 Task: Extract dialogue from a movie clip and use it as a vocal sample in a hip-hop beat.
Action: Mouse moved to (97, 45)
Screenshot: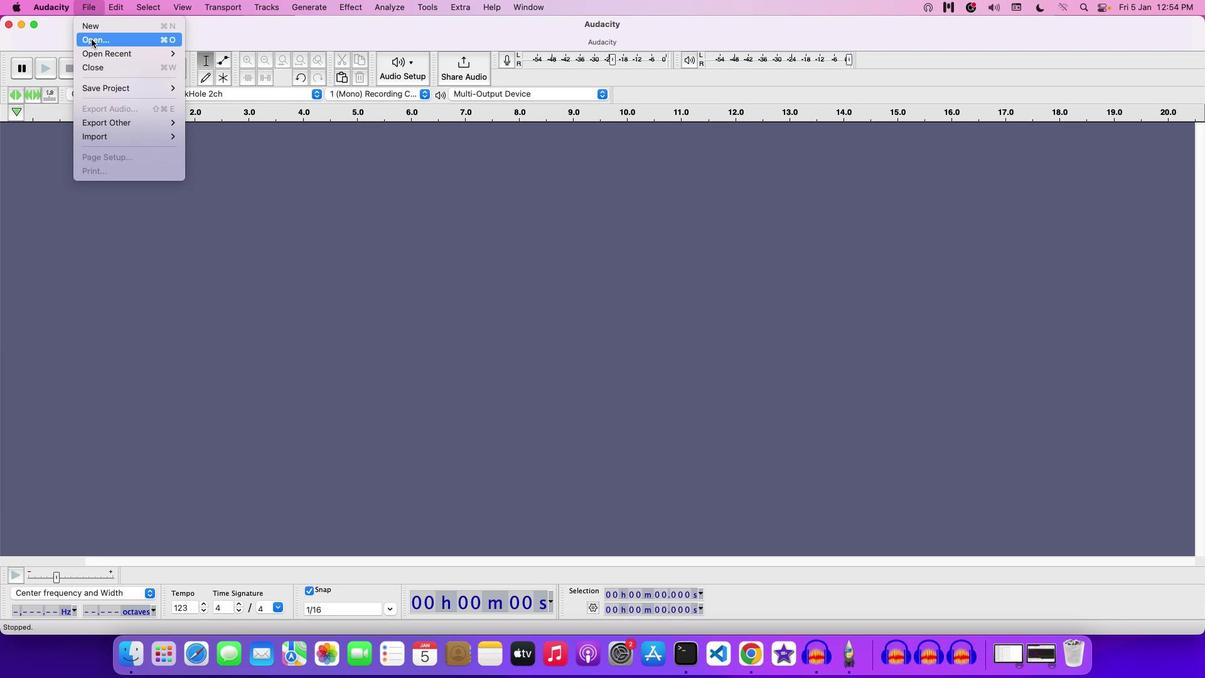 
Action: Mouse pressed left at (97, 45)
Screenshot: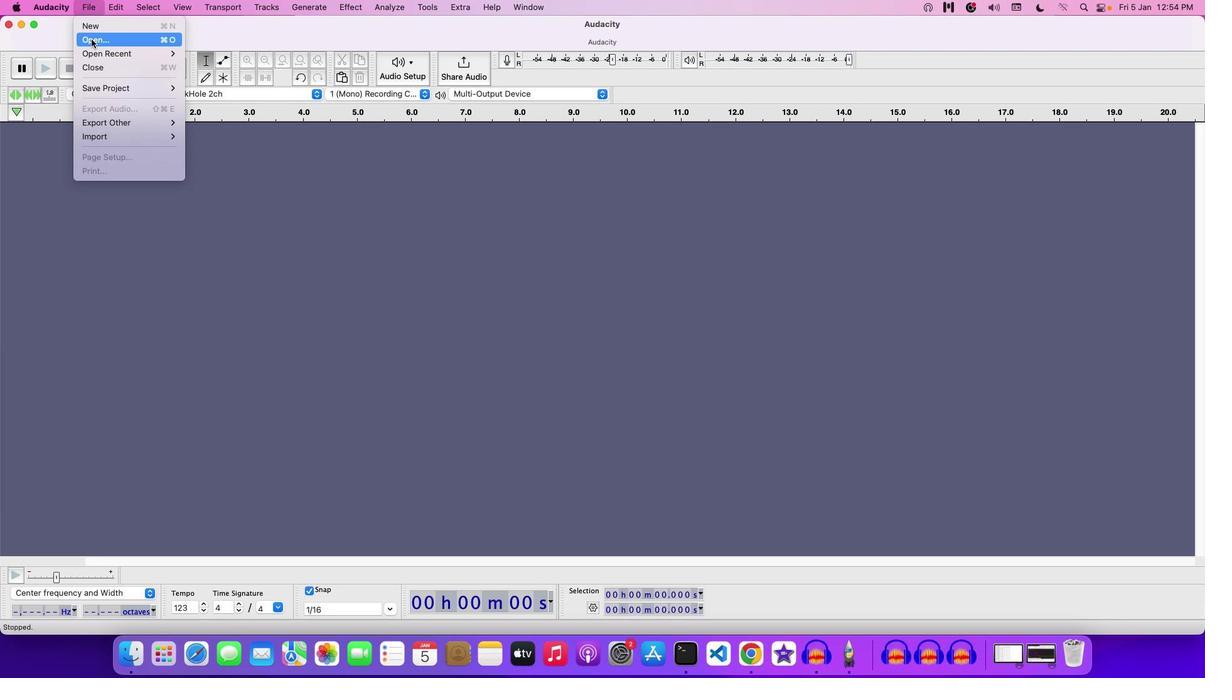 
Action: Mouse moved to (392, 168)
Screenshot: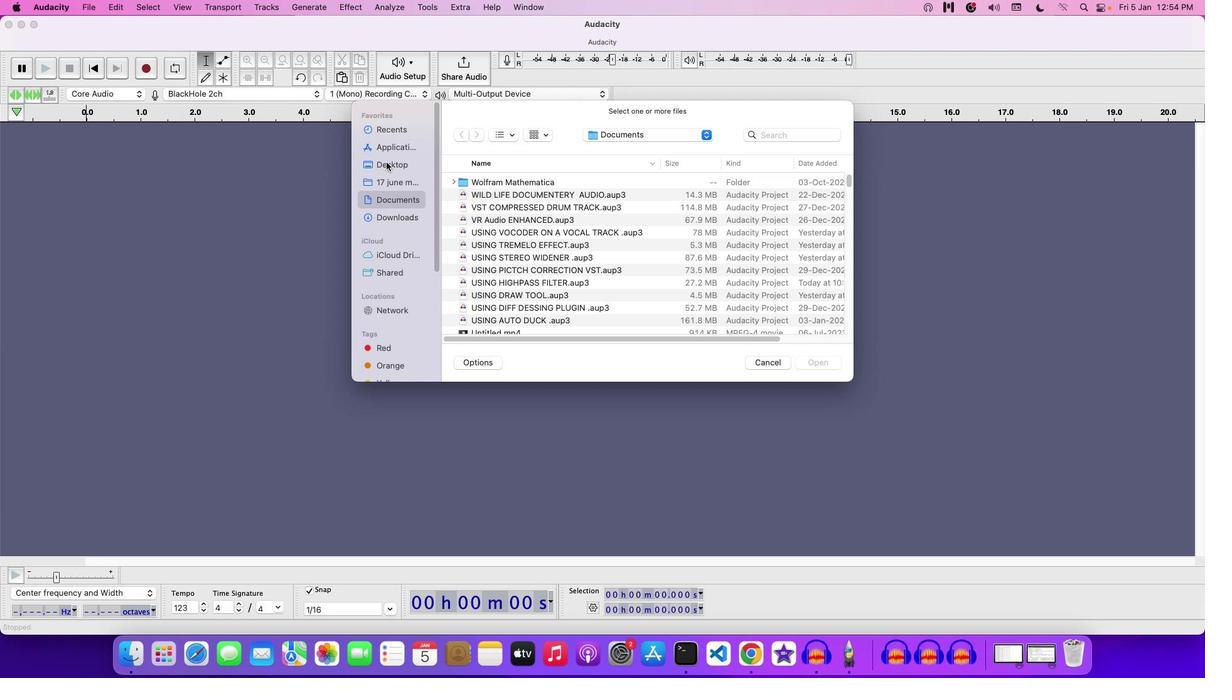 
Action: Mouse pressed left at (392, 168)
Screenshot: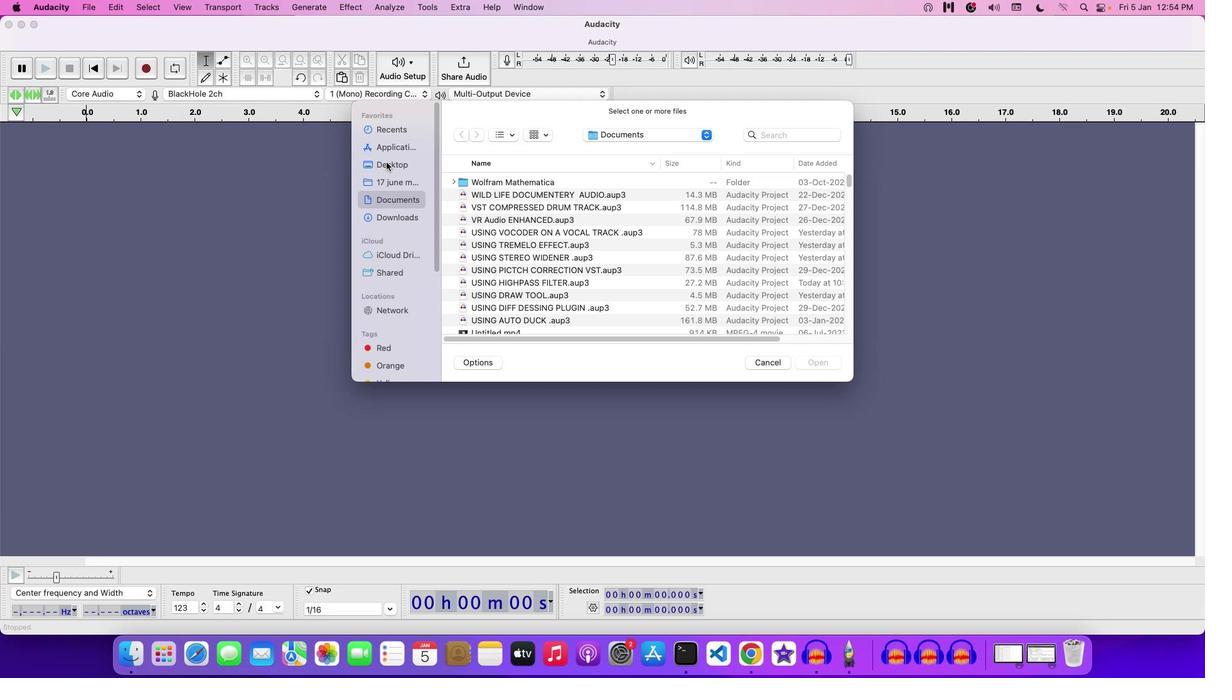 
Action: Mouse moved to (482, 221)
Screenshot: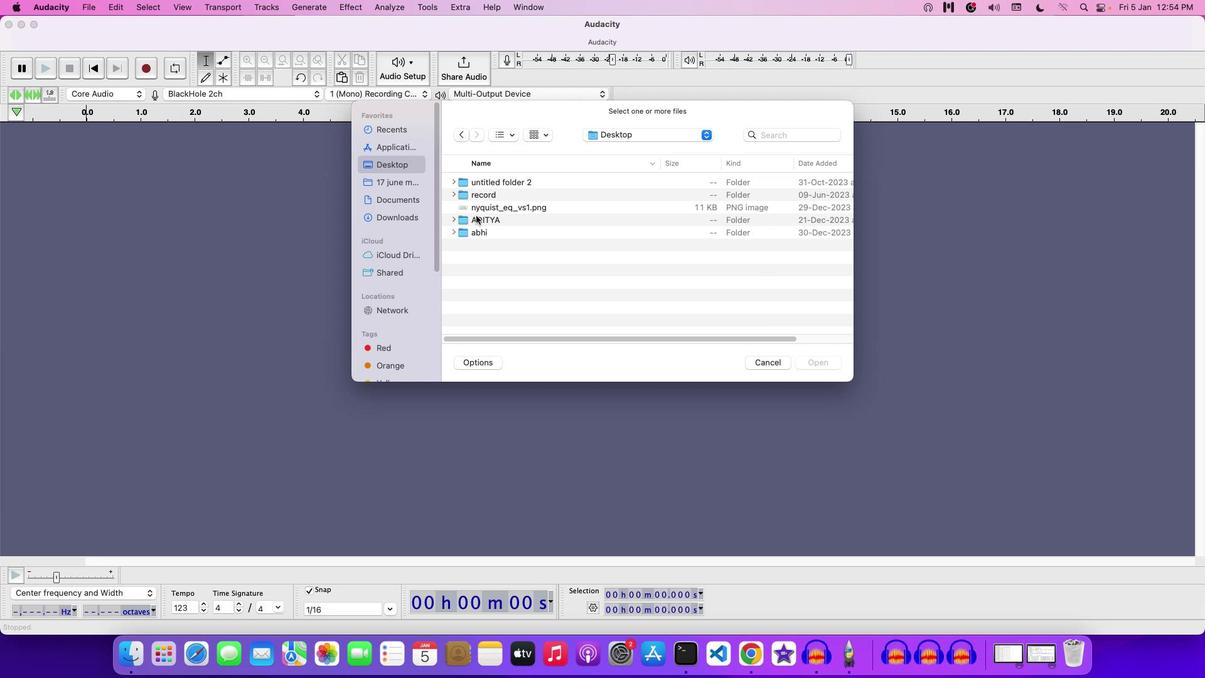 
Action: Mouse pressed left at (482, 221)
Screenshot: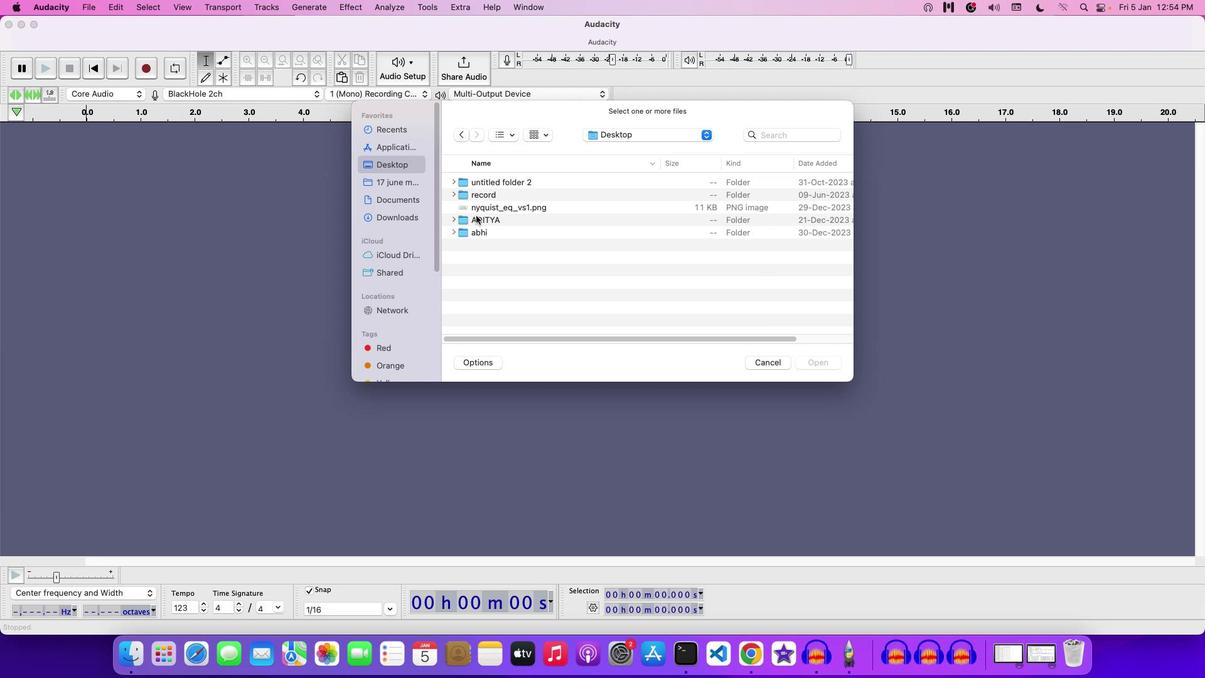 
Action: Mouse pressed left at (482, 221)
Screenshot: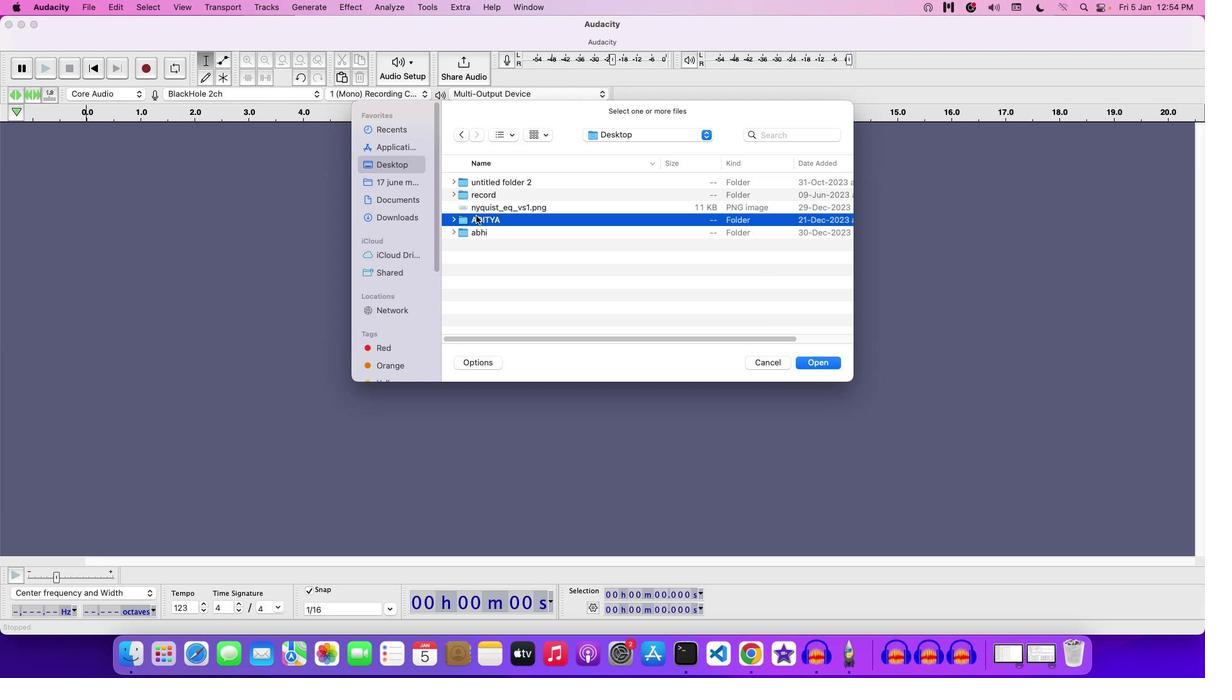 
Action: Mouse moved to (497, 241)
Screenshot: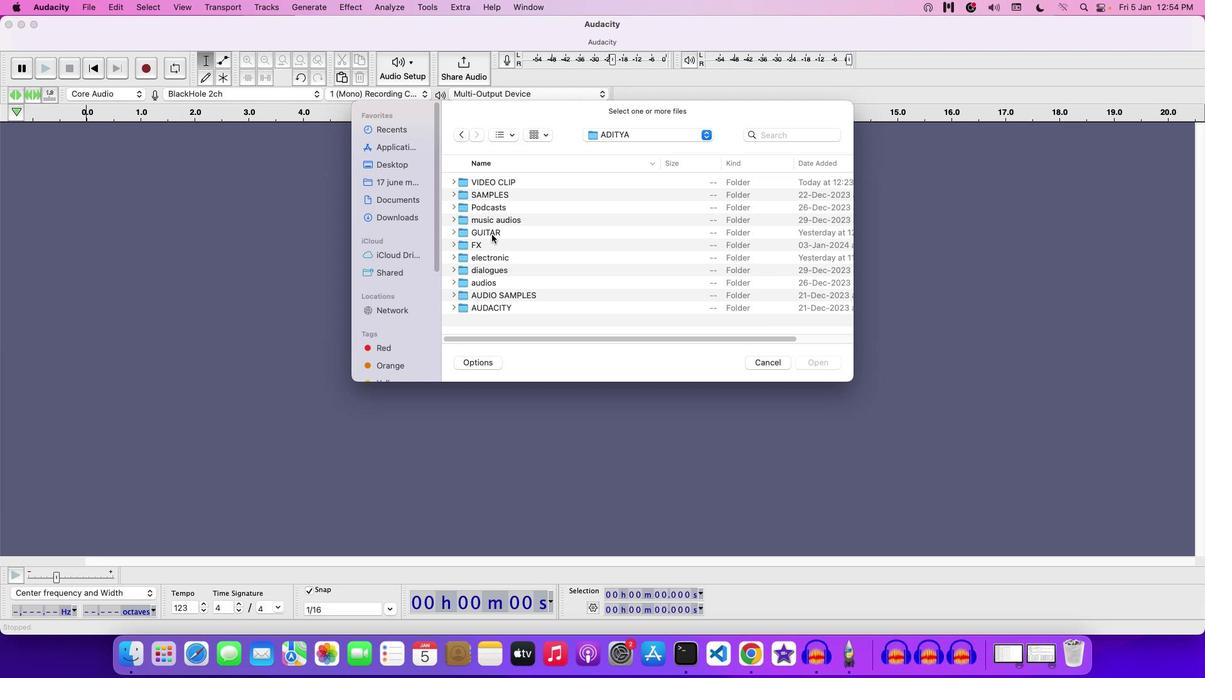 
Action: Mouse scrolled (497, 241) with delta (6, 5)
Screenshot: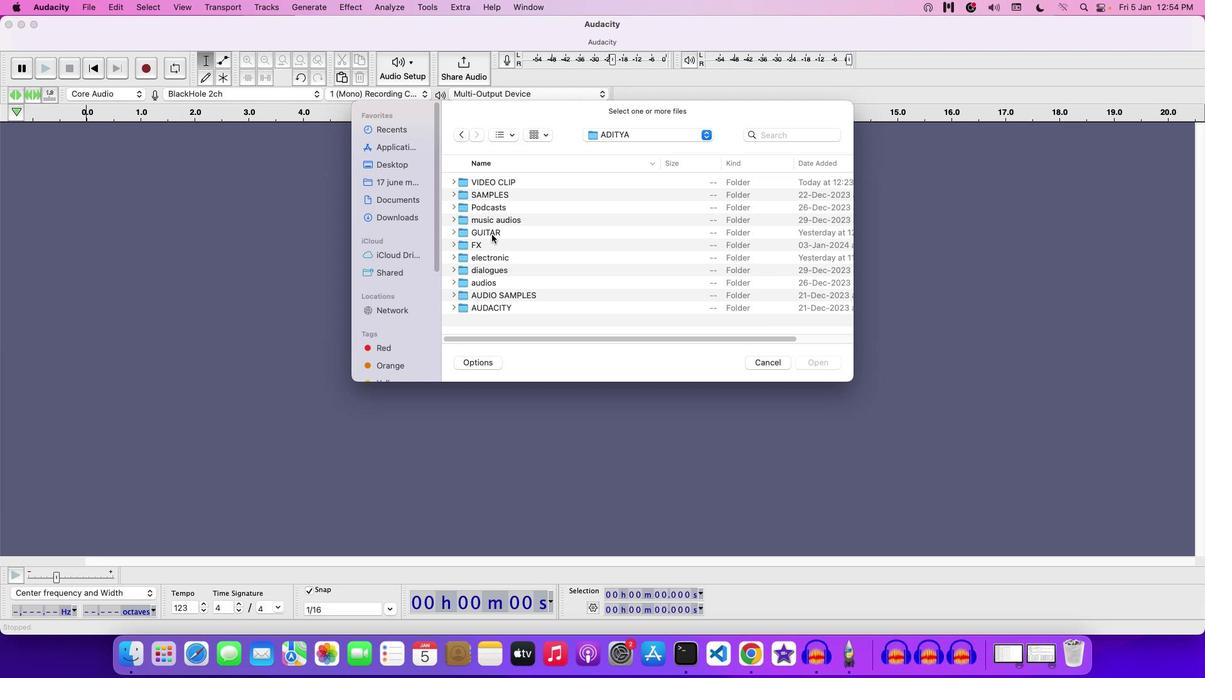 
Action: Mouse scrolled (497, 241) with delta (6, 5)
Screenshot: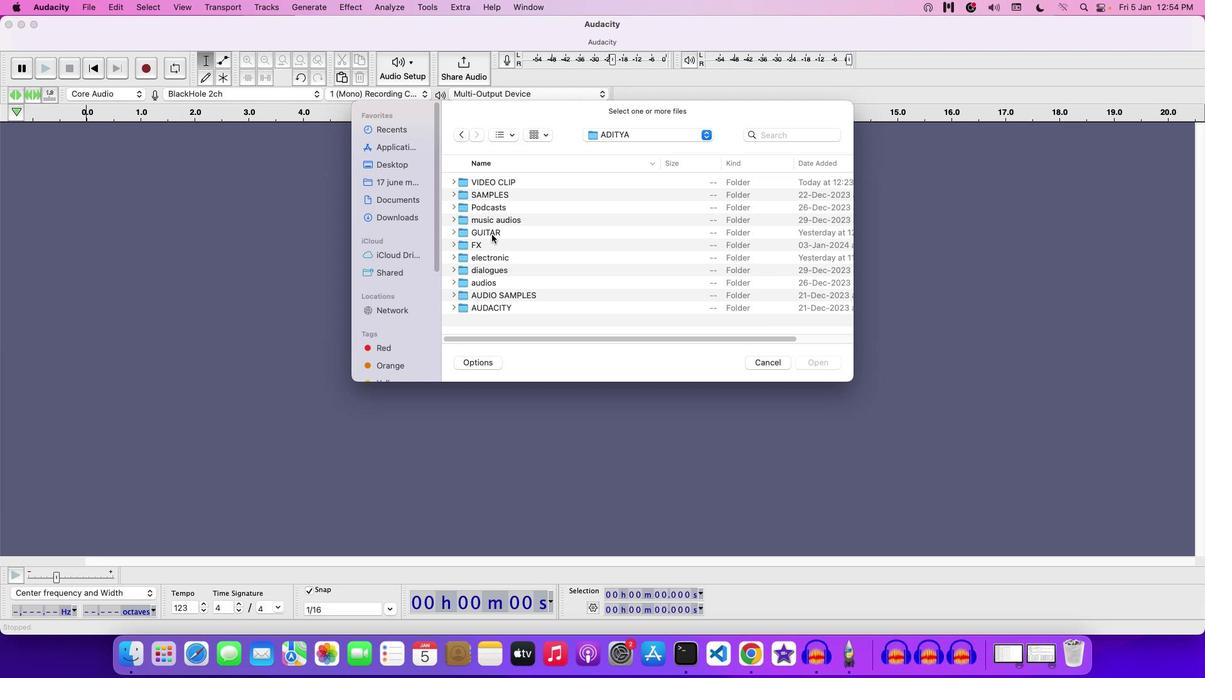 
Action: Mouse scrolled (497, 241) with delta (6, 5)
Screenshot: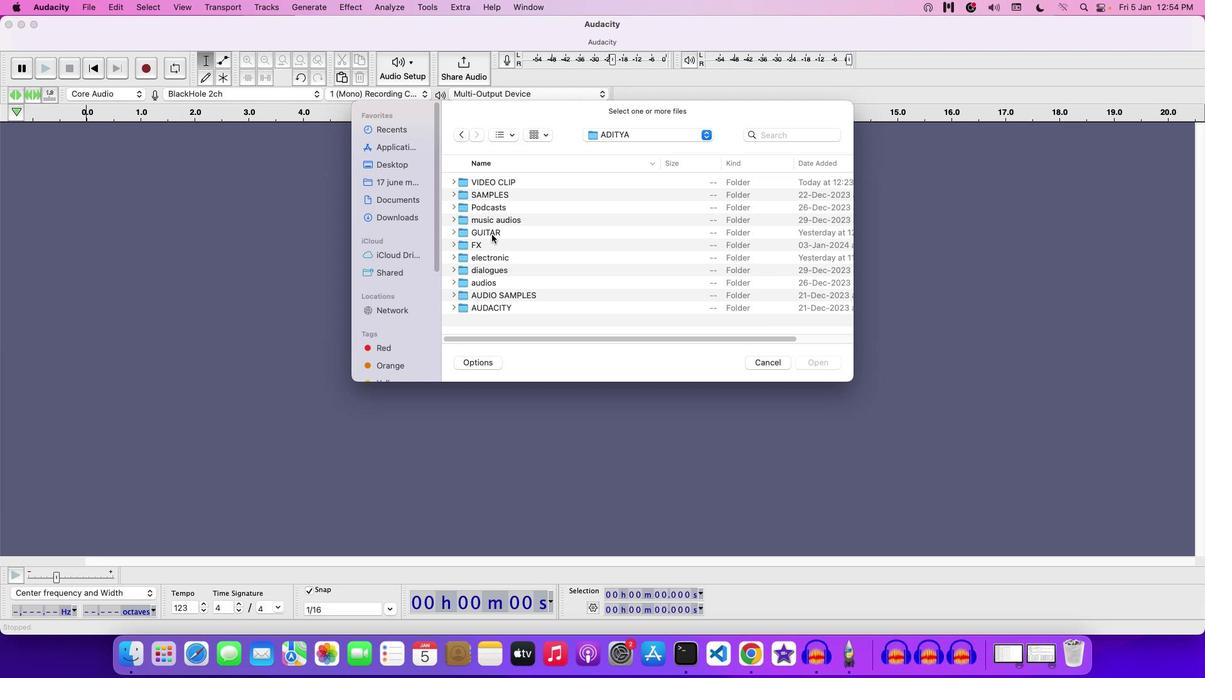 
Action: Mouse scrolled (497, 241) with delta (6, 3)
Screenshot: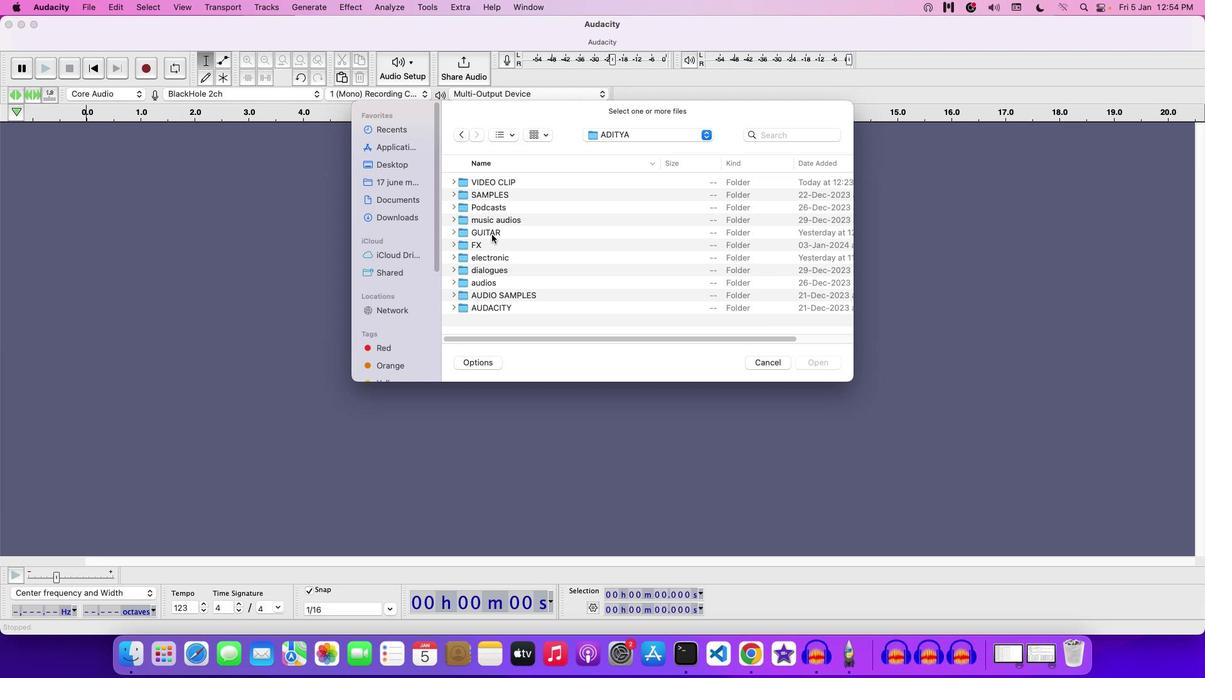 
Action: Mouse moved to (459, 275)
Screenshot: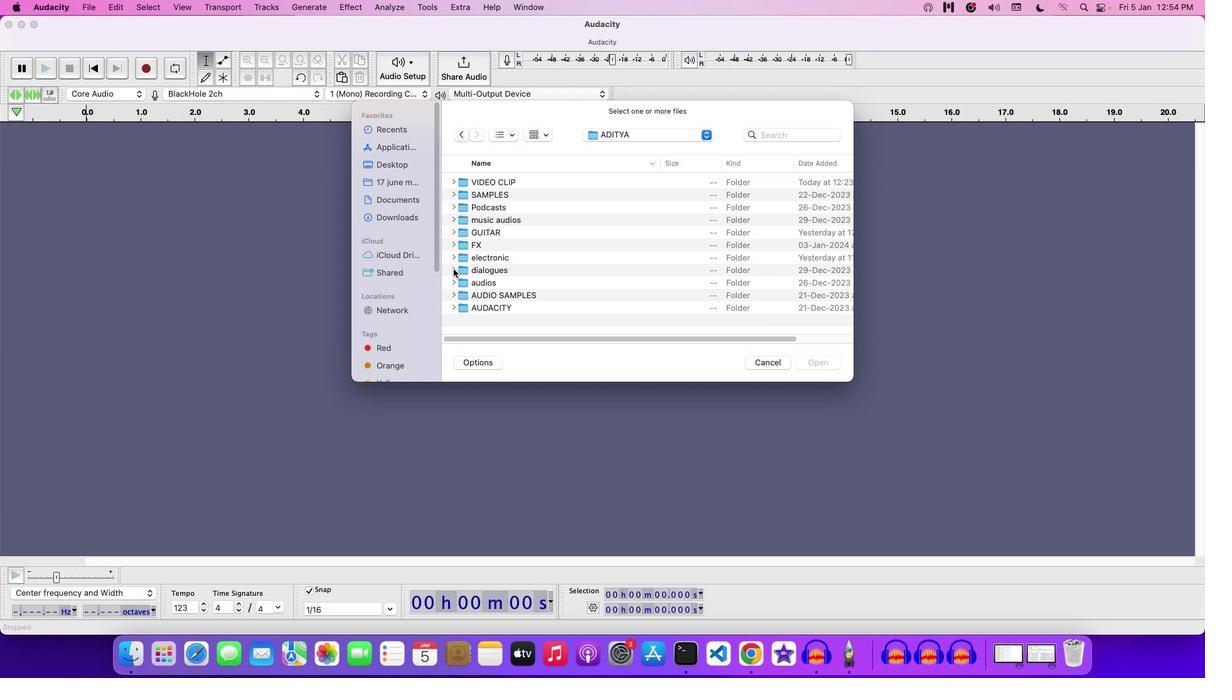 
Action: Mouse pressed left at (459, 275)
Screenshot: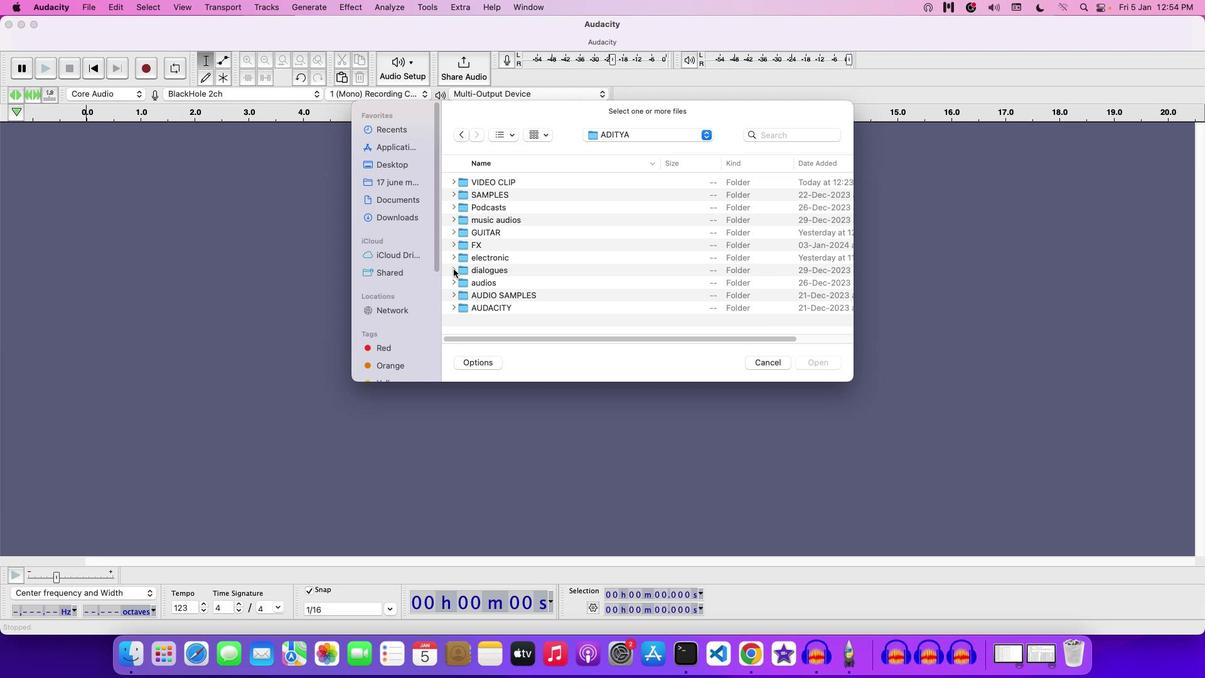
Action: Mouse moved to (493, 273)
Screenshot: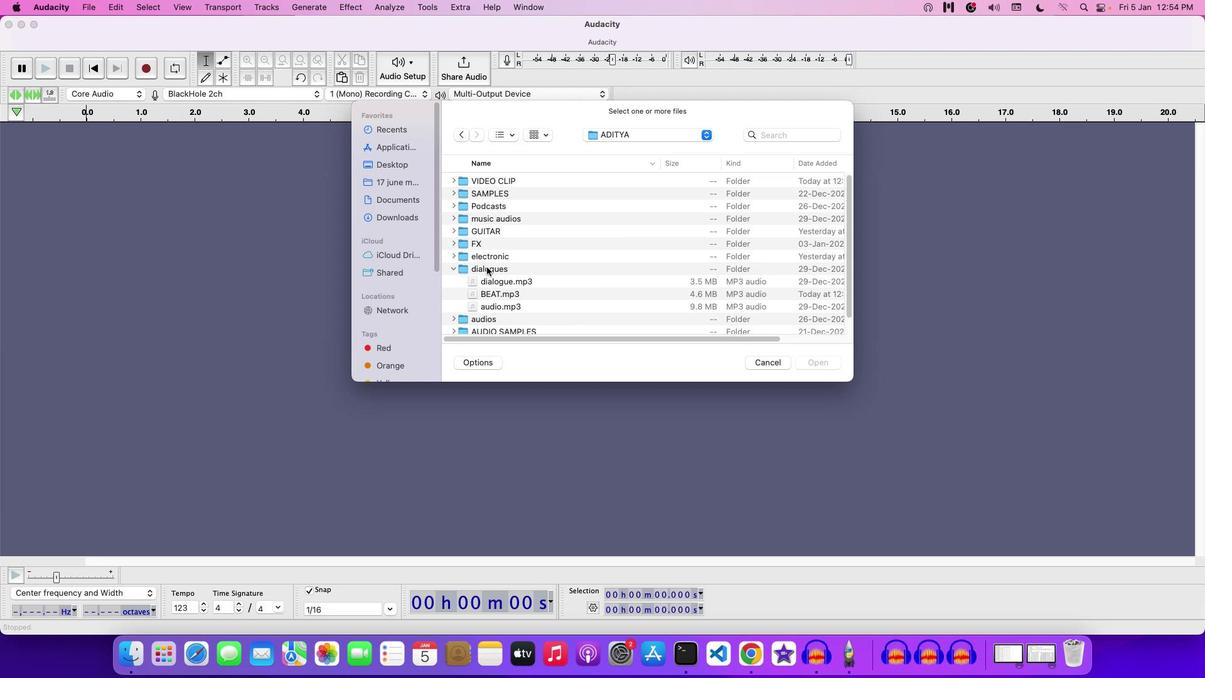 
Action: Mouse scrolled (493, 273) with delta (6, 5)
Screenshot: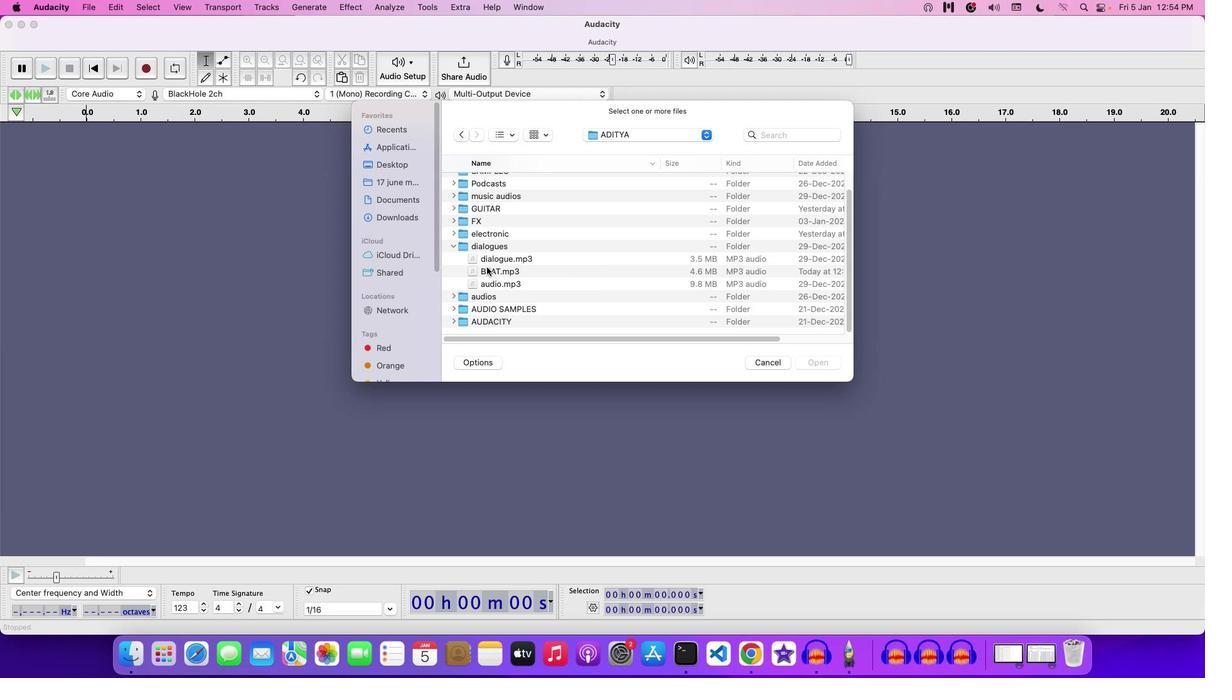 
Action: Mouse scrolled (493, 273) with delta (6, 5)
Screenshot: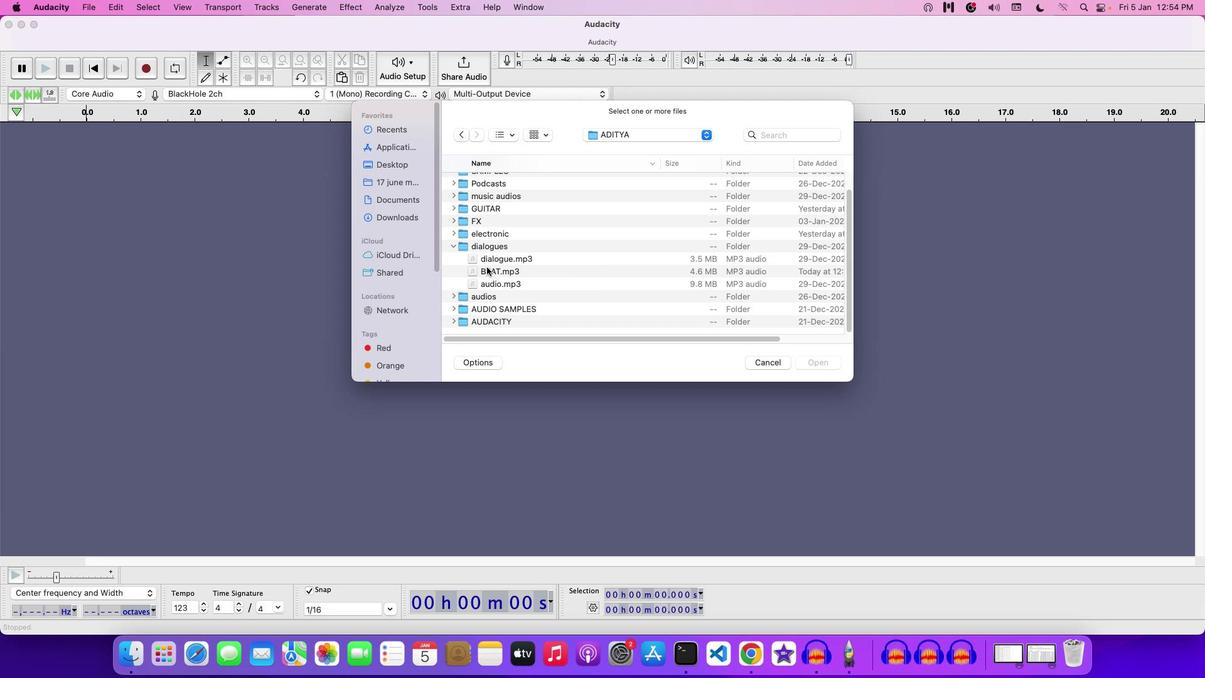 
Action: Mouse scrolled (493, 273) with delta (6, 5)
Screenshot: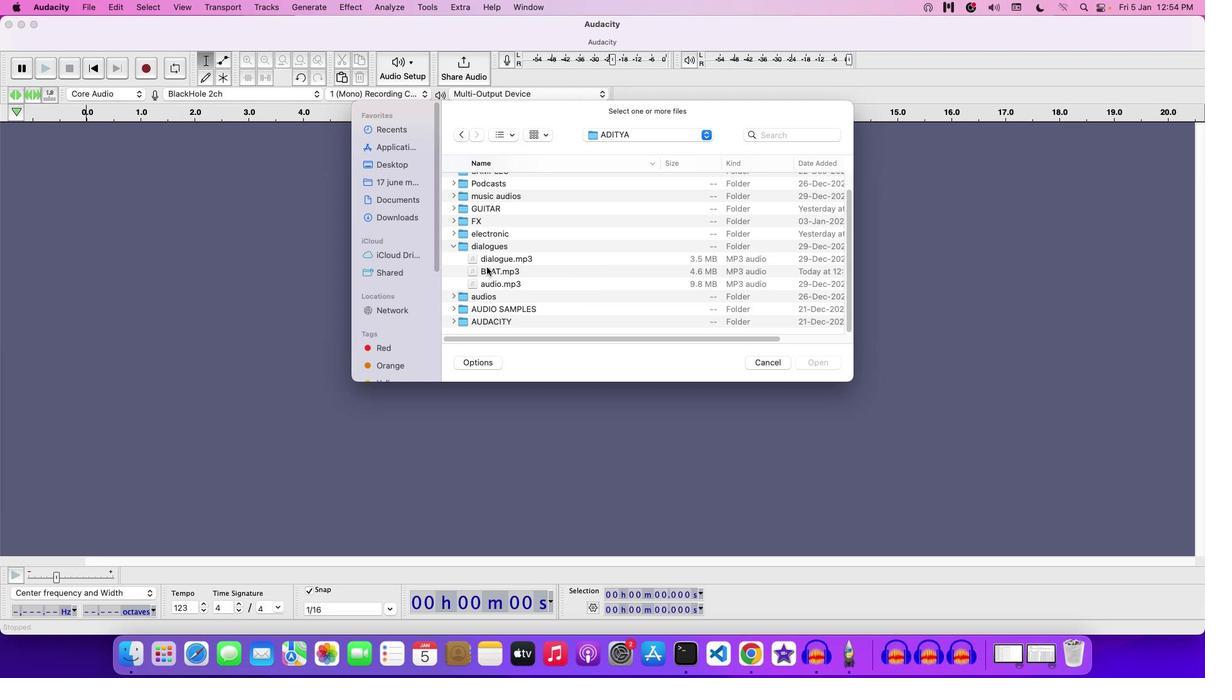 
Action: Mouse scrolled (493, 273) with delta (6, 5)
Screenshot: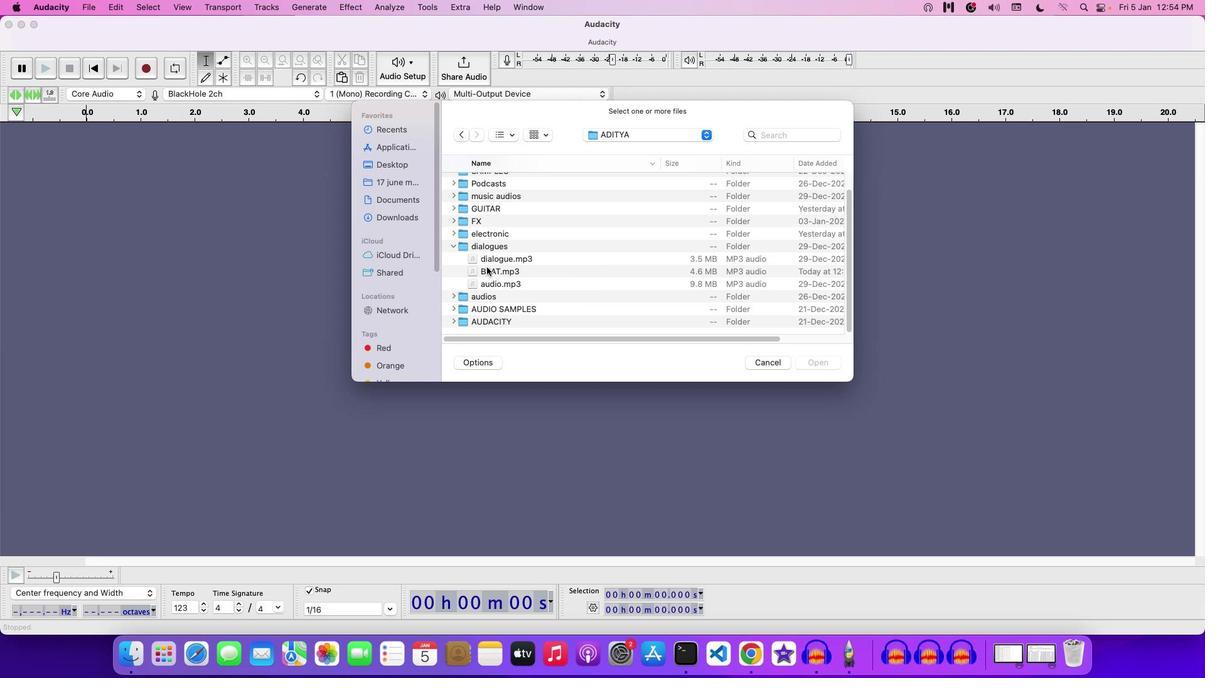 
Action: Mouse moved to (511, 276)
Screenshot: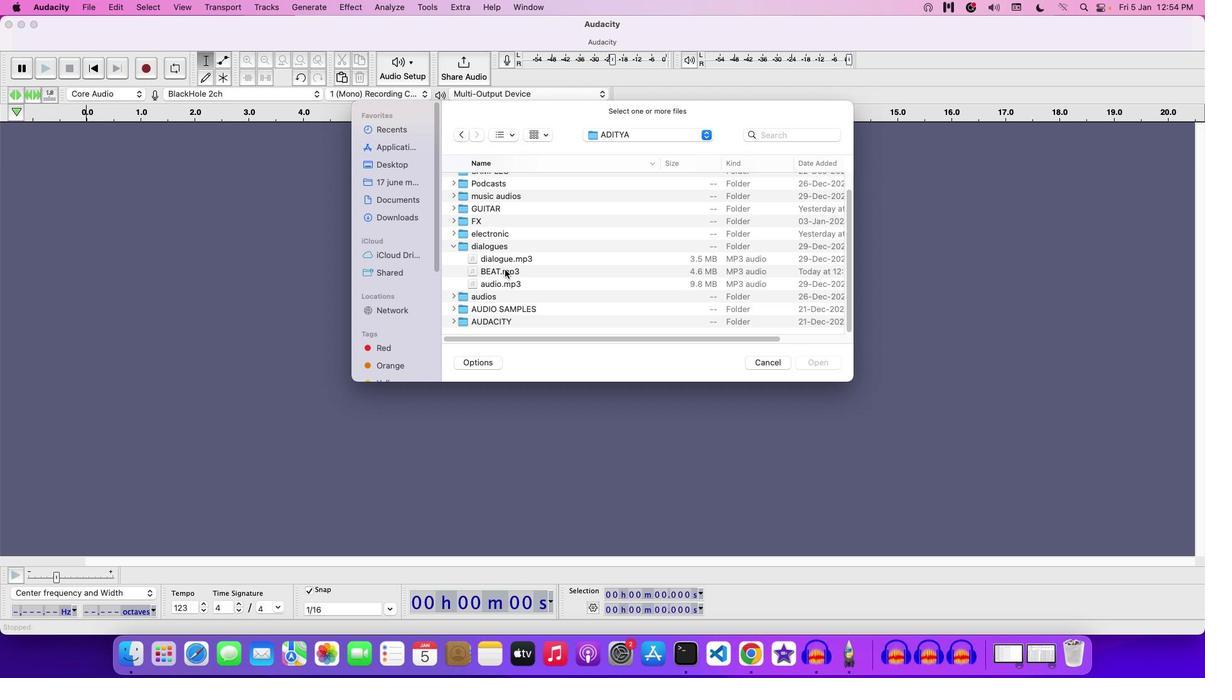 
Action: Mouse pressed left at (511, 276)
Screenshot: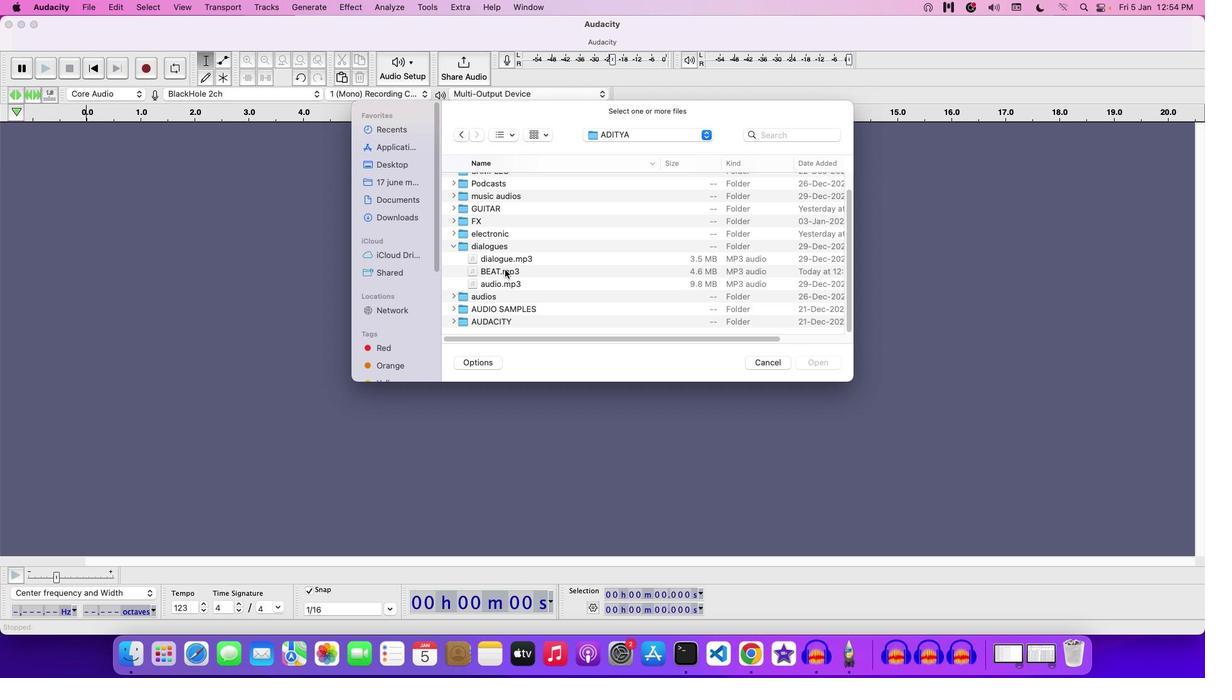 
Action: Mouse moved to (514, 276)
Screenshot: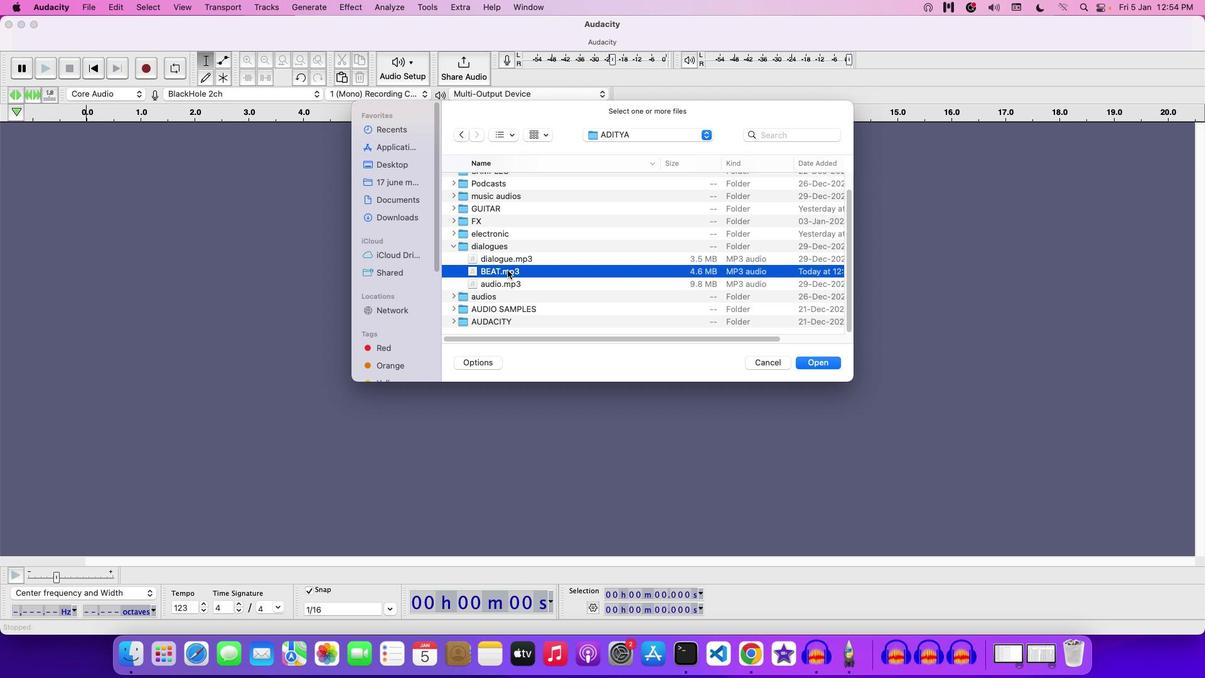 
Action: Mouse pressed left at (514, 276)
Screenshot: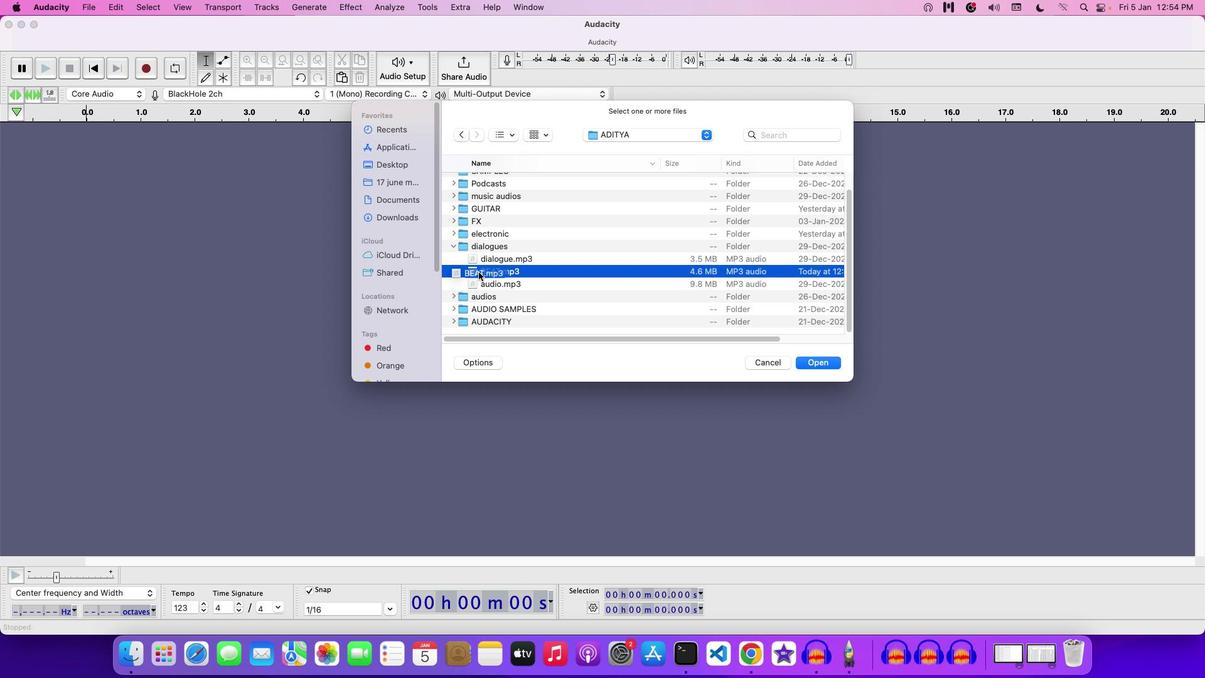 
Action: Mouse moved to (509, 290)
Screenshot: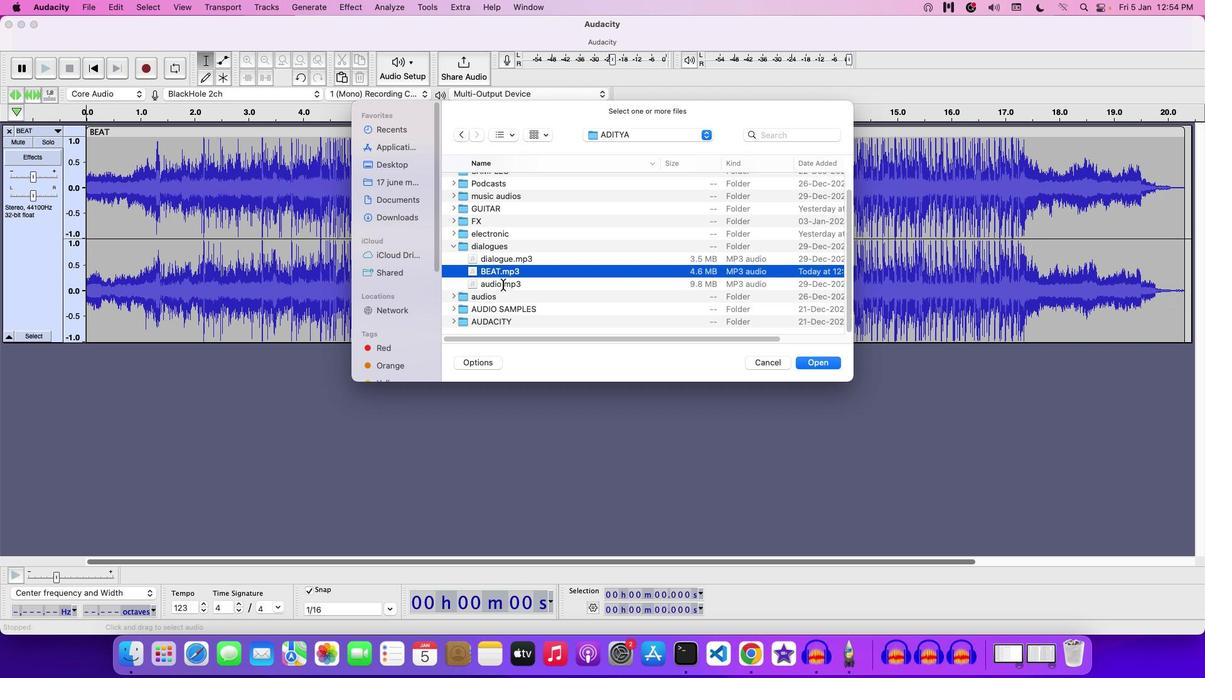 
Action: Mouse pressed left at (509, 290)
Screenshot: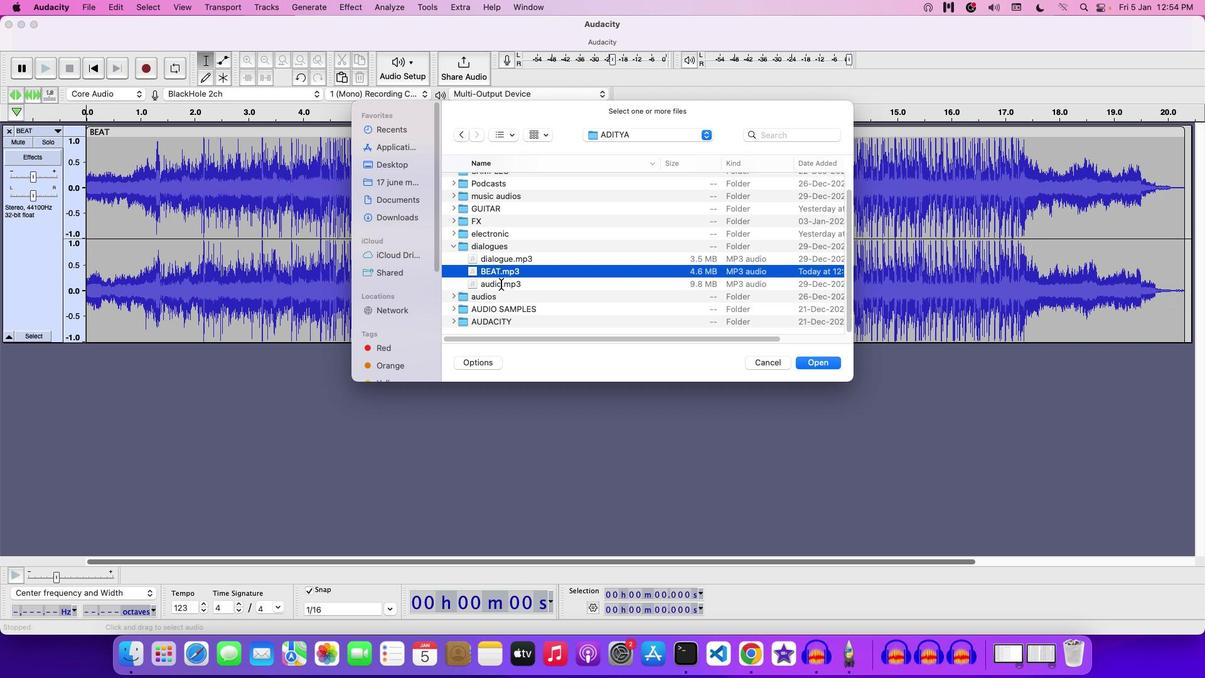 
Action: Mouse moved to (764, 364)
Screenshot: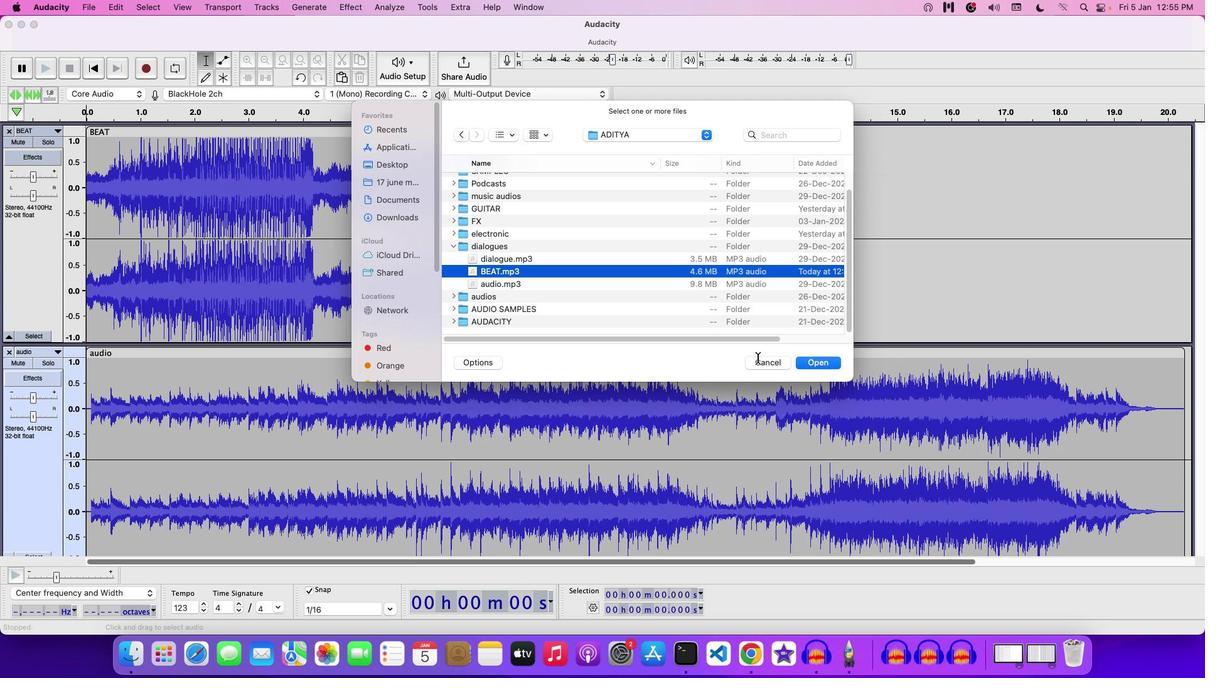 
Action: Mouse pressed left at (764, 364)
Screenshot: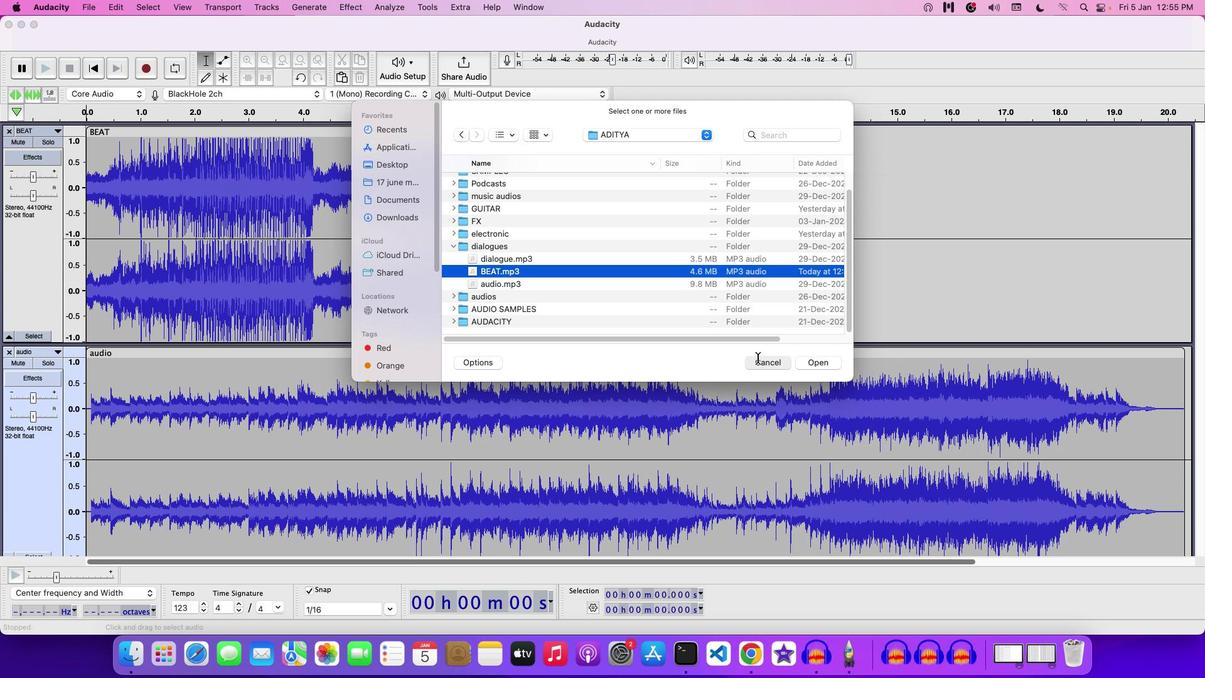 
Action: Mouse moved to (33, 205)
Screenshot: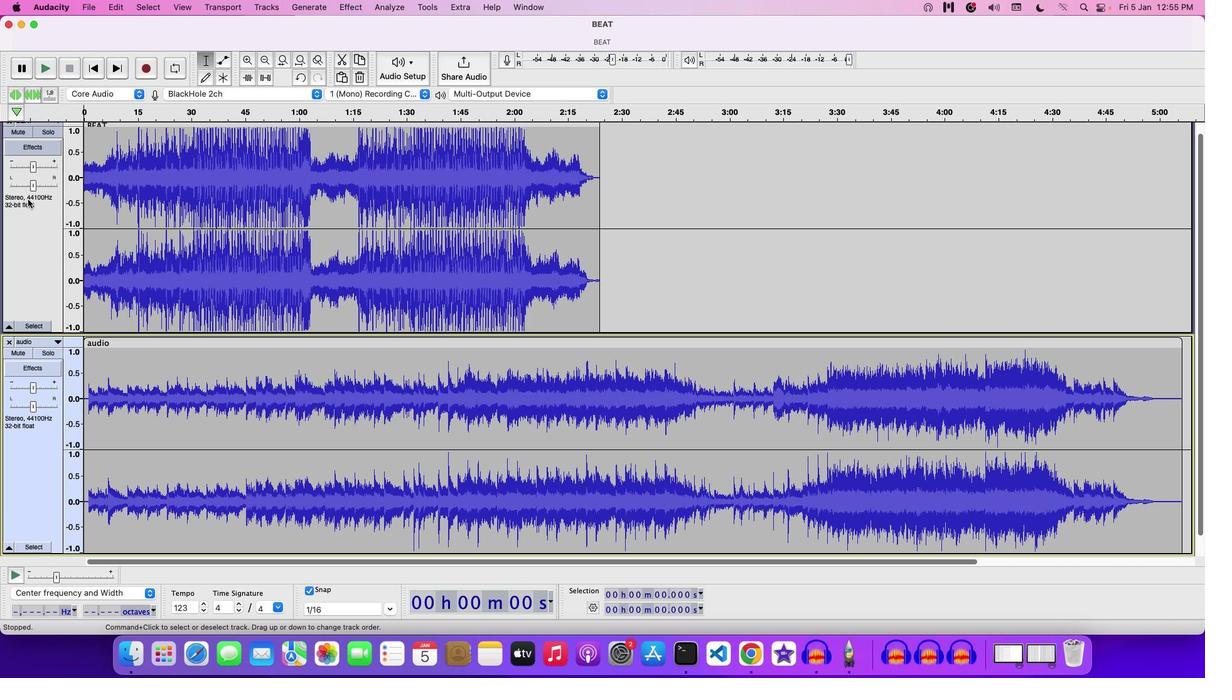 
Action: Mouse scrolled (33, 205) with delta (6, 6)
Screenshot: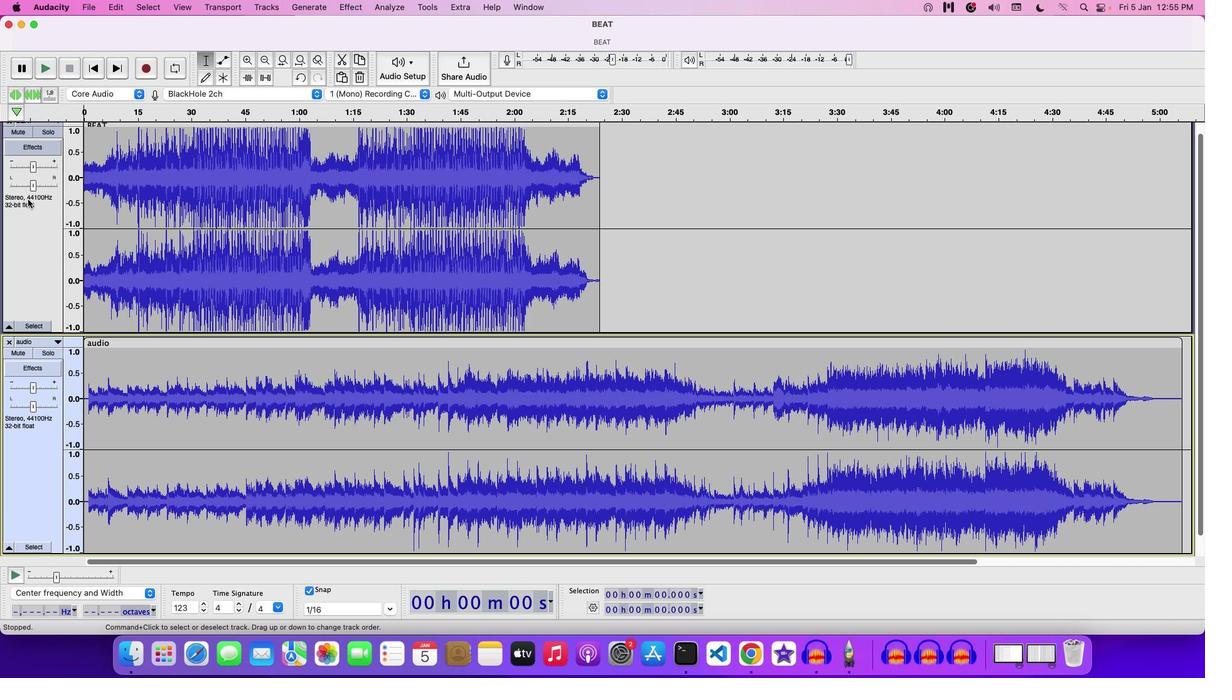 
Action: Mouse moved to (33, 205)
Screenshot: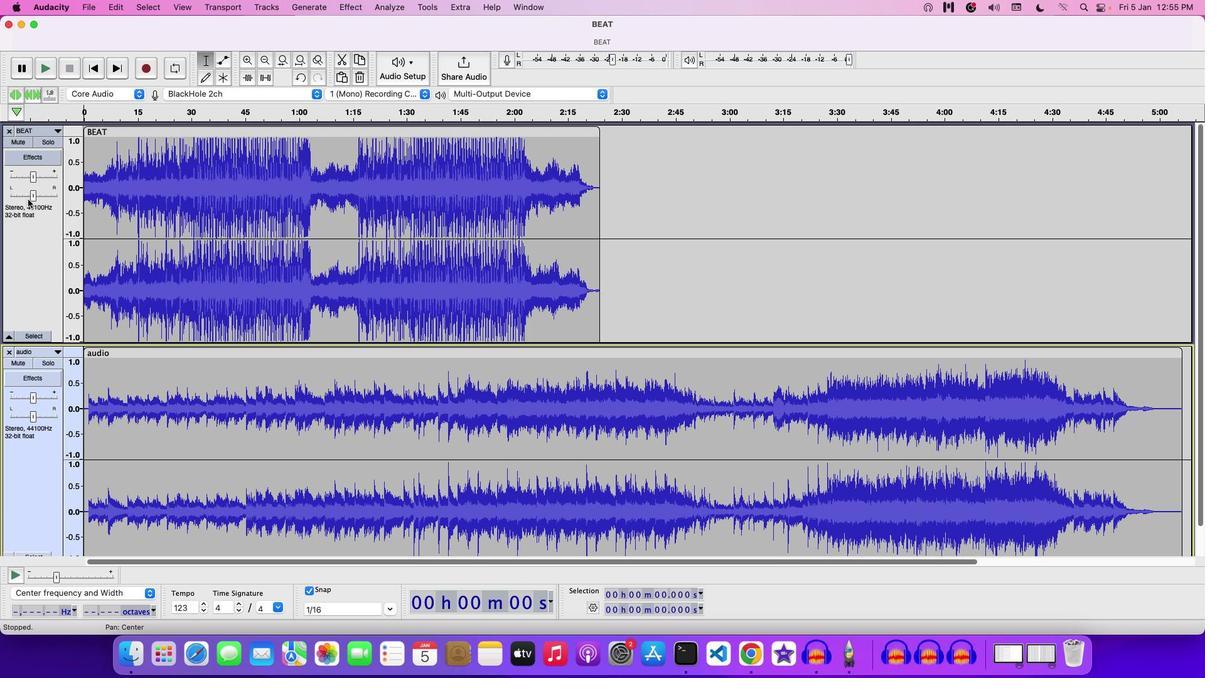 
Action: Mouse scrolled (33, 205) with delta (6, 6)
Screenshot: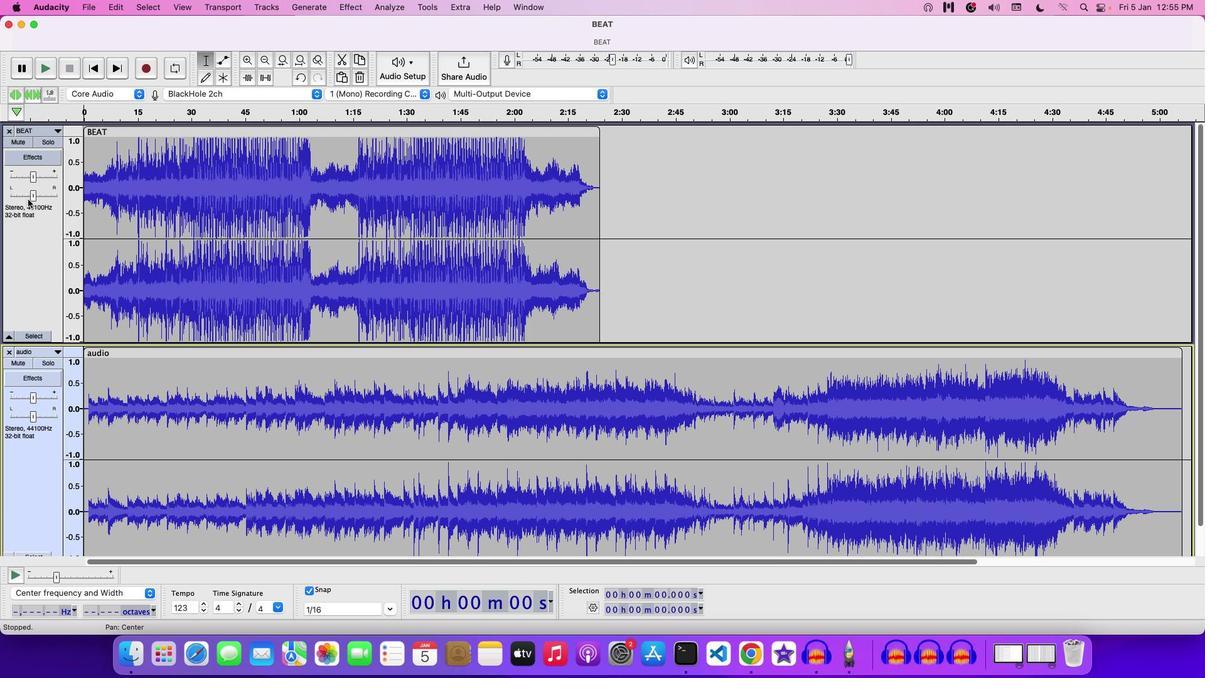 
Action: Mouse scrolled (33, 205) with delta (6, 8)
Screenshot: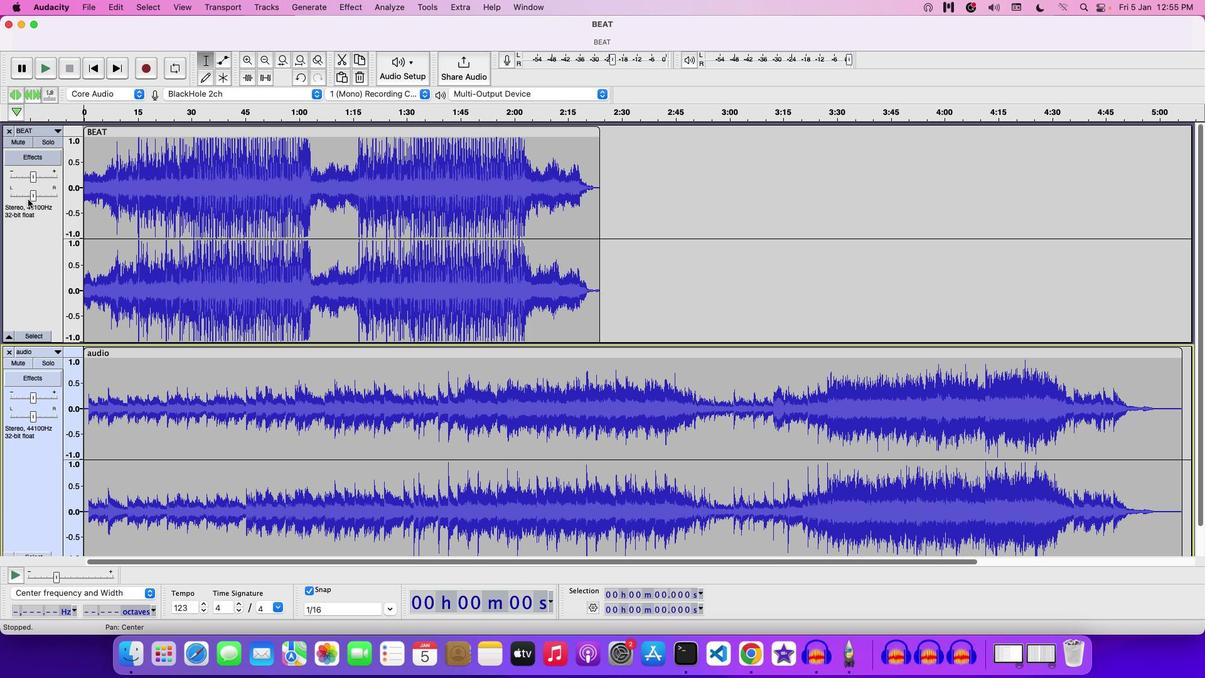 
Action: Mouse scrolled (33, 205) with delta (6, 8)
Screenshot: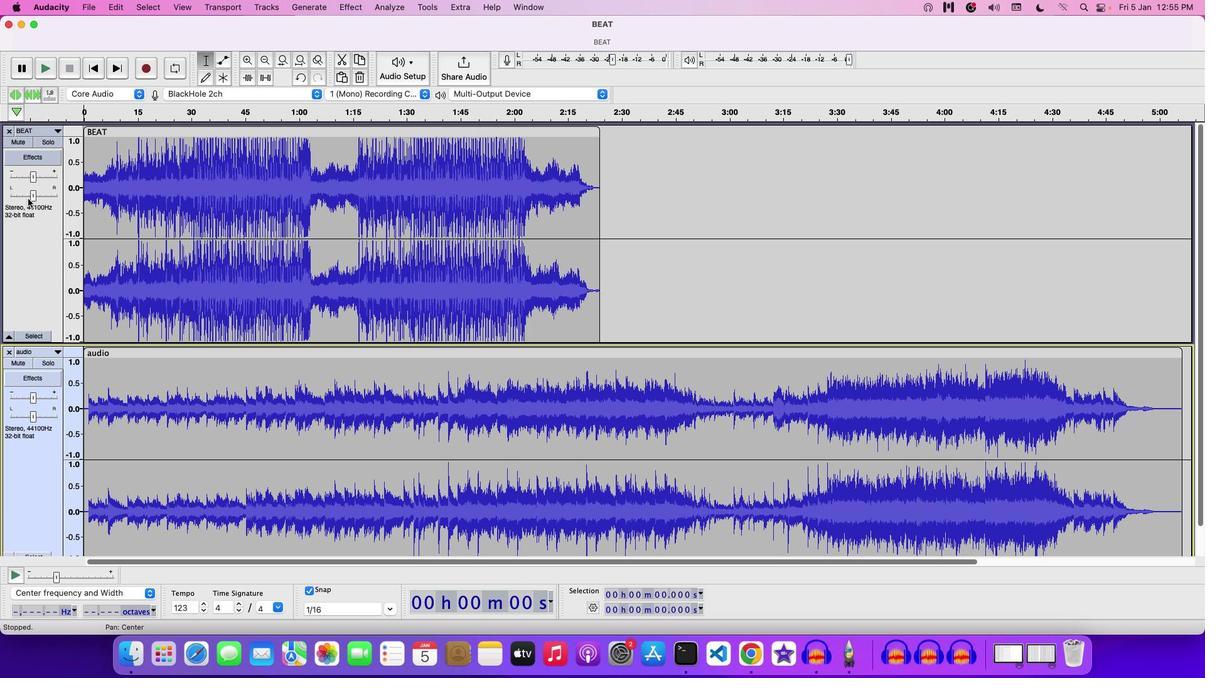 
Action: Mouse moved to (29, 153)
Screenshot: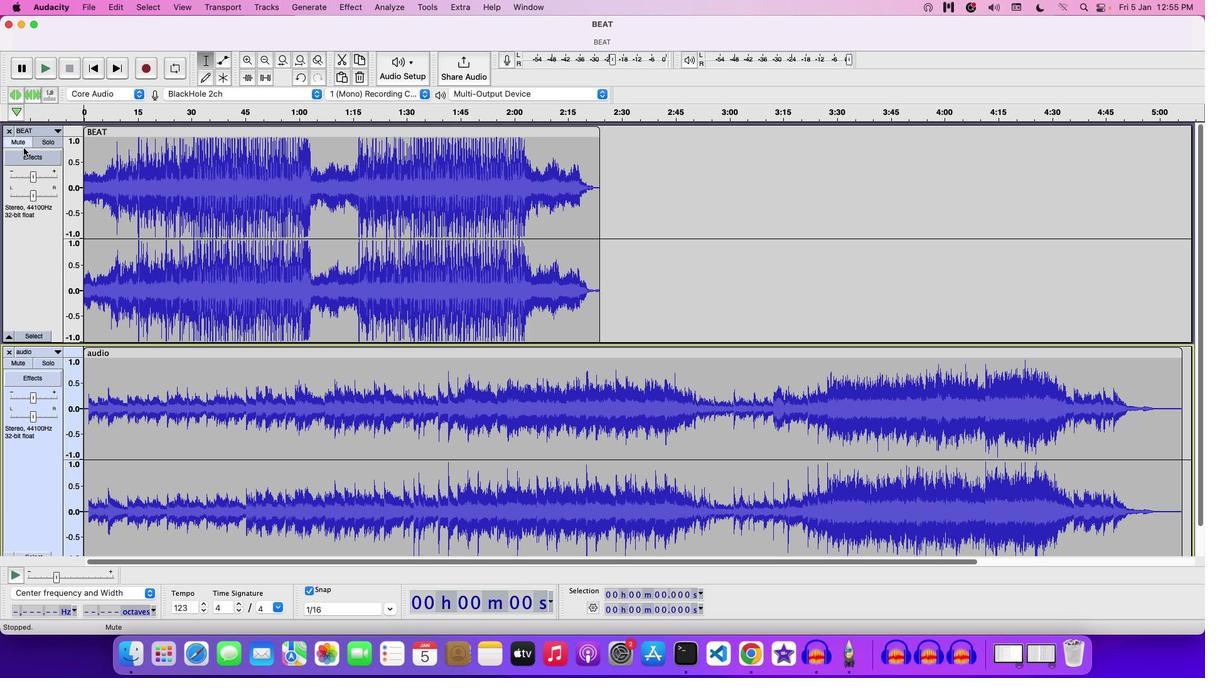 
Action: Mouse pressed left at (29, 153)
Screenshot: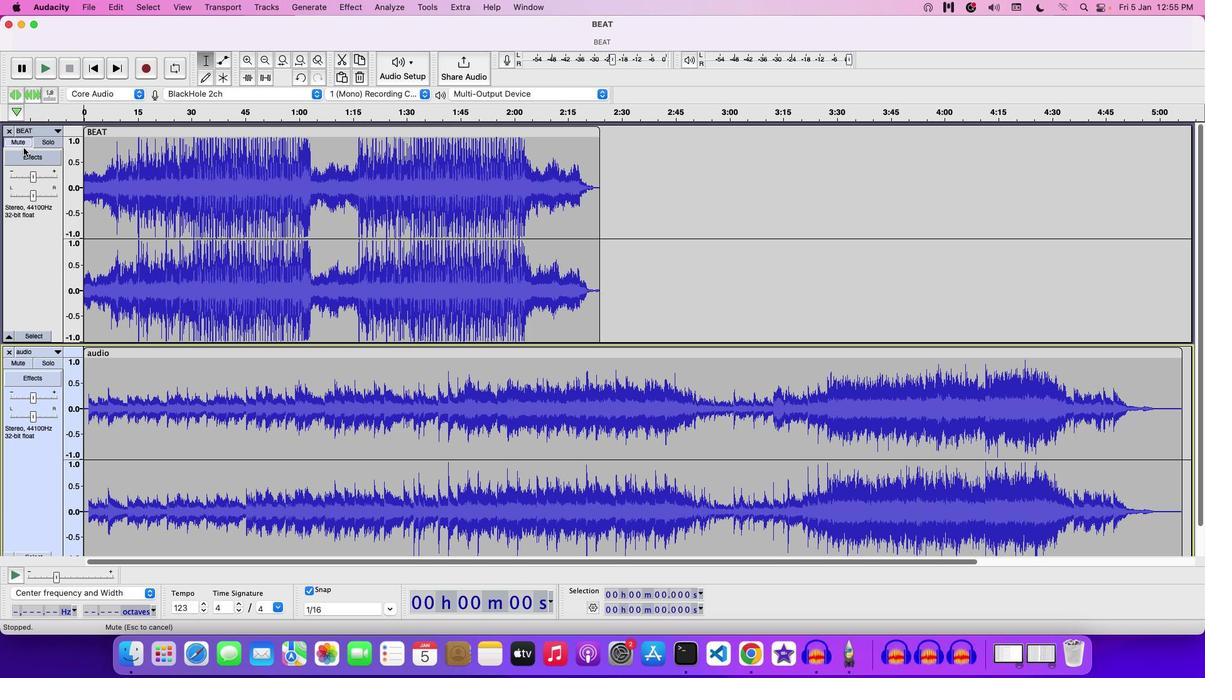 
Action: Mouse moved to (101, 409)
Screenshot: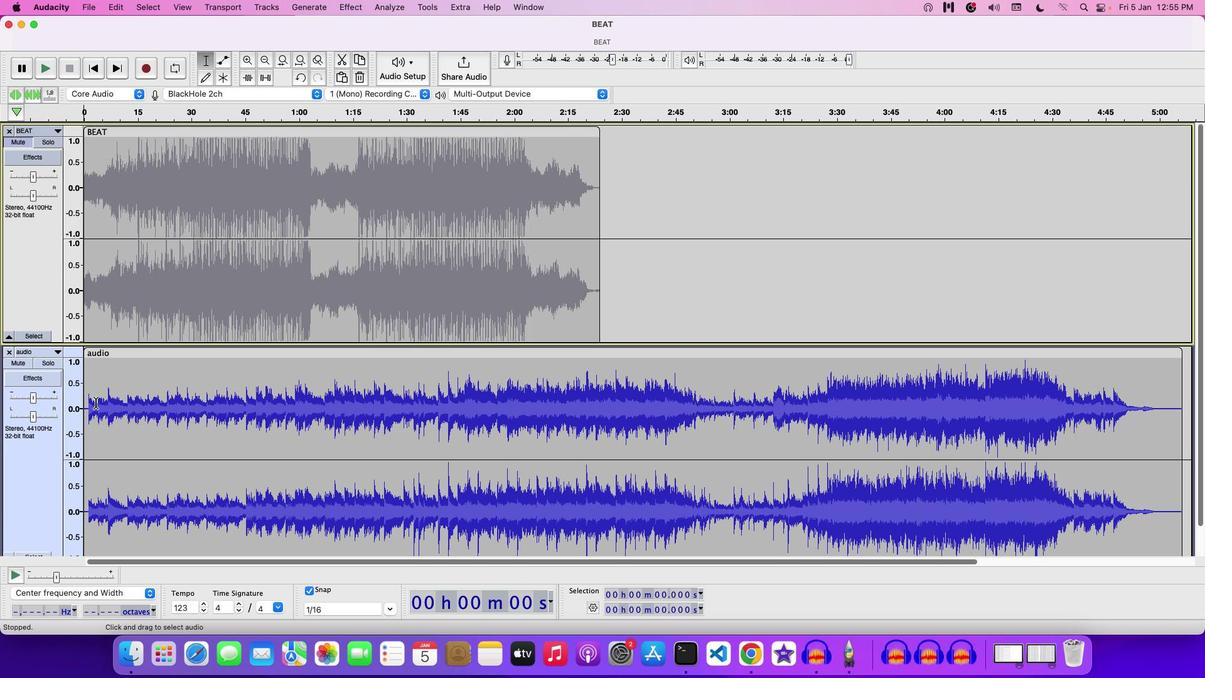 
Action: Mouse pressed left at (101, 409)
Screenshot: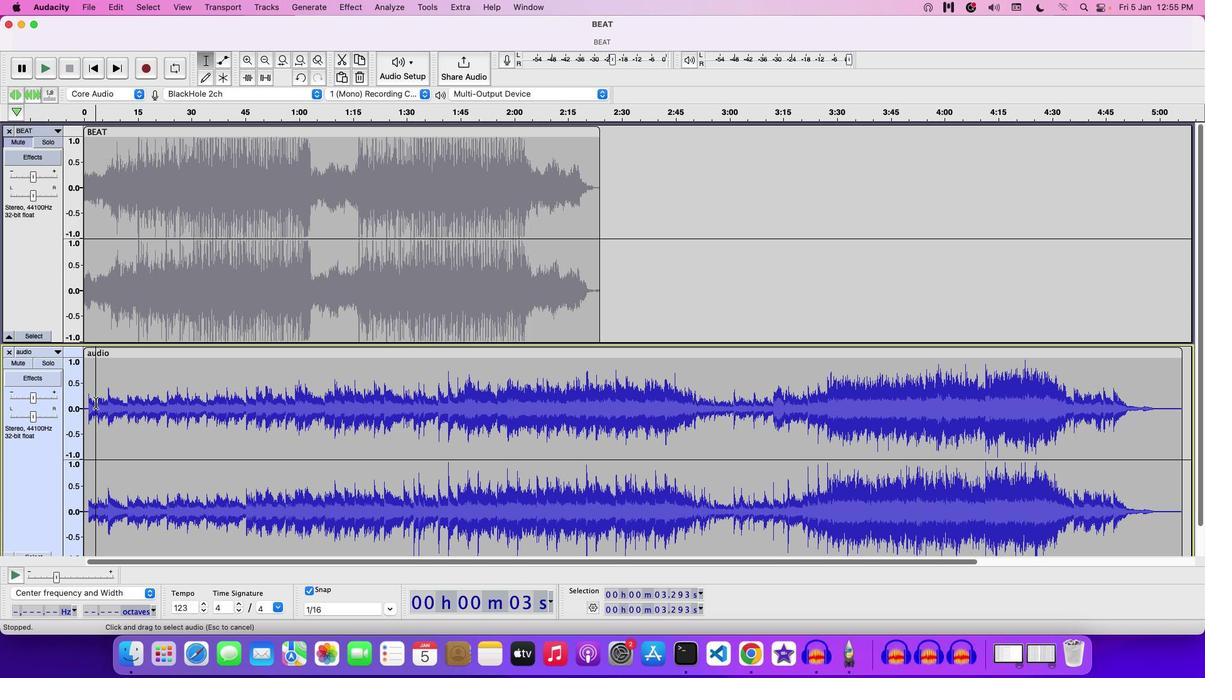
Action: Key pressed Key.space
Screenshot: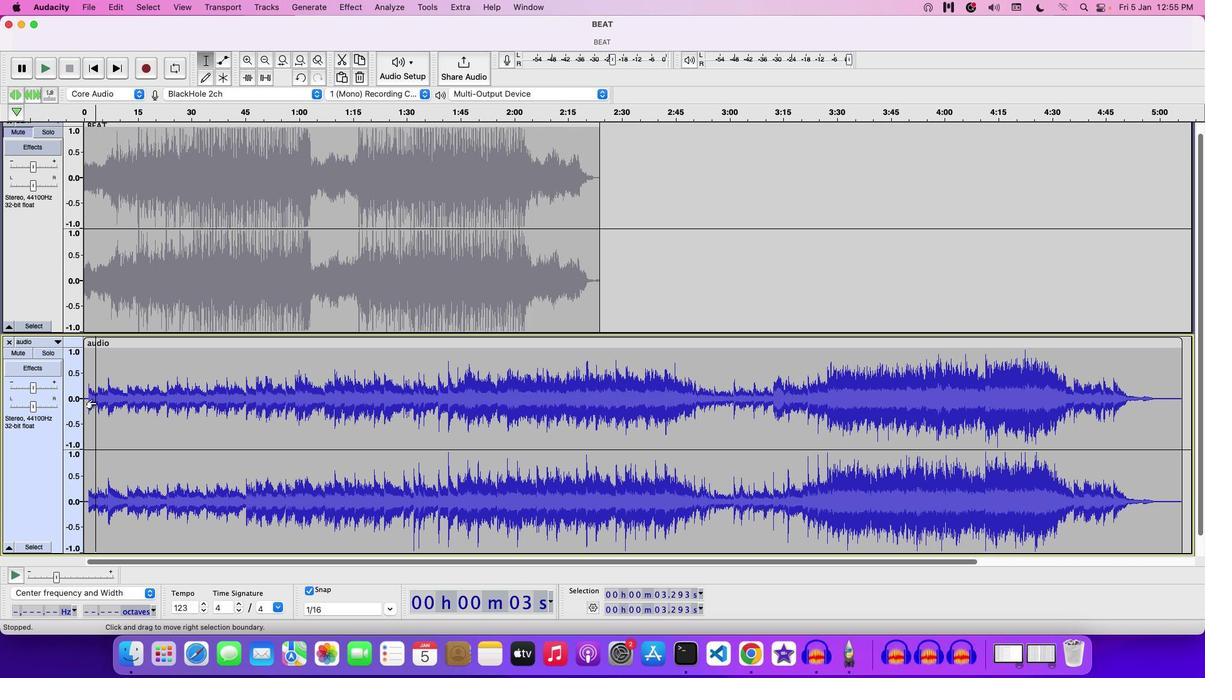 
Action: Mouse moved to (81, 395)
Screenshot: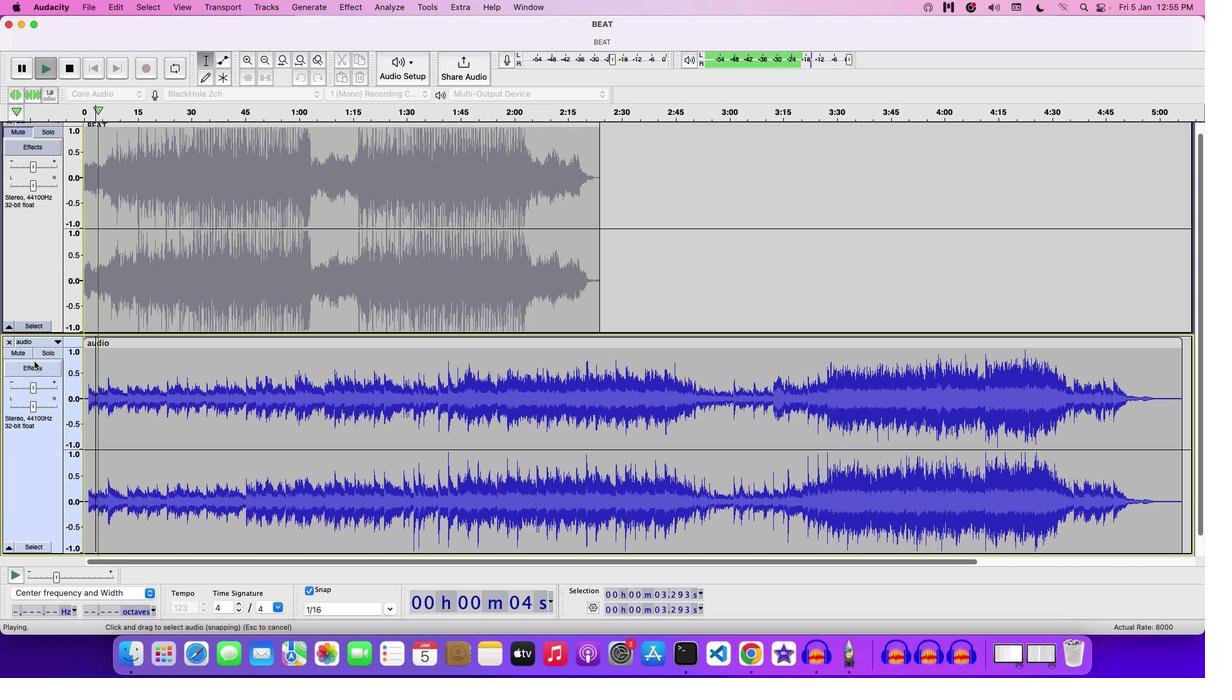 
Action: Key pressed Key.space
Screenshot: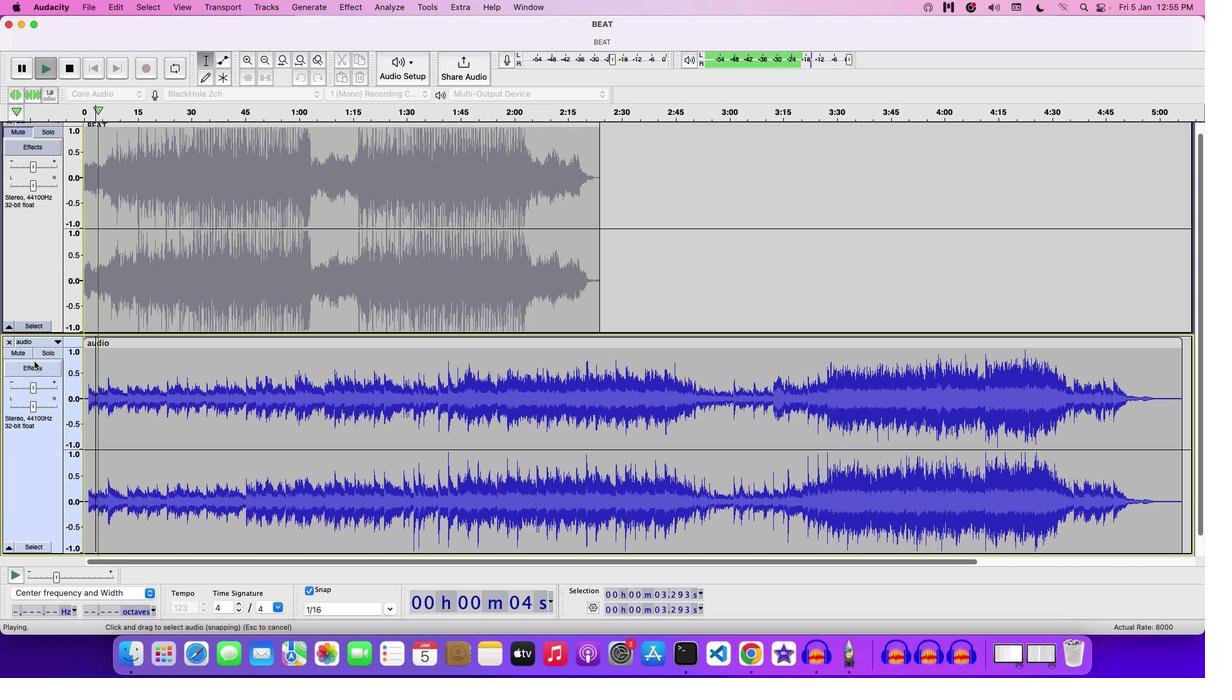 
Action: Mouse moved to (16, 348)
Screenshot: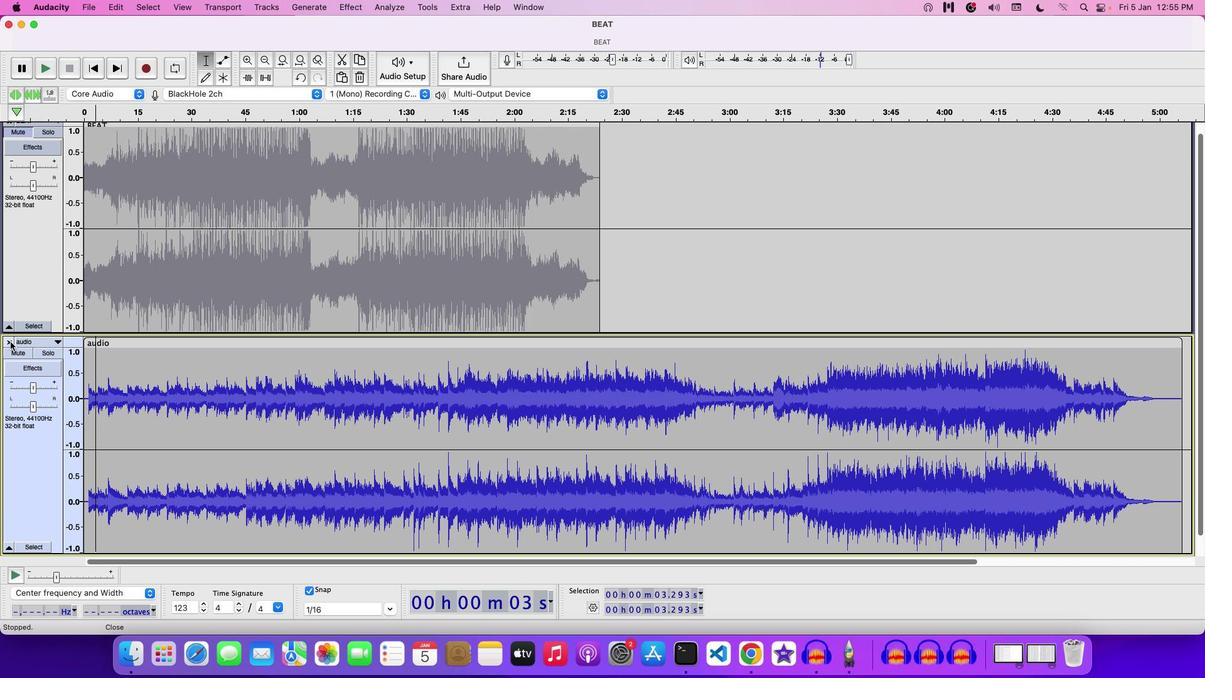 
Action: Mouse pressed left at (16, 348)
Screenshot: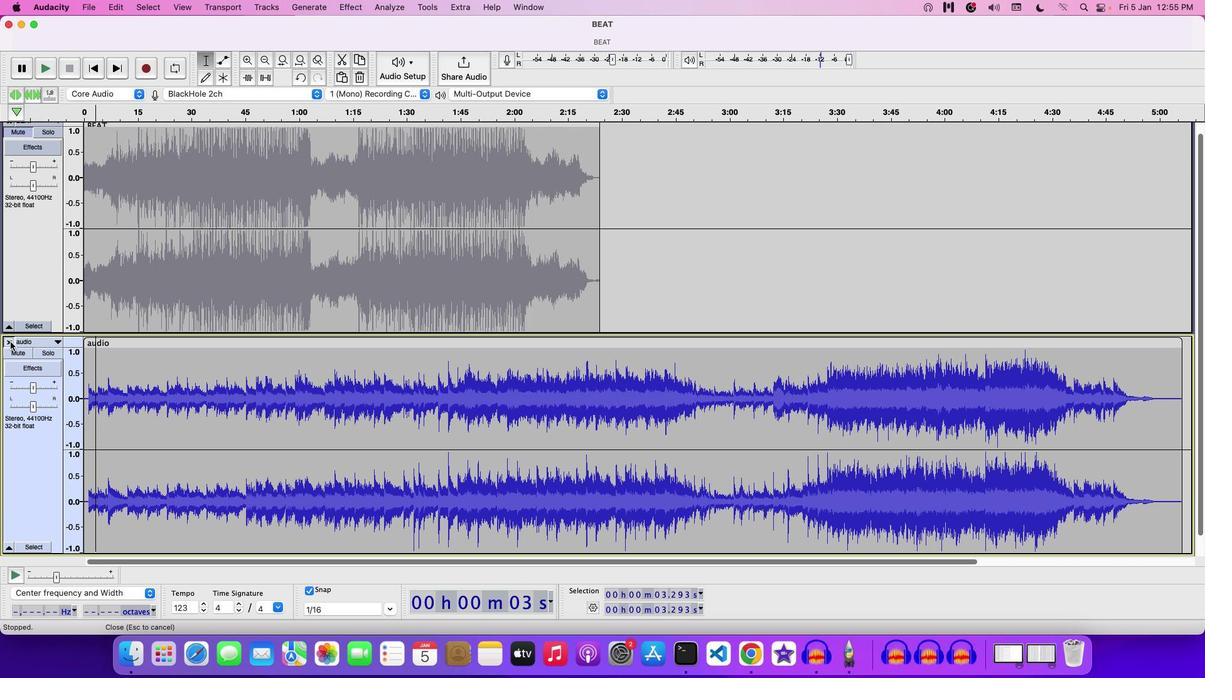 
Action: Mouse moved to (123, 264)
Screenshot: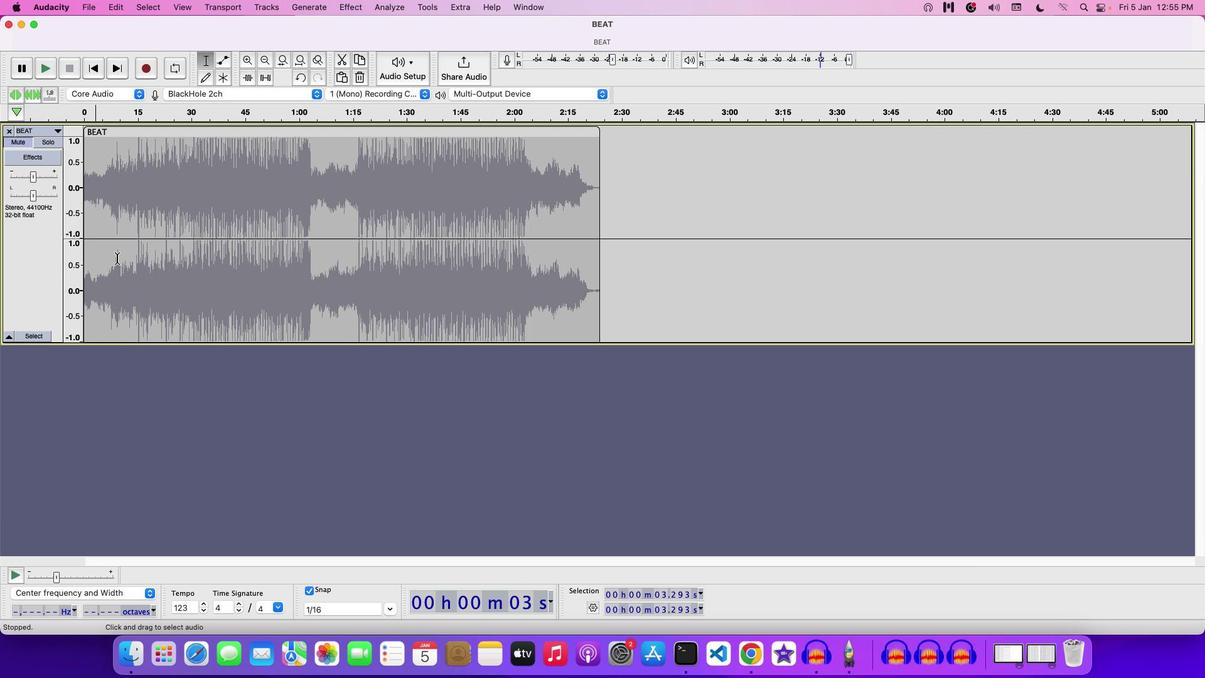 
Action: Mouse scrolled (123, 264) with delta (6, 6)
Screenshot: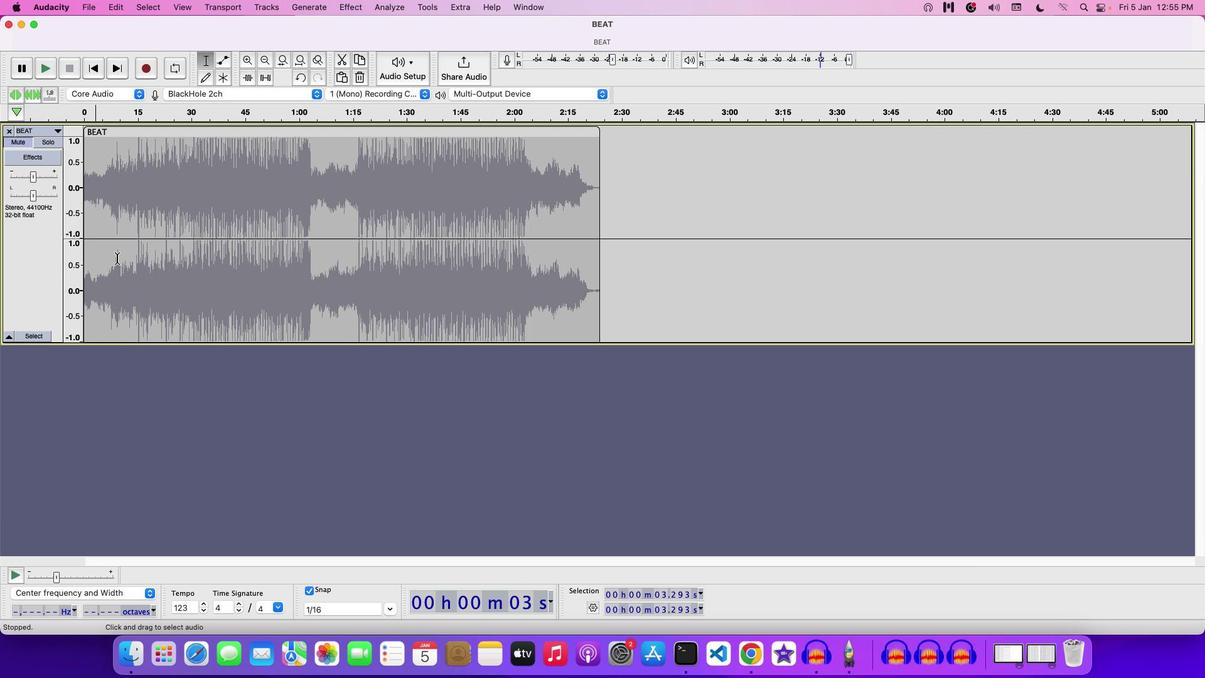 
Action: Mouse scrolled (123, 264) with delta (6, 6)
Screenshot: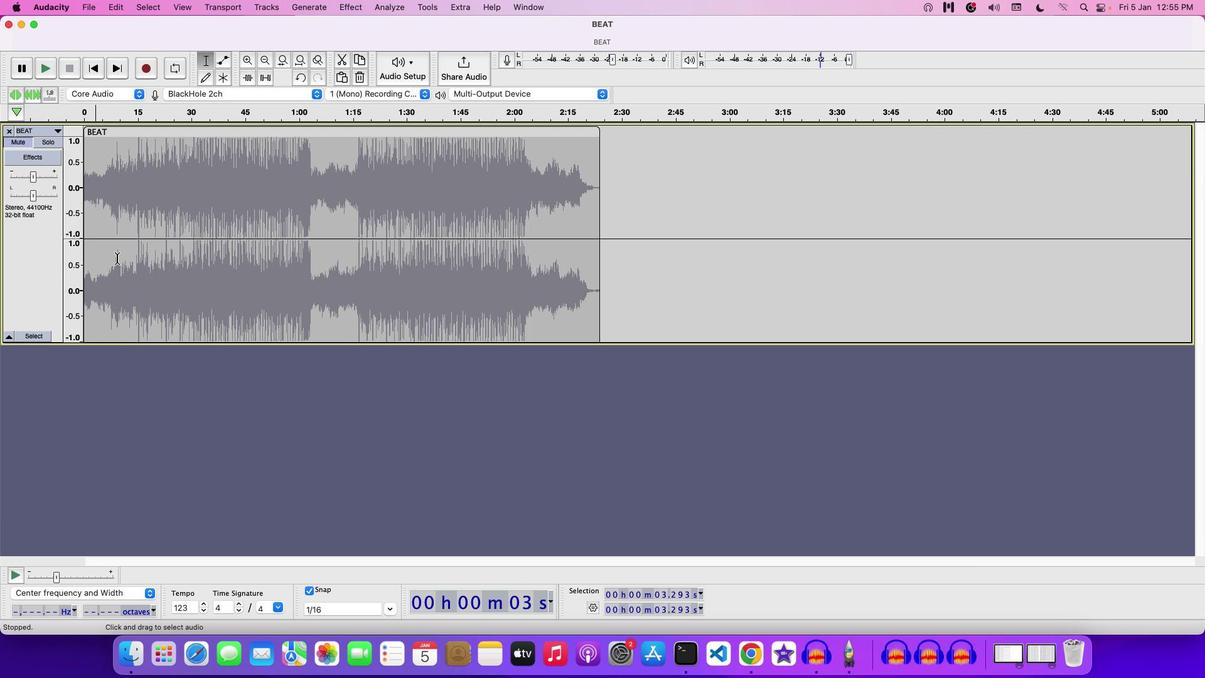 
Action: Mouse scrolled (123, 264) with delta (6, 3)
Screenshot: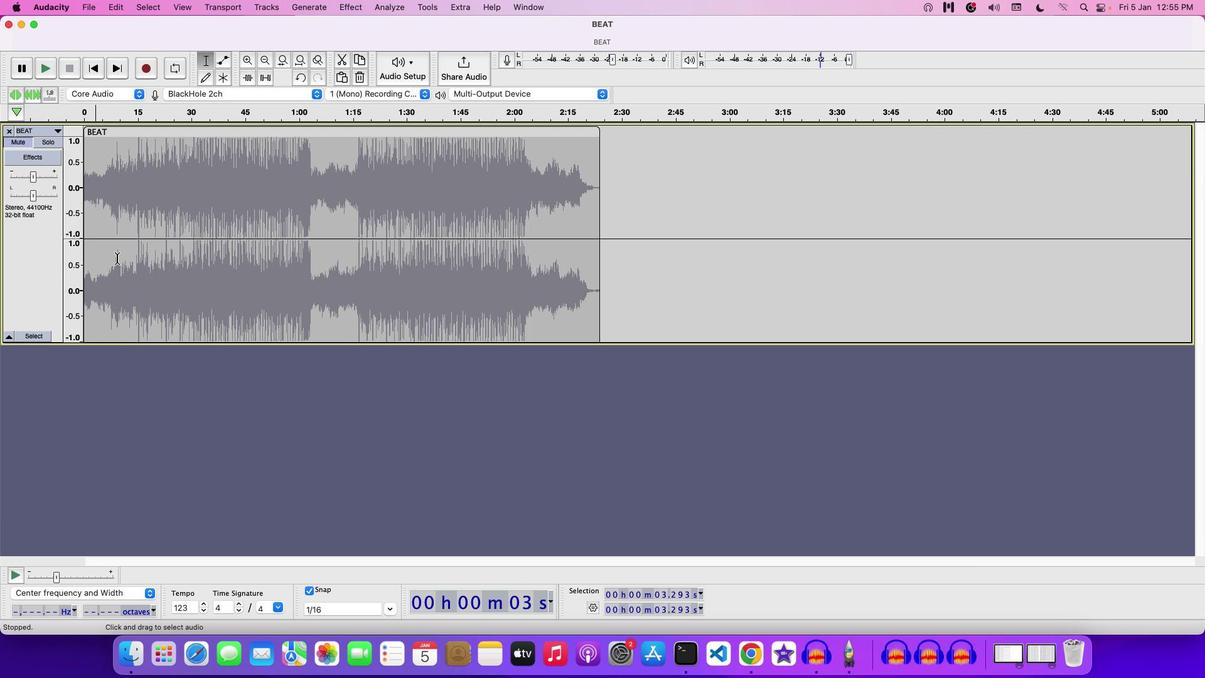 
Action: Mouse scrolled (123, 264) with delta (6, 8)
Screenshot: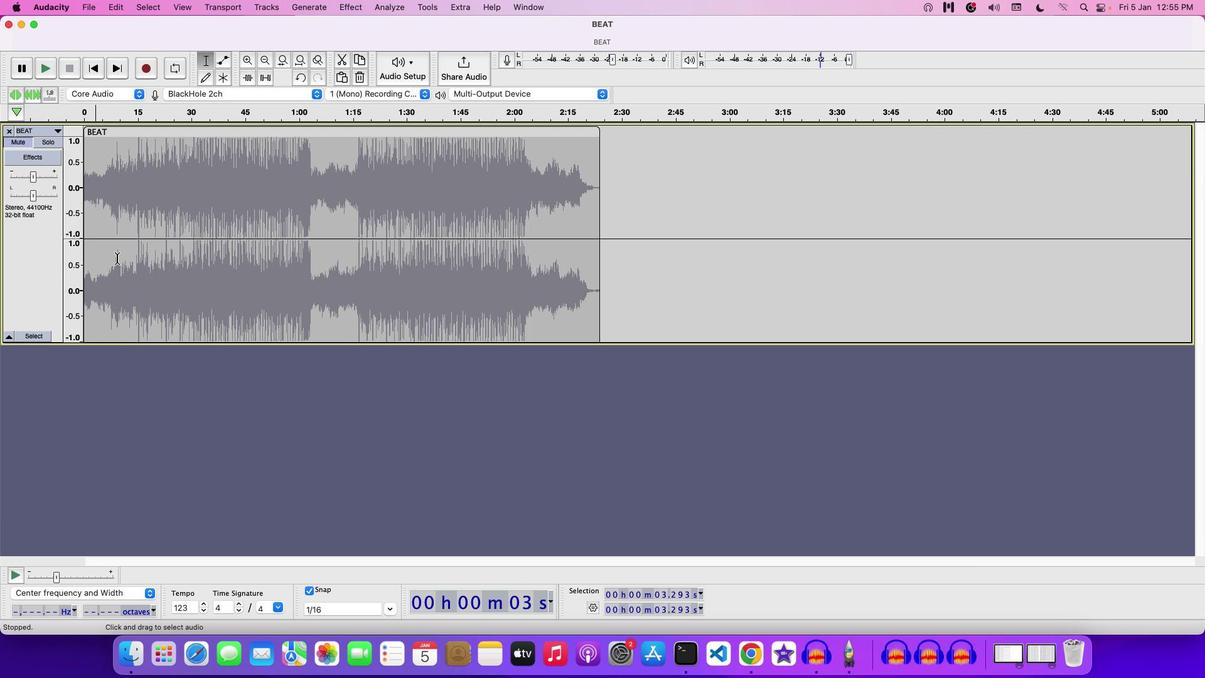 
Action: Mouse scrolled (123, 264) with delta (6, 8)
Screenshot: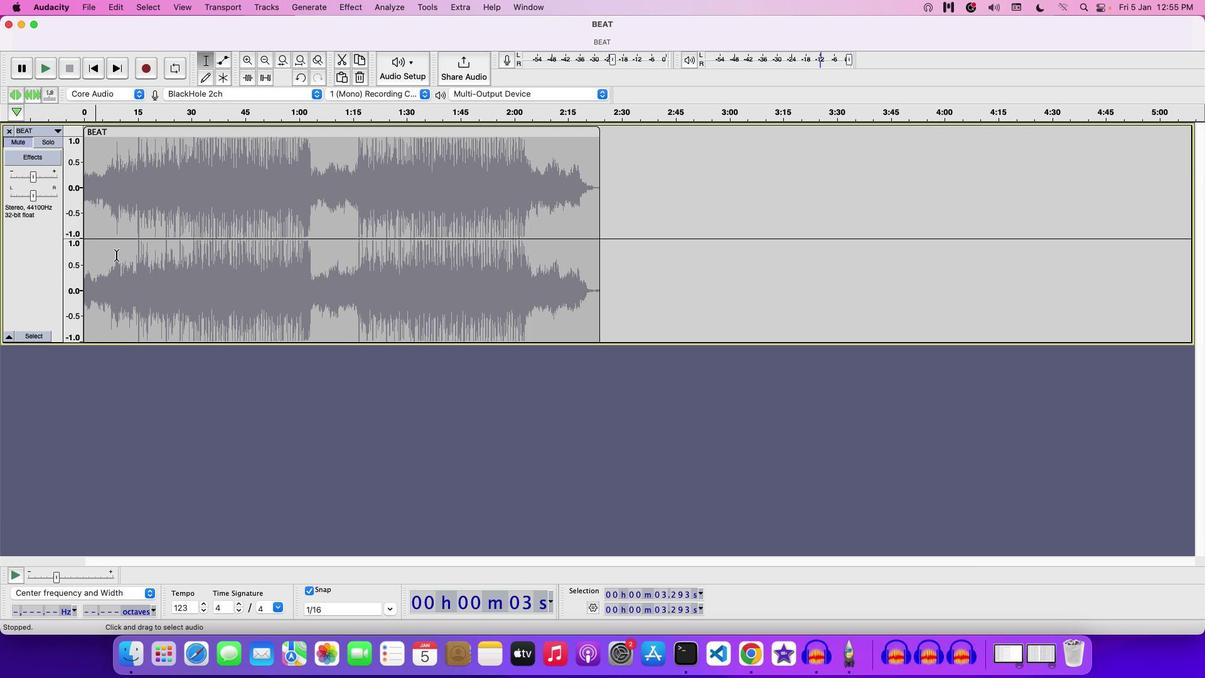
Action: Mouse moved to (96, 11)
Screenshot: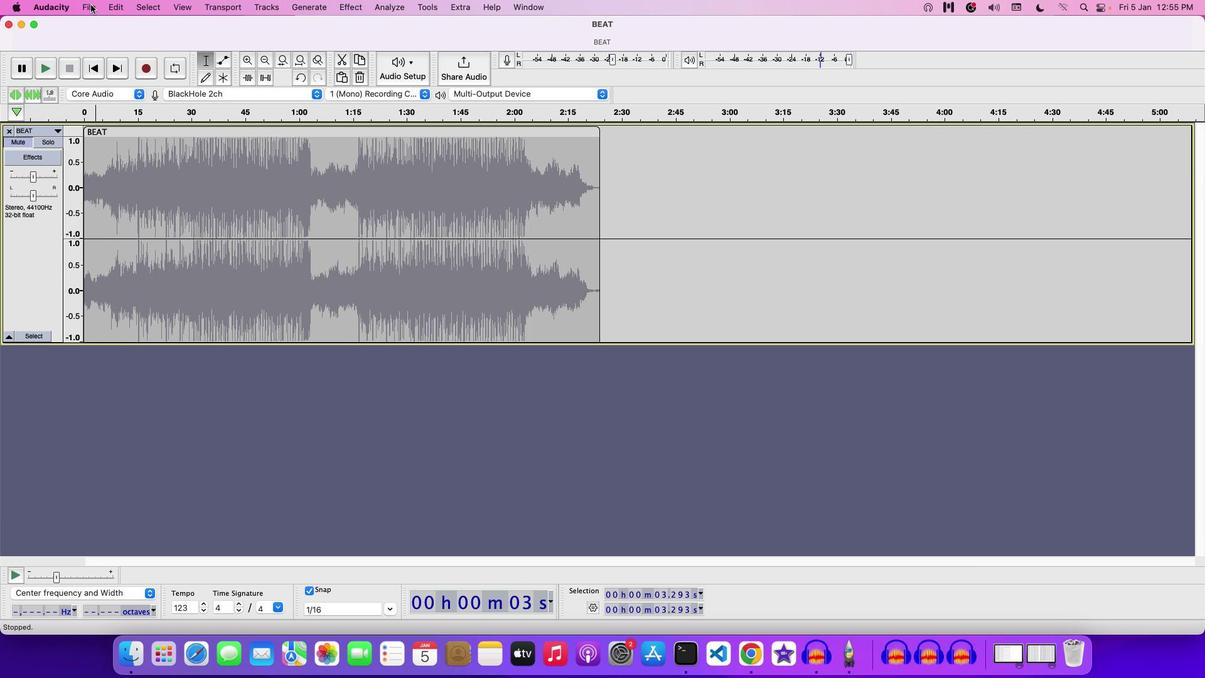 
Action: Mouse pressed left at (96, 11)
Screenshot: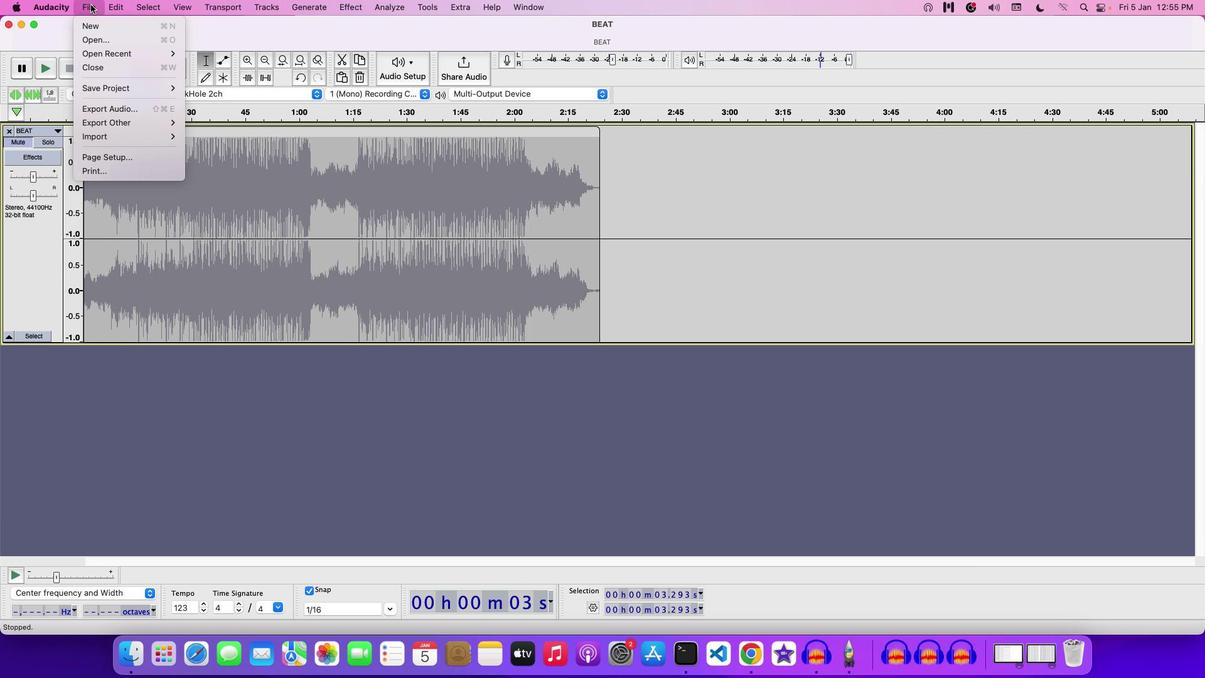 
Action: Mouse moved to (123, 52)
Screenshot: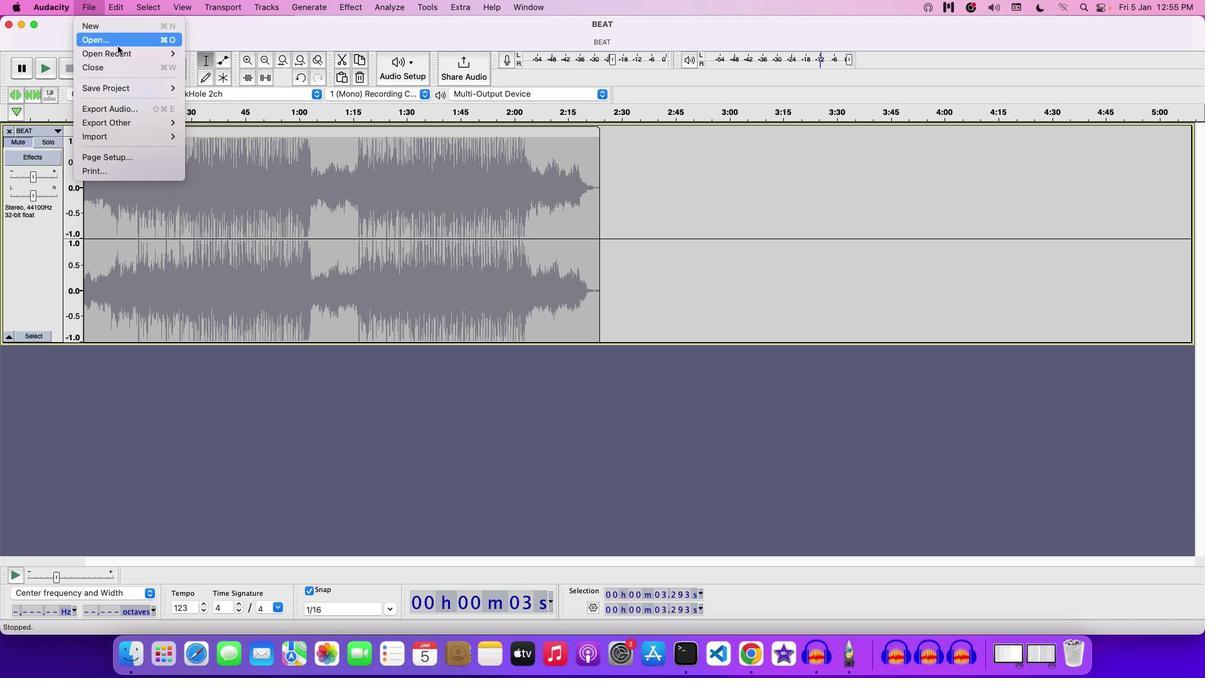 
Action: Mouse pressed left at (123, 52)
Screenshot: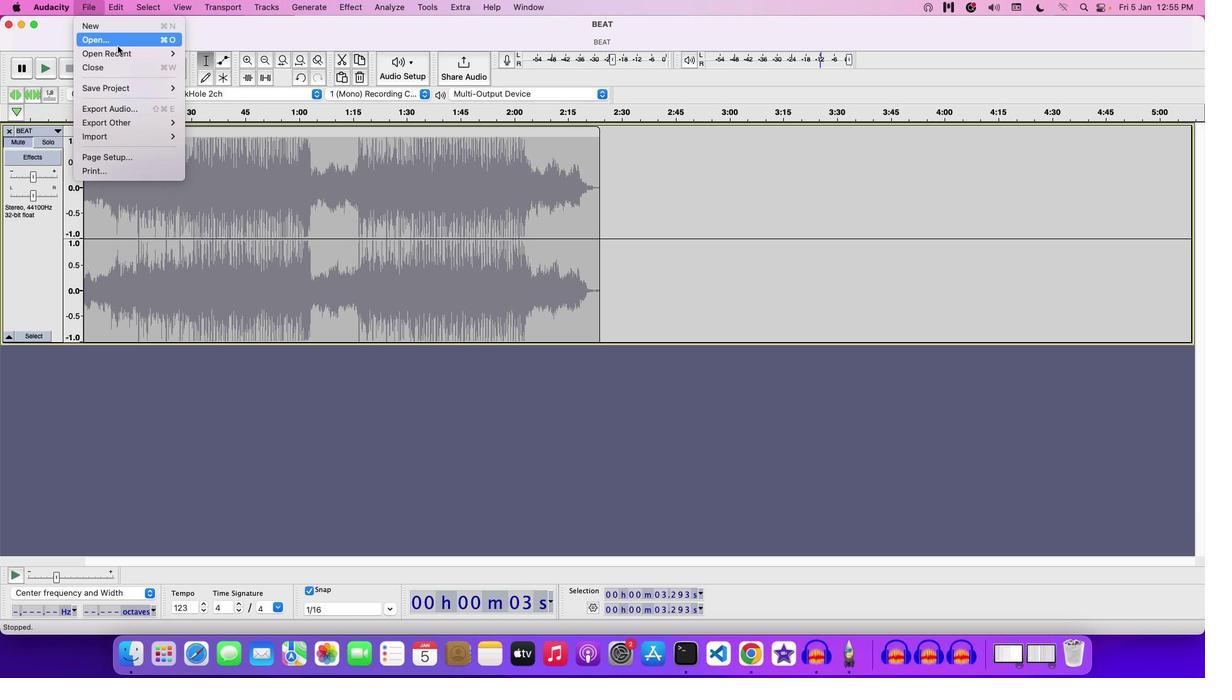 
Action: Mouse moved to (407, 170)
Screenshot: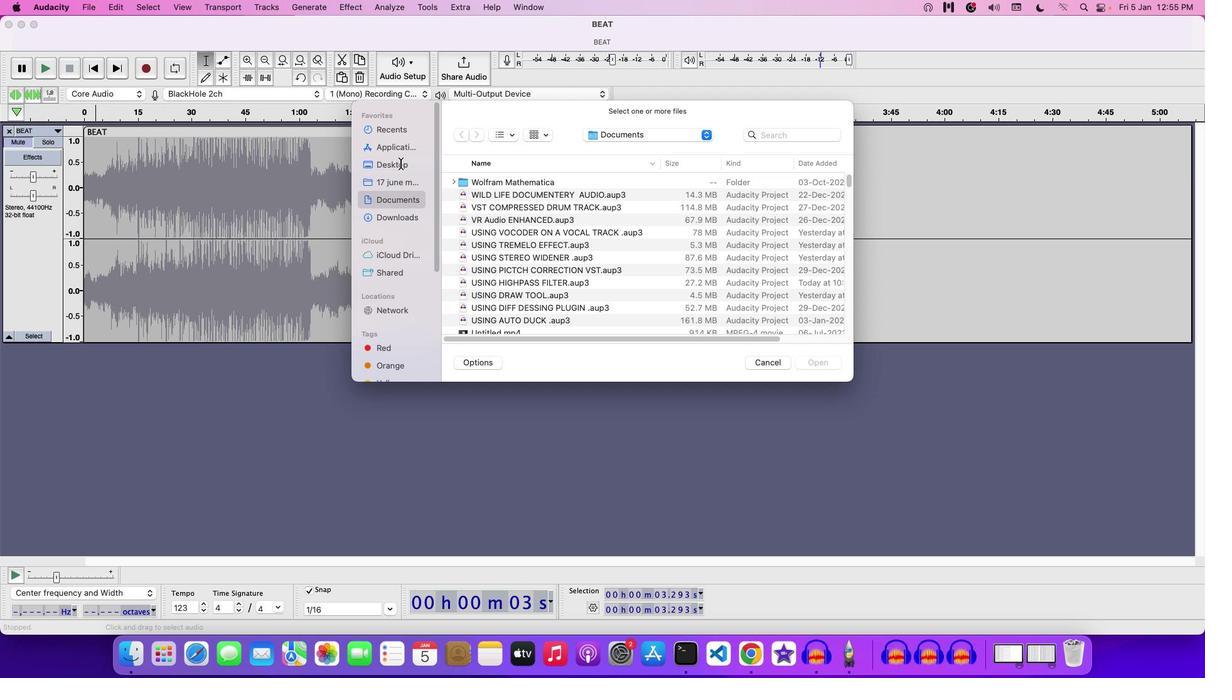 
Action: Mouse pressed left at (407, 170)
Screenshot: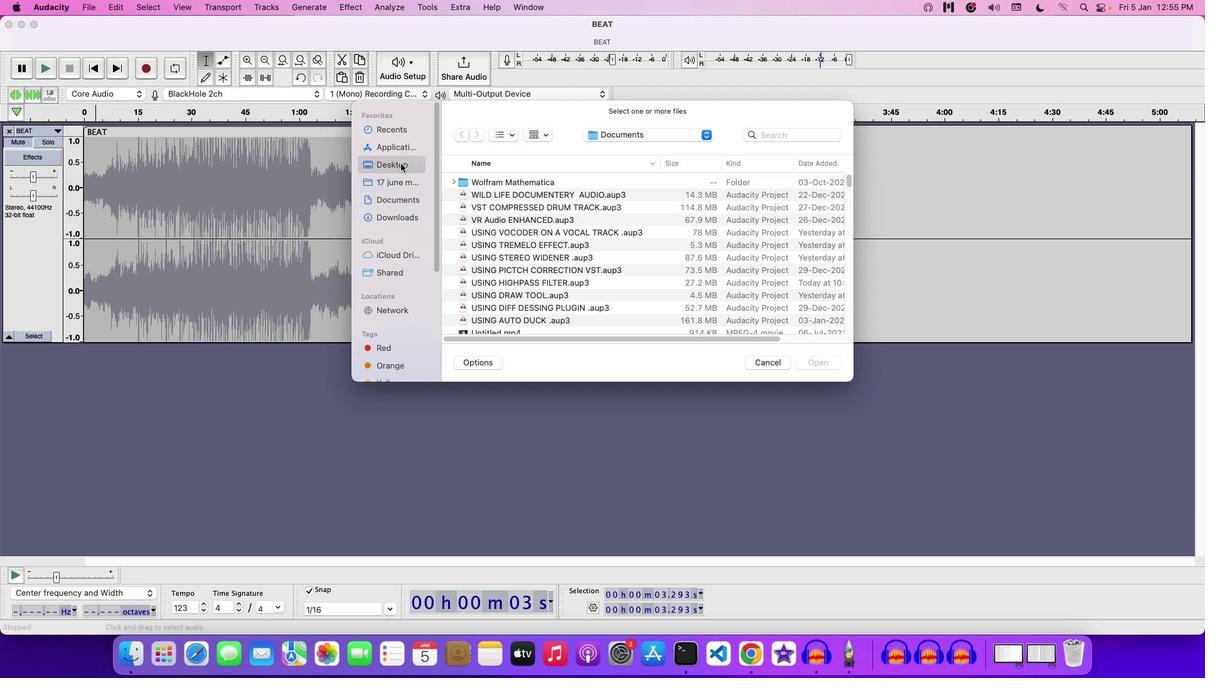 
Action: Mouse moved to (534, 221)
Screenshot: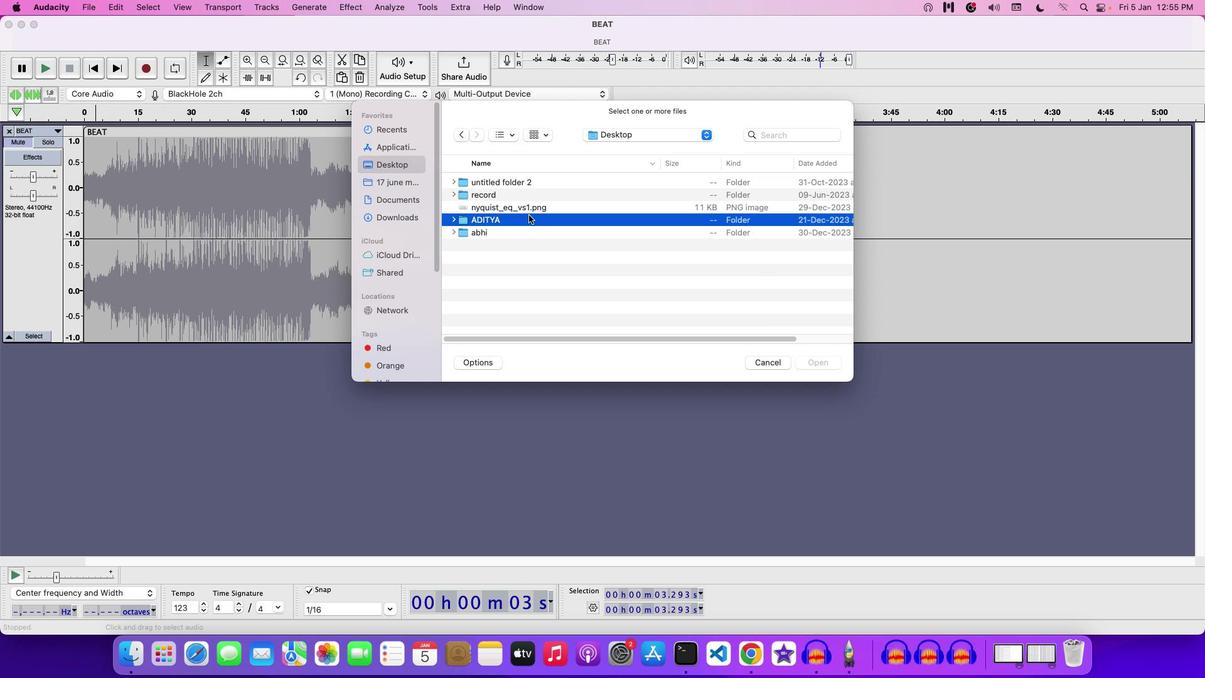 
Action: Mouse pressed left at (534, 221)
Screenshot: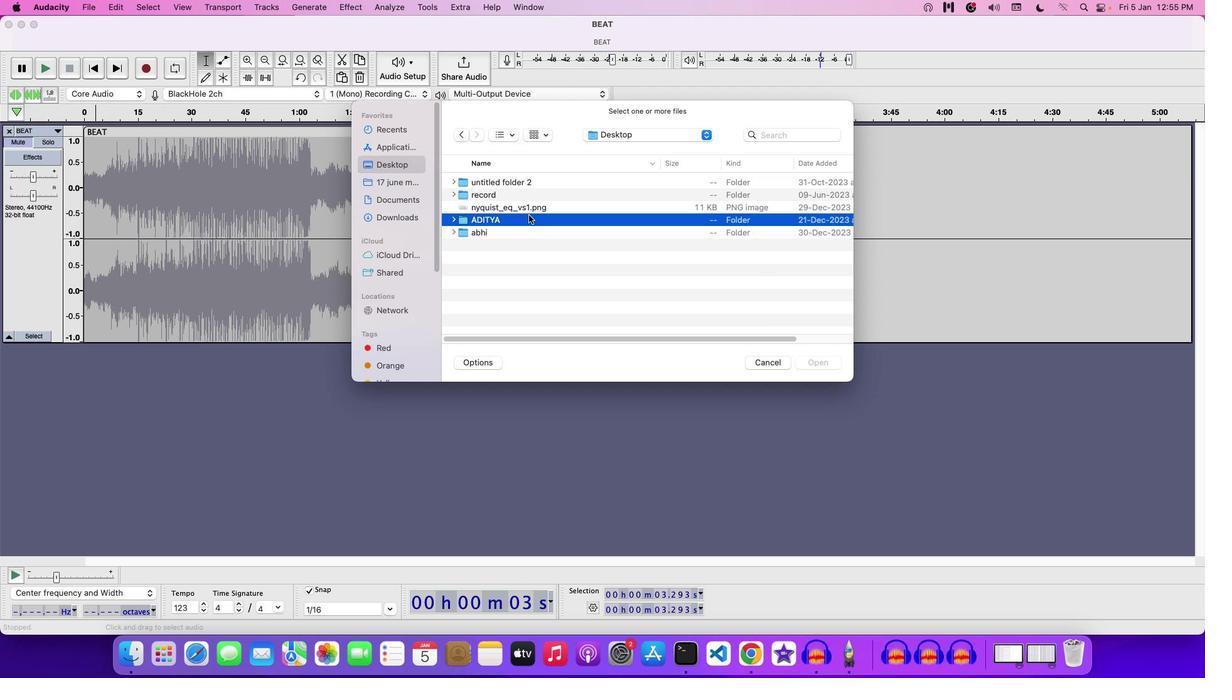 
Action: Mouse pressed left at (534, 221)
Screenshot: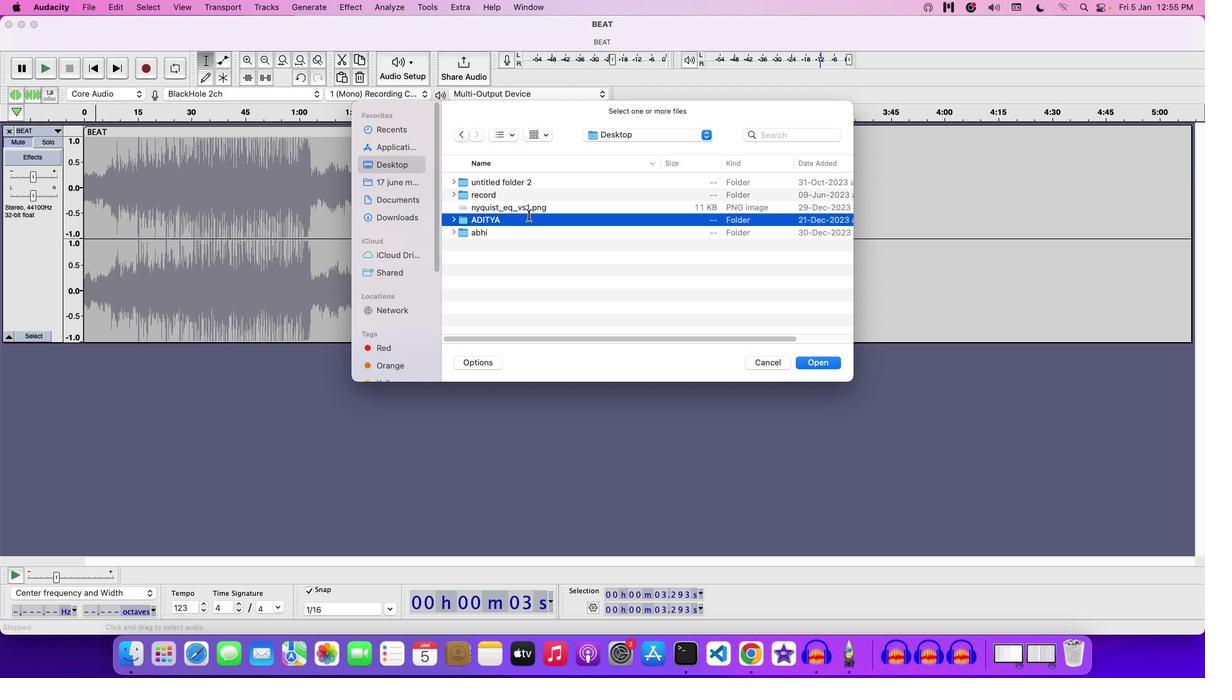 
Action: Mouse moved to (535, 223)
Screenshot: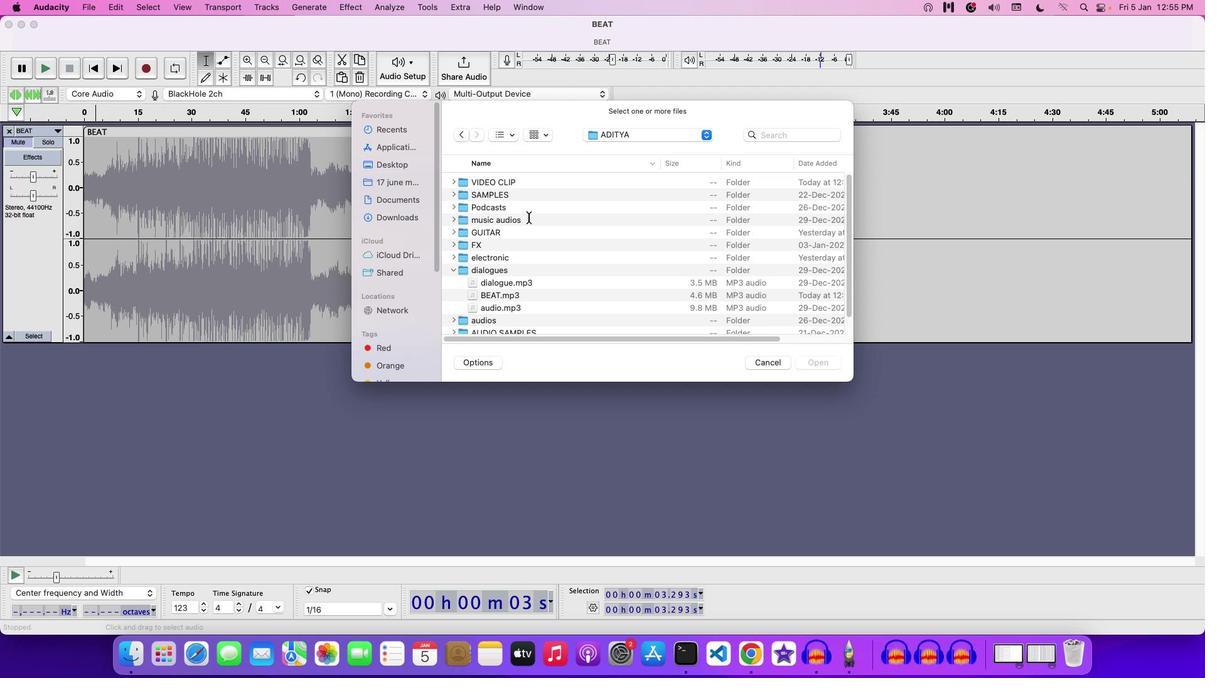 
Action: Mouse scrolled (535, 223) with delta (6, 5)
Screenshot: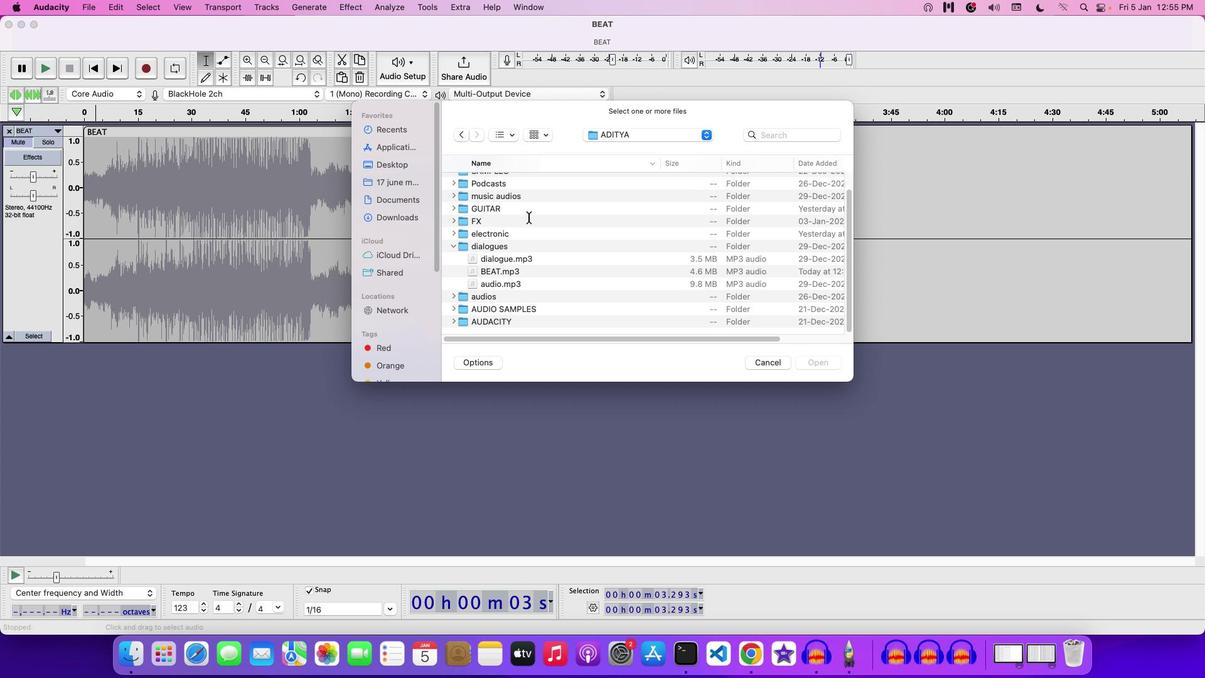 
Action: Mouse scrolled (535, 223) with delta (6, 5)
Screenshot: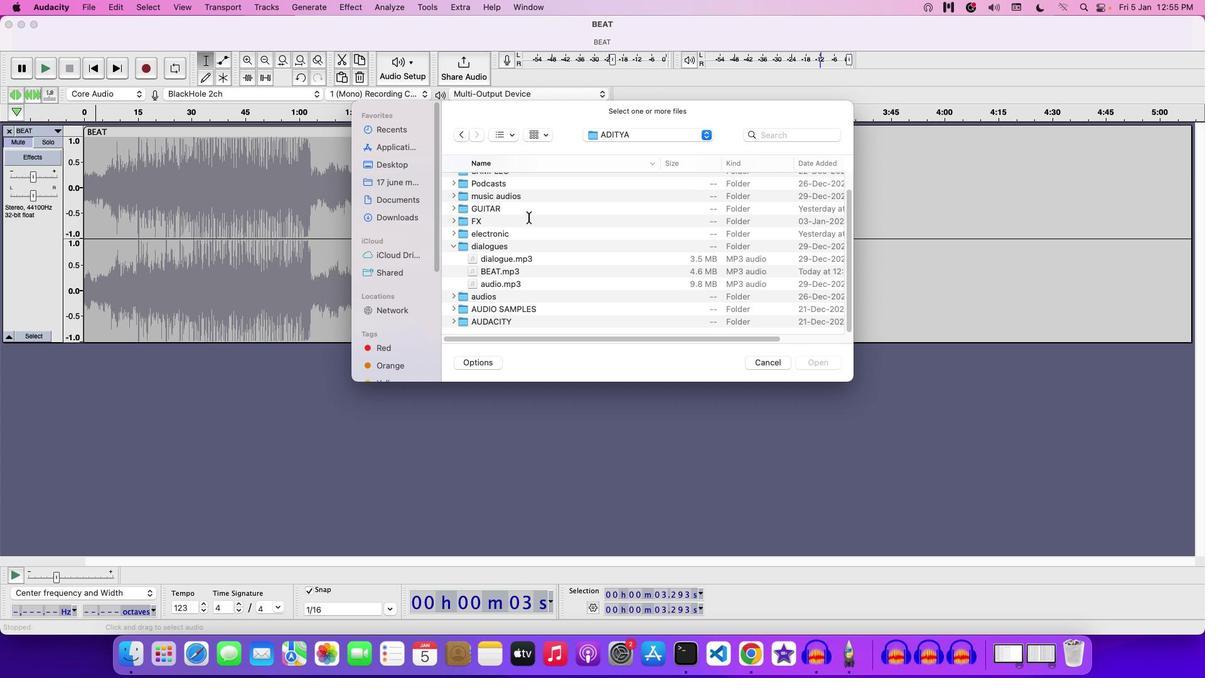
Action: Mouse scrolled (535, 223) with delta (6, 5)
Screenshot: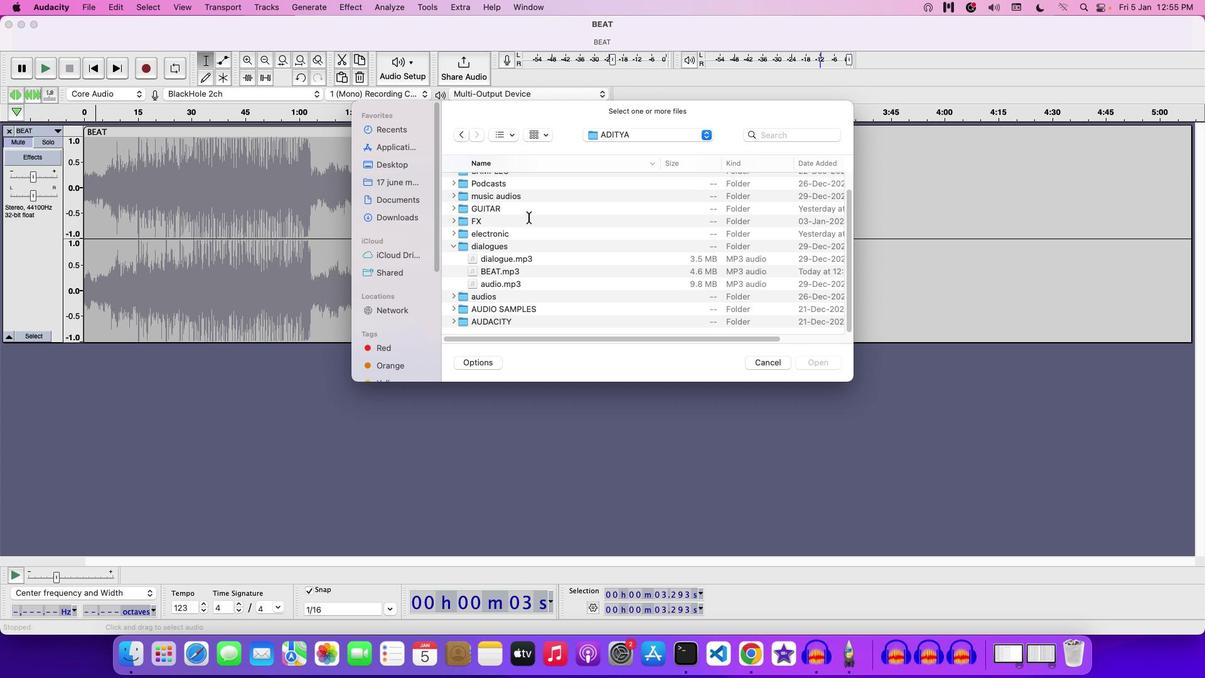 
Action: Mouse scrolled (535, 223) with delta (6, 3)
Screenshot: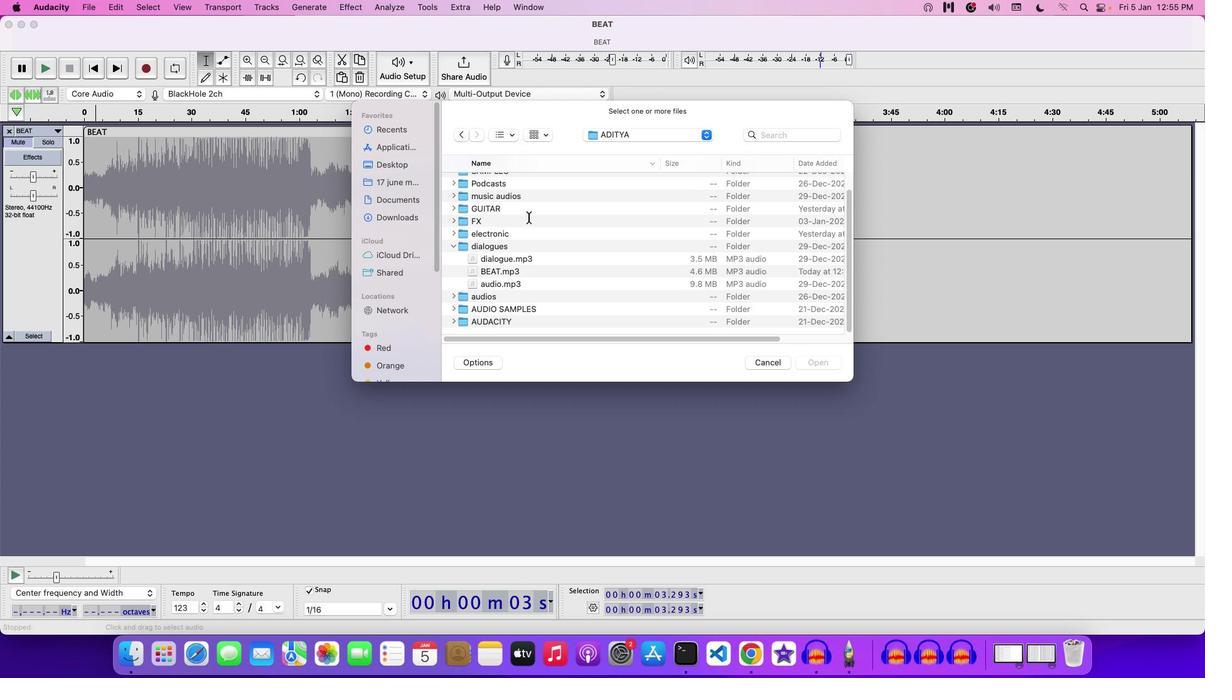 
Action: Mouse moved to (537, 265)
Screenshot: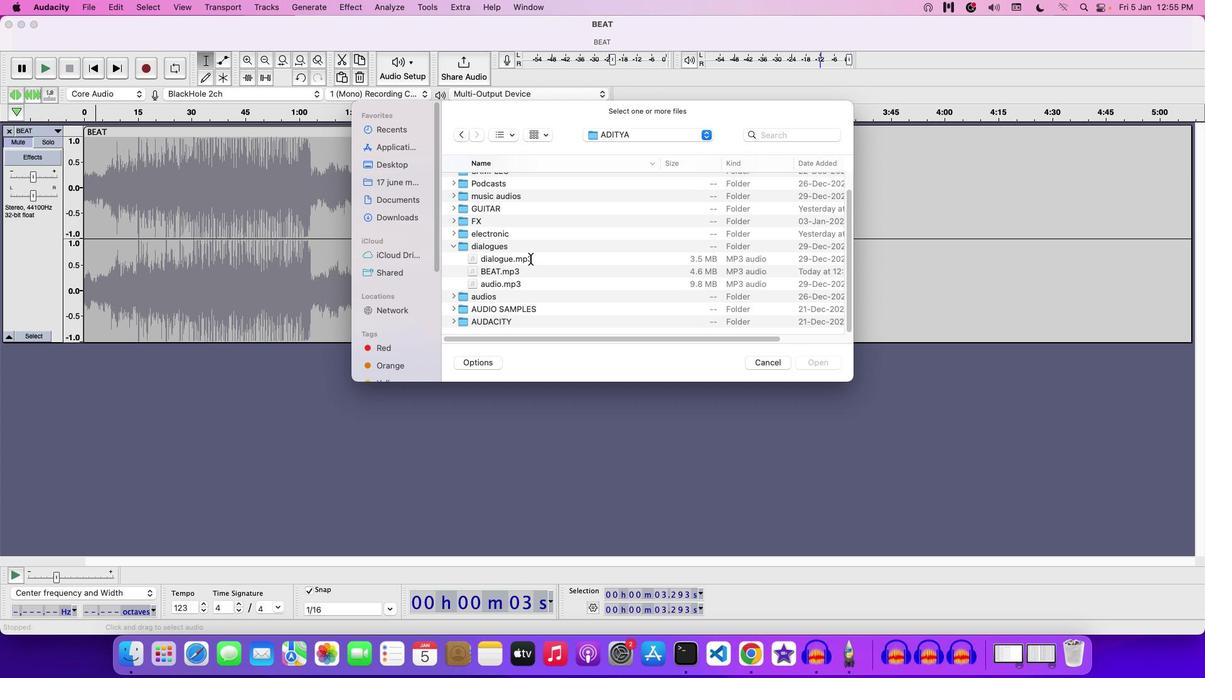 
Action: Mouse pressed left at (537, 265)
Screenshot: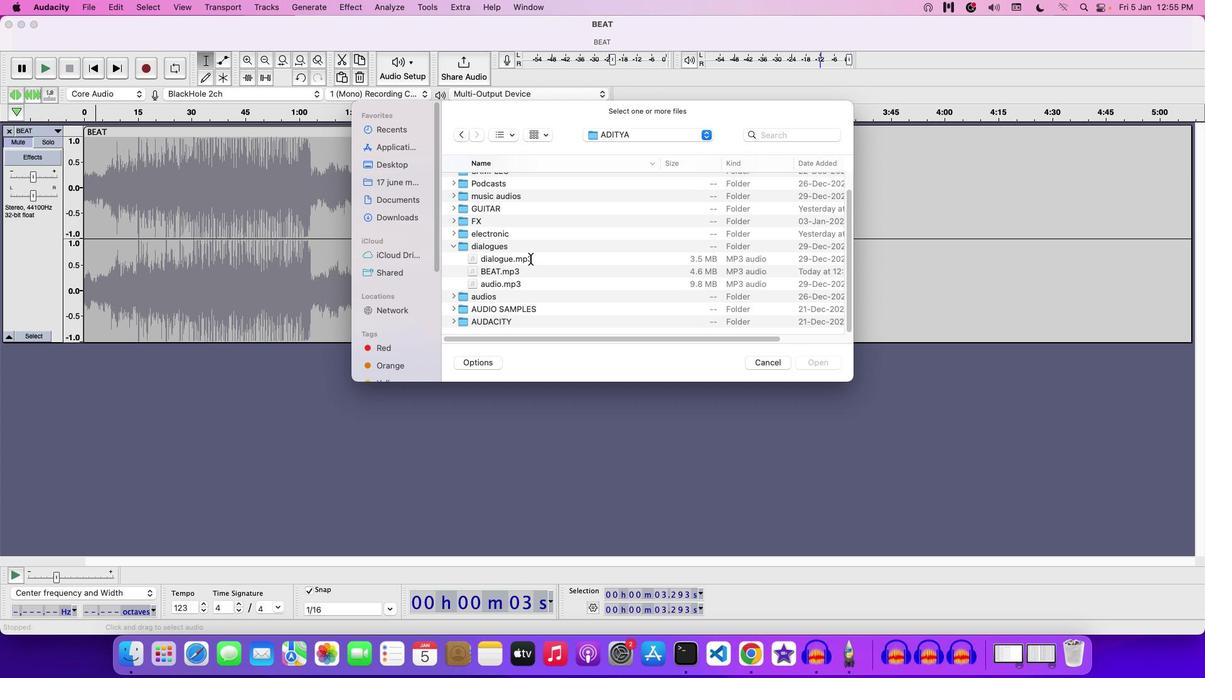 
Action: Mouse moved to (554, 259)
Screenshot: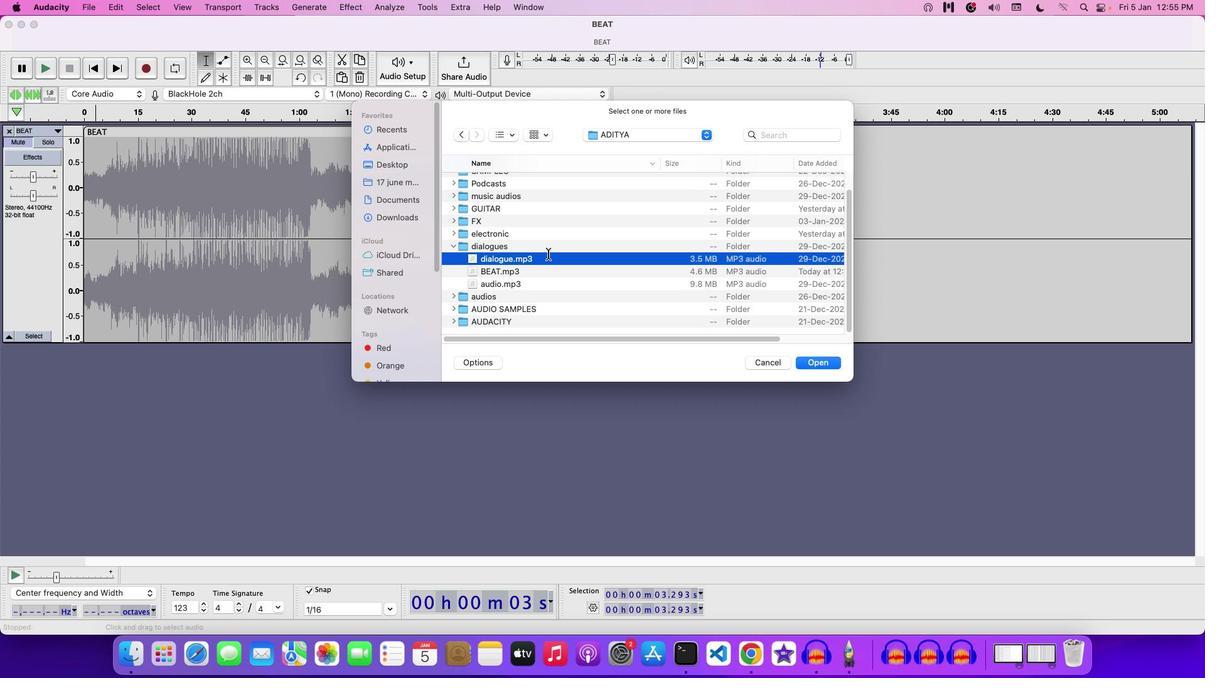 
Action: Mouse pressed left at (554, 259)
Screenshot: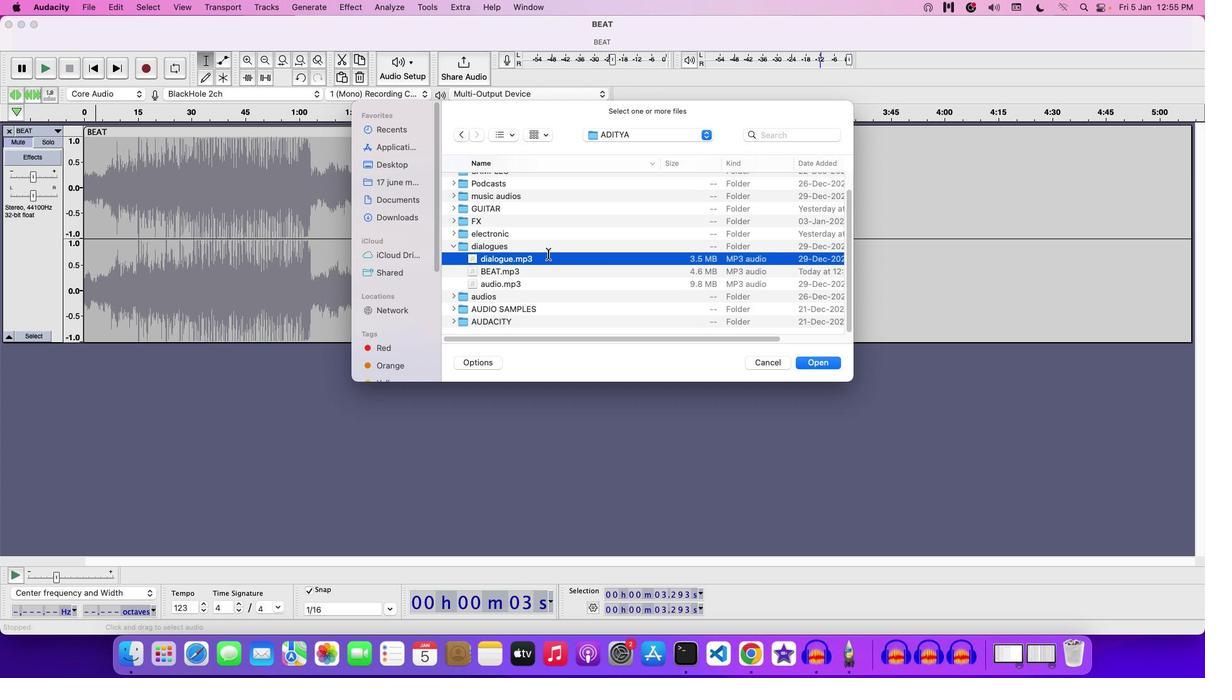 
Action: Mouse moved to (771, 376)
Screenshot: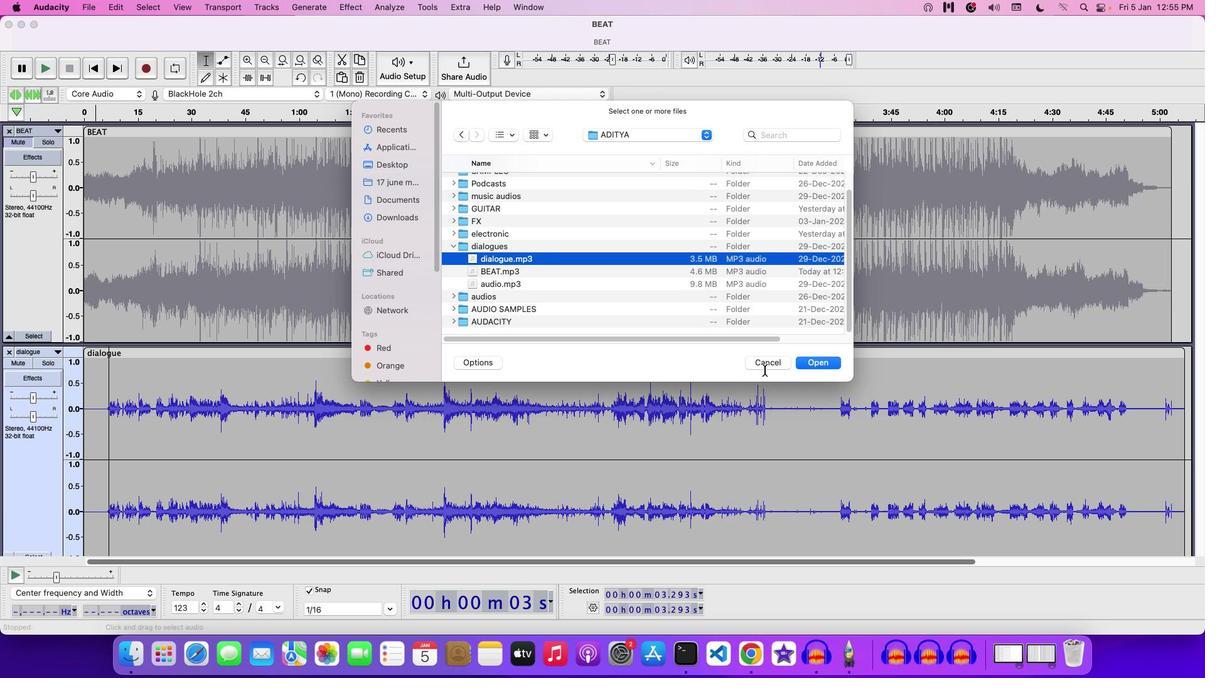 
Action: Mouse pressed left at (771, 376)
Screenshot: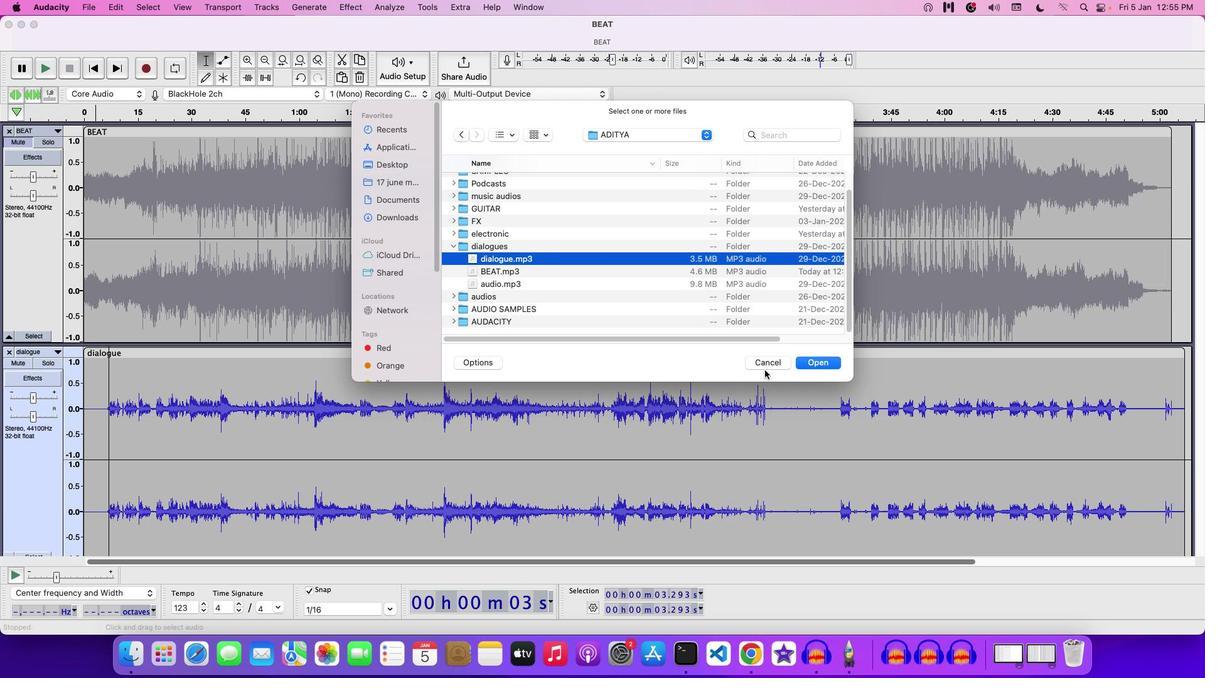 
Action: Mouse moved to (774, 362)
Screenshot: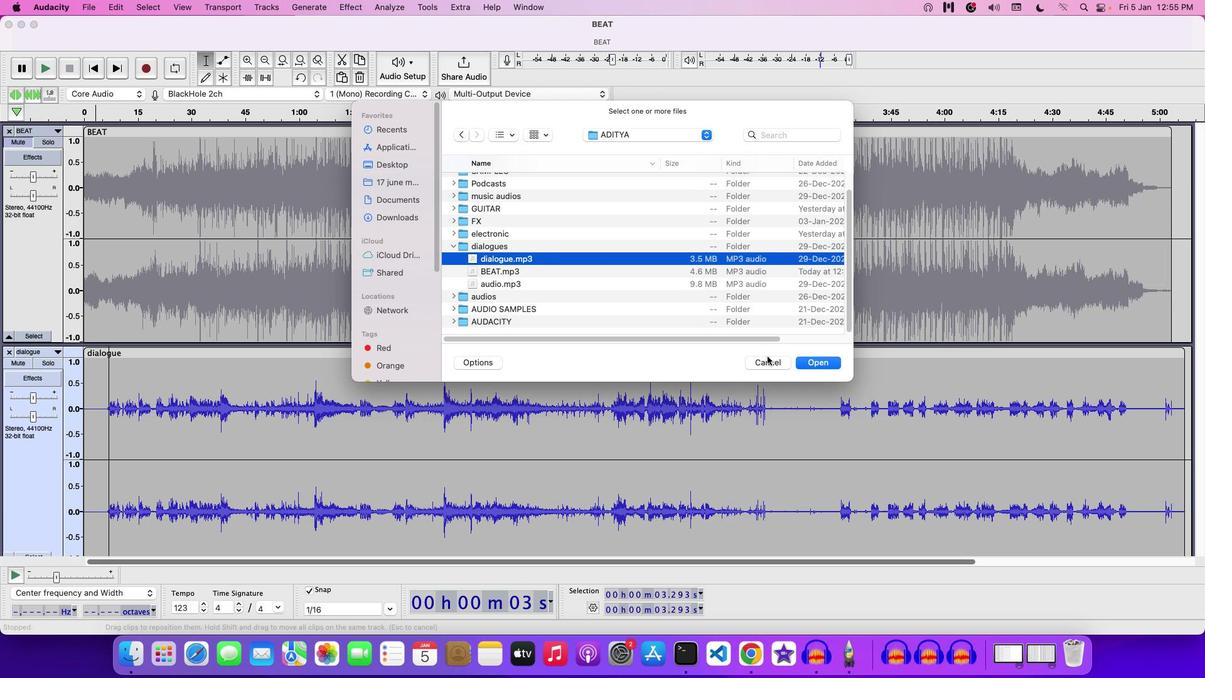 
Action: Mouse pressed left at (774, 362)
Screenshot: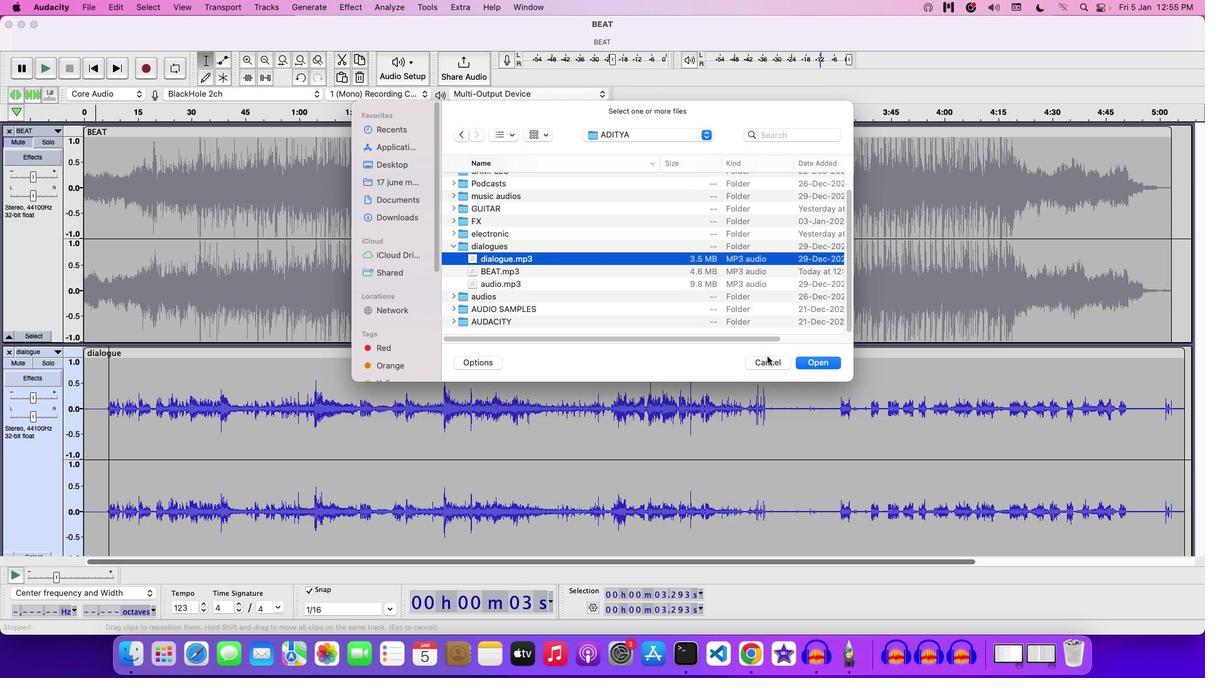 
Action: Mouse moved to (773, 365)
Screenshot: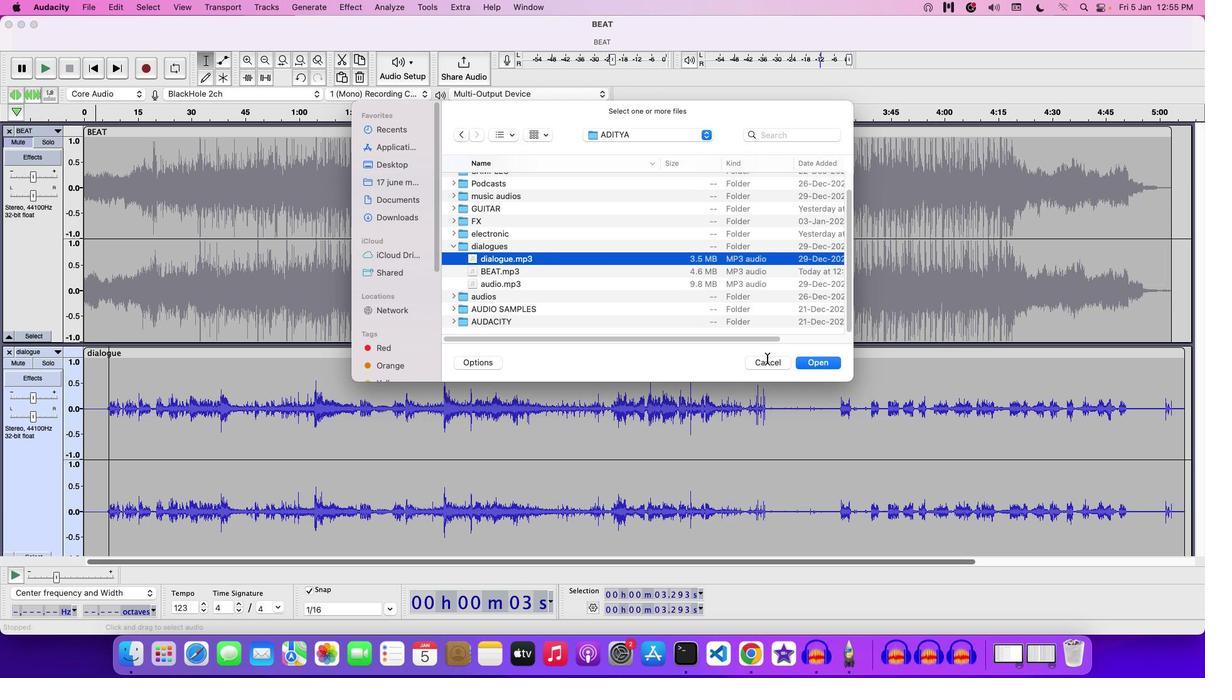 
Action: Mouse pressed left at (773, 365)
Screenshot: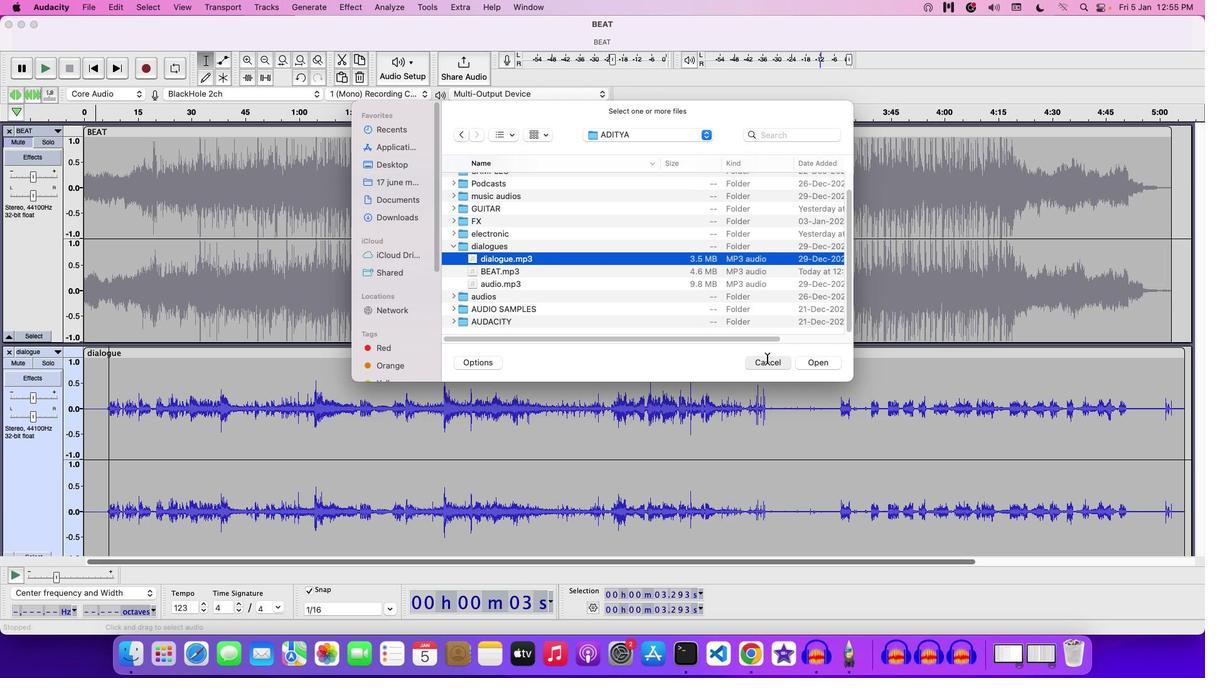 
Action: Mouse moved to (687, 352)
Screenshot: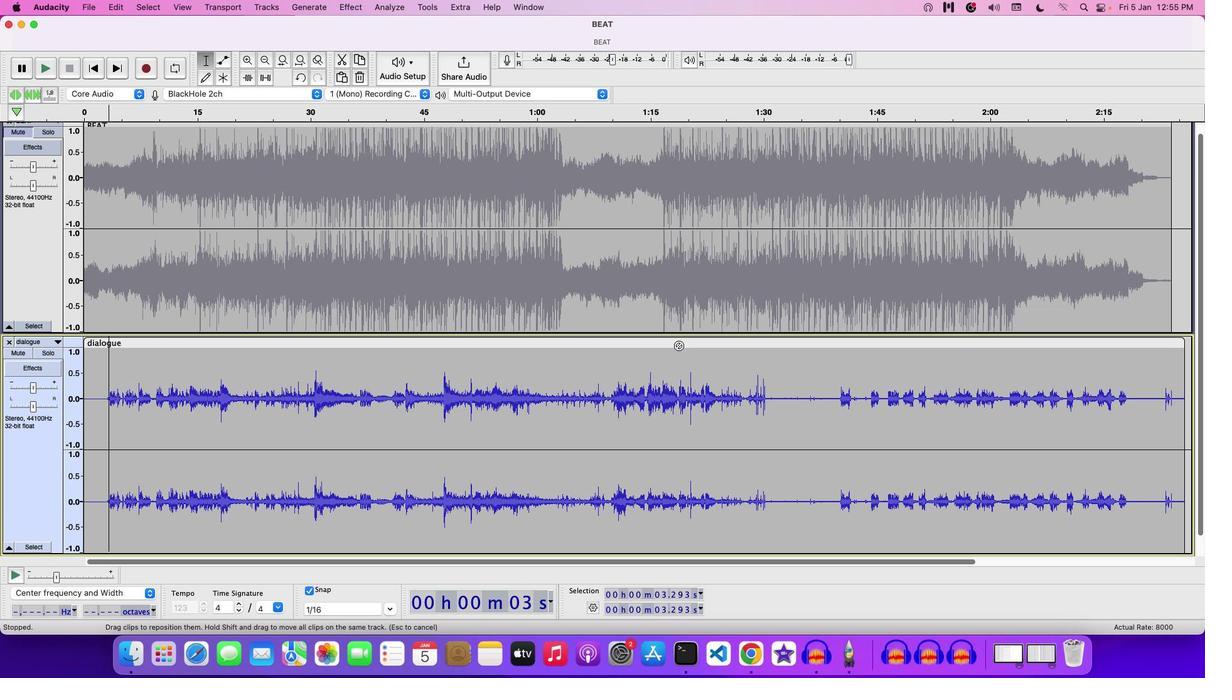 
Action: Key pressed 'B'Key.space
Screenshot: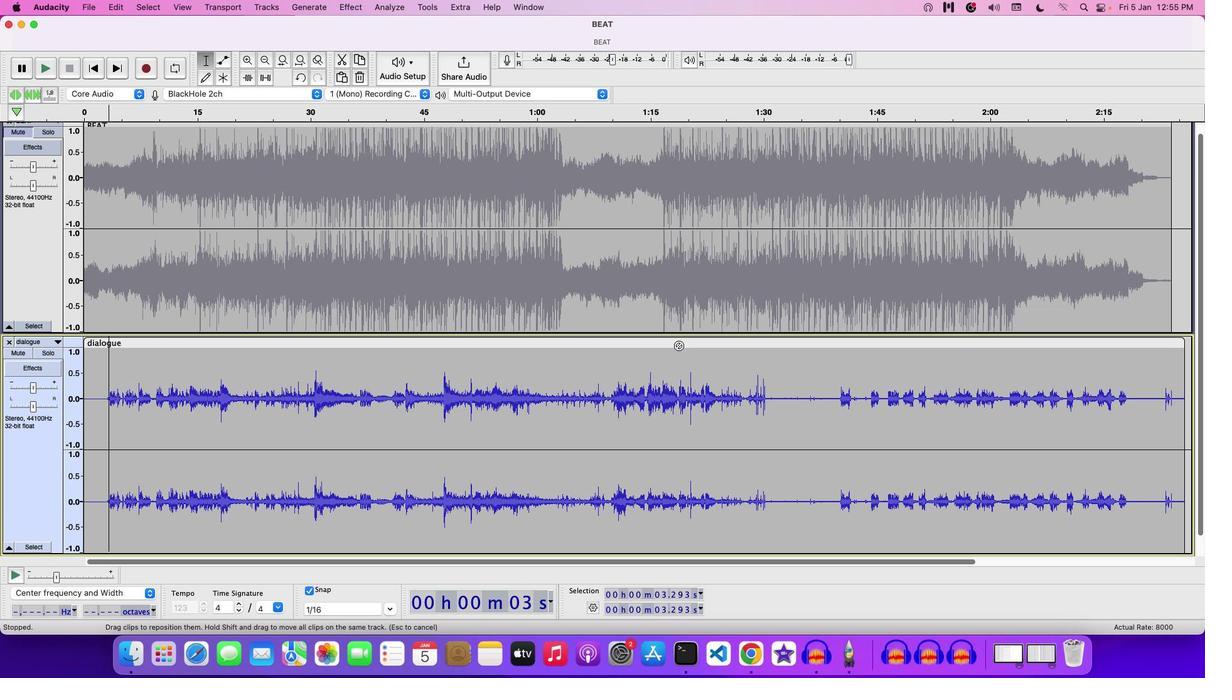 
Action: Mouse moved to (555, 349)
Screenshot: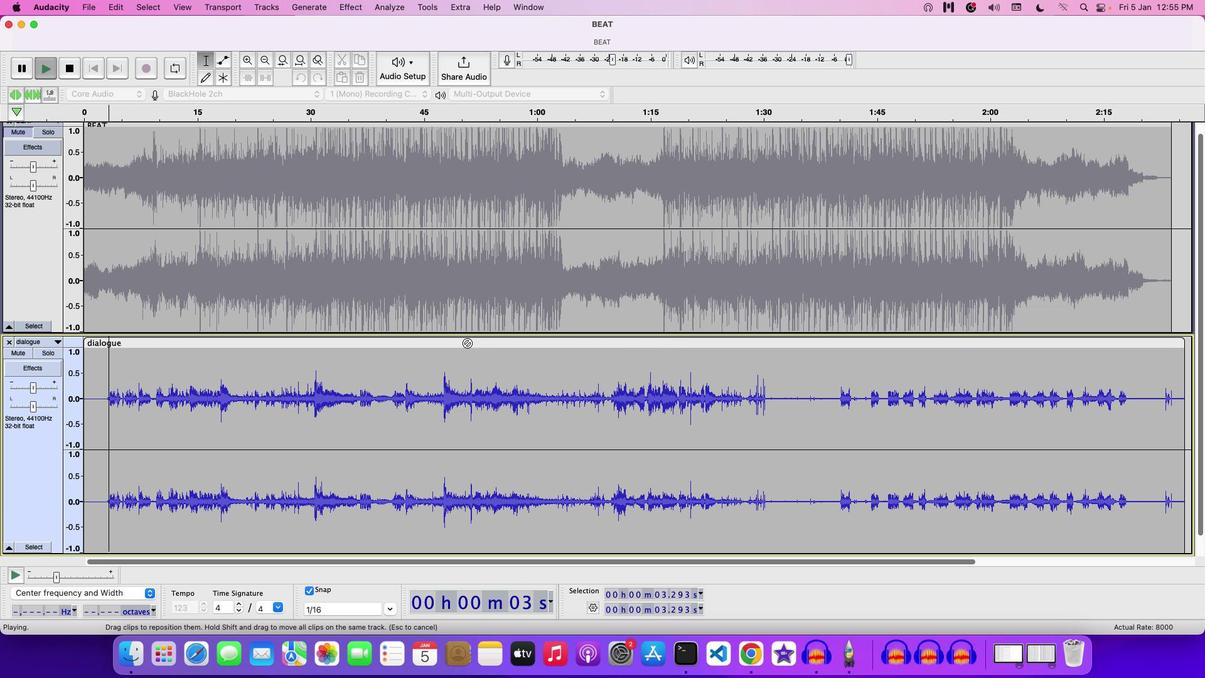 
Action: Key pressed Key.space
Screenshot: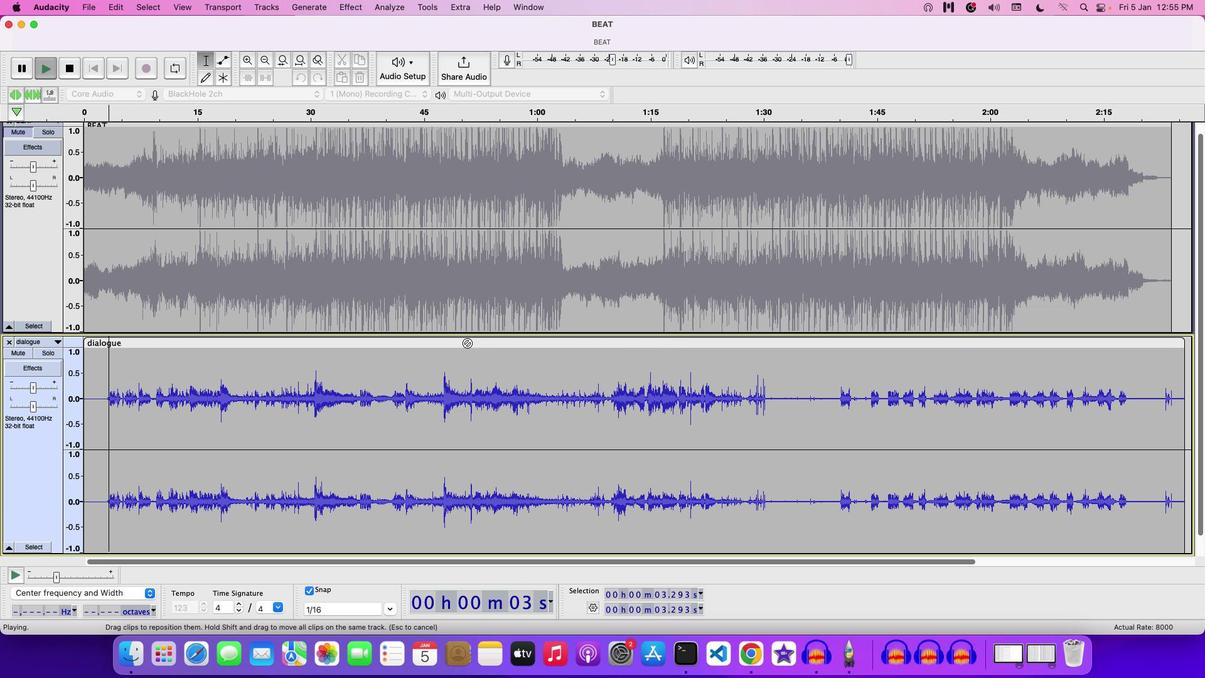 
Action: Mouse moved to (42, 395)
Screenshot: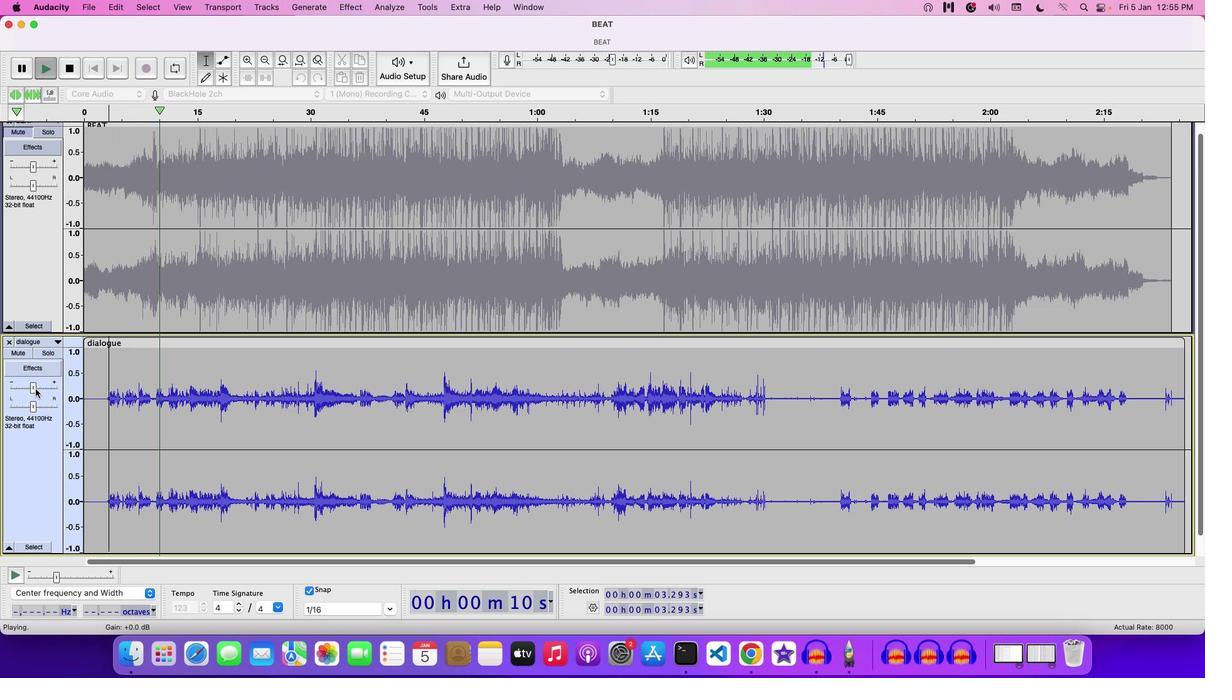 
Action: Mouse pressed left at (42, 395)
Screenshot: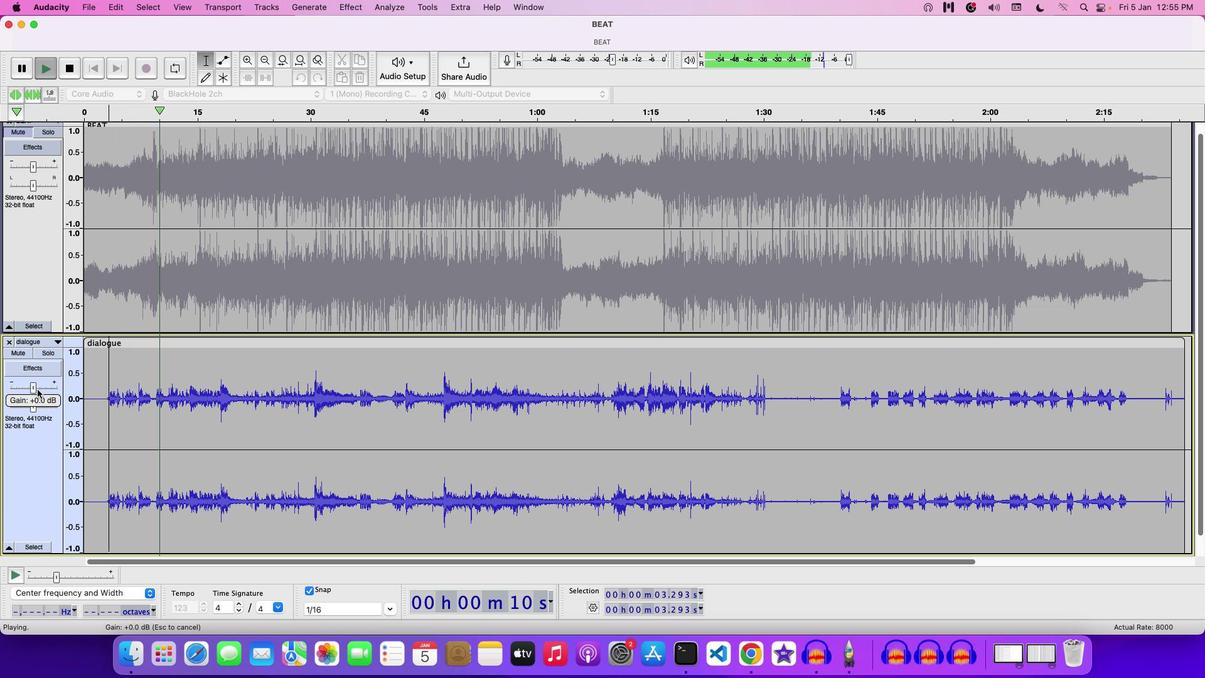 
Action: Mouse moved to (161, 397)
Screenshot: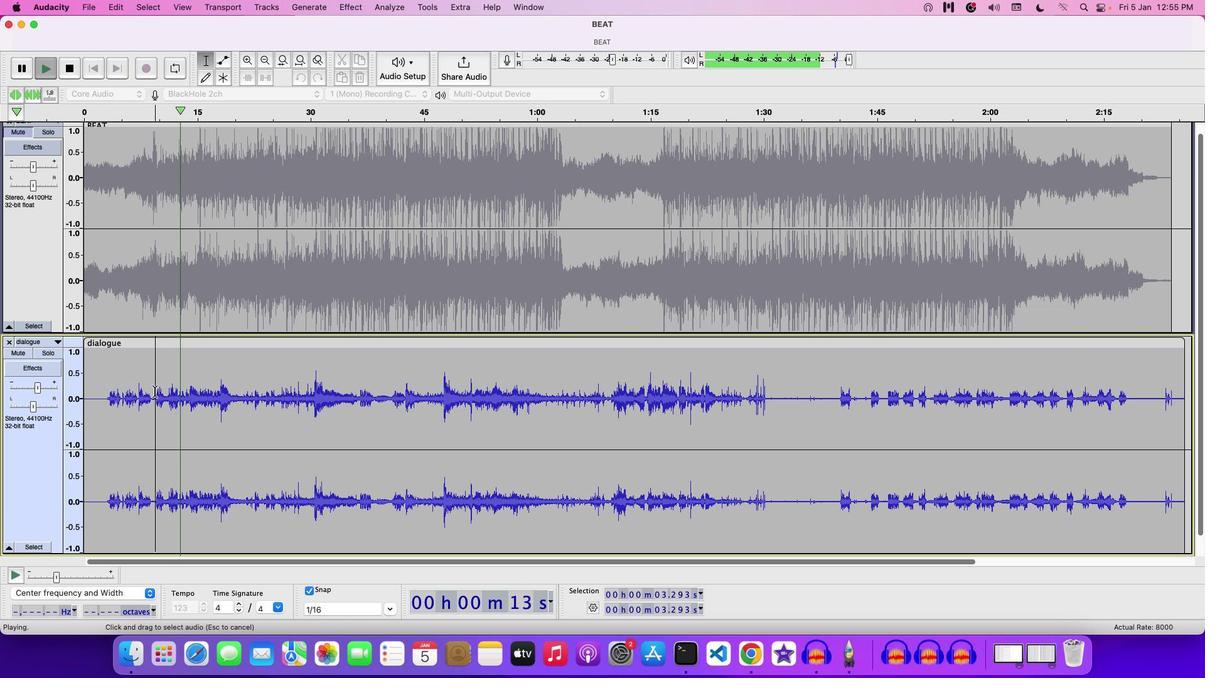 
Action: Mouse pressed left at (161, 397)
Screenshot: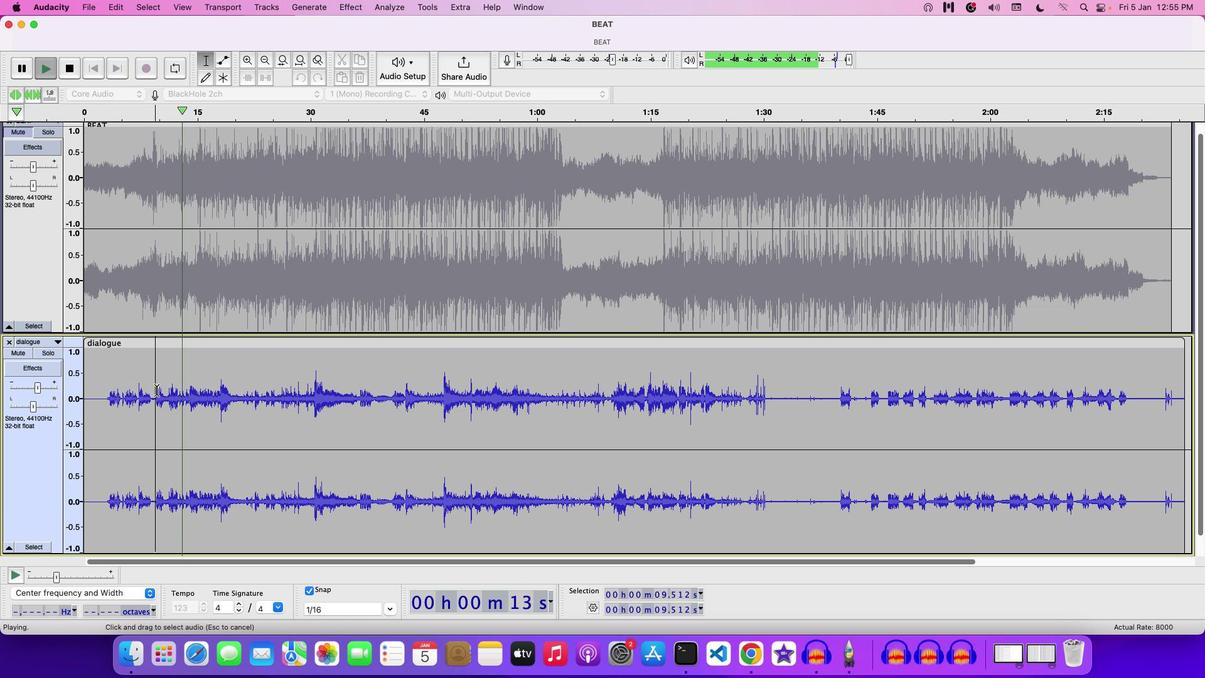 
Action: Mouse moved to (171, 397)
Screenshot: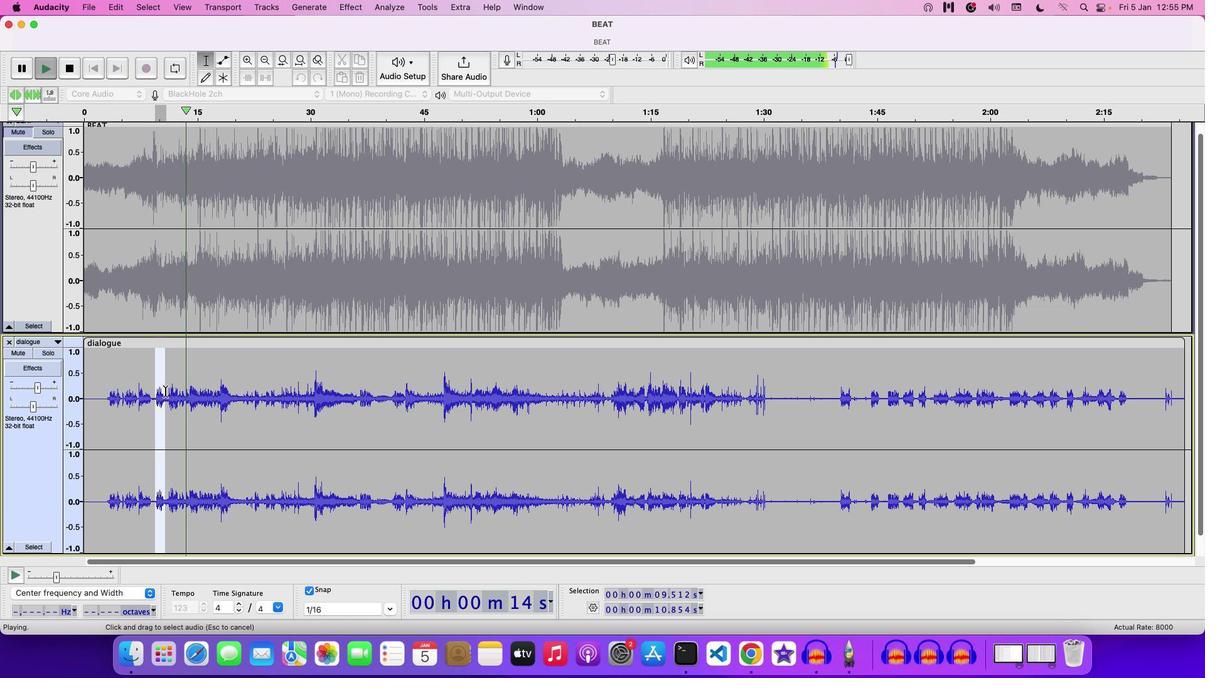 
Action: Key pressed Key.space
Screenshot: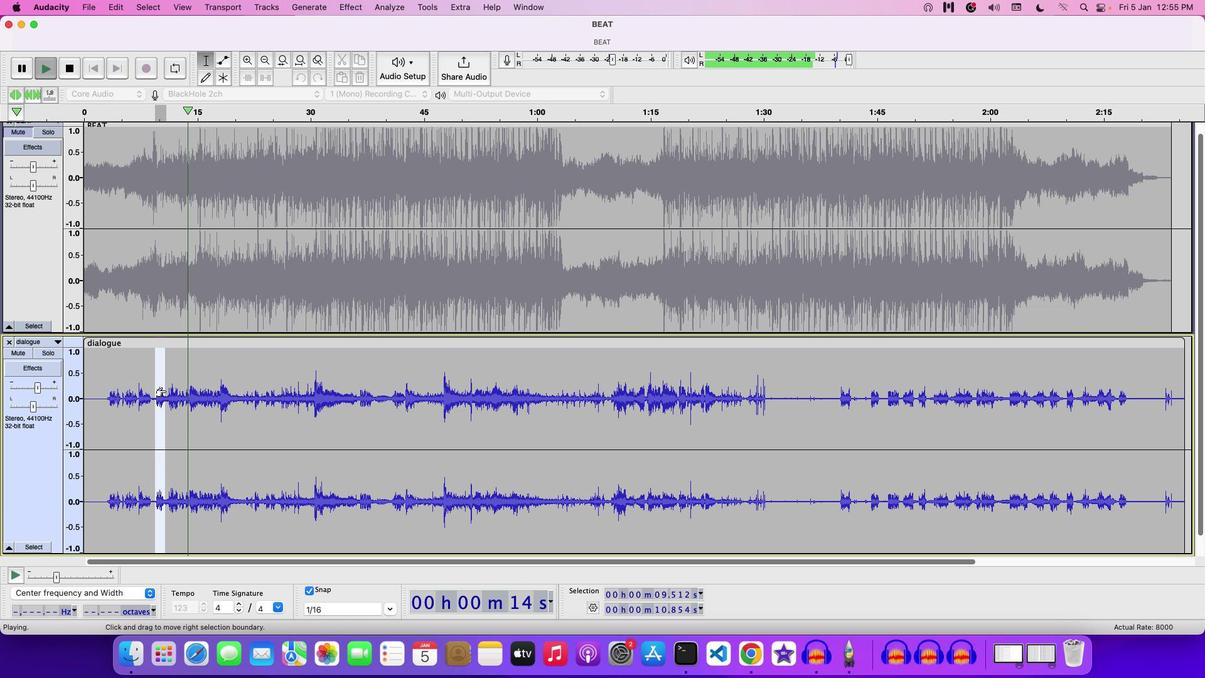 
Action: Mouse moved to (171, 396)
Screenshot: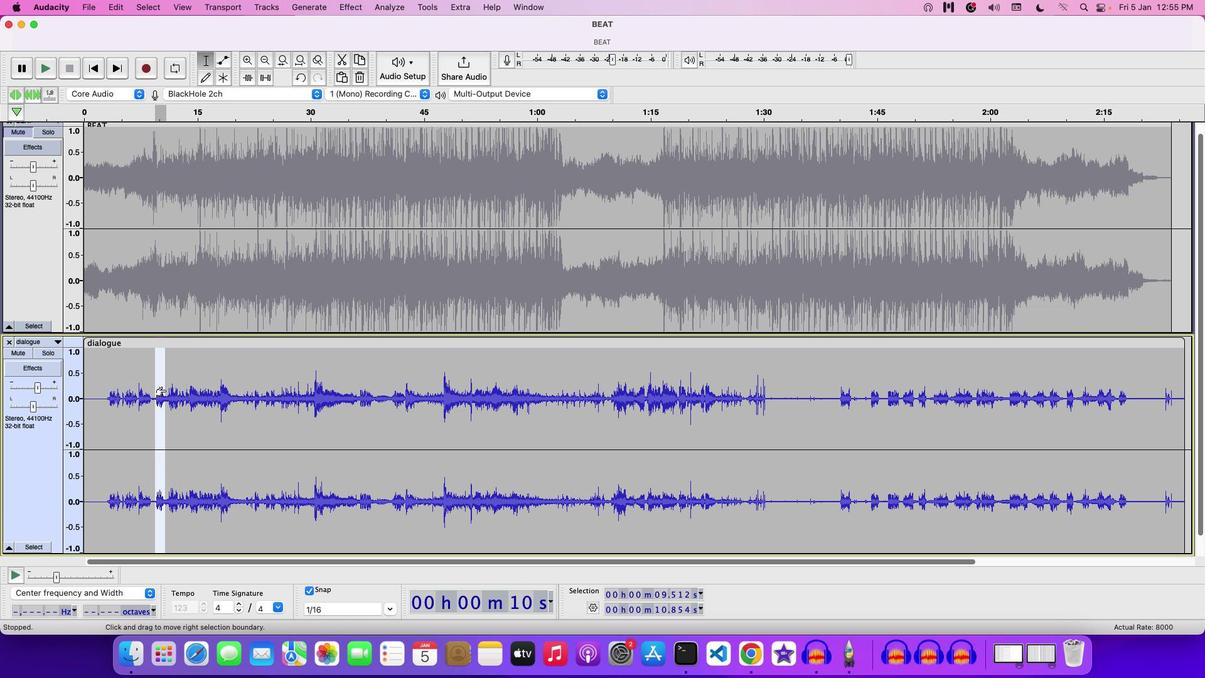 
Action: Key pressed Key.space
Screenshot: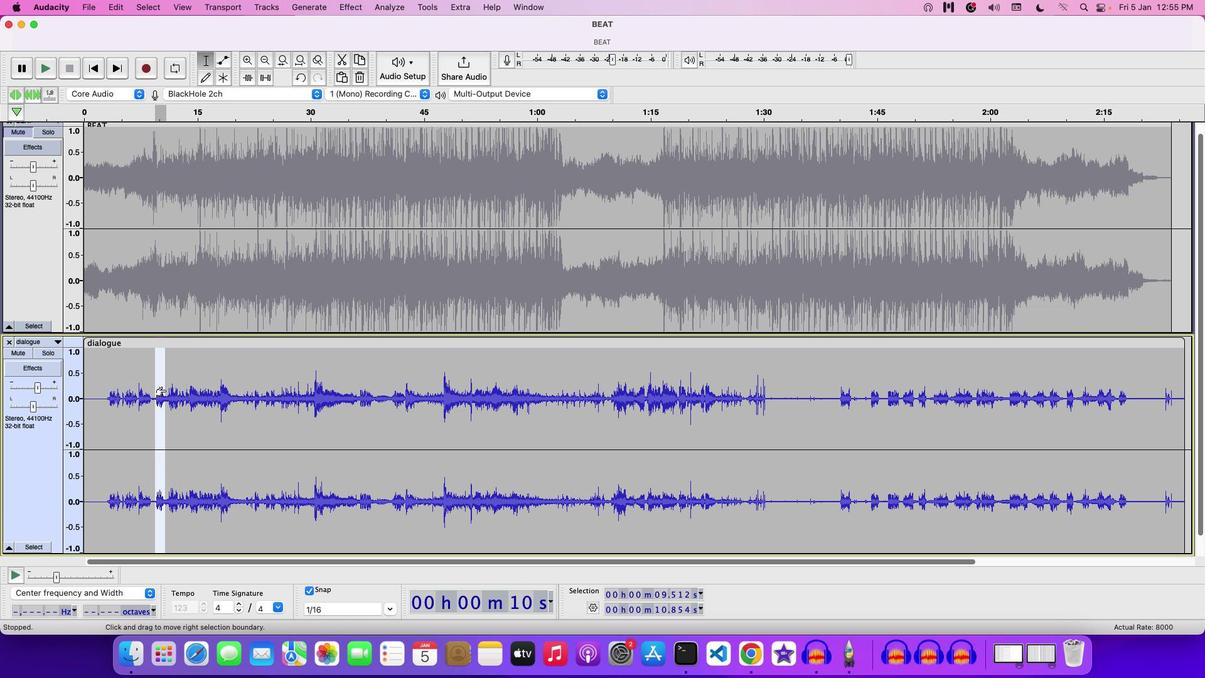 
Action: Mouse moved to (194, 375)
Screenshot: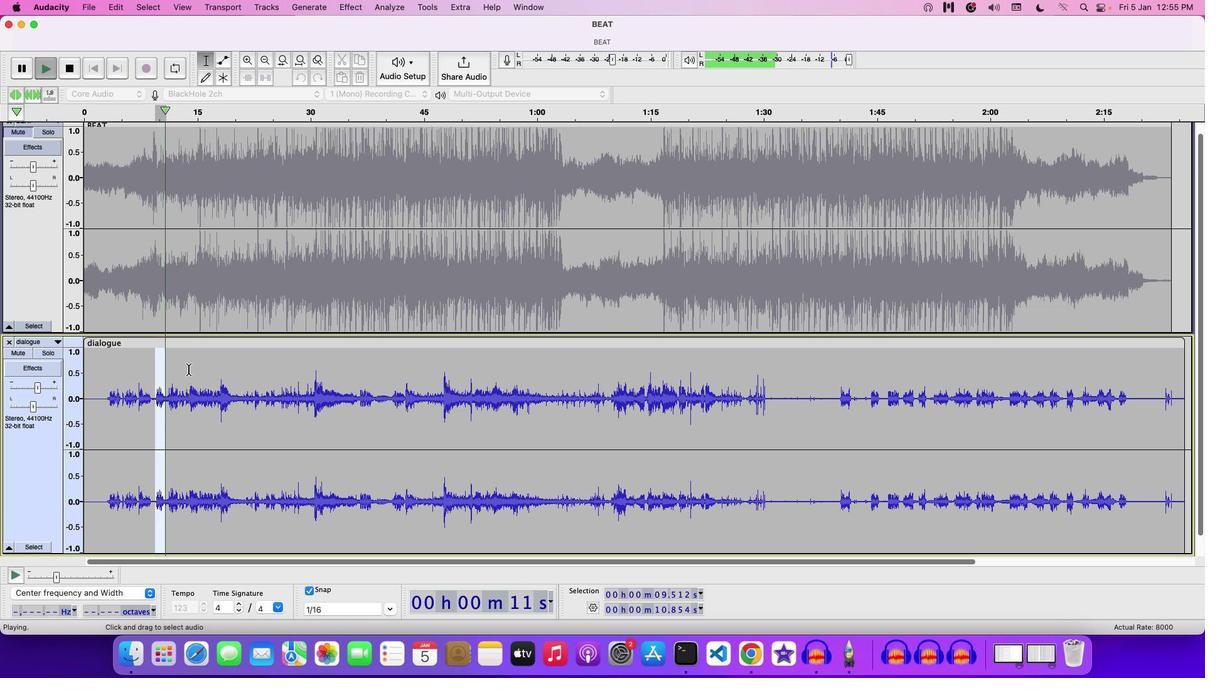 
Action: Key pressed Key.space
Screenshot: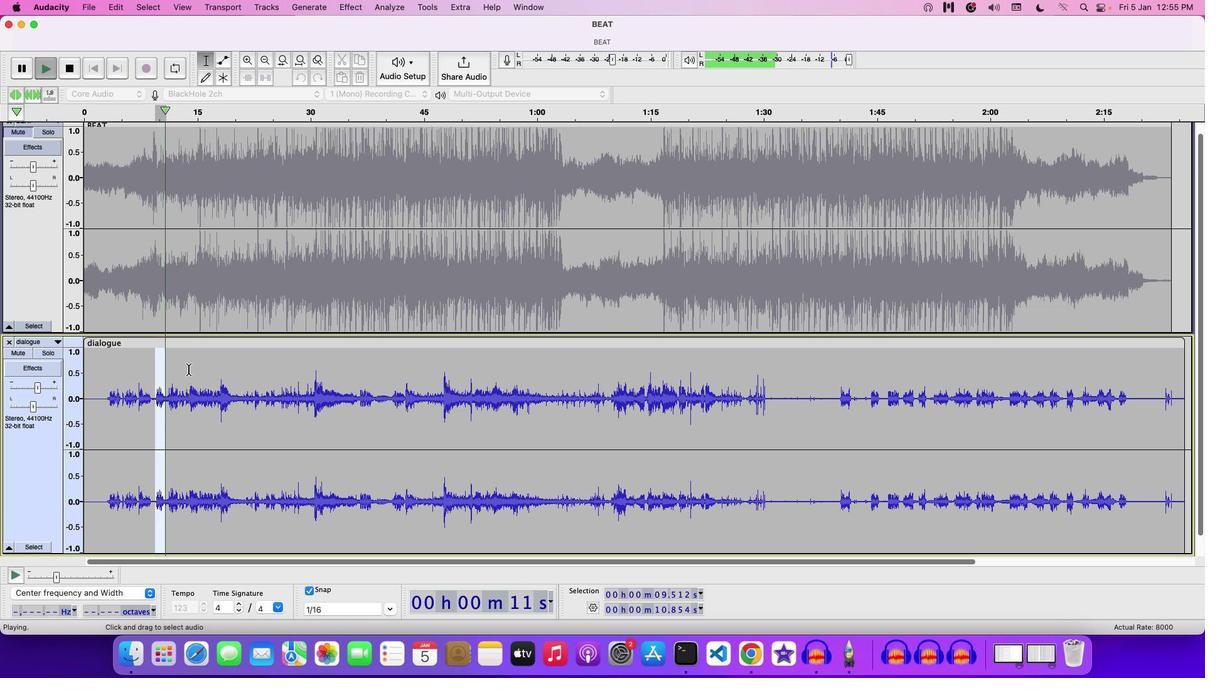 
Action: Mouse moved to (43, 393)
Screenshot: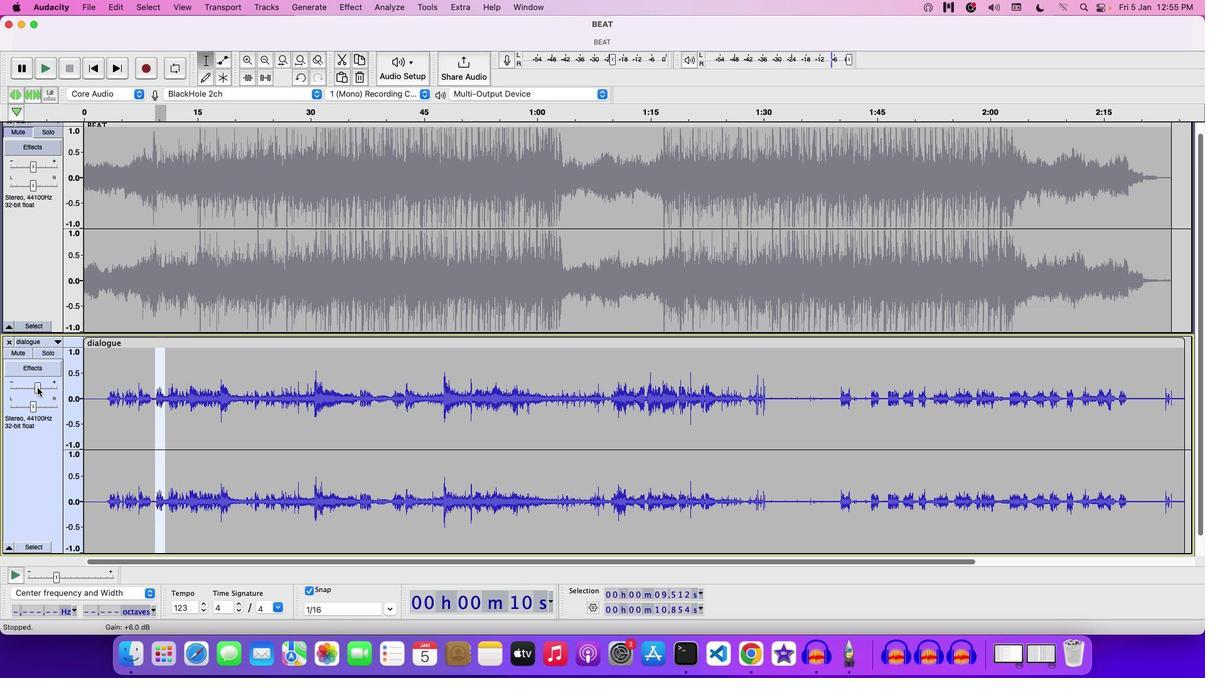 
Action: Mouse pressed left at (43, 393)
Screenshot: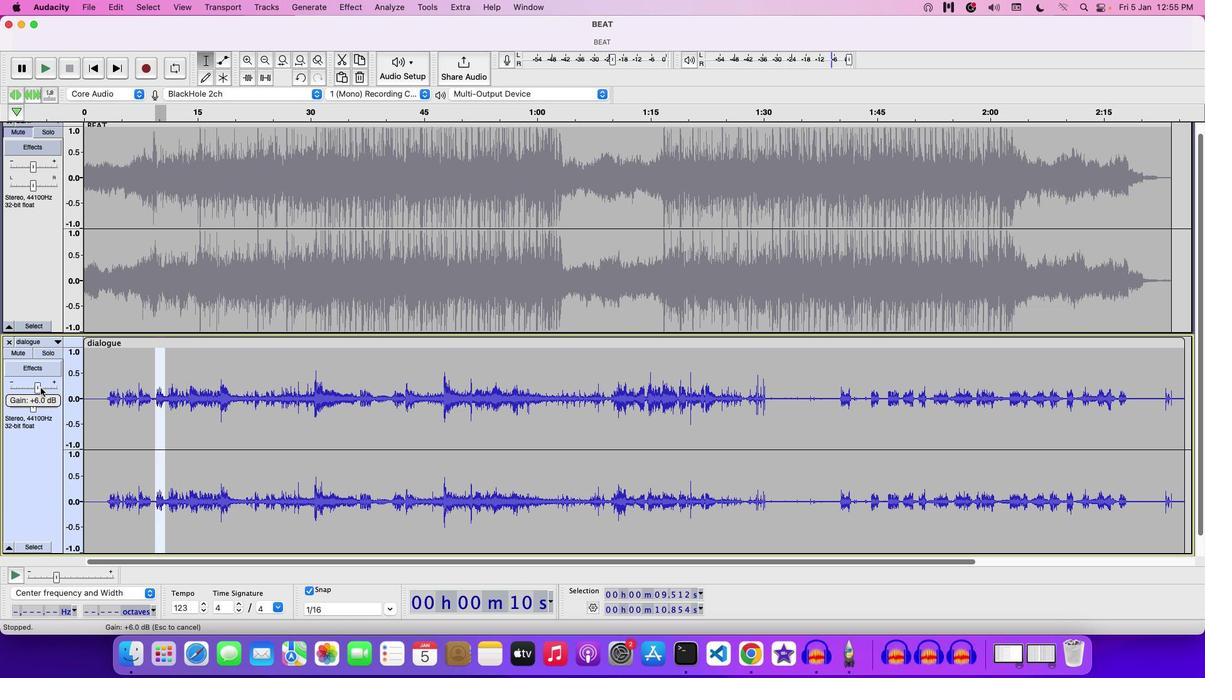 
Action: Mouse moved to (55, 397)
Screenshot: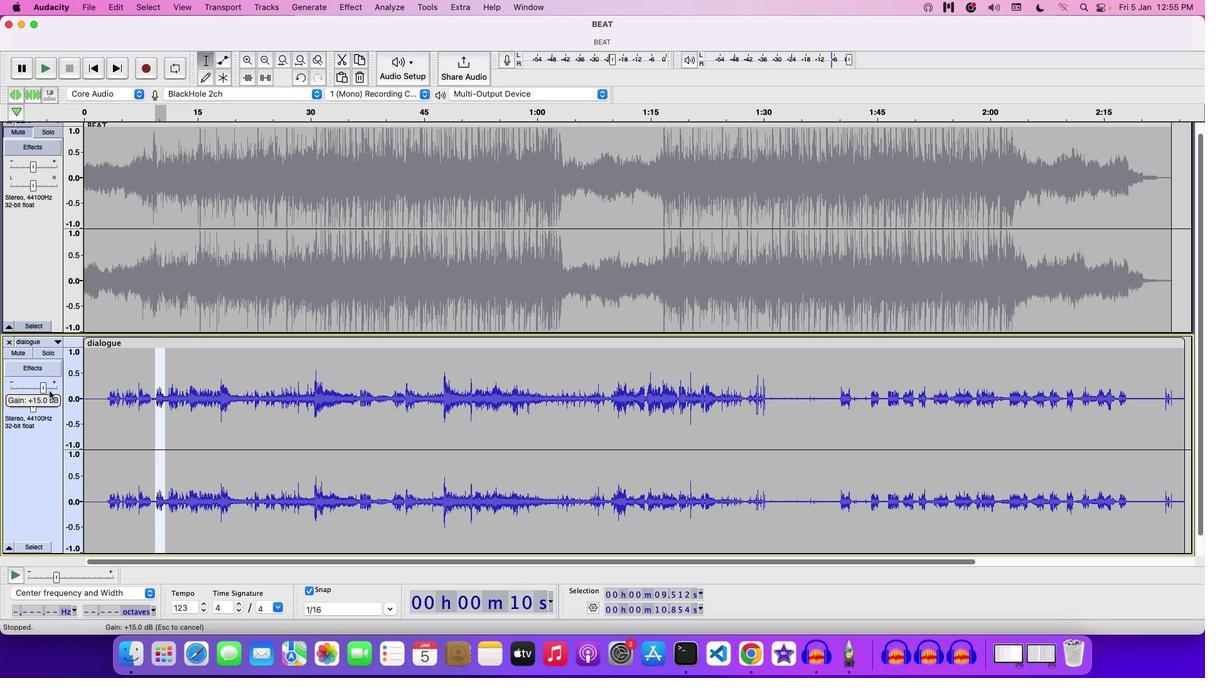 
Action: Key pressed Key.space
Screenshot: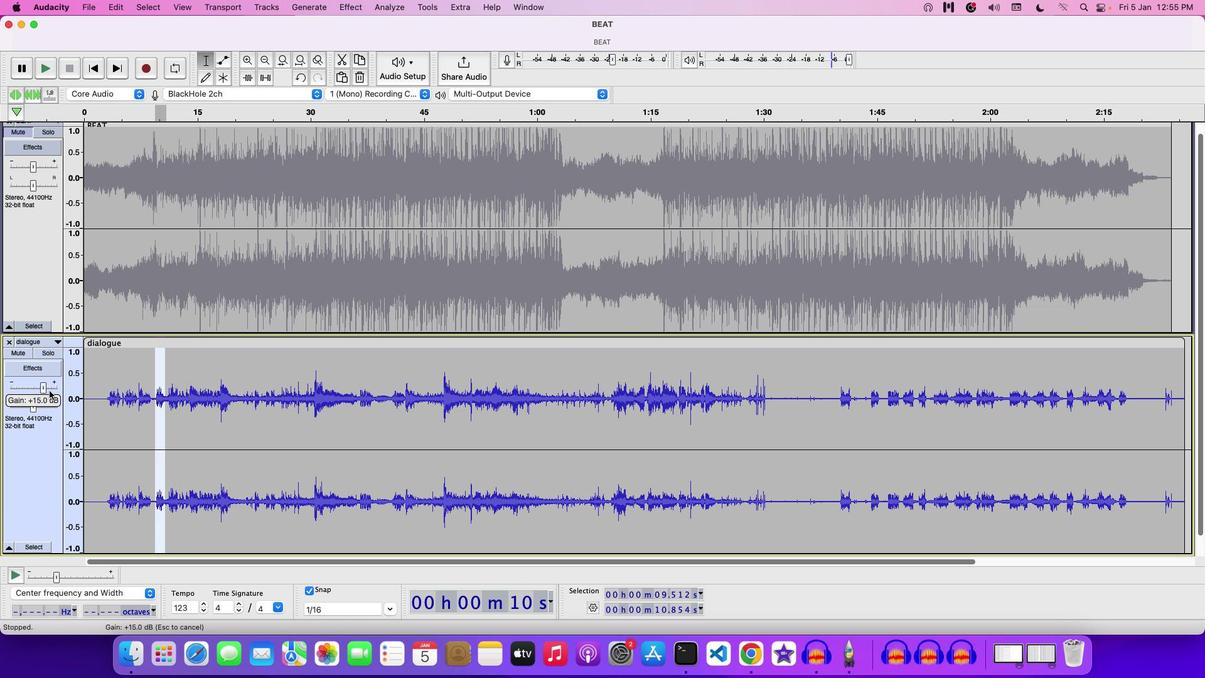 
Action: Mouse moved to (102, 403)
Screenshot: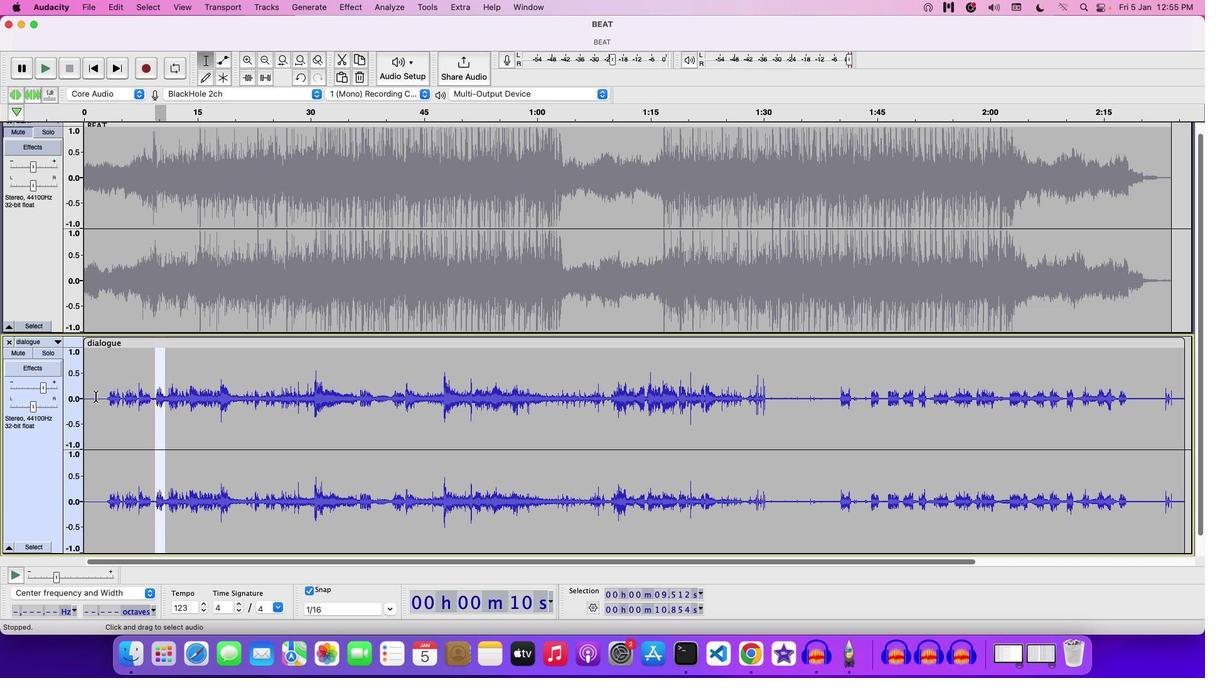 
Action: Key pressed Key.space
Screenshot: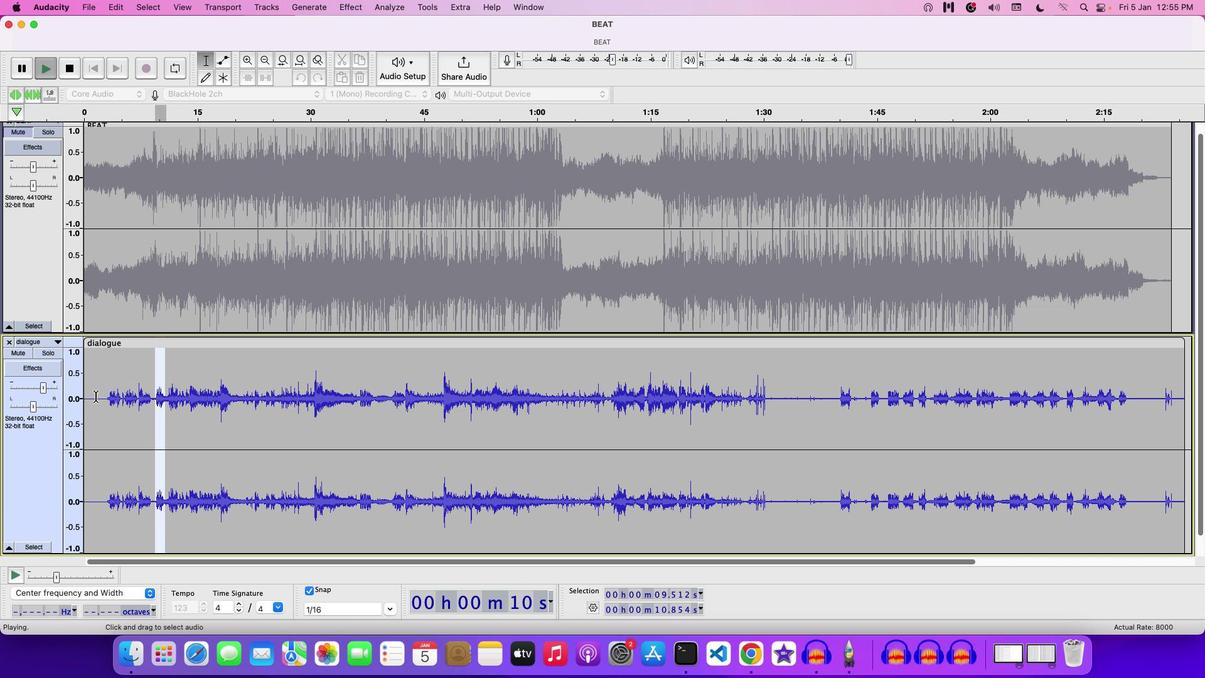 
Action: Mouse moved to (54, 393)
Screenshot: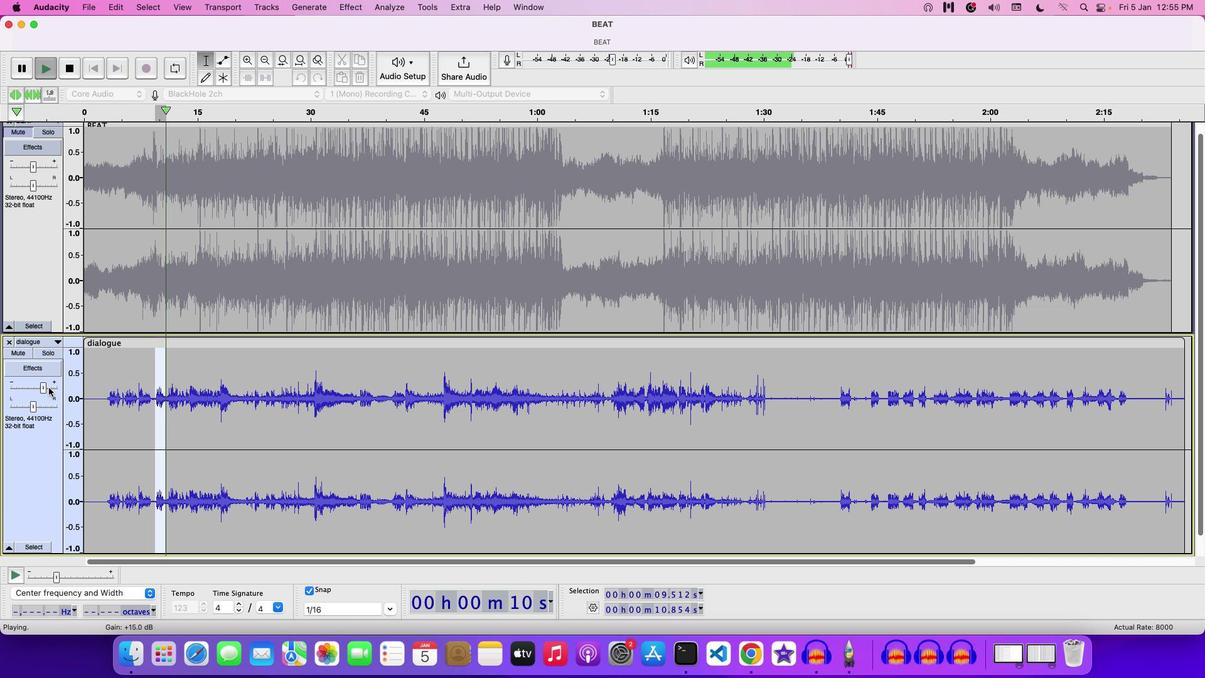 
Action: Key pressed Key.space
Screenshot: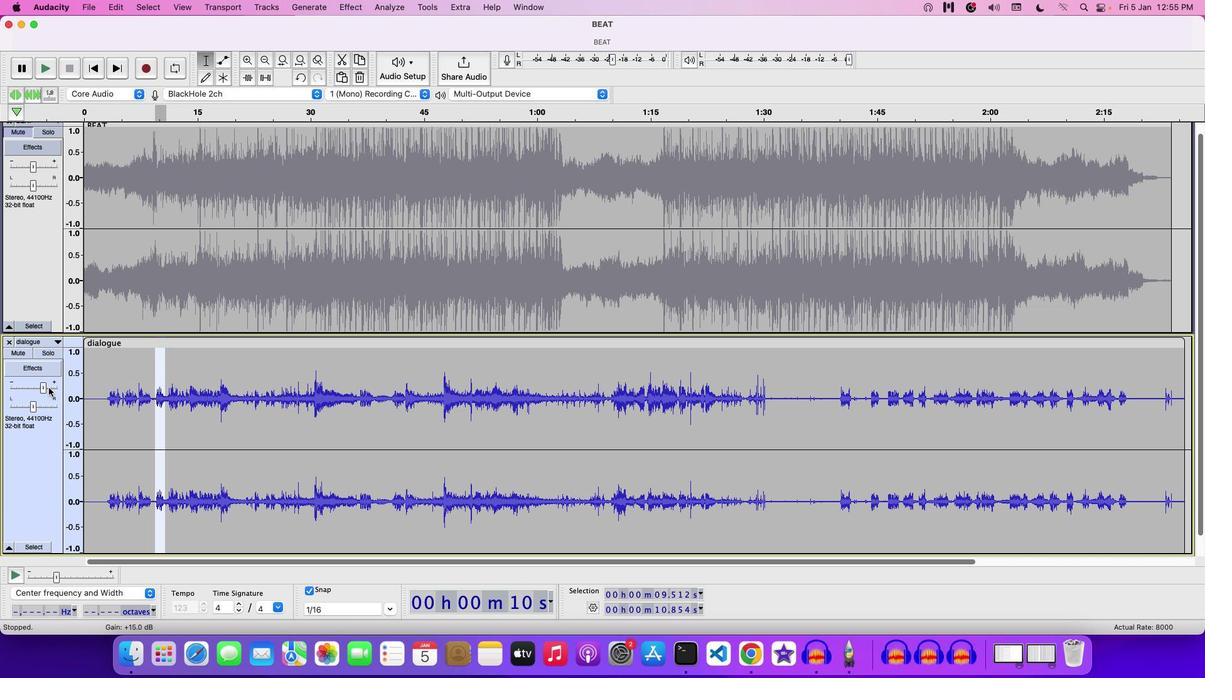 
Action: Mouse moved to (1191, 355)
Screenshot: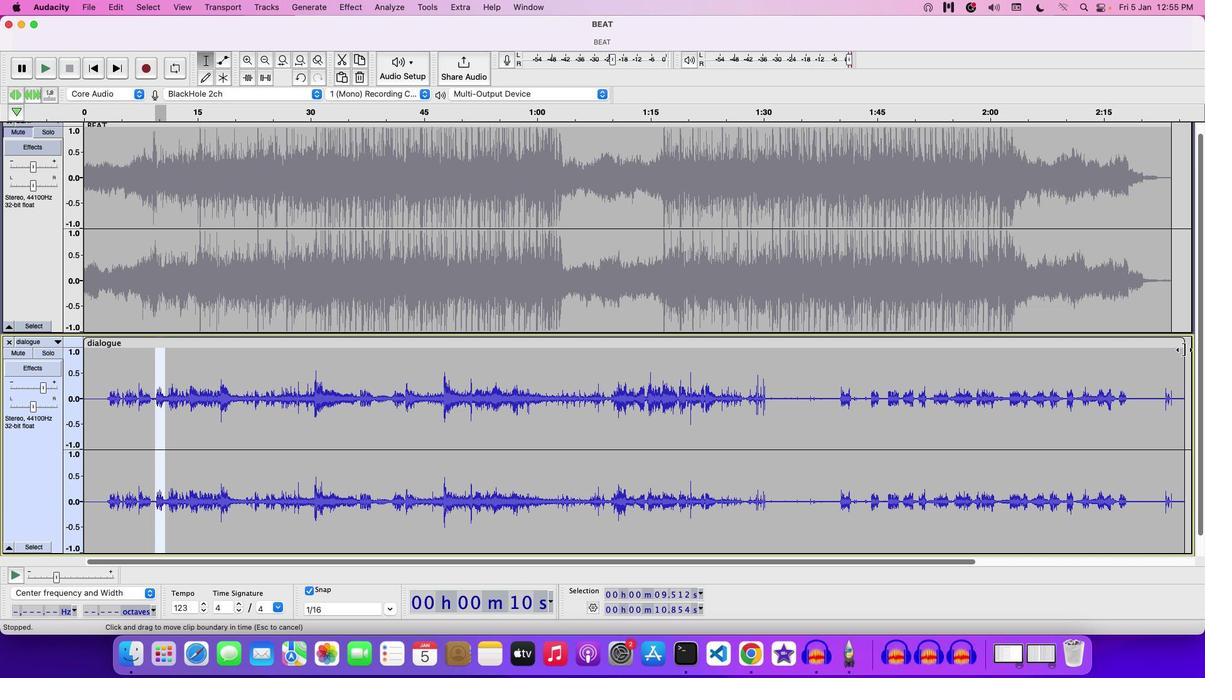 
Action: Mouse pressed left at (1191, 355)
Screenshot: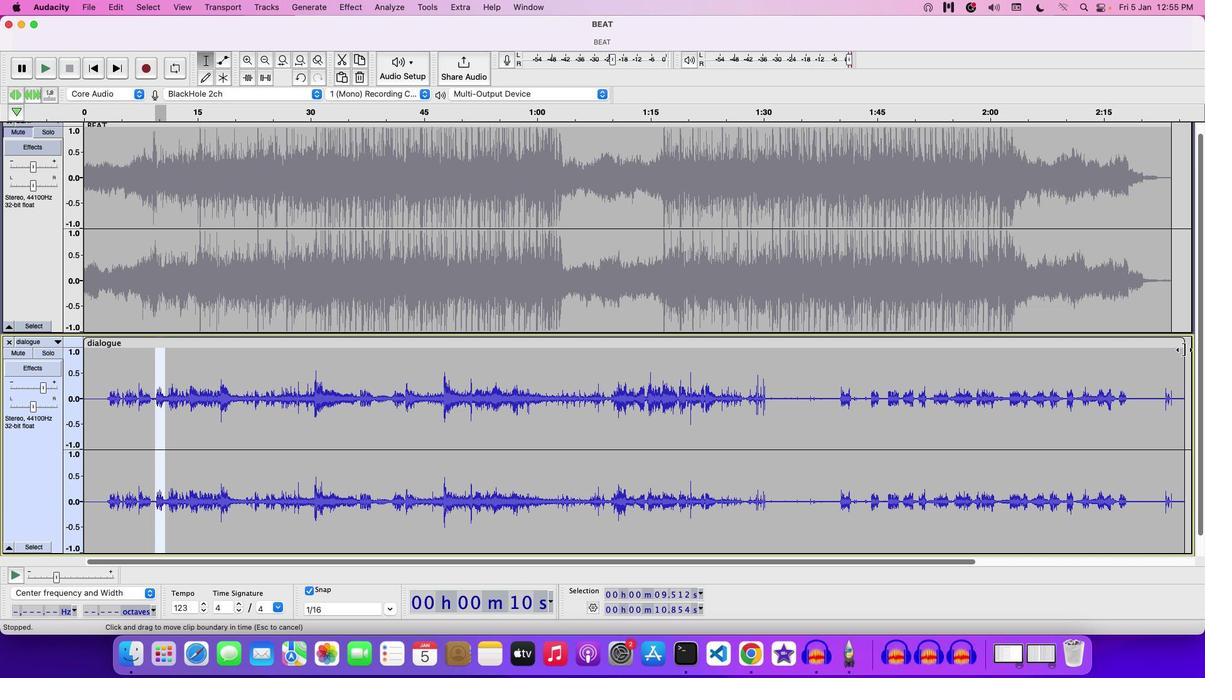 
Action: Mouse moved to (112, 394)
Screenshot: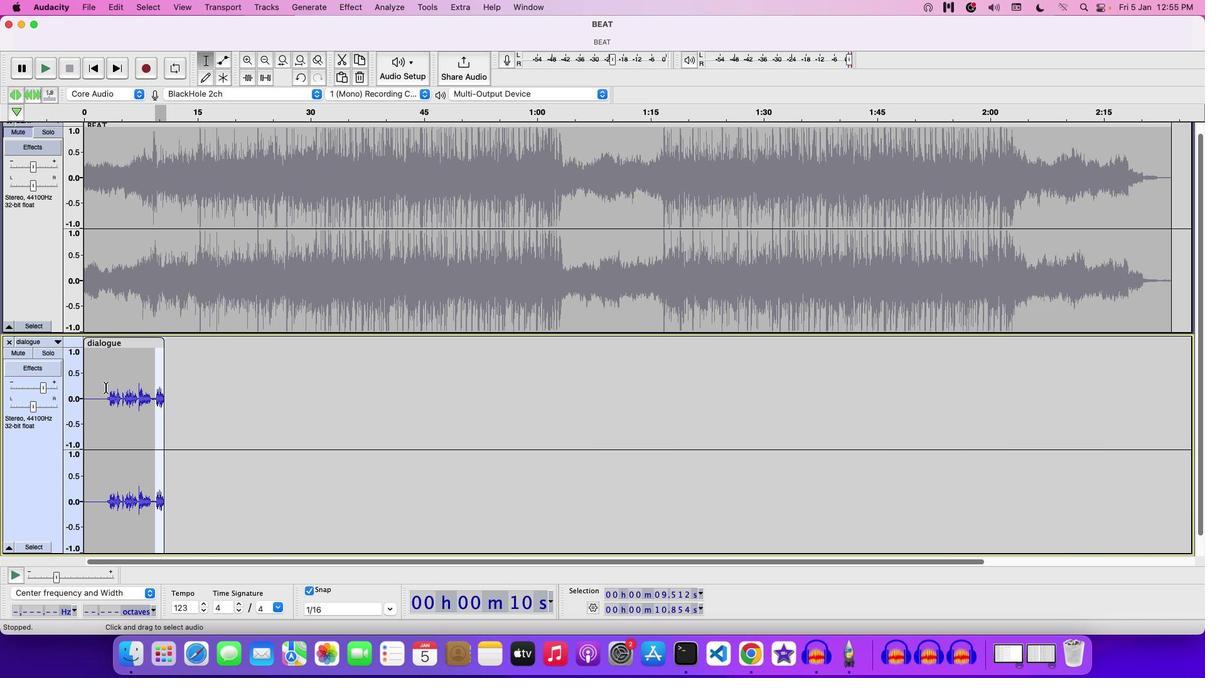 
Action: Mouse pressed left at (112, 394)
Screenshot: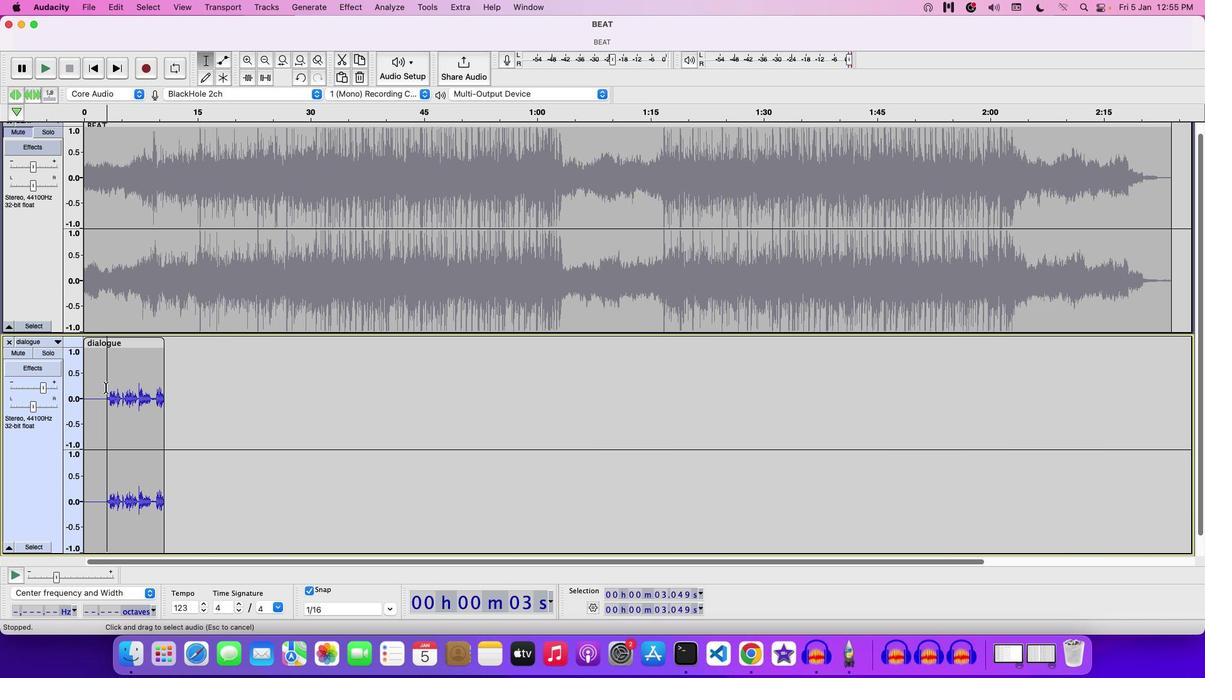 
Action: Mouse moved to (124, 396)
Screenshot: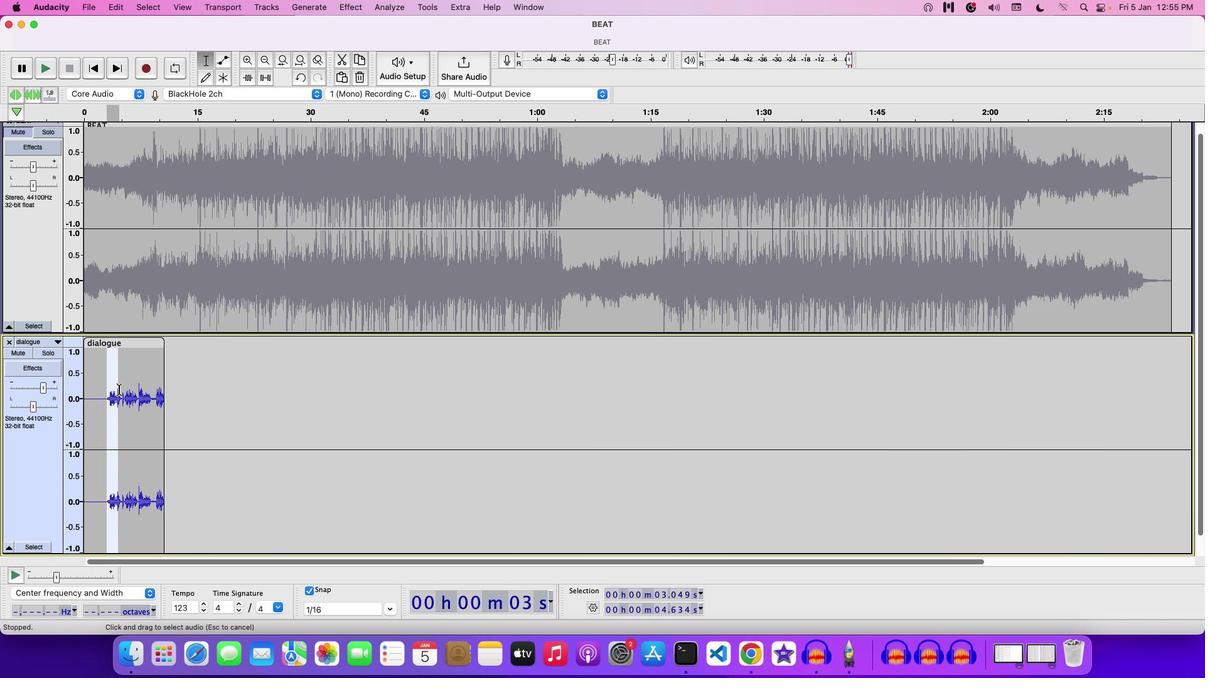 
Action: Key pressed Key.space
Screenshot: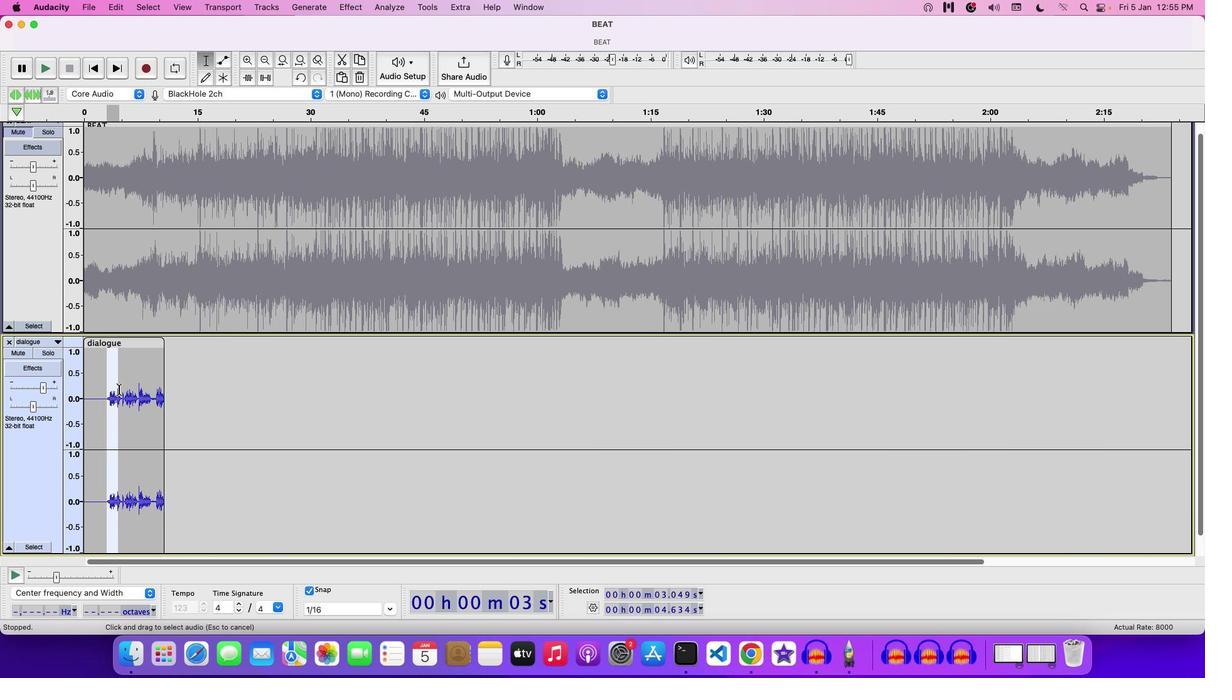 
Action: Mouse moved to (137, 382)
Screenshot: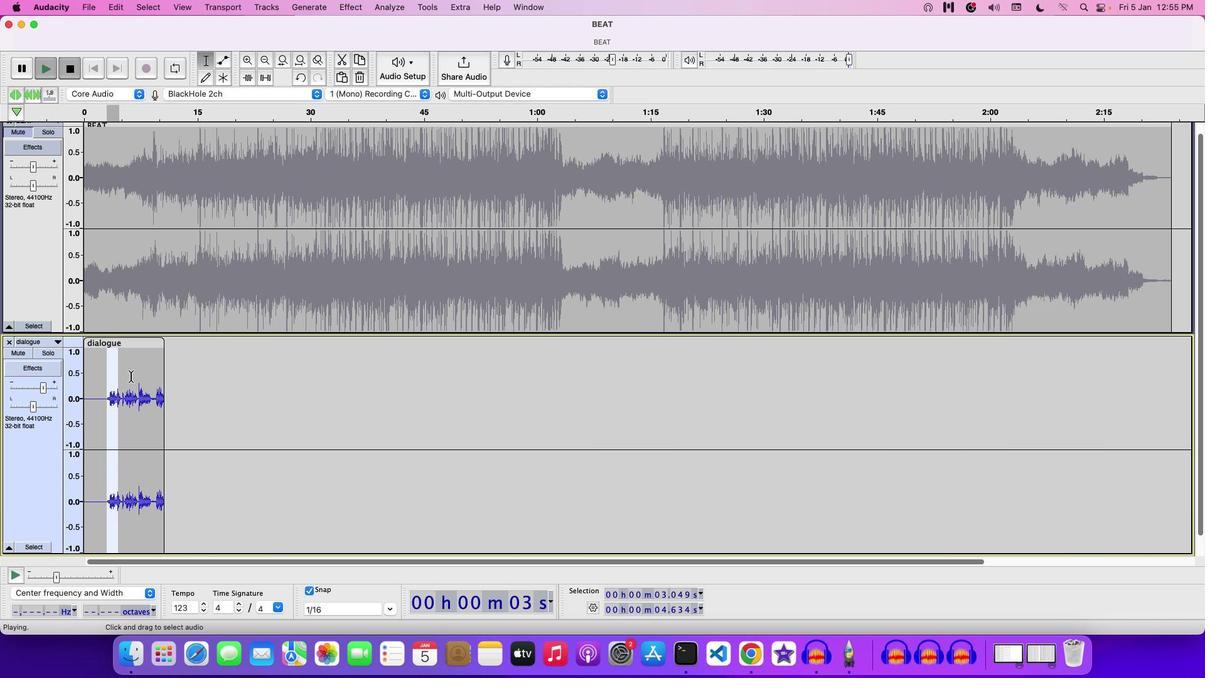 
Action: Key pressed Key.space
Screenshot: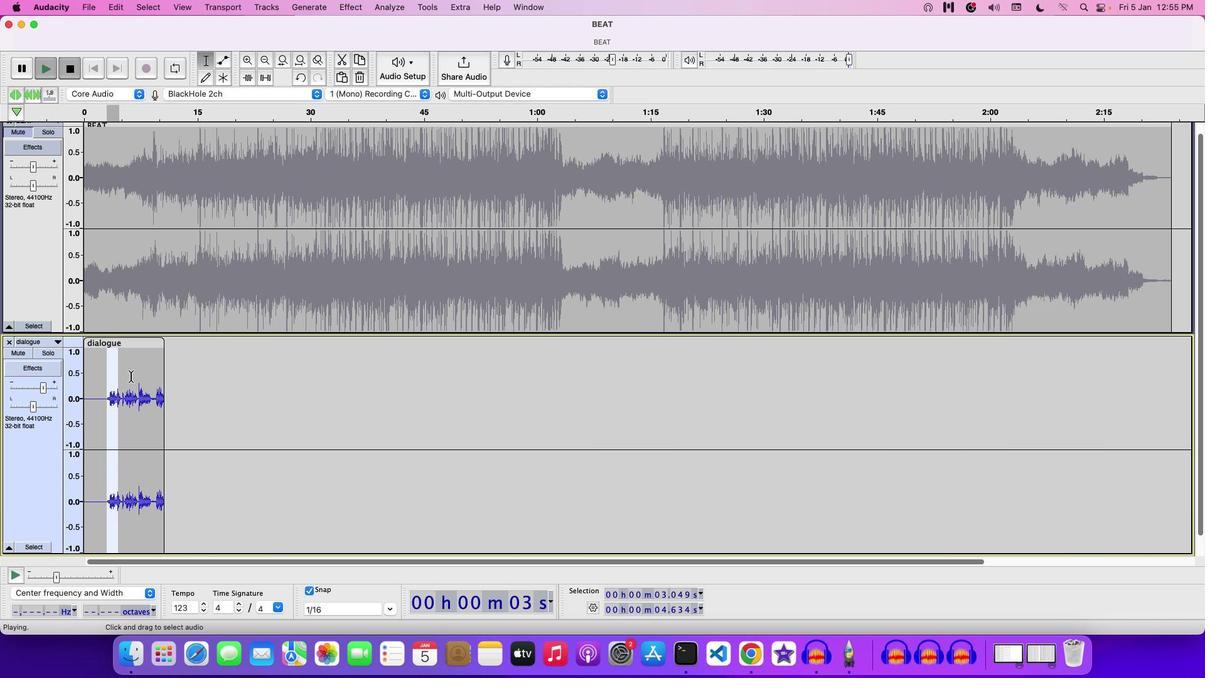 
Action: Mouse moved to (168, 360)
Screenshot: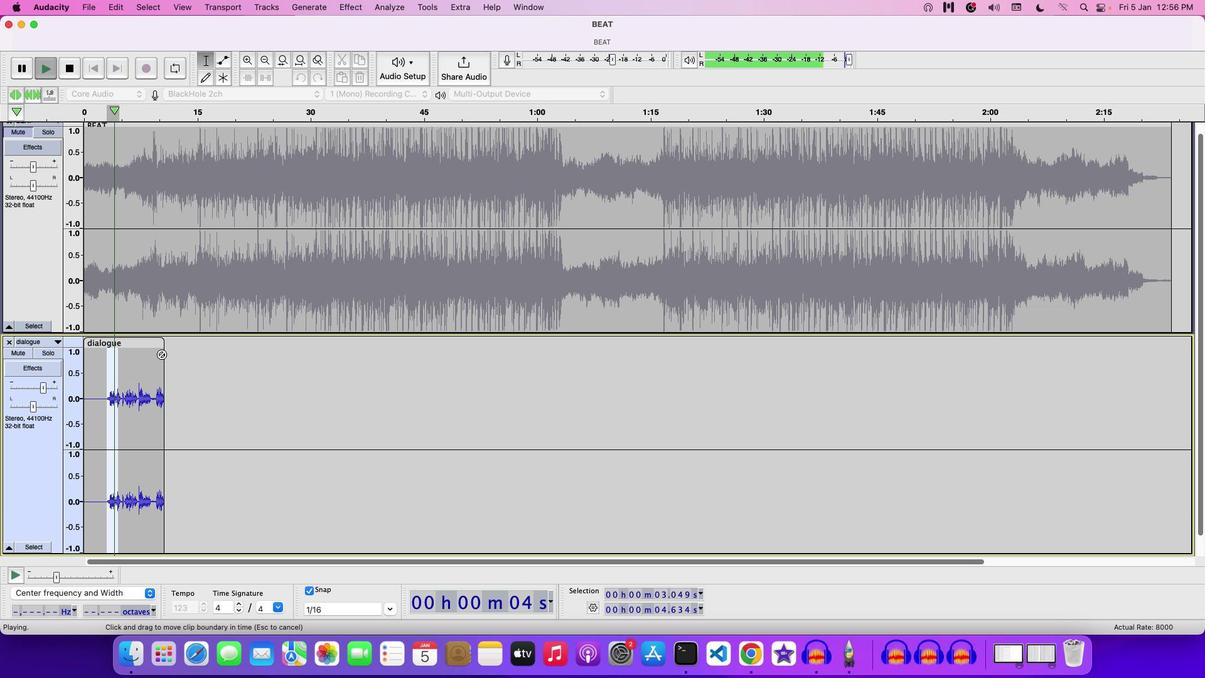 
Action: Key pressed Key.space
Screenshot: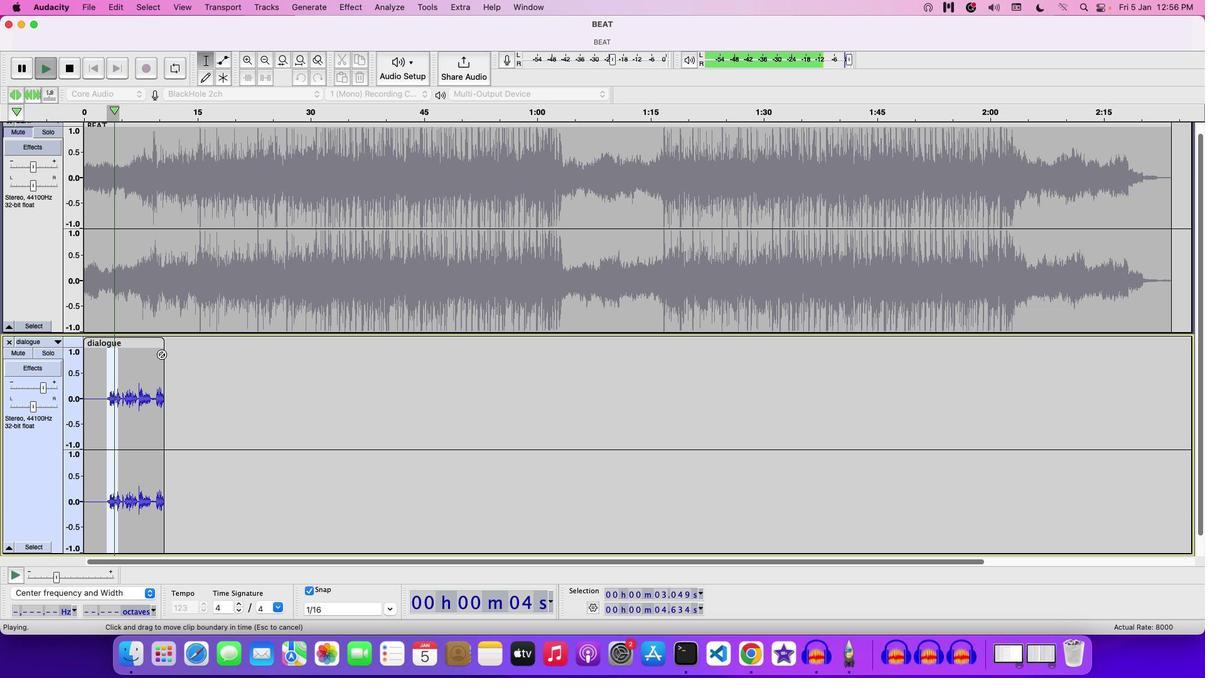 
Action: Mouse moved to (170, 357)
Screenshot: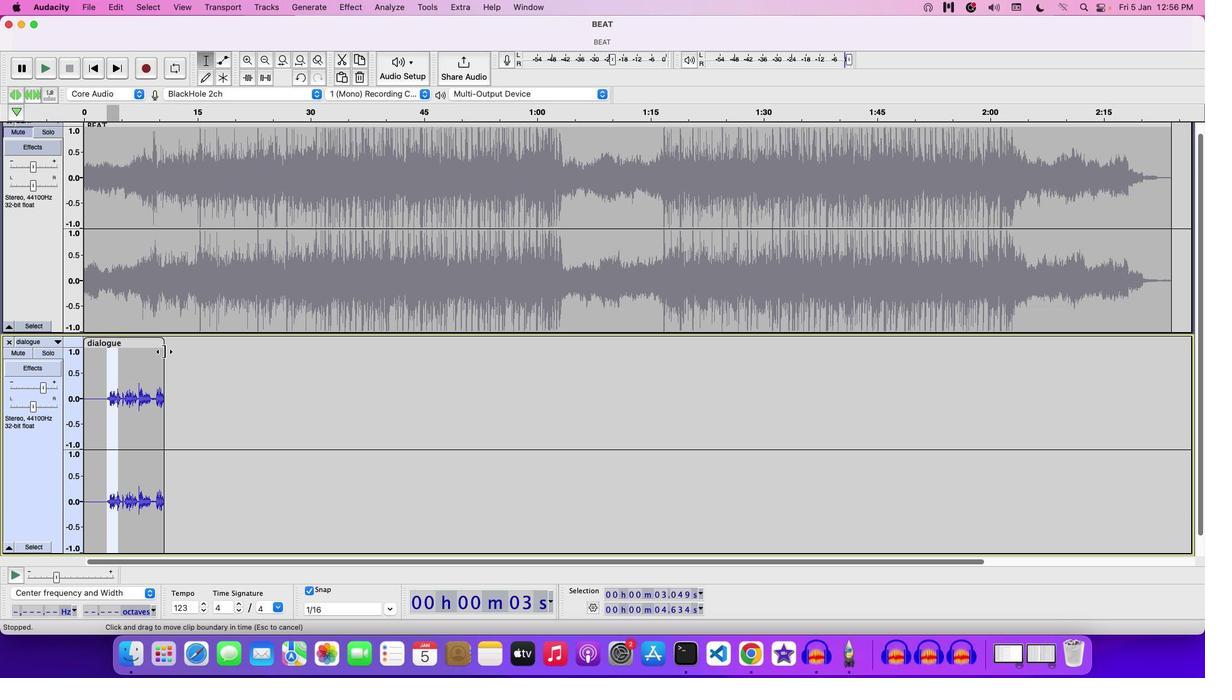 
Action: Mouse pressed left at (170, 357)
Screenshot: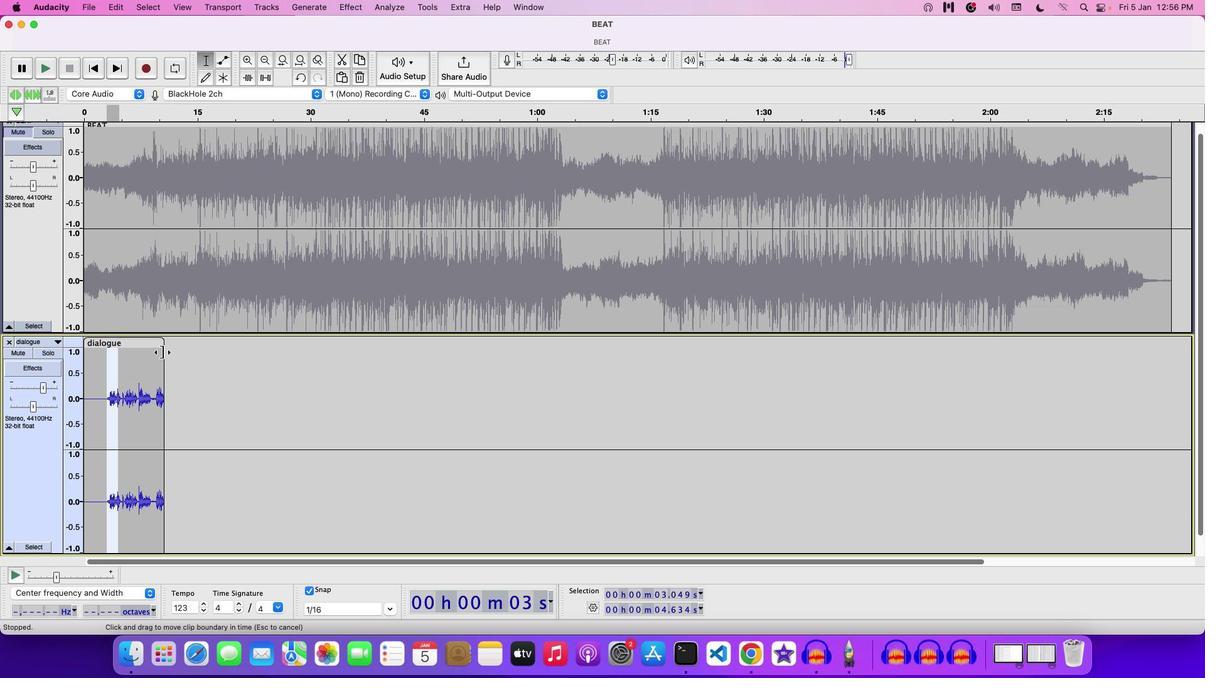 
Action: Mouse moved to (122, 379)
Screenshot: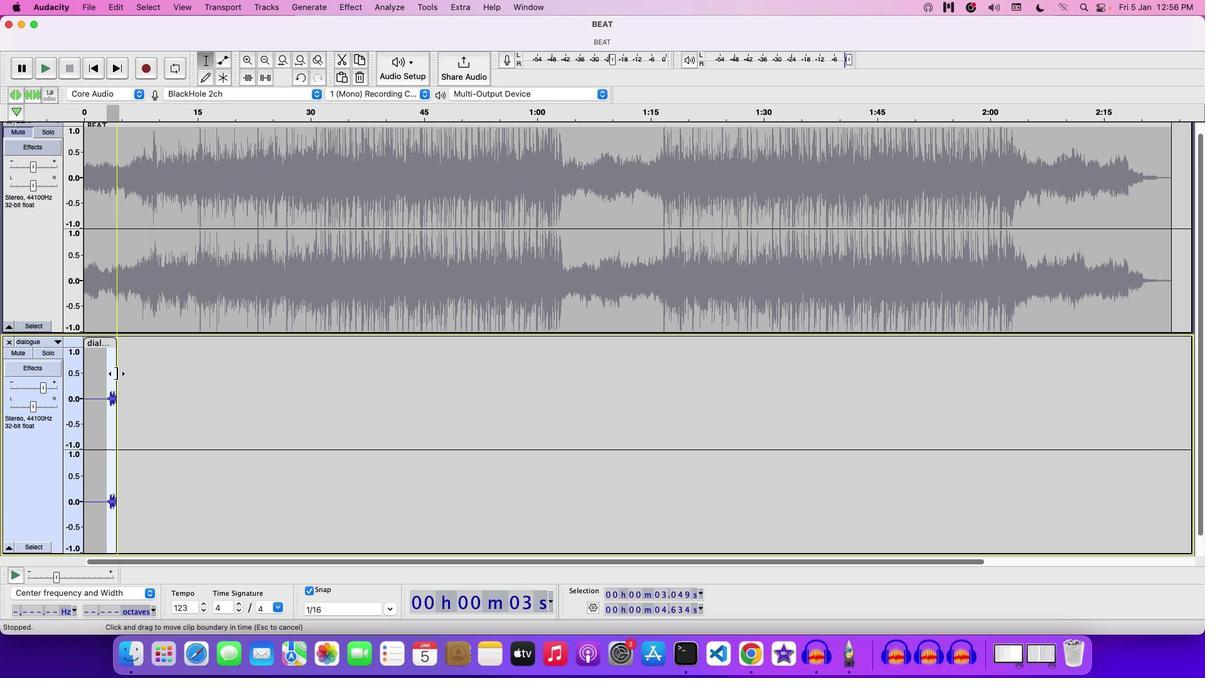 
Action: Key pressed Key.space
Screenshot: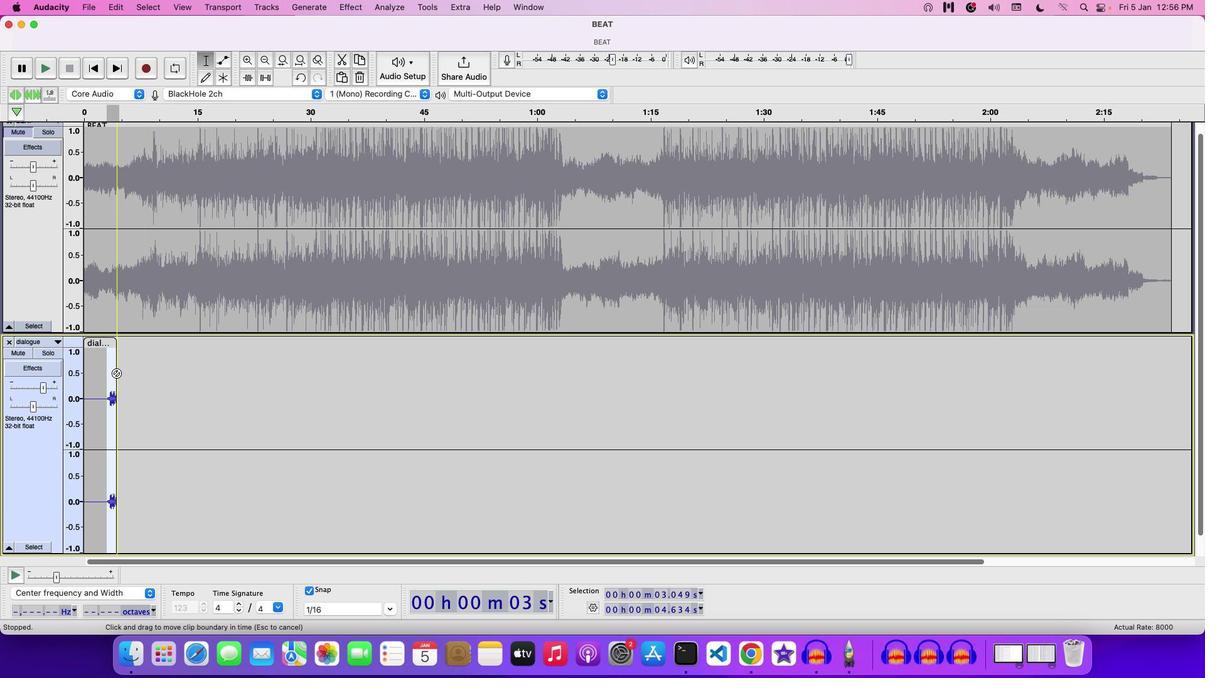 
Action: Mouse moved to (89, 351)
Screenshot: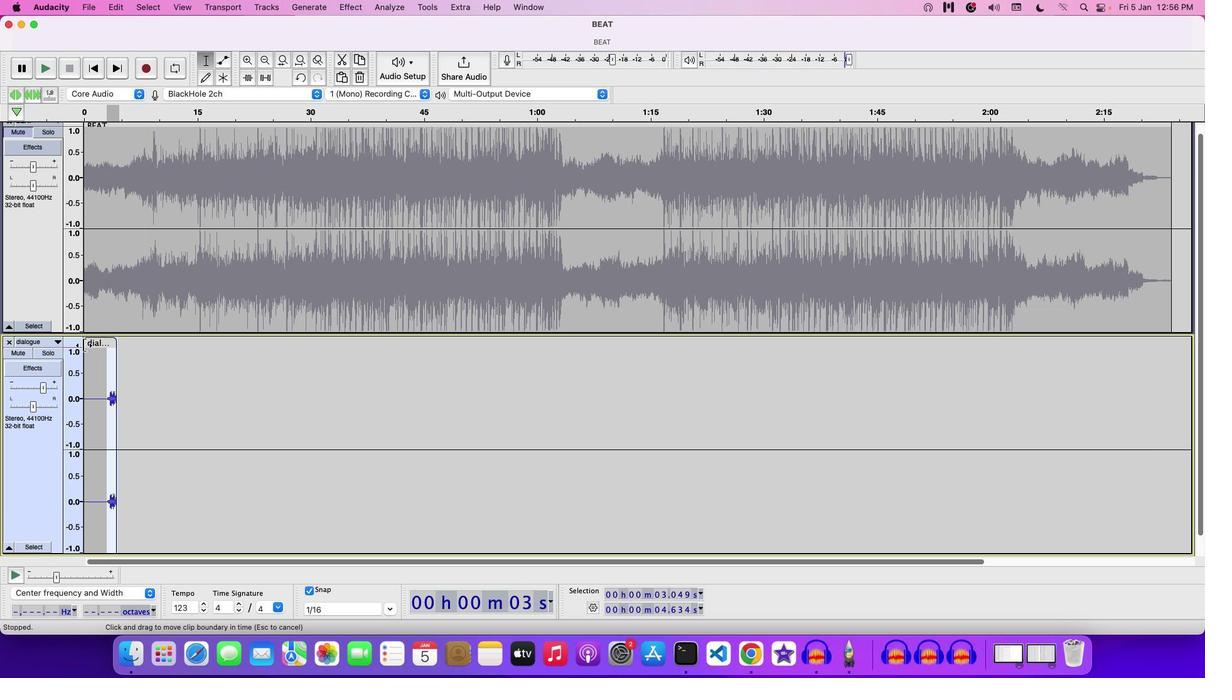 
Action: Mouse pressed left at (89, 351)
Screenshot: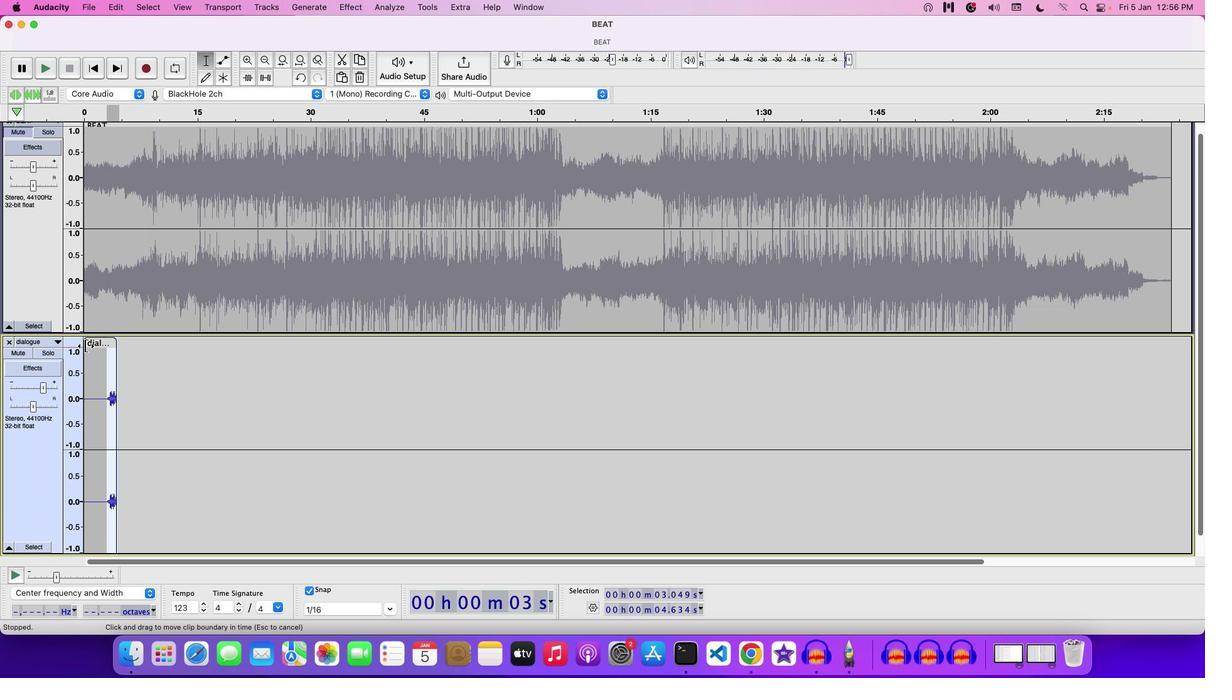 
Action: Mouse moved to (118, 350)
Screenshot: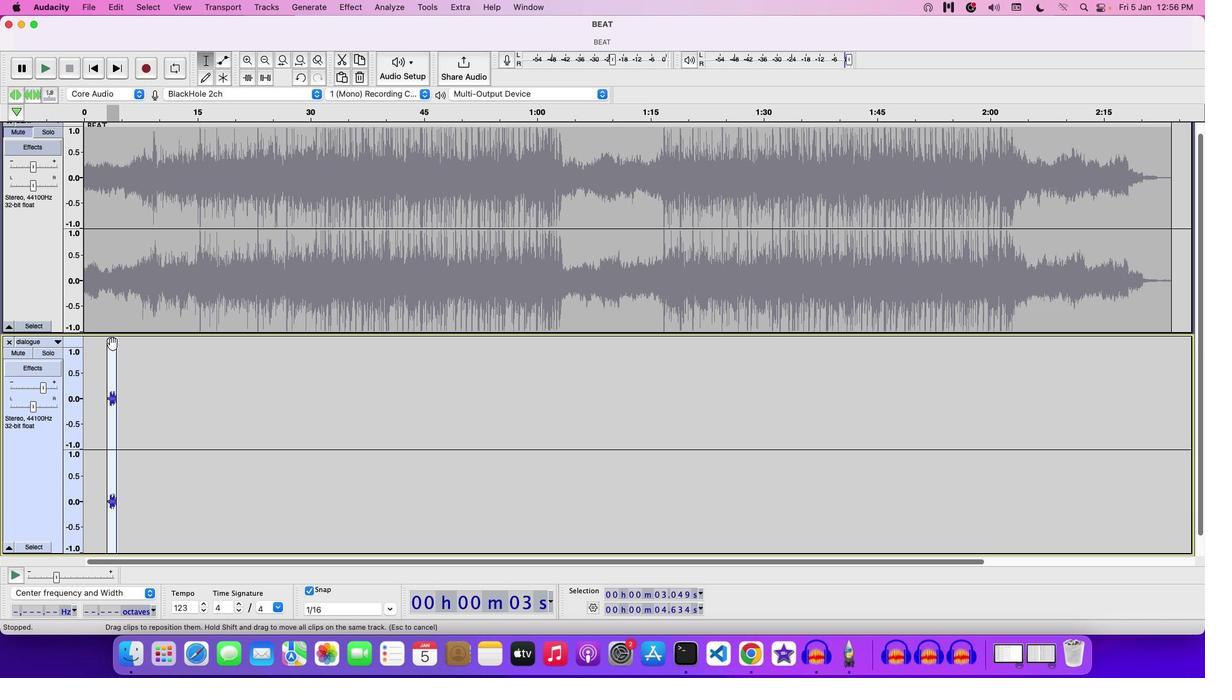 
Action: Mouse pressed left at (118, 350)
Screenshot: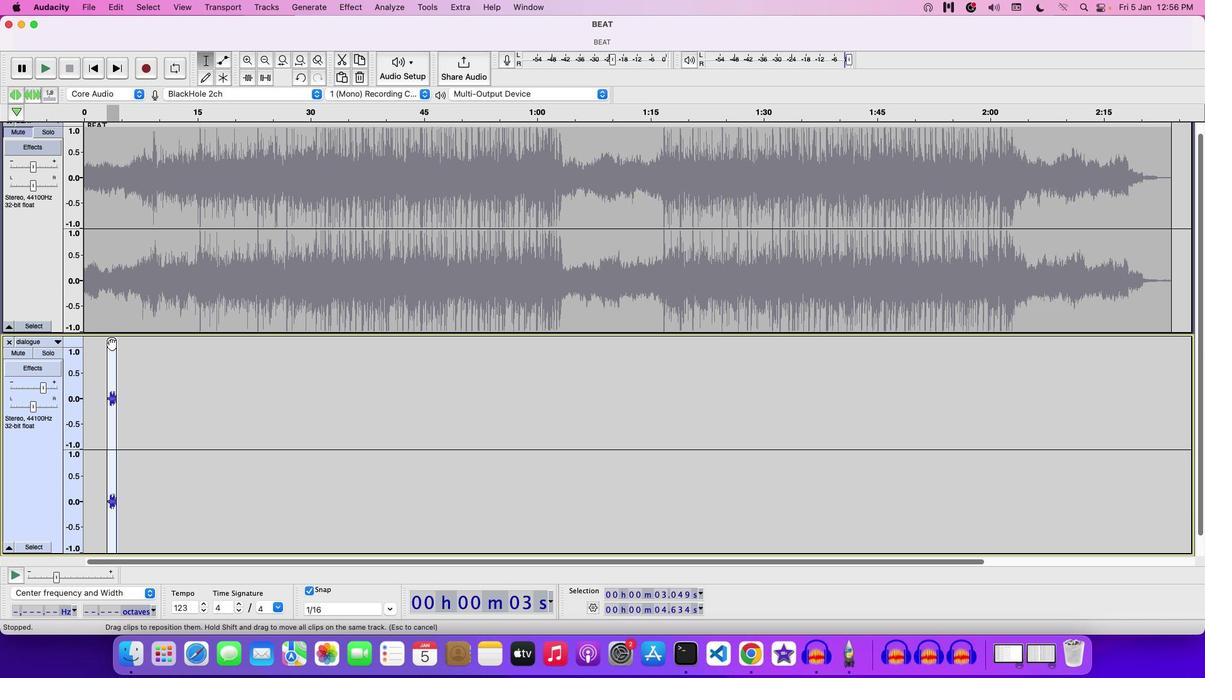 
Action: Mouse moved to (20, 139)
Screenshot: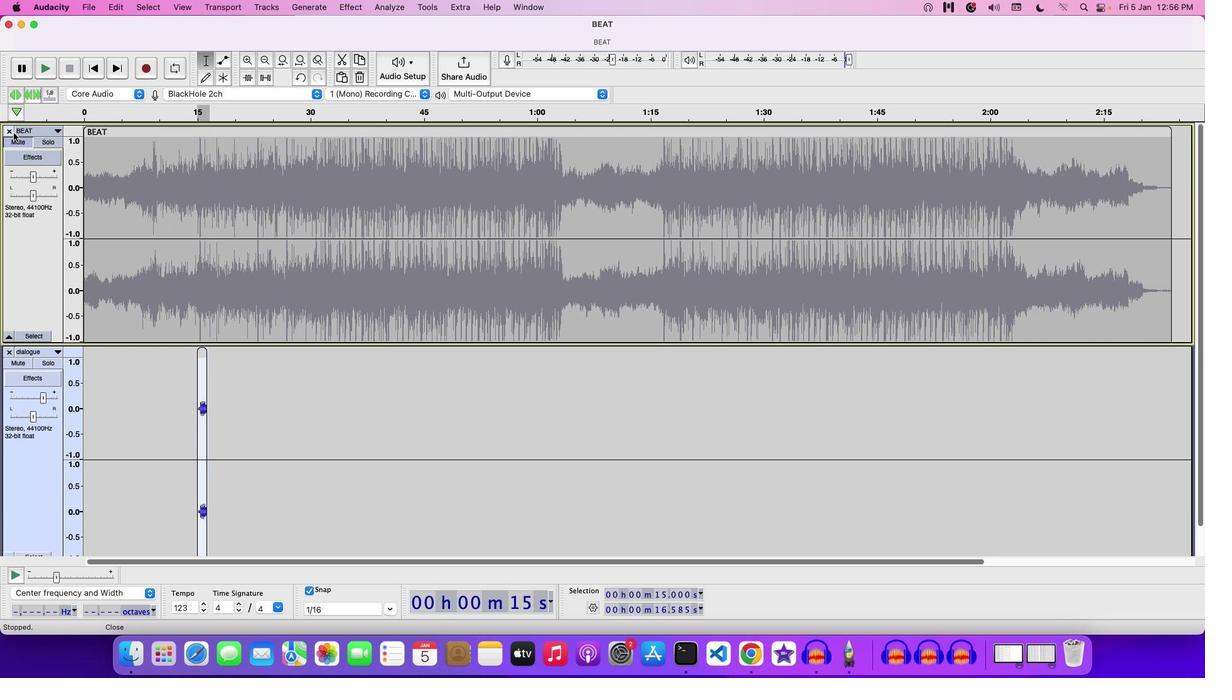 
Action: Mouse pressed left at (20, 139)
Screenshot: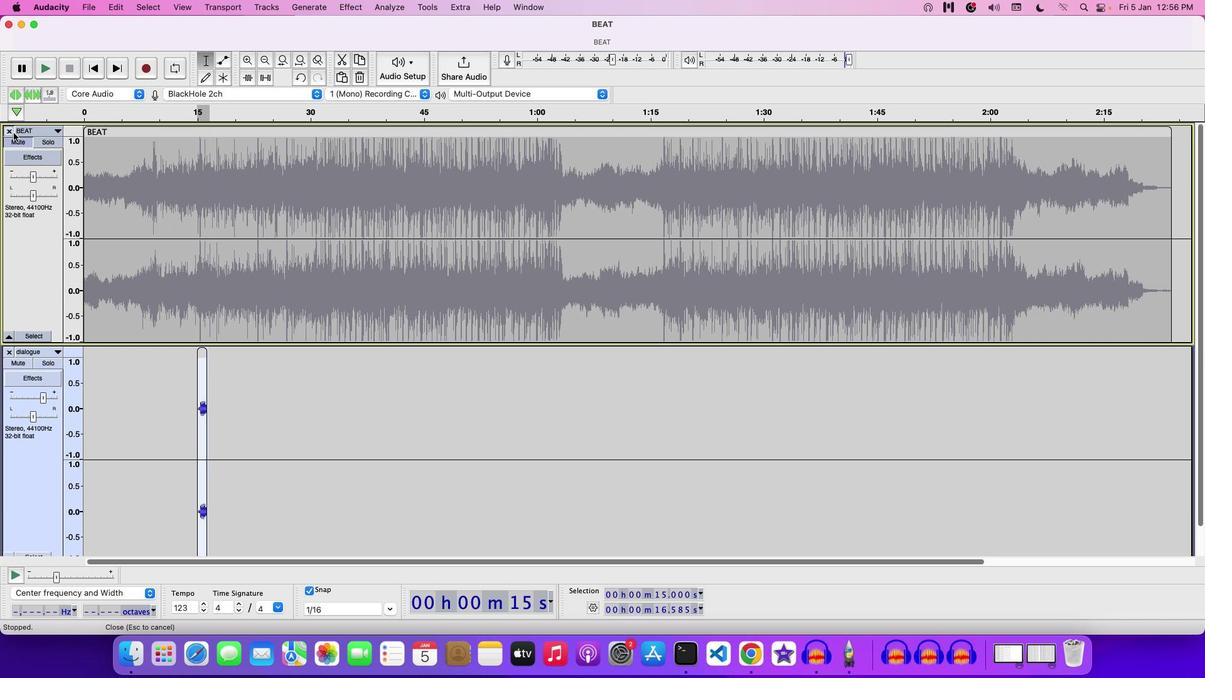 
Action: Mouse moved to (18, 140)
Screenshot: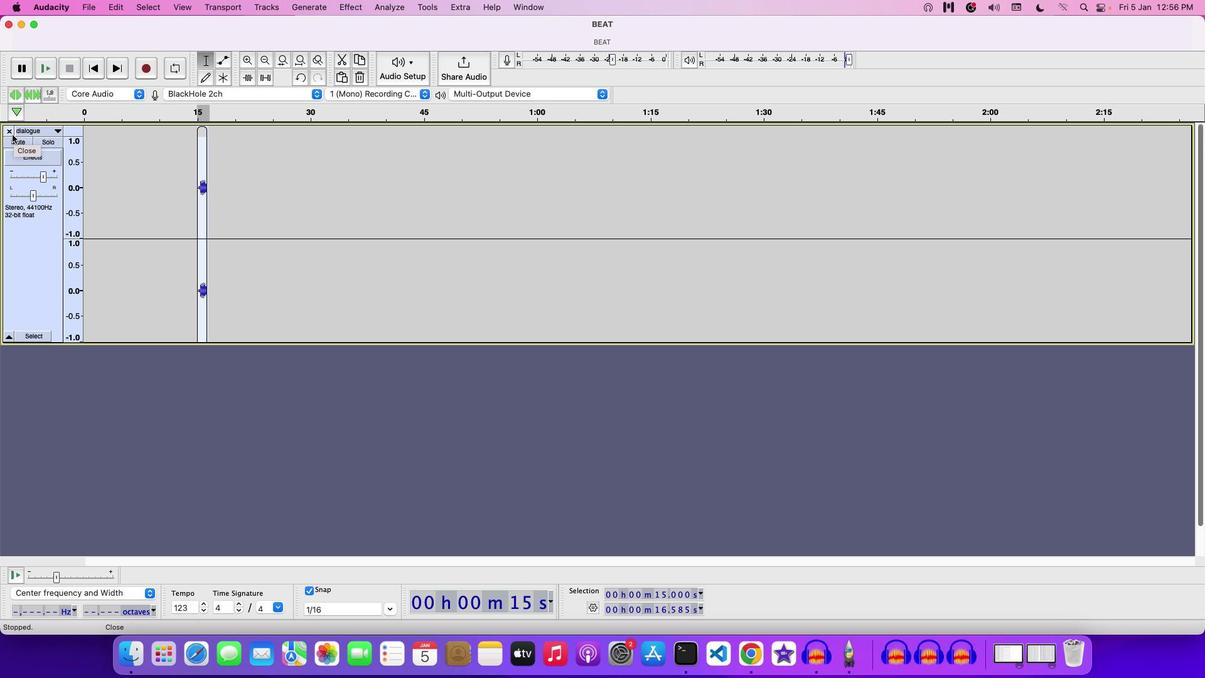 
Action: Key pressed Key.cmd'z'
Screenshot: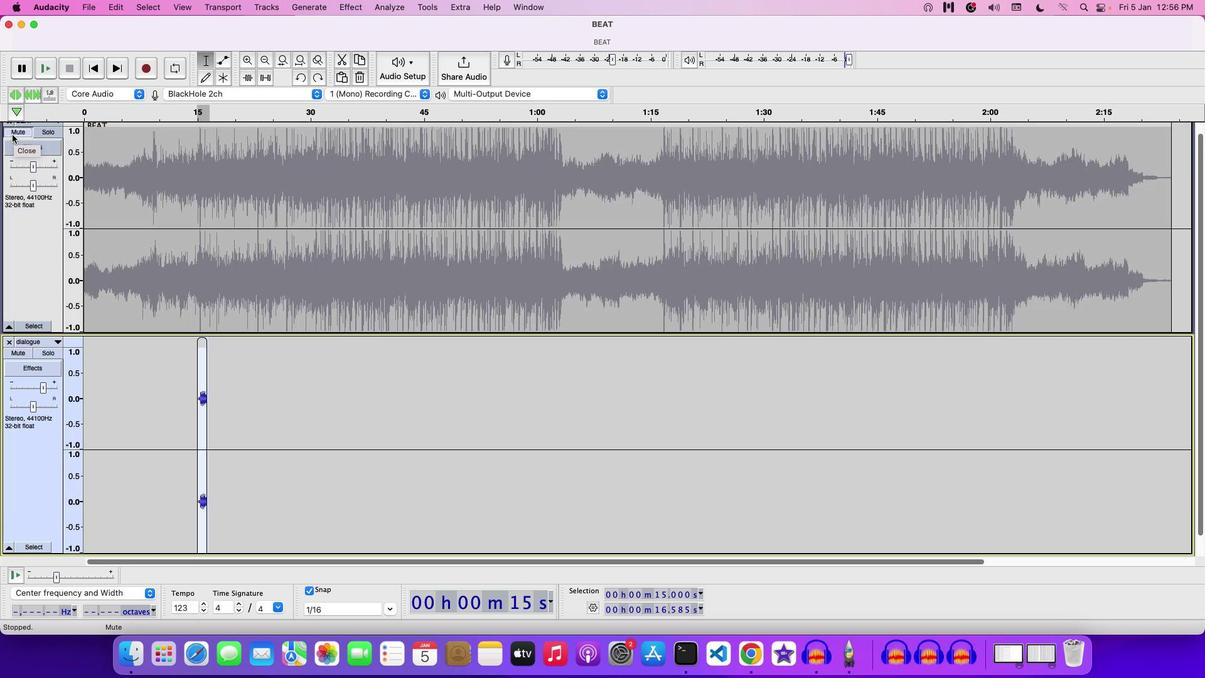 
Action: Mouse moved to (26, 141)
Screenshot: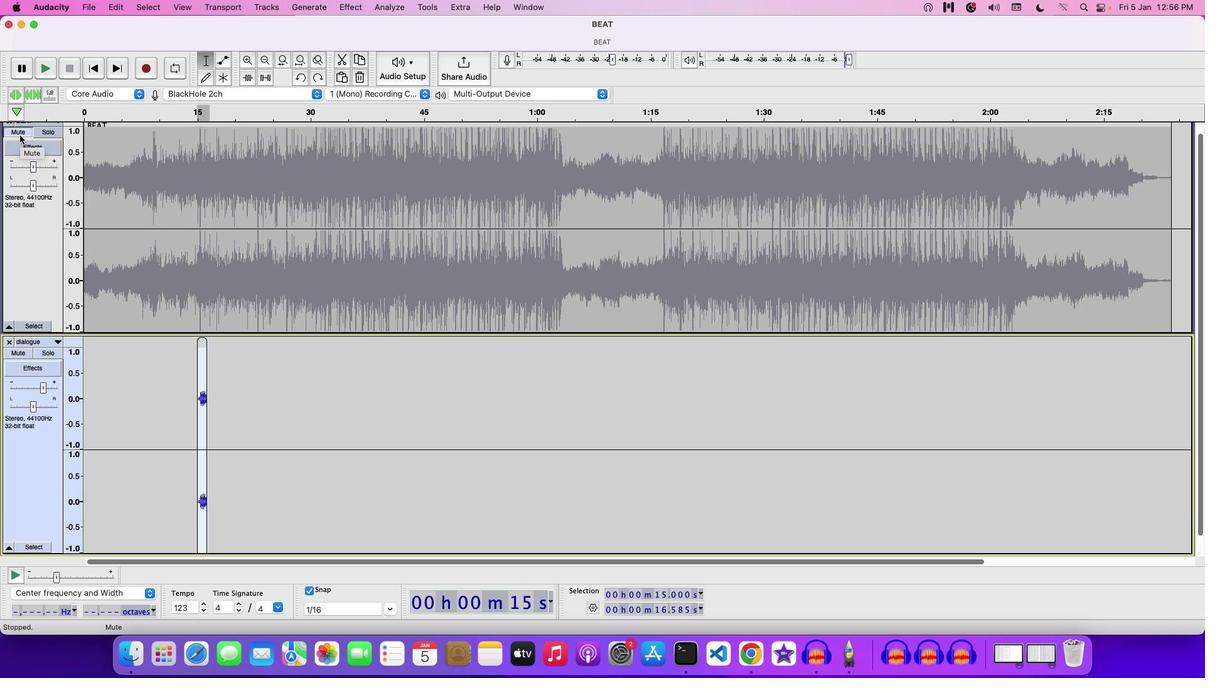 
Action: Mouse pressed left at (26, 141)
Screenshot: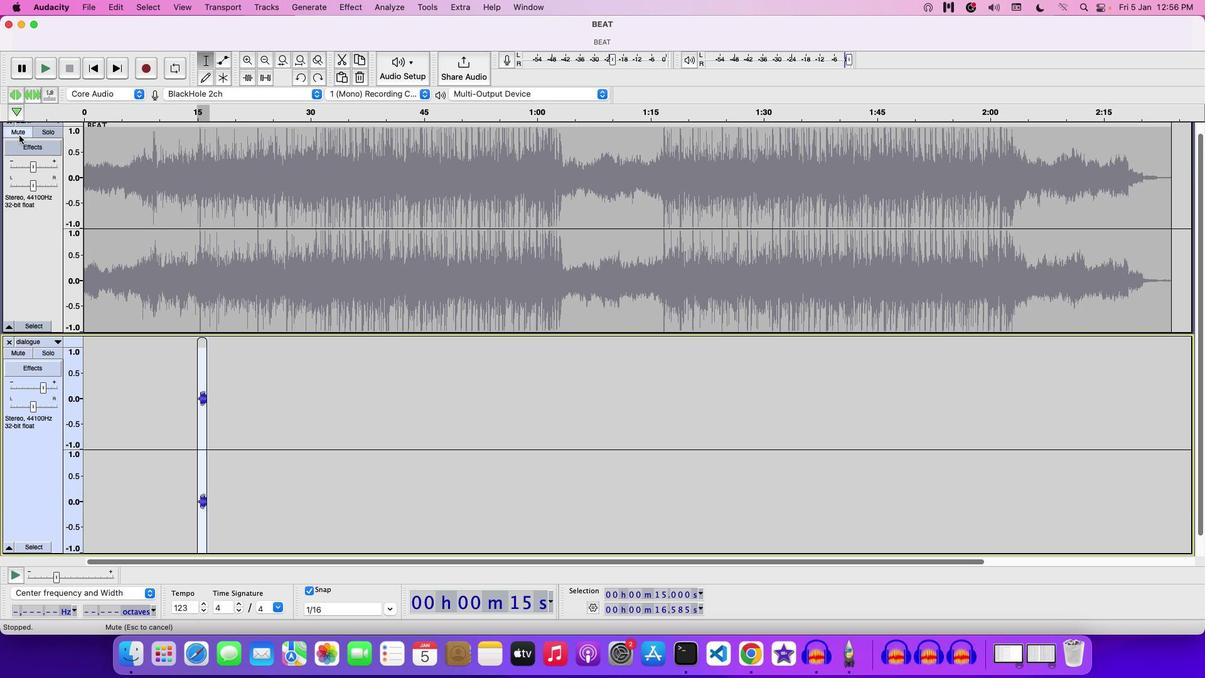 
Action: Mouse moved to (182, 178)
Screenshot: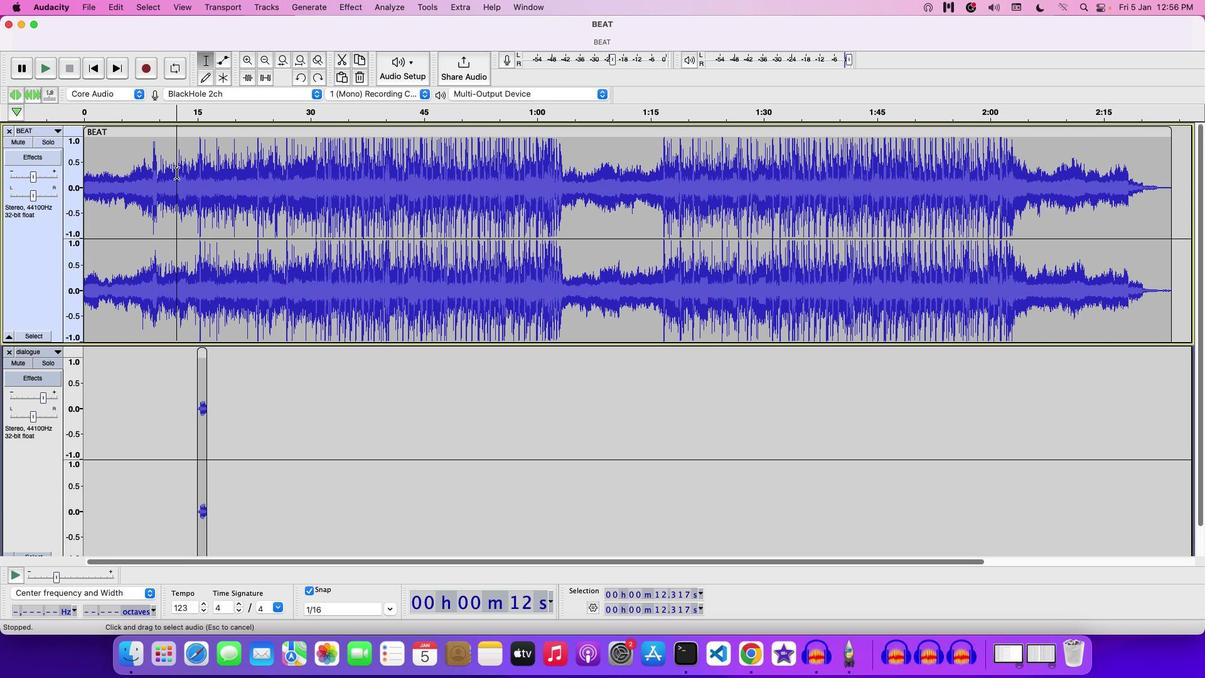 
Action: Mouse pressed left at (182, 178)
Screenshot: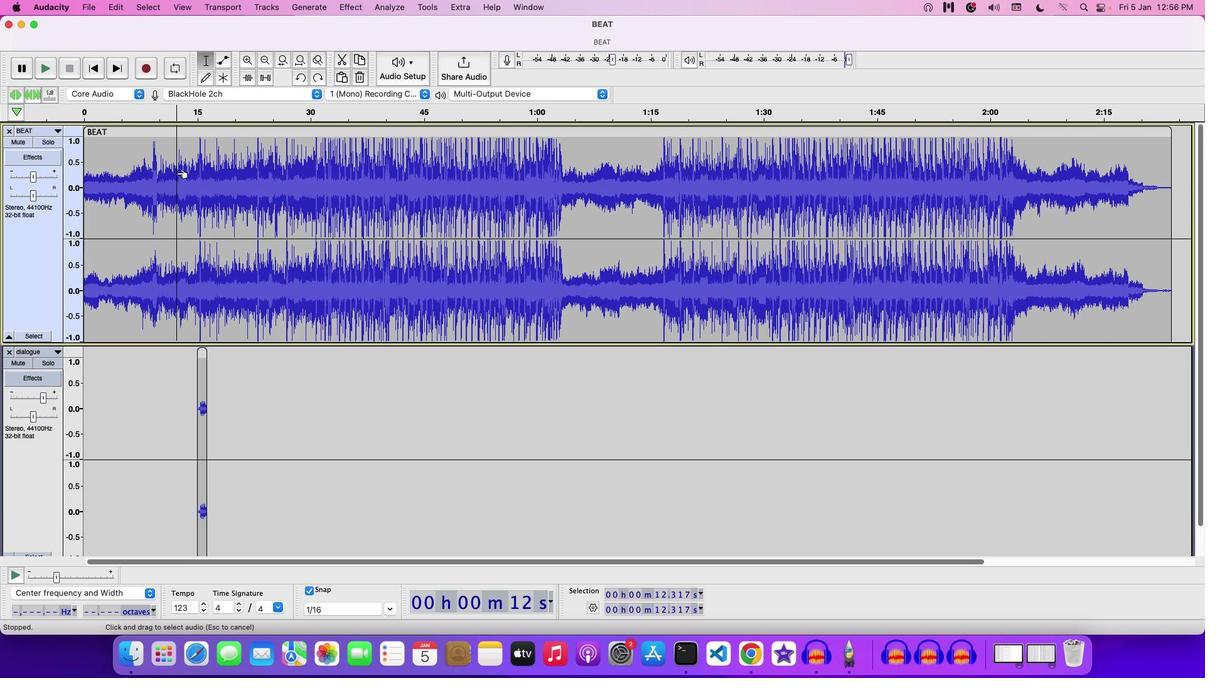 
Action: Mouse moved to (134, 178)
Screenshot: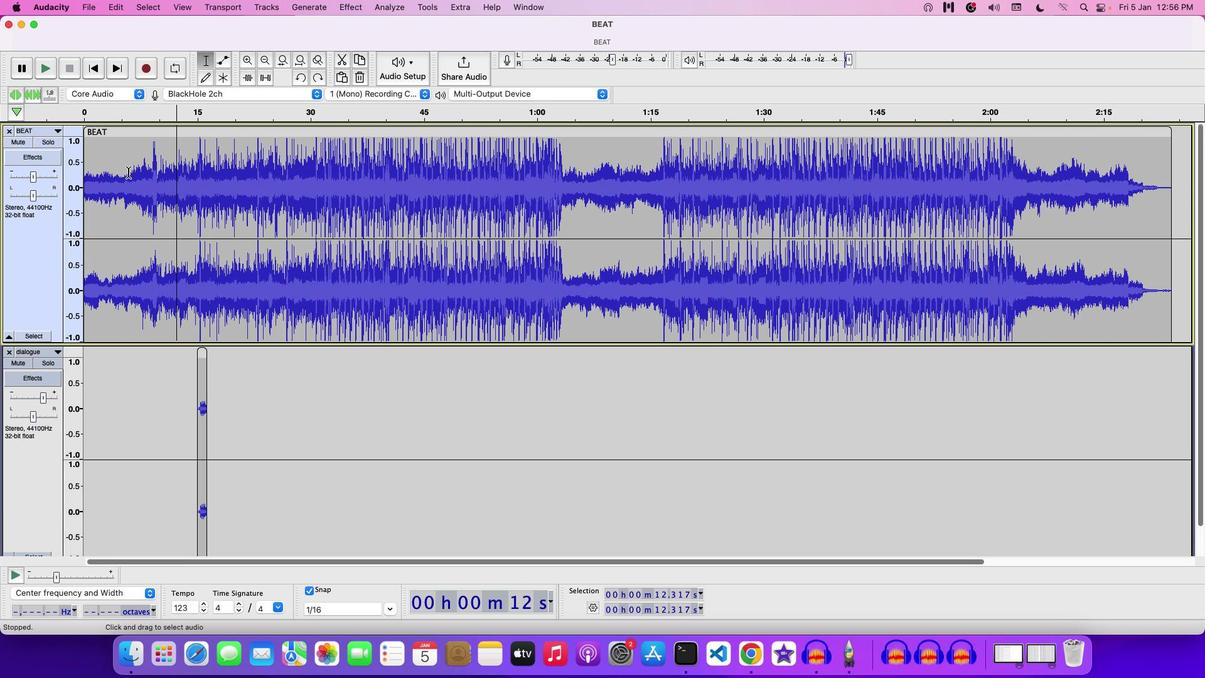 
Action: Mouse pressed left at (134, 178)
Screenshot: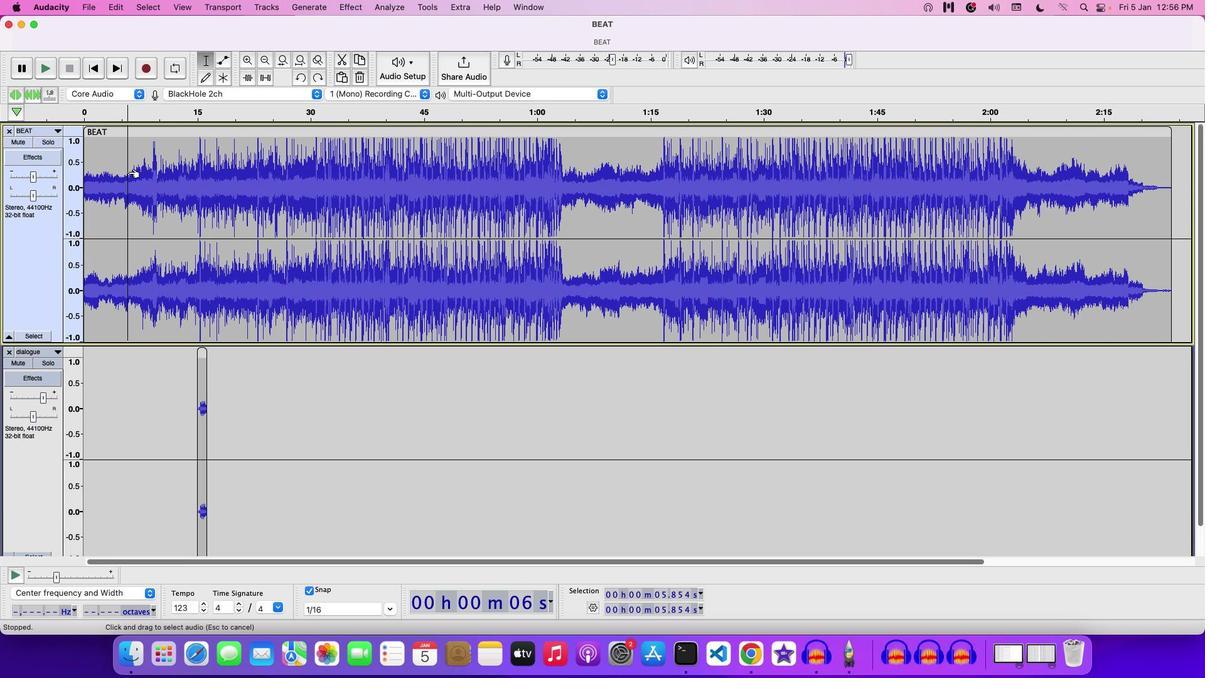 
Action: Key pressed Key.space
Screenshot: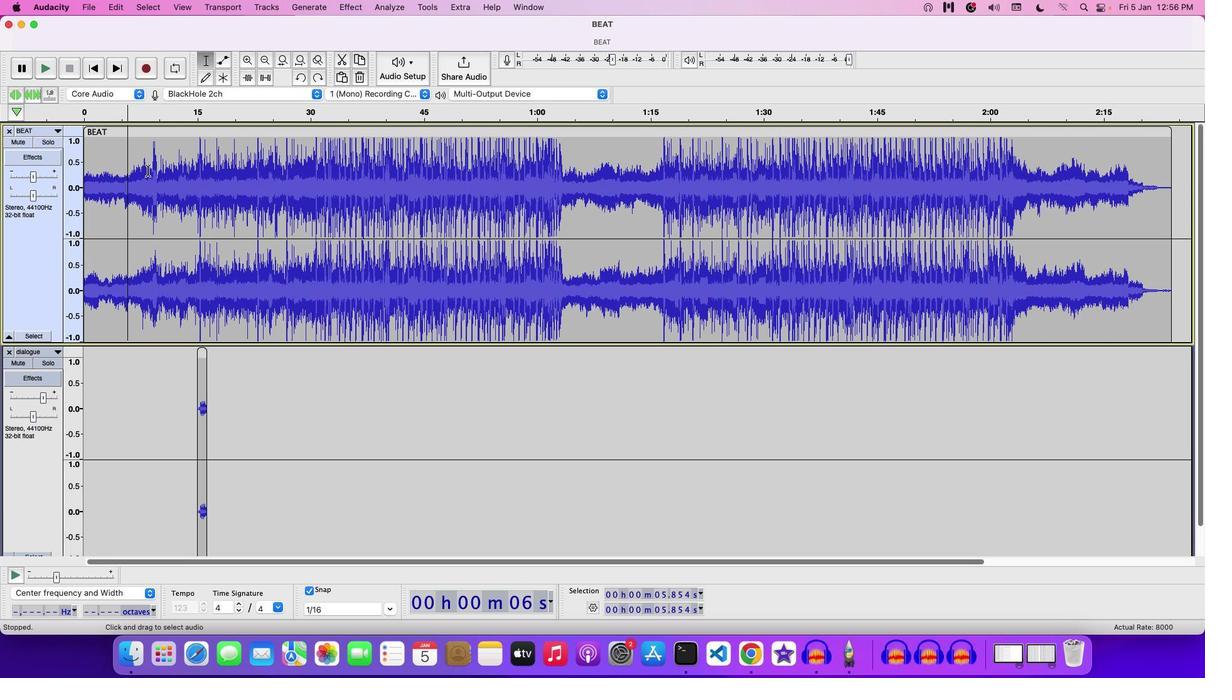 
Action: Mouse moved to (210, 358)
Screenshot: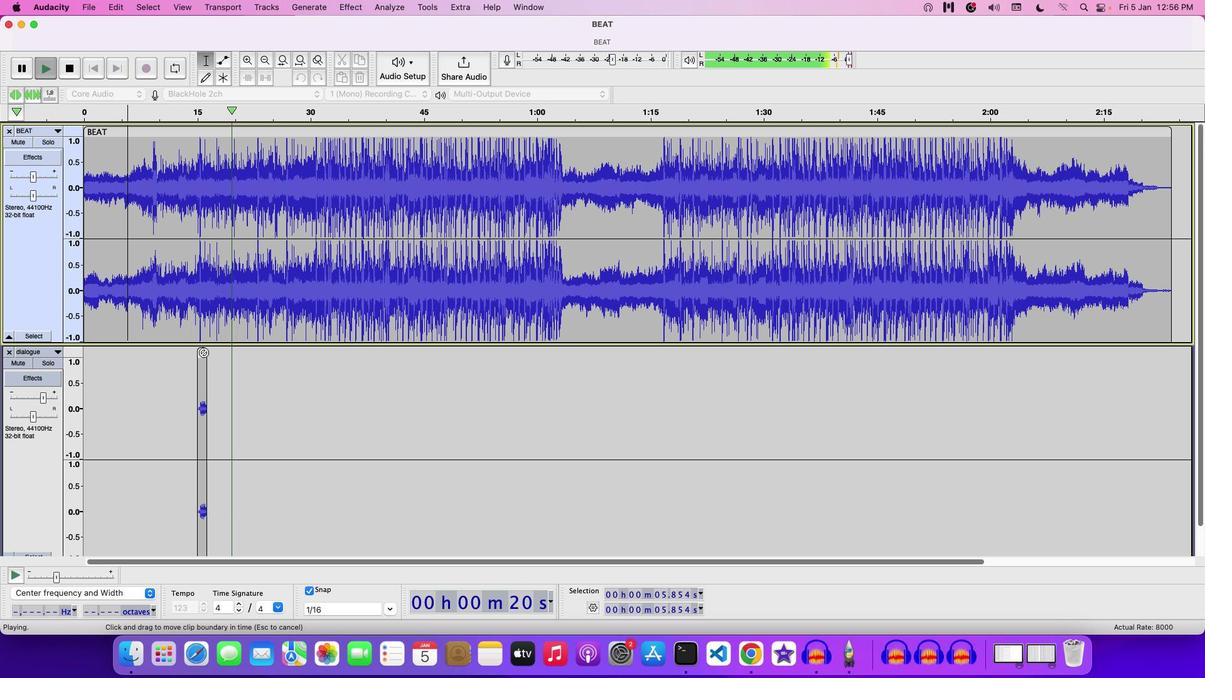 
Action: Mouse pressed left at (210, 358)
Screenshot: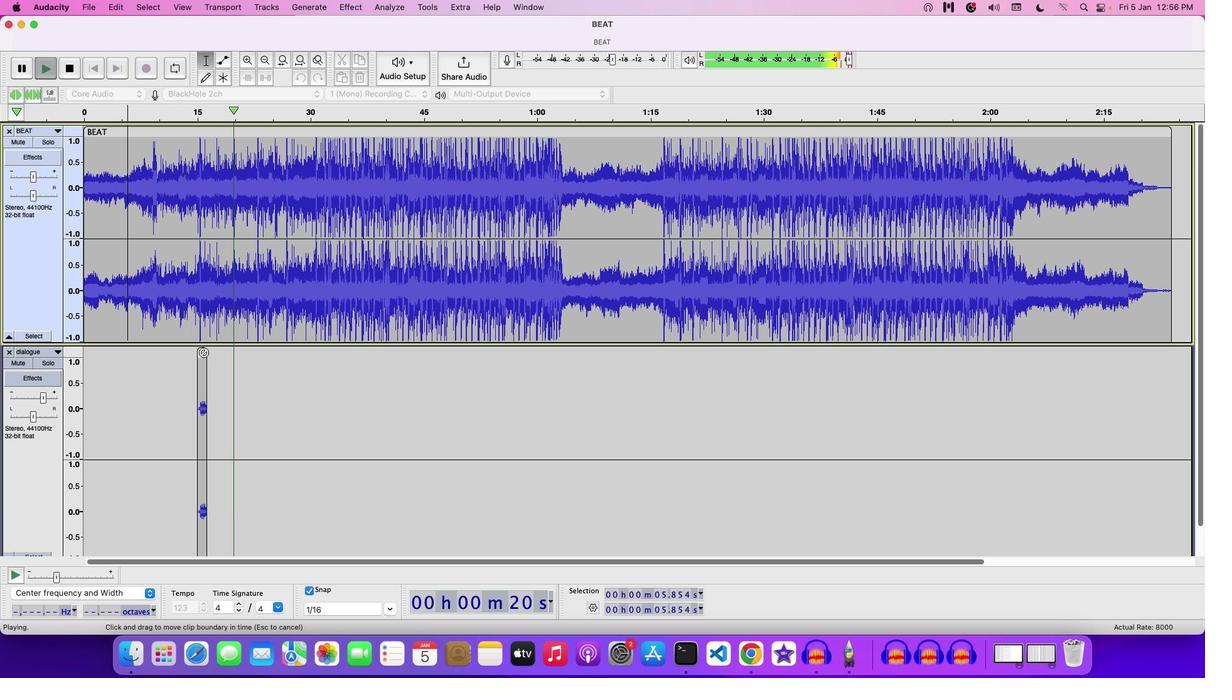 
Action: Mouse moved to (219, 357)
Screenshot: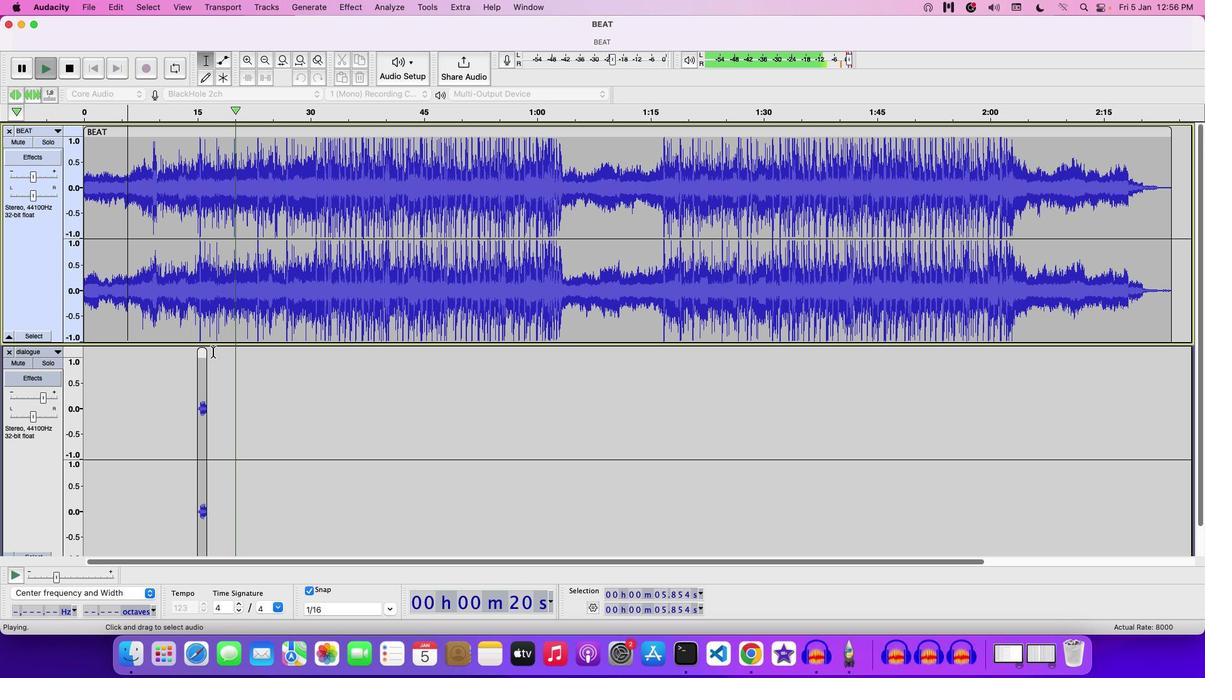 
Action: Key pressed Key.space
Screenshot: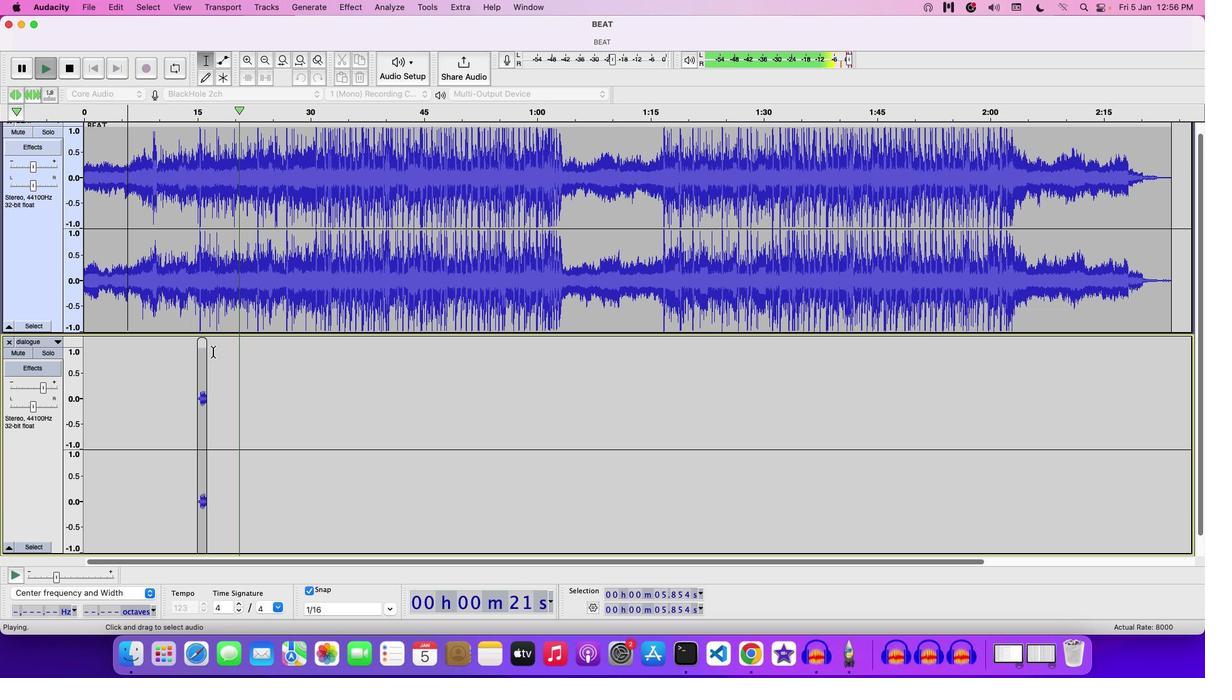 
Action: Mouse moved to (208, 348)
Screenshot: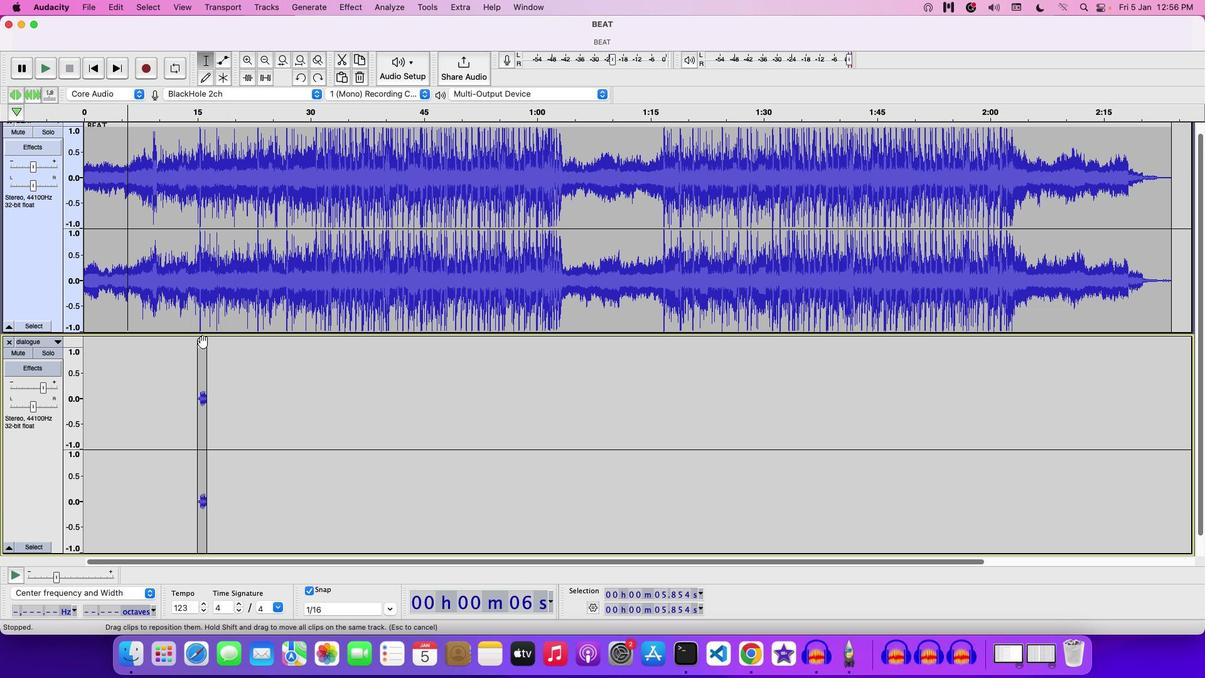 
Action: Mouse pressed left at (208, 348)
Screenshot: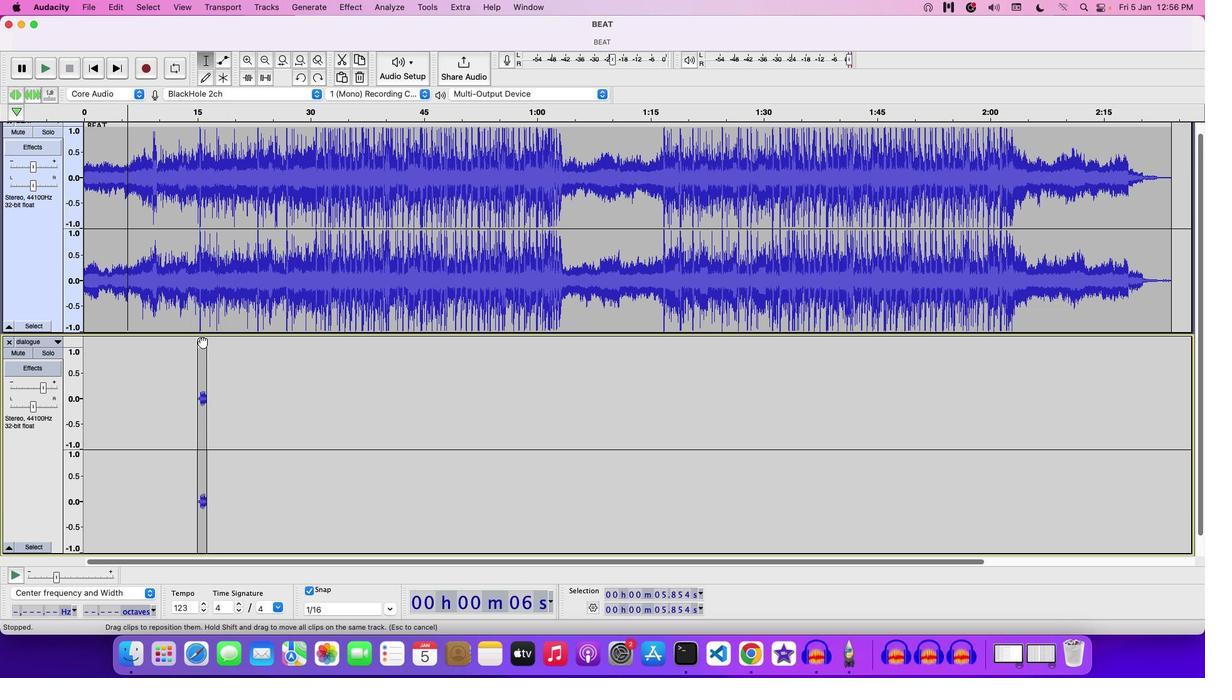 
Action: Mouse moved to (142, 374)
Screenshot: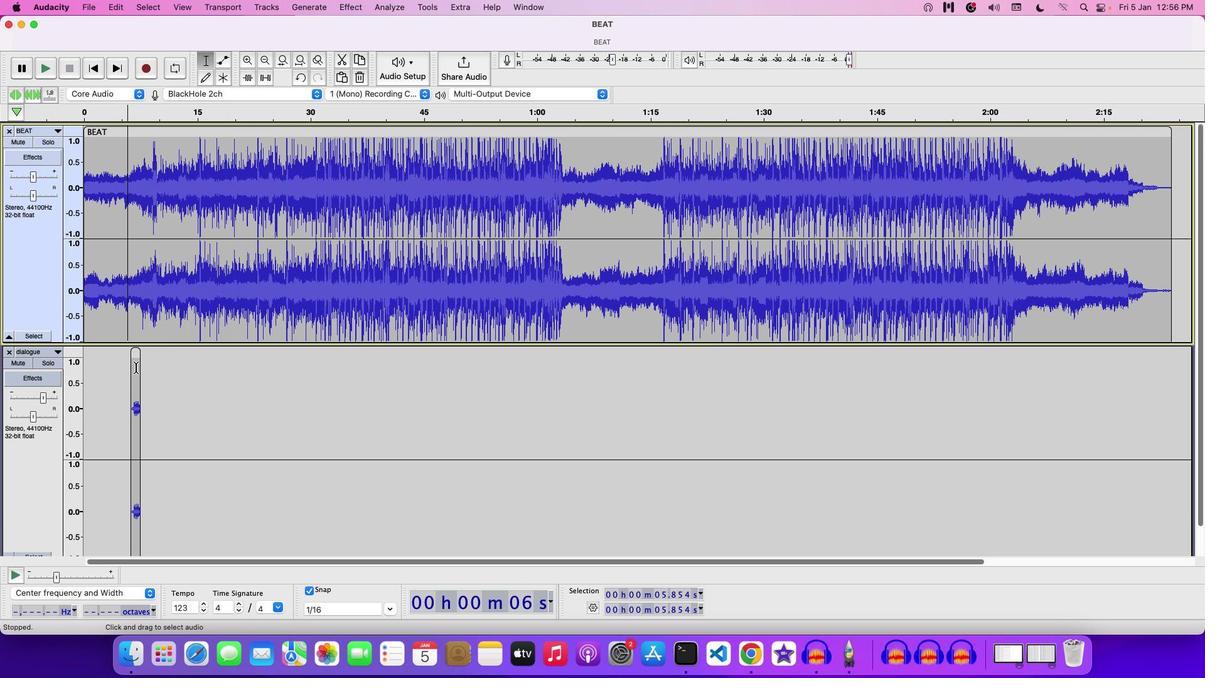 
Action: Mouse pressed left at (142, 374)
Screenshot: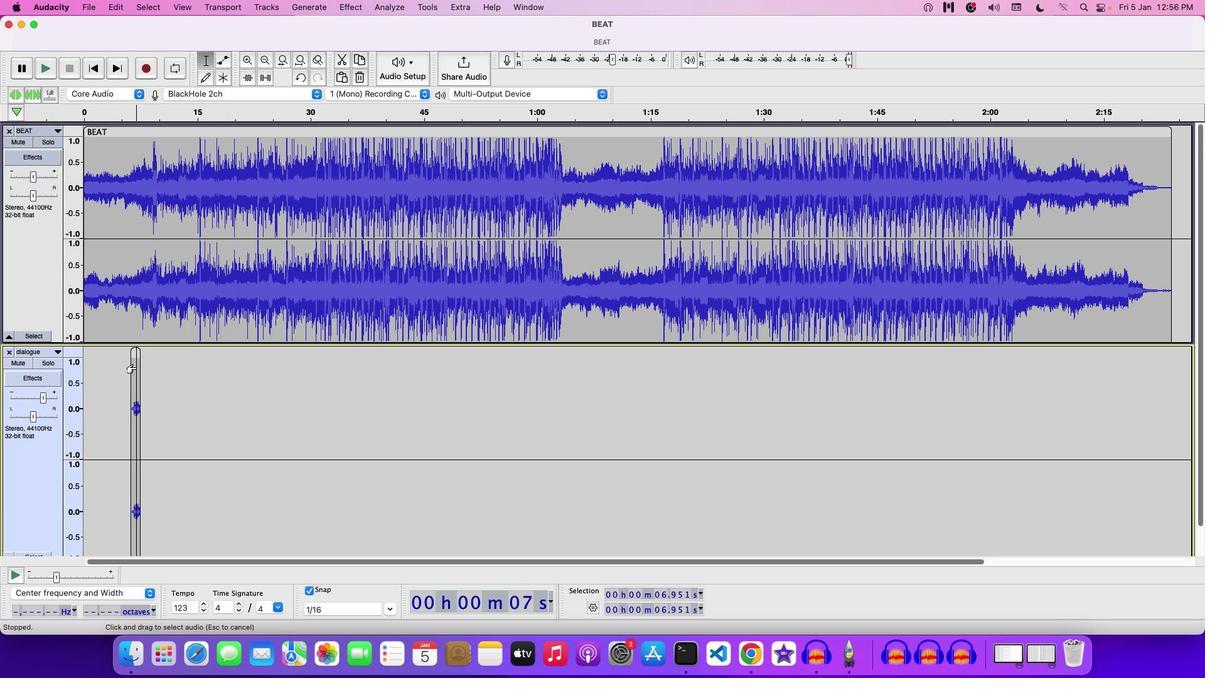 
Action: Mouse pressed left at (142, 374)
Screenshot: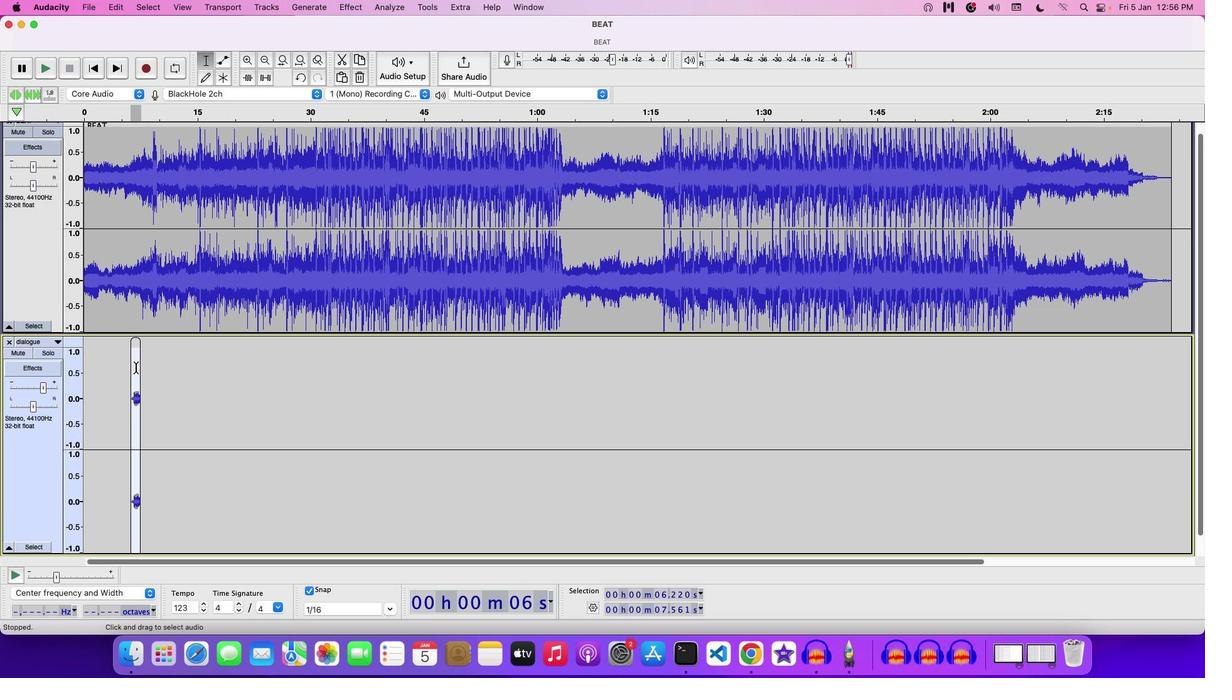 
Action: Mouse moved to (366, 16)
Screenshot: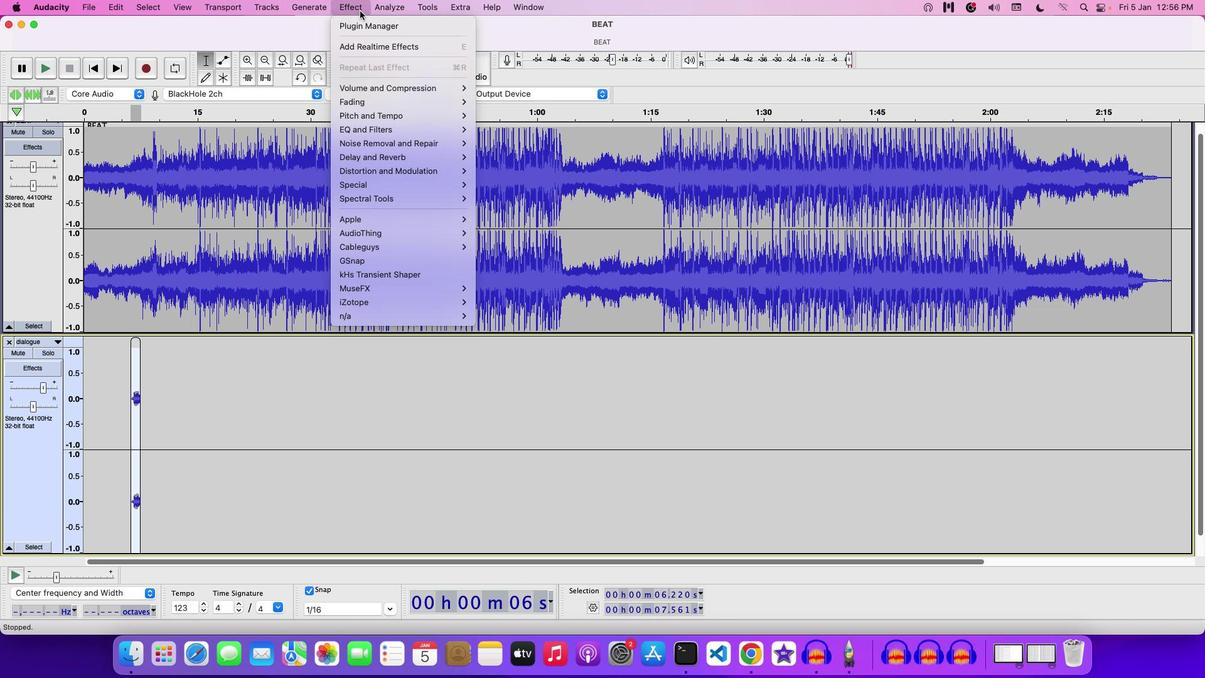 
Action: Mouse pressed left at (366, 16)
Screenshot: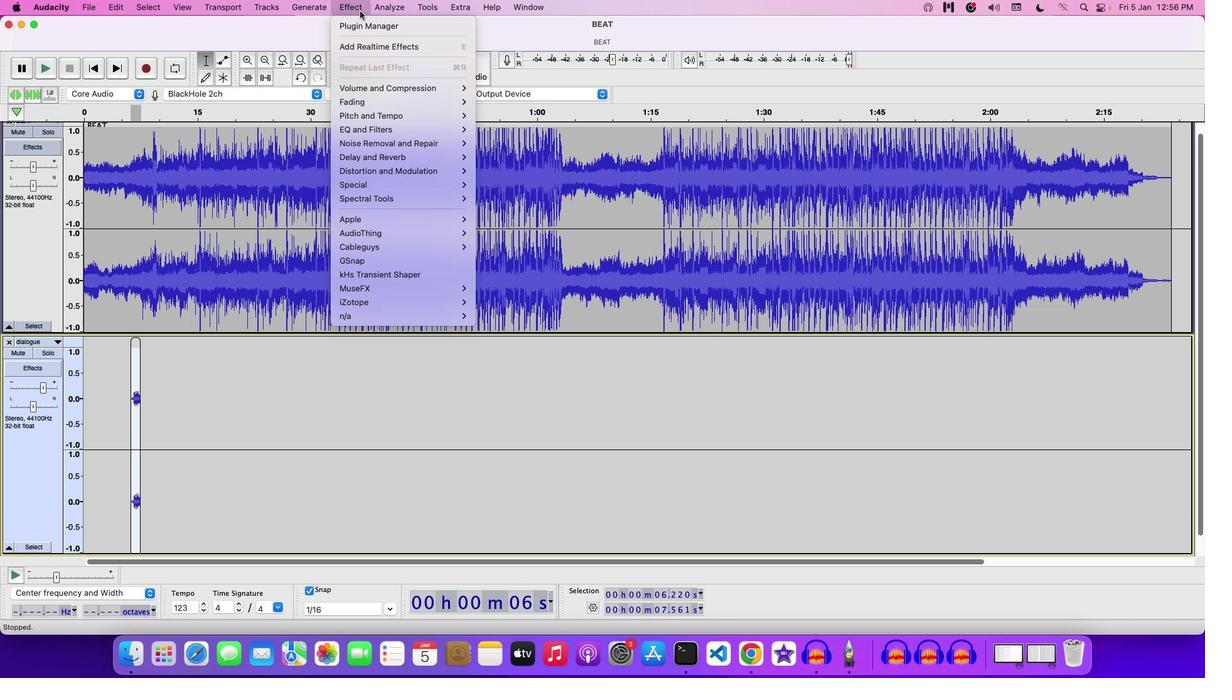 
Action: Mouse moved to (402, 124)
Screenshot: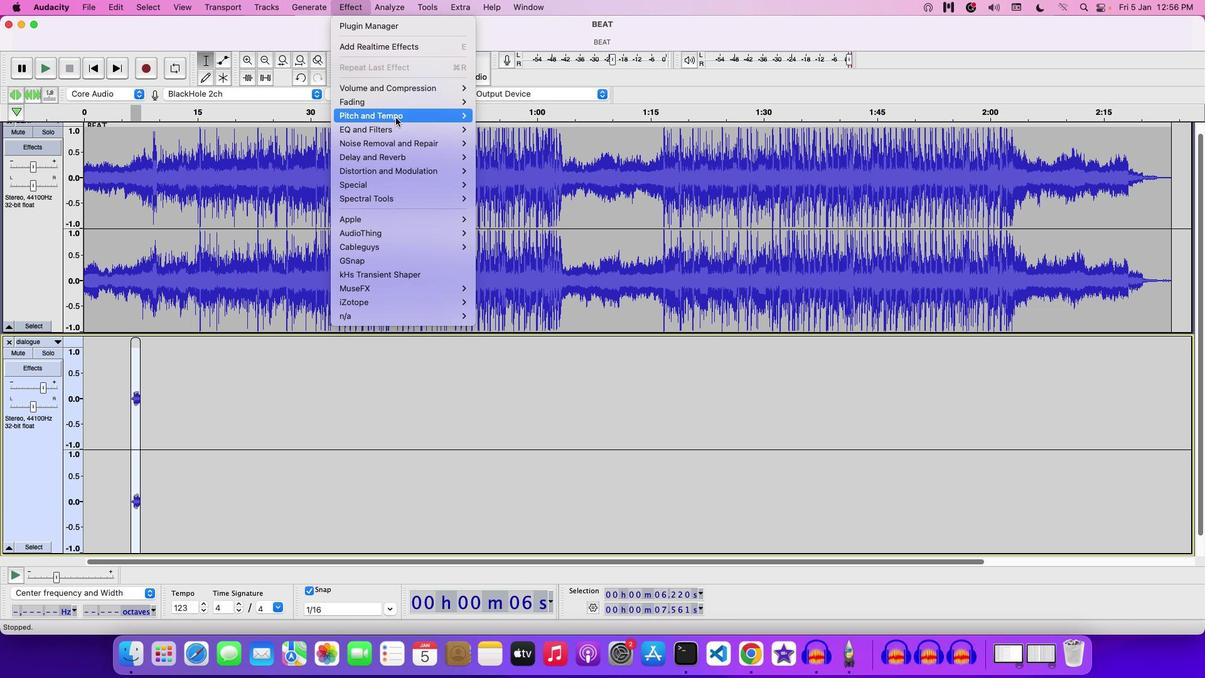 
Action: Mouse pressed left at (402, 124)
Screenshot: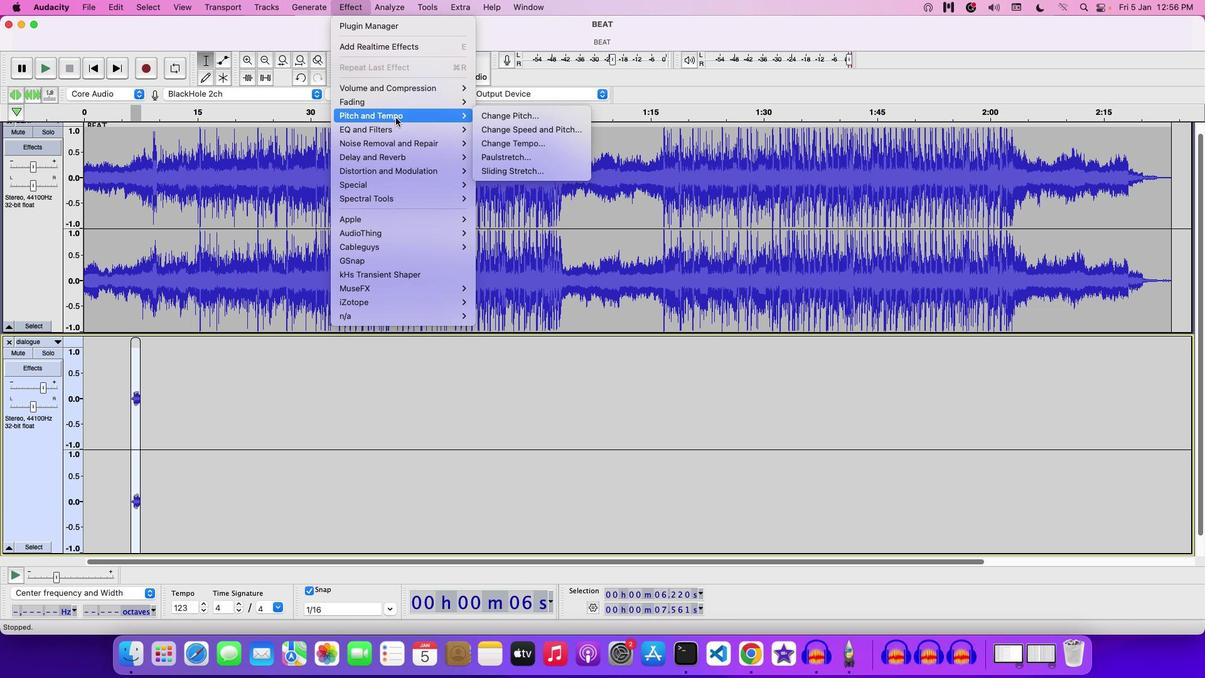 
Action: Mouse moved to (523, 151)
Screenshot: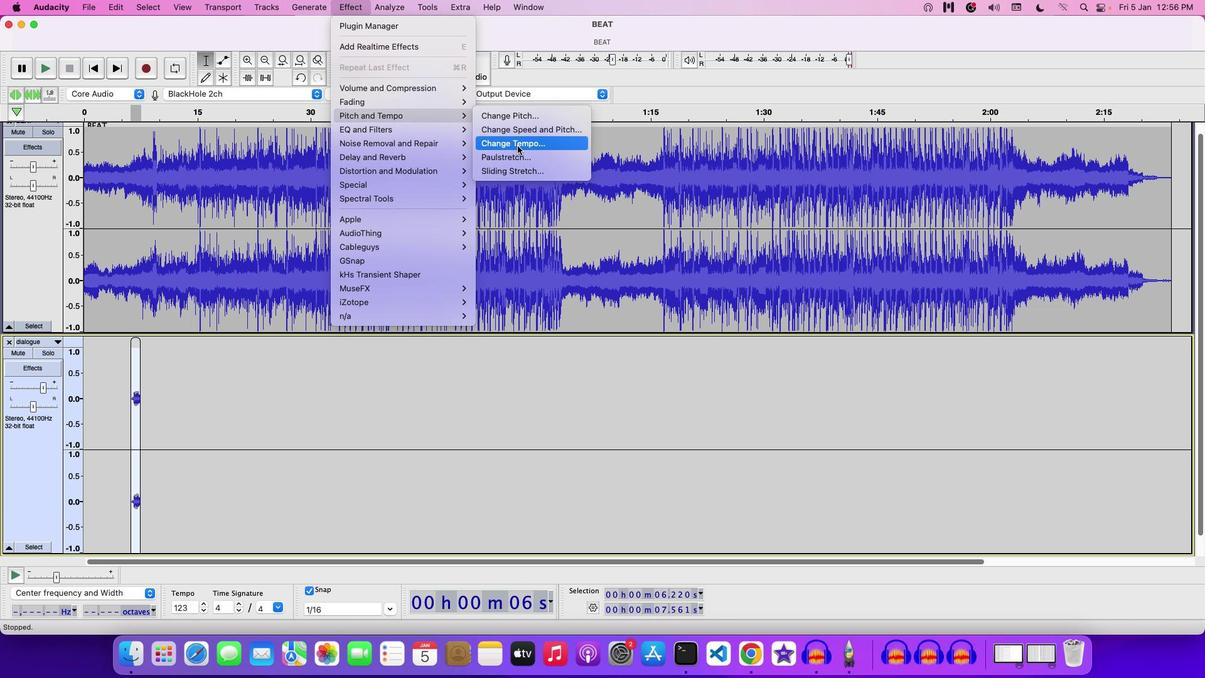 
Action: Mouse pressed left at (523, 151)
Screenshot: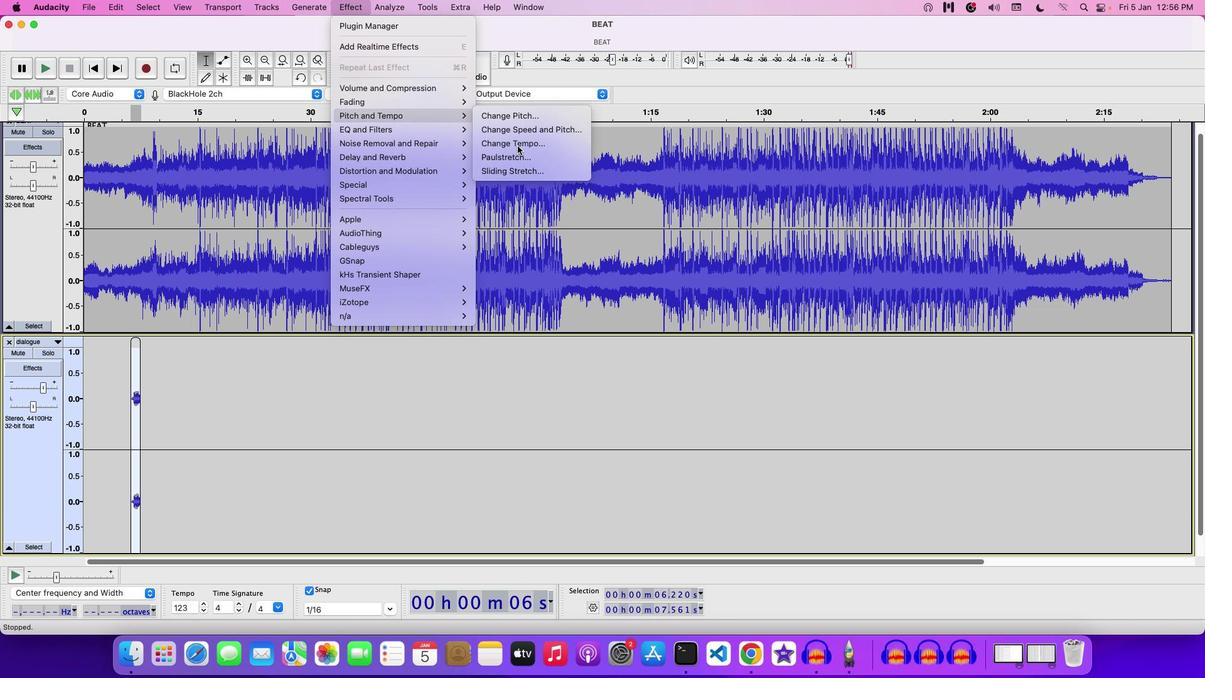 
Action: Mouse moved to (570, 342)
Screenshot: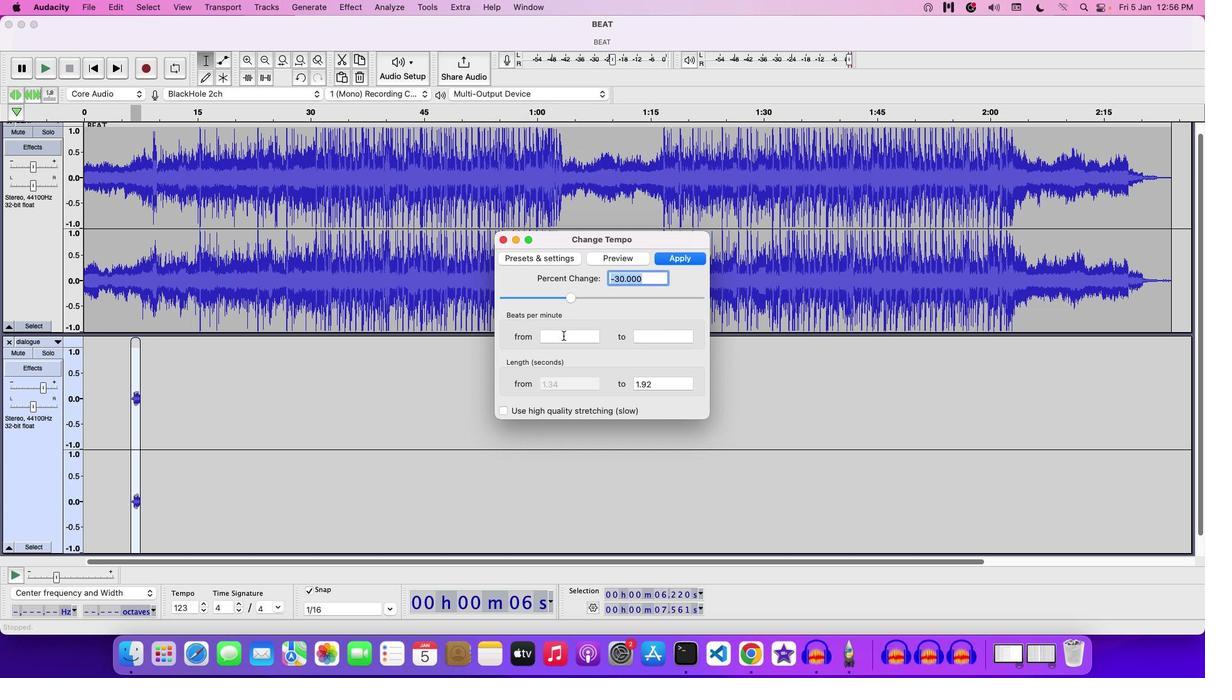 
Action: Mouse pressed left at (570, 342)
Screenshot: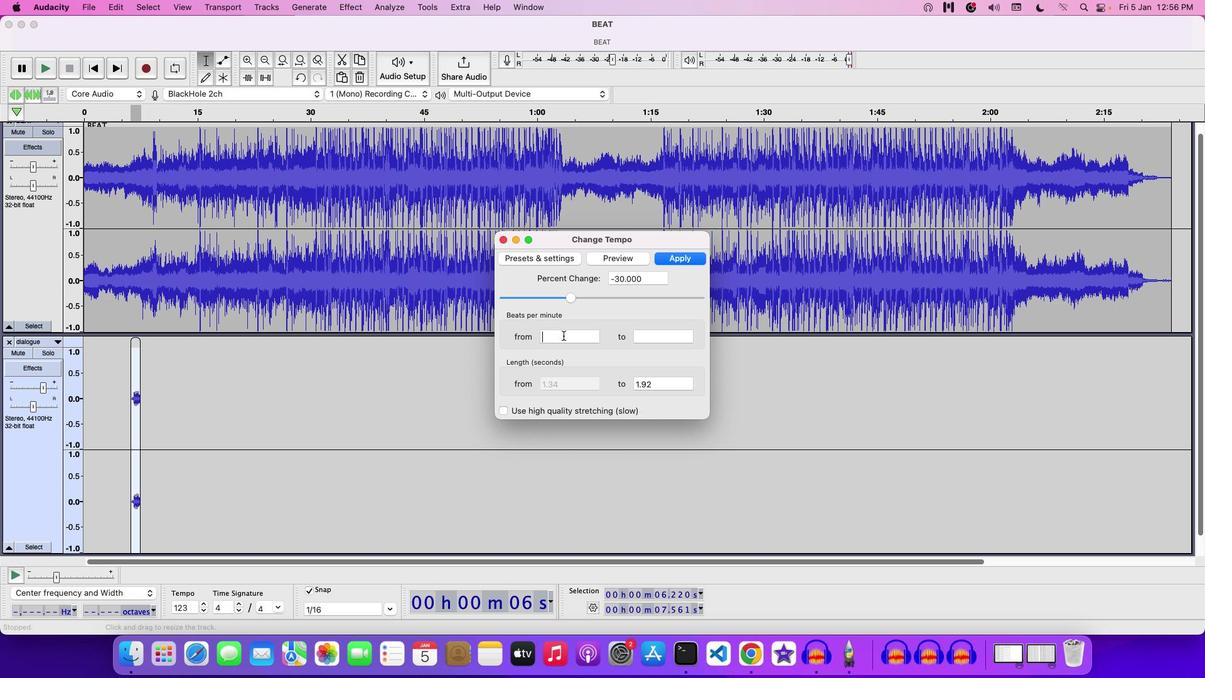 
Action: Key pressed '1'
Screenshot: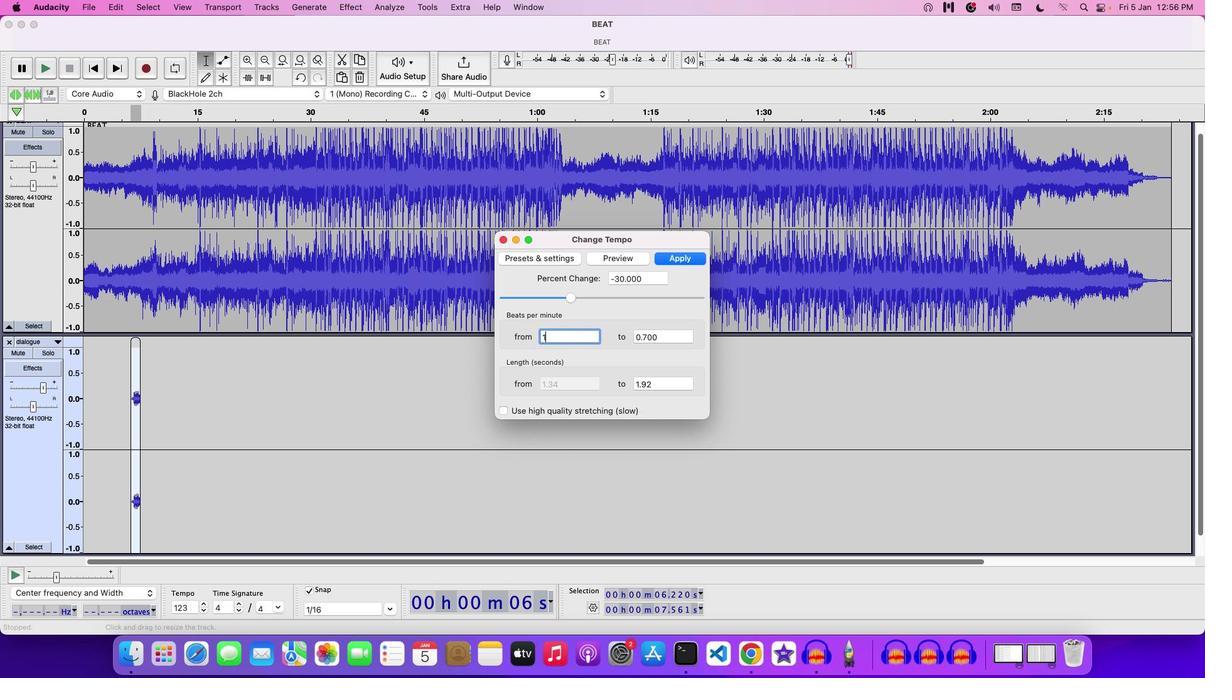 
Action: Mouse moved to (592, 336)
Screenshot: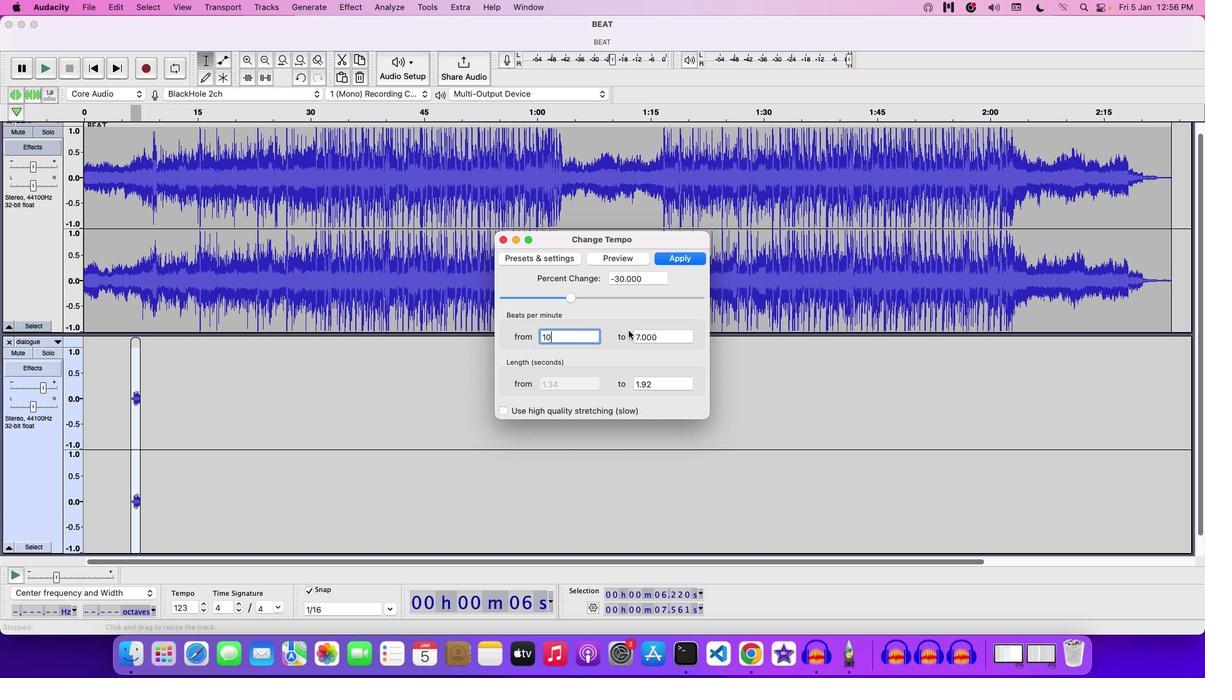 
Action: Key pressed '0'
Screenshot: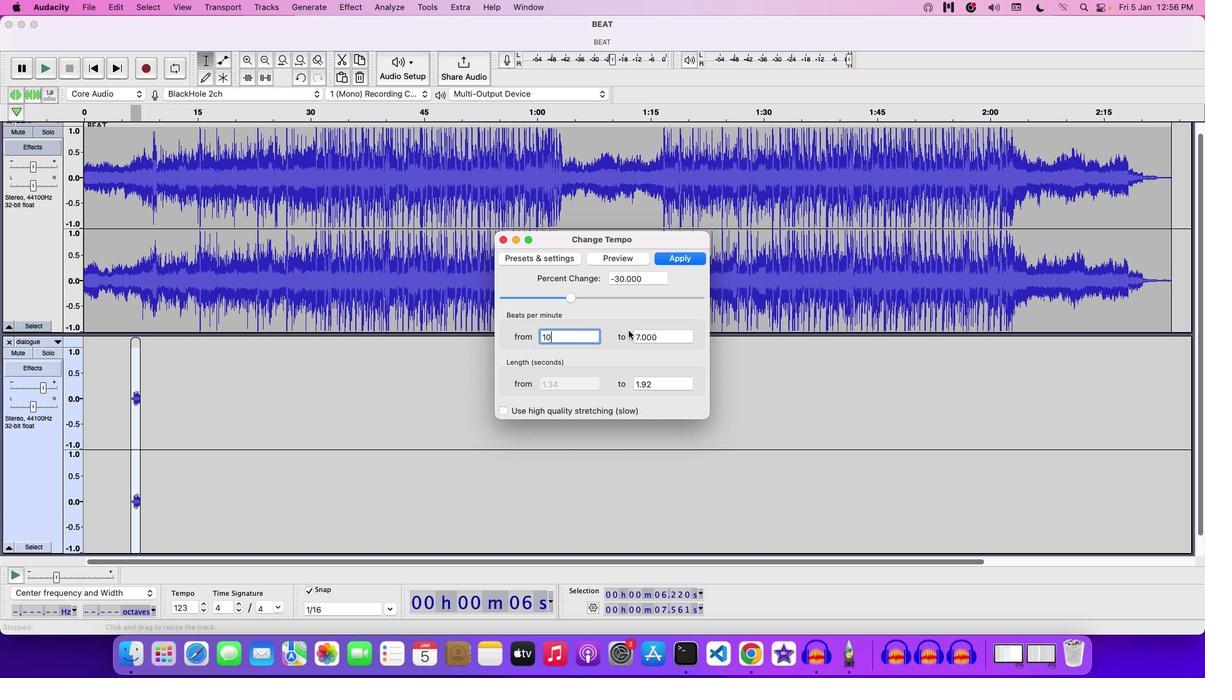 
Action: Mouse moved to (651, 337)
Screenshot: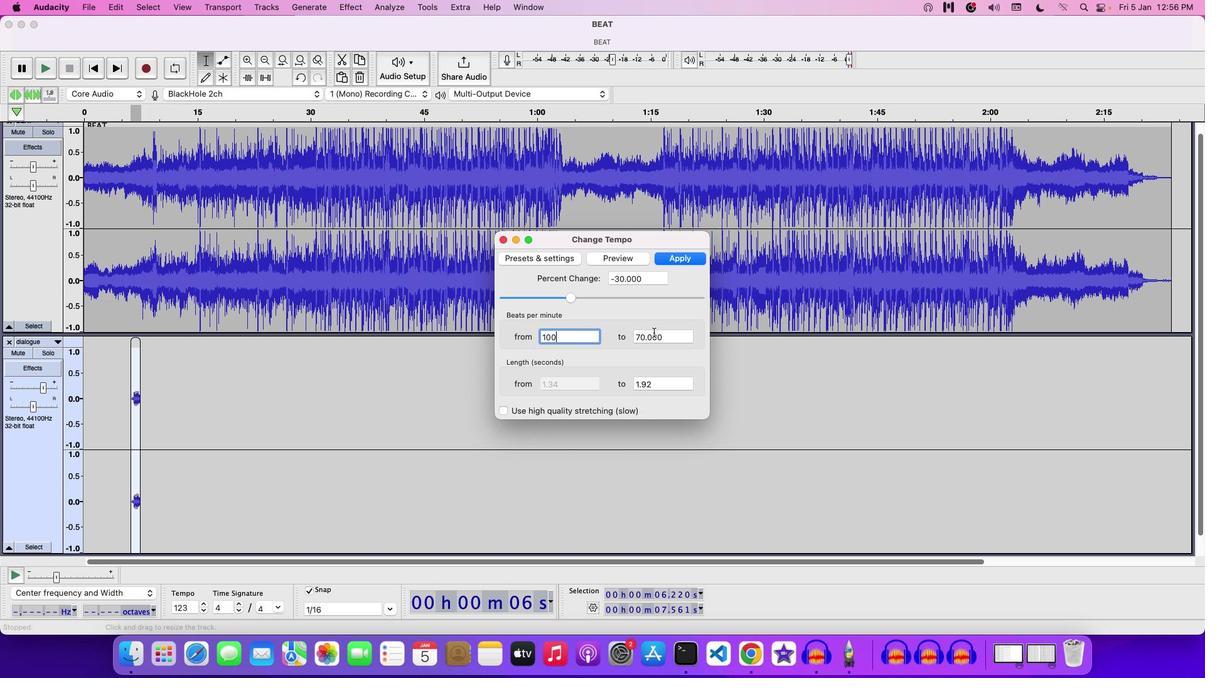 
Action: Key pressed '0'
Screenshot: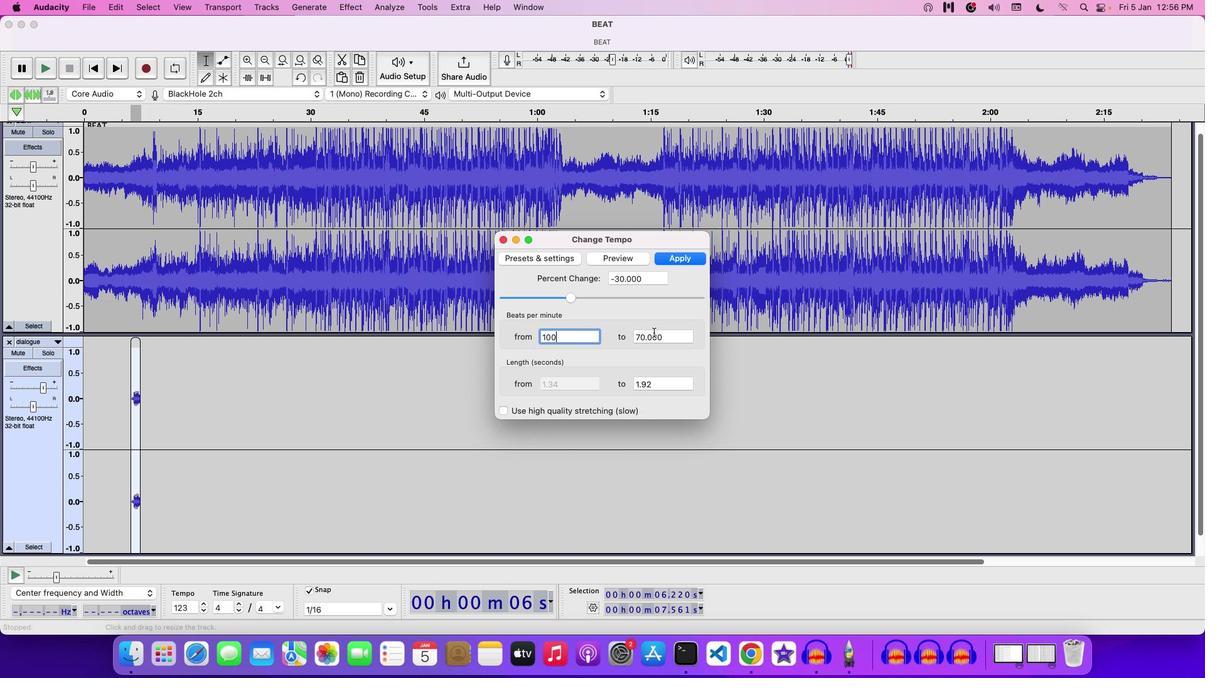 
Action: Mouse moved to (651, 342)
Screenshot: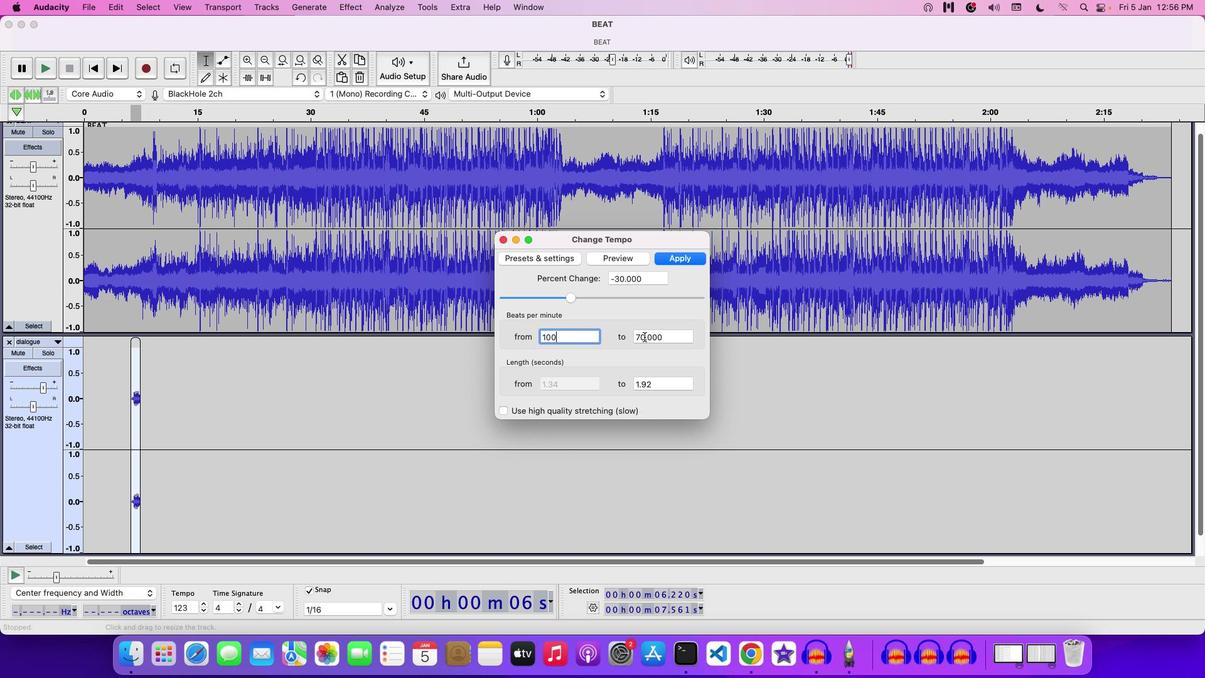 
Action: Mouse pressed left at (651, 342)
Screenshot: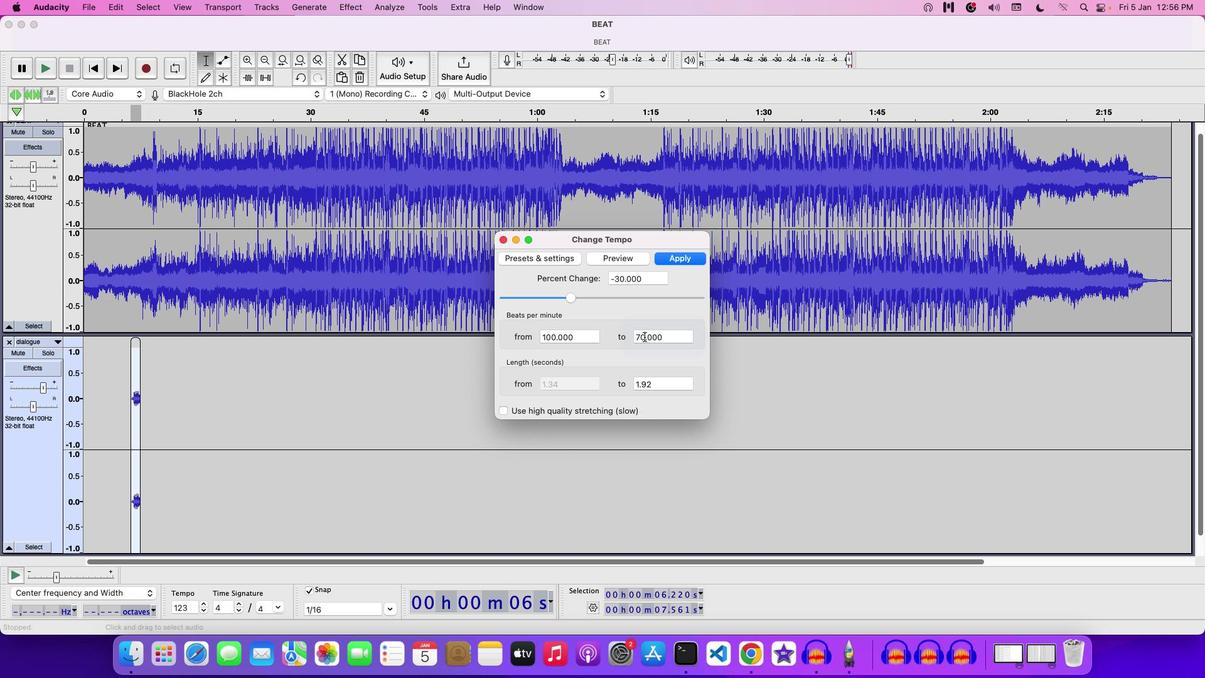 
Action: Mouse moved to (671, 334)
Screenshot: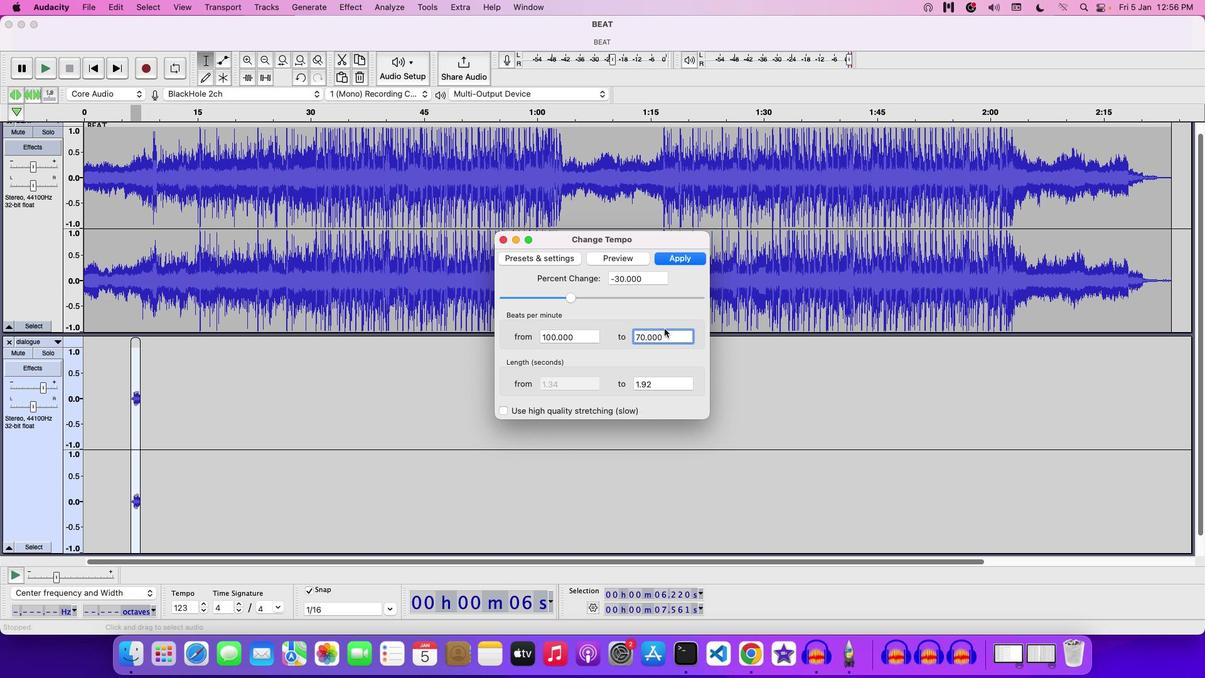 
Action: Key pressed Key.backspaceKey.backspace'1''2''3'
Screenshot: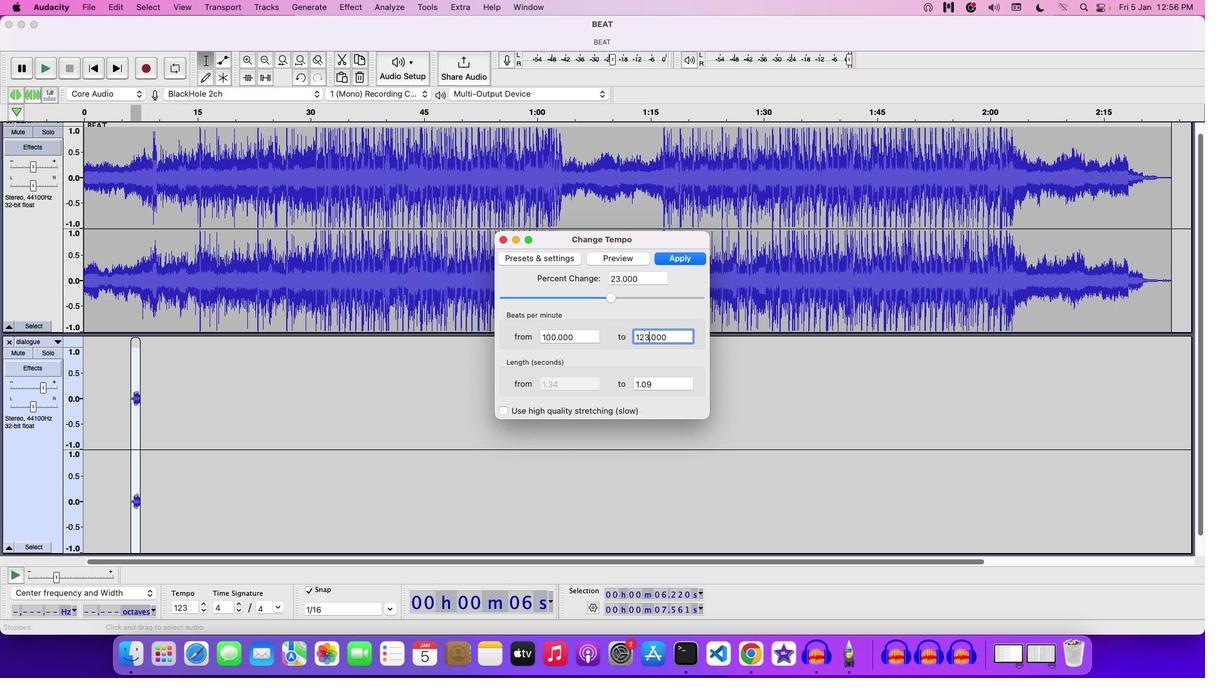 
Action: Mouse moved to (673, 267)
Screenshot: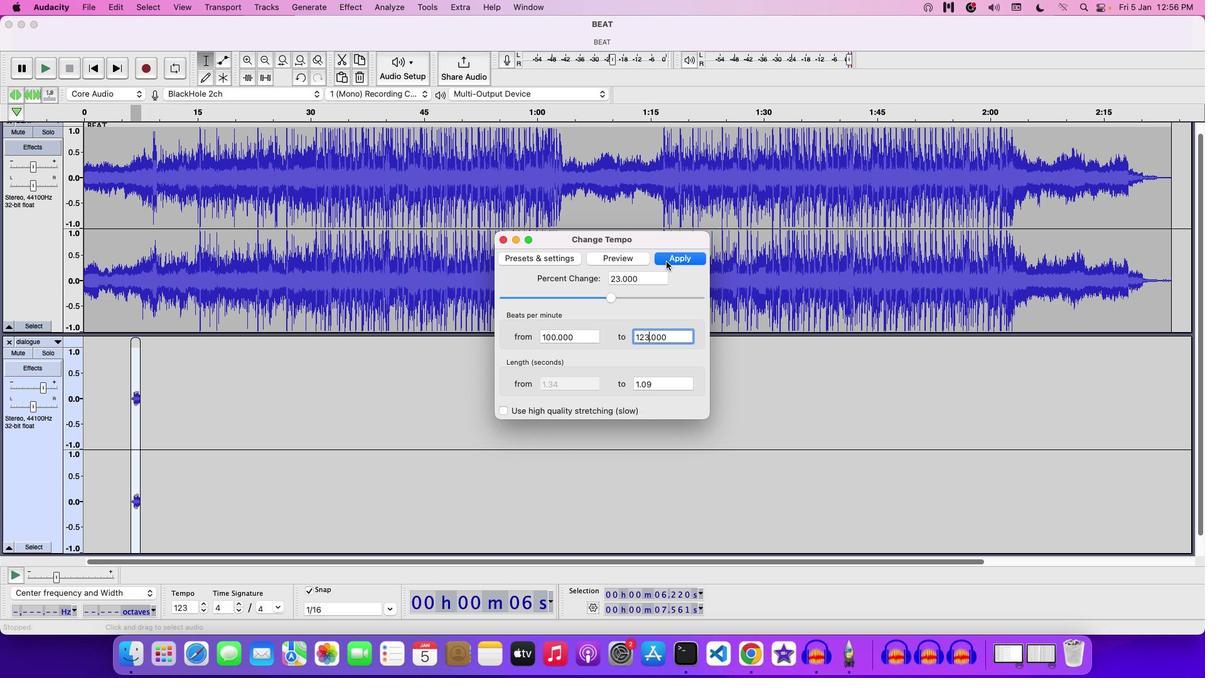 
Action: Mouse pressed left at (673, 267)
Screenshot: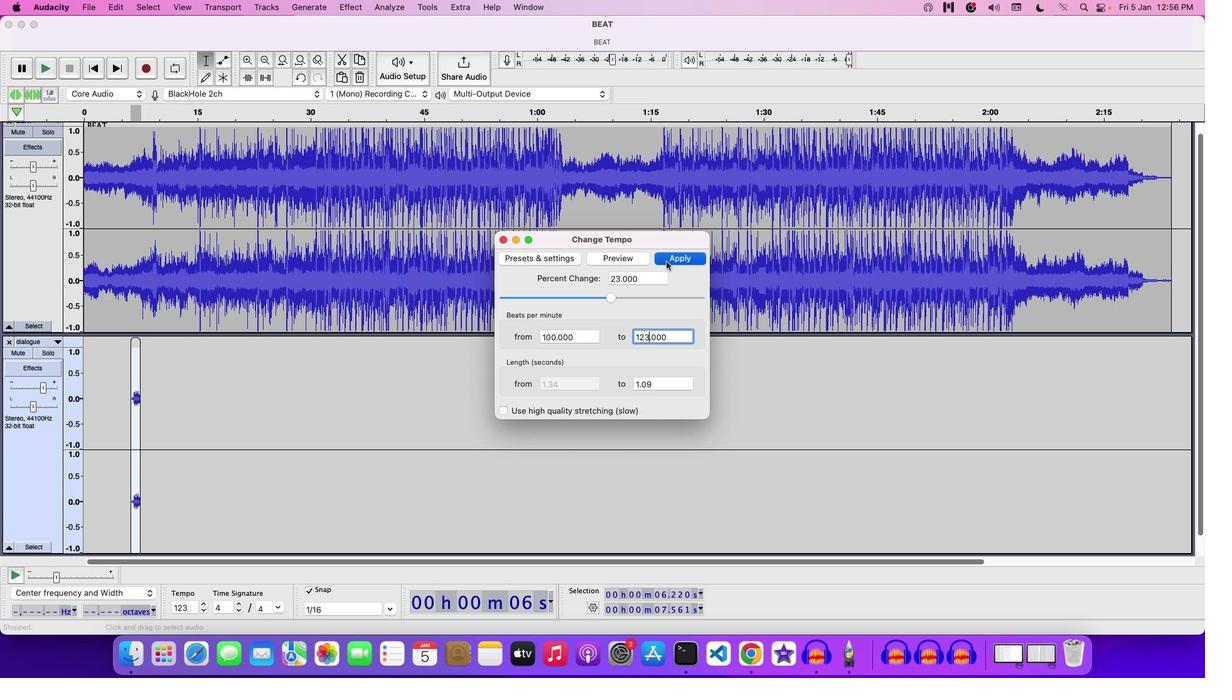 
Action: Mouse moved to (337, 393)
Screenshot: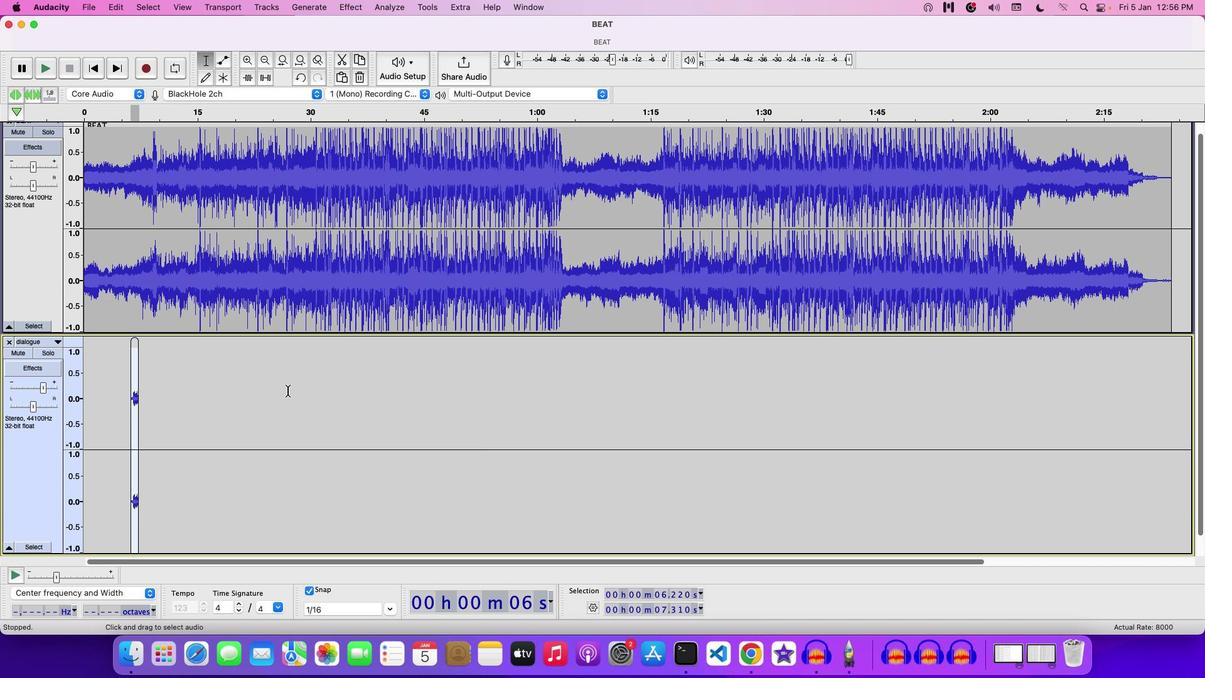 
Action: Key pressed Key.space
Screenshot: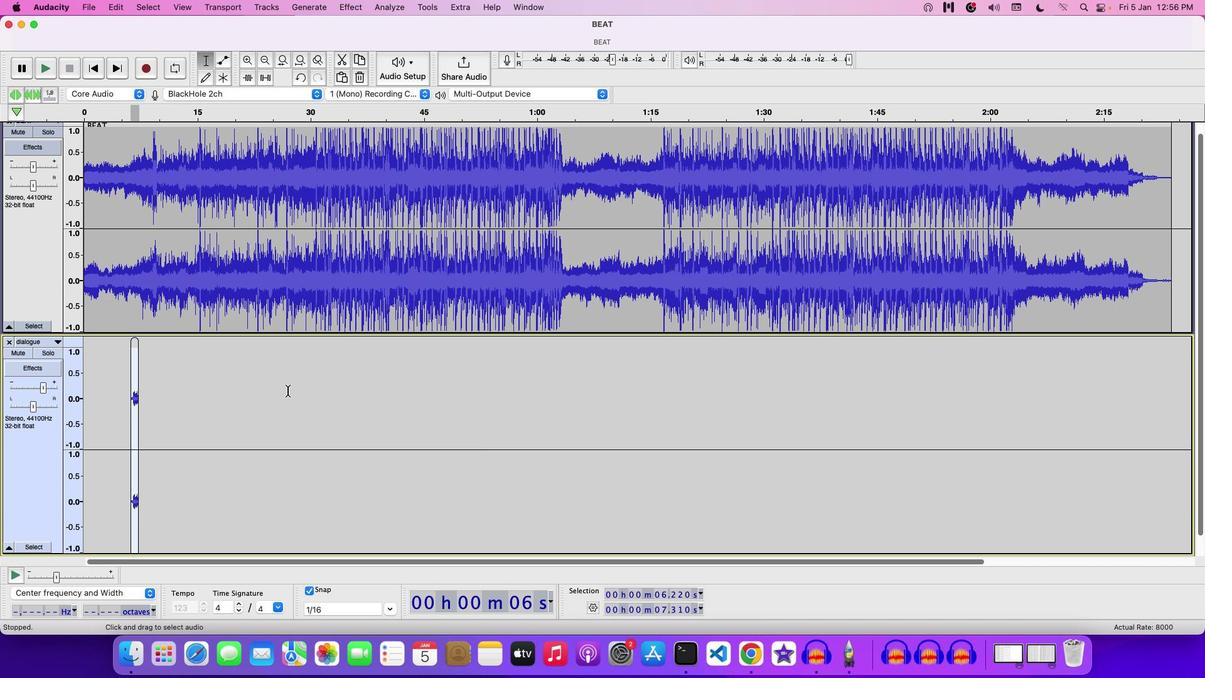 
Action: Mouse moved to (177, 357)
Screenshot: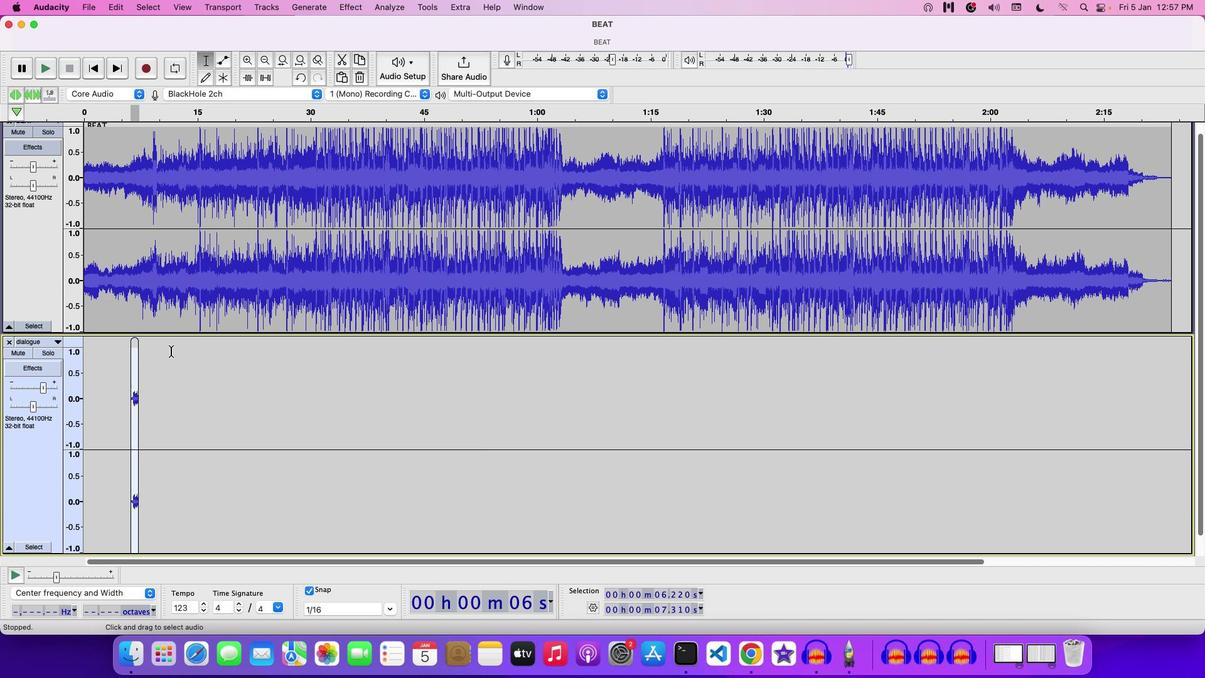 
Action: Key pressed Key.space
Screenshot: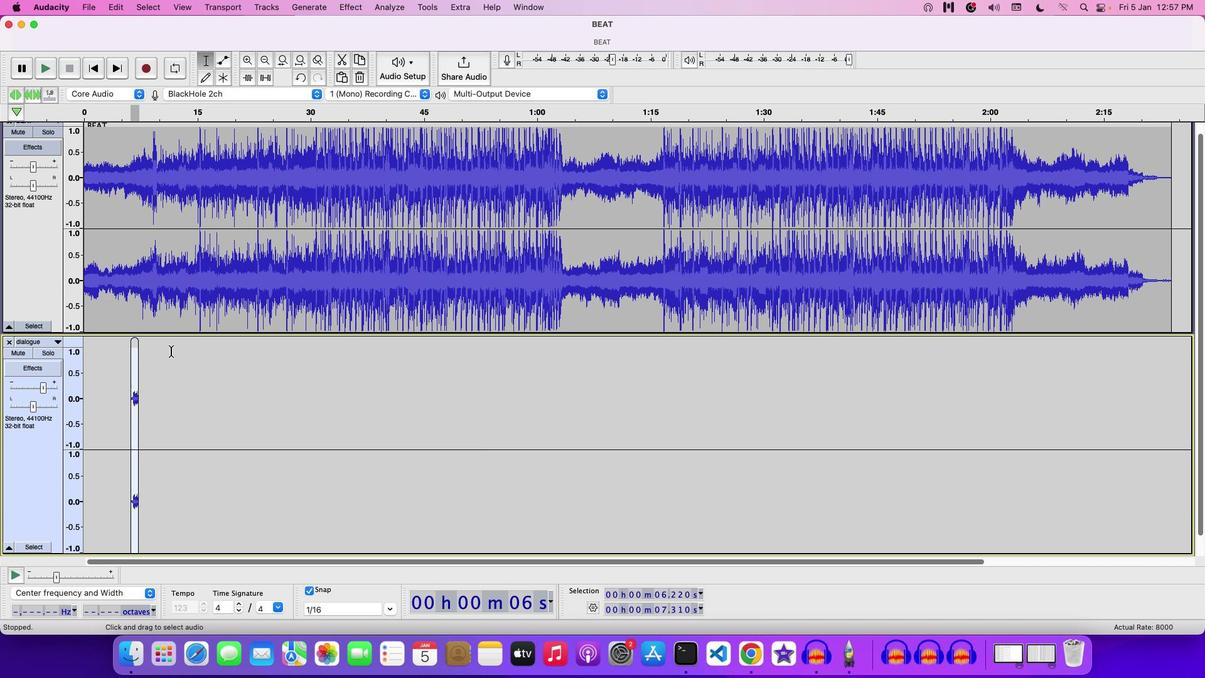 
Action: Mouse moved to (357, 14)
Screenshot: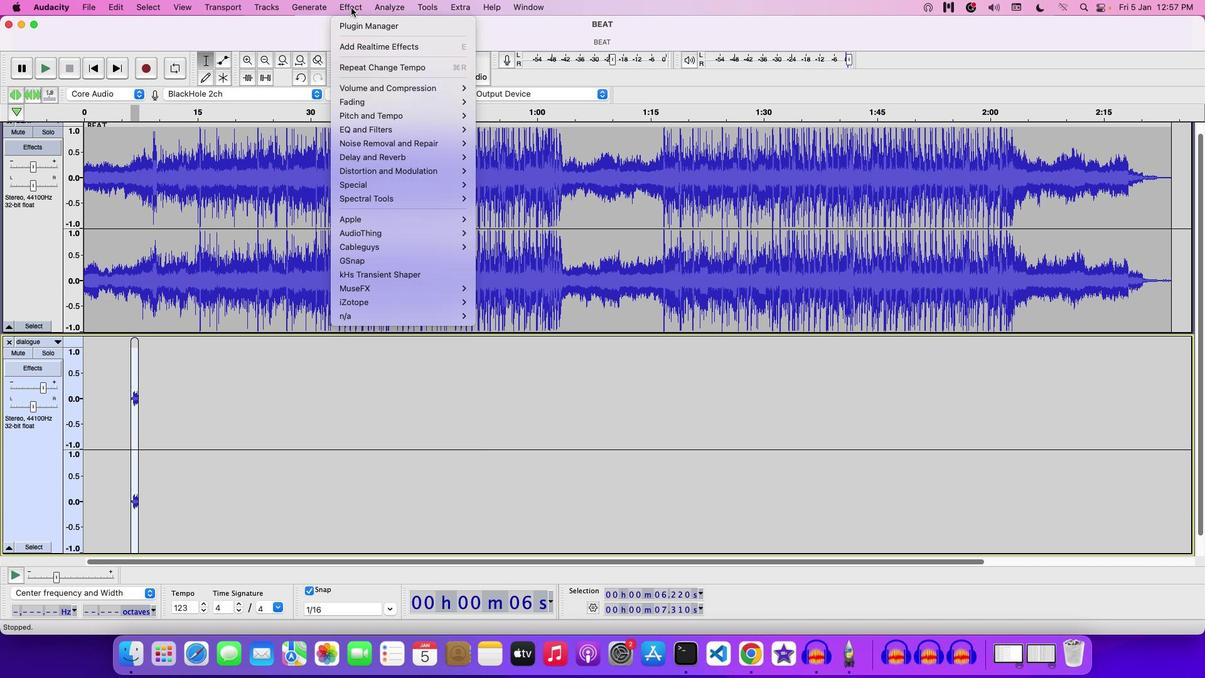 
Action: Mouse pressed left at (357, 14)
Screenshot: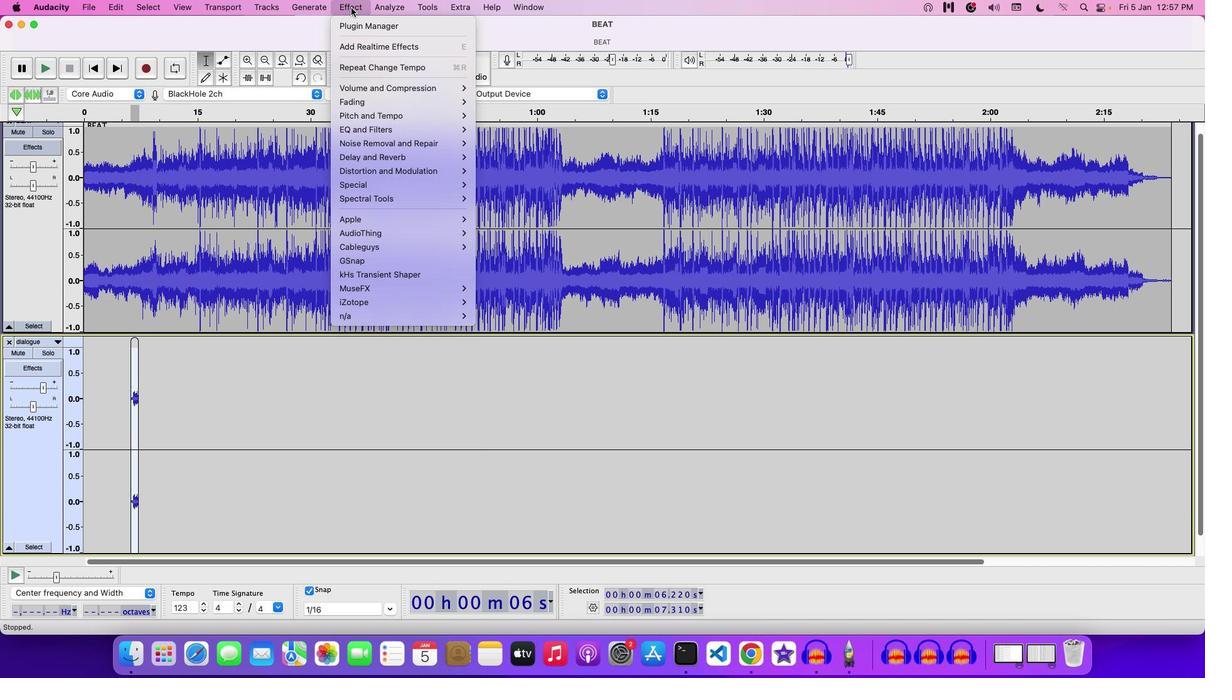 
Action: Mouse moved to (509, 129)
Screenshot: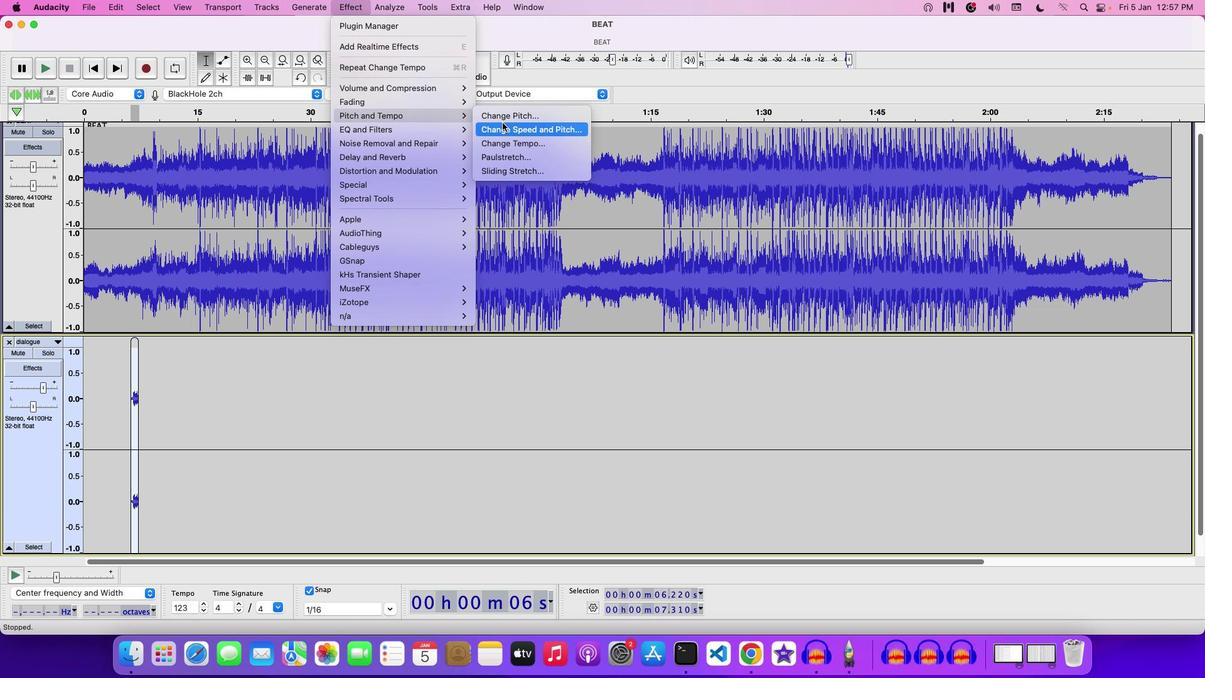 
Action: Mouse pressed left at (509, 129)
Screenshot: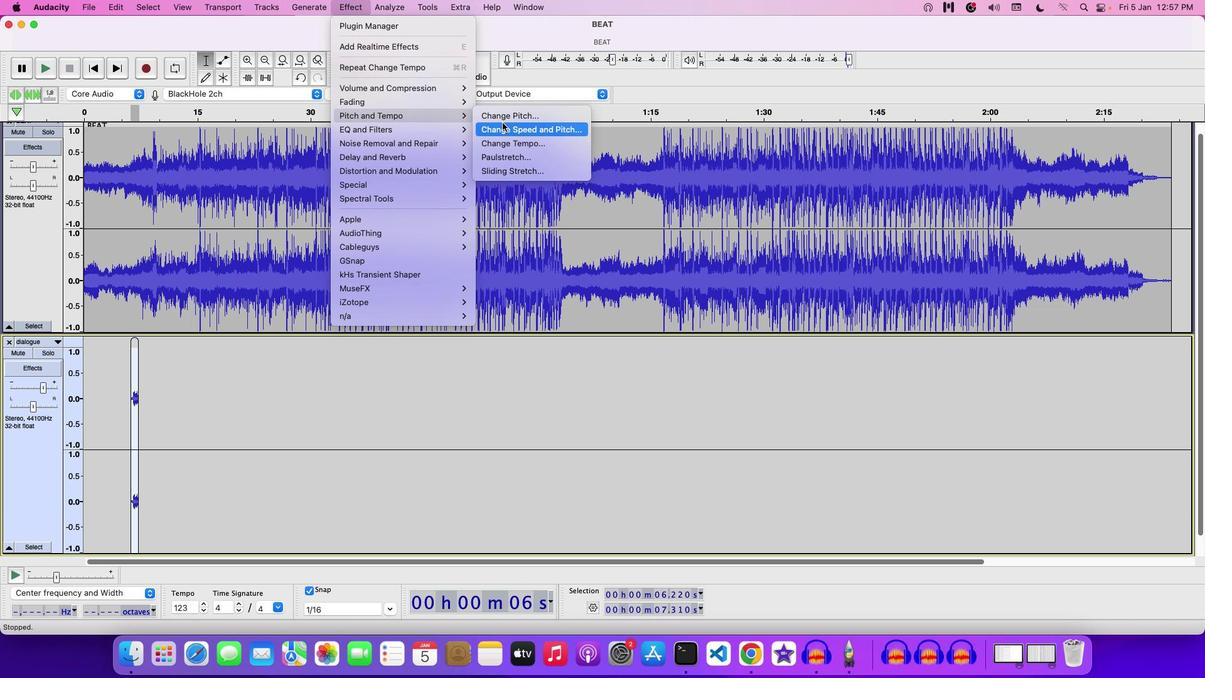 
Action: Mouse moved to (630, 246)
Screenshot: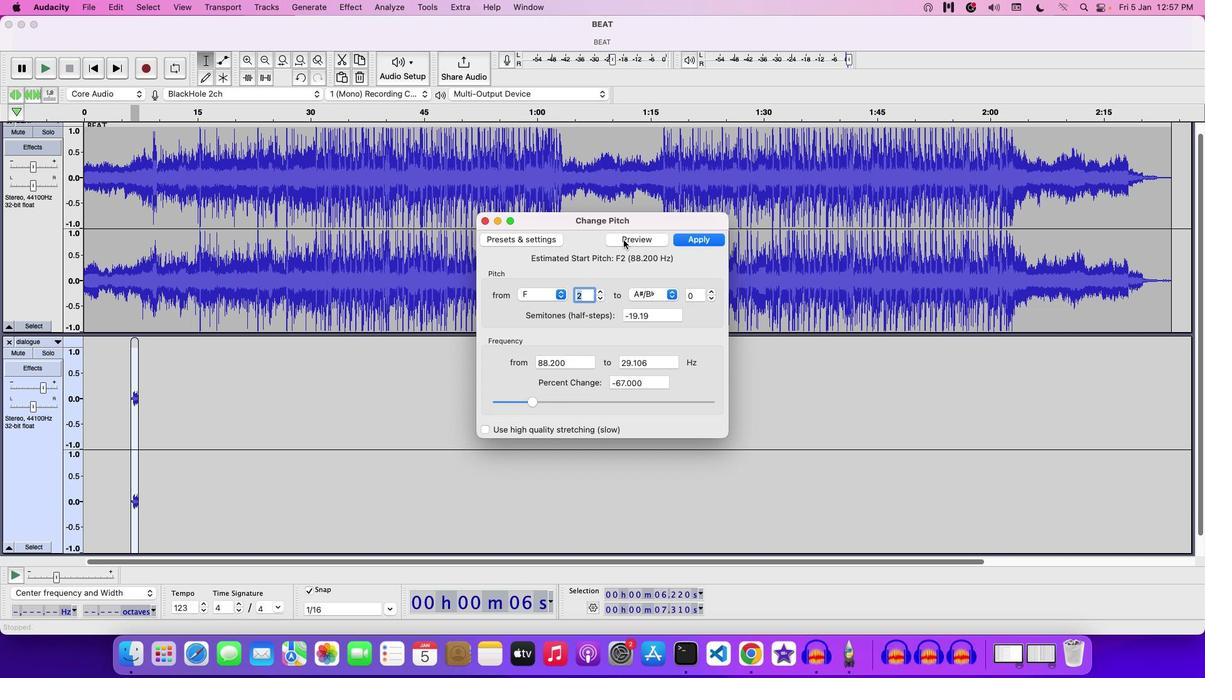 
Action: Mouse pressed left at (630, 246)
Screenshot: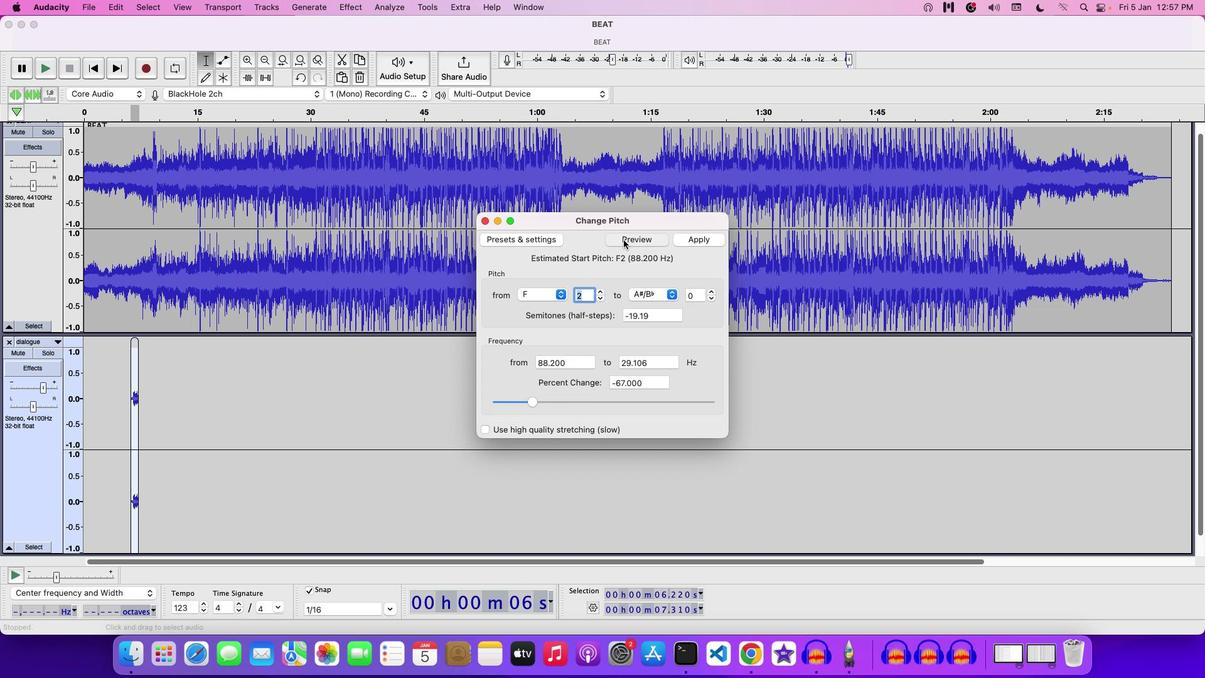 
Action: Mouse pressed left at (630, 246)
Screenshot: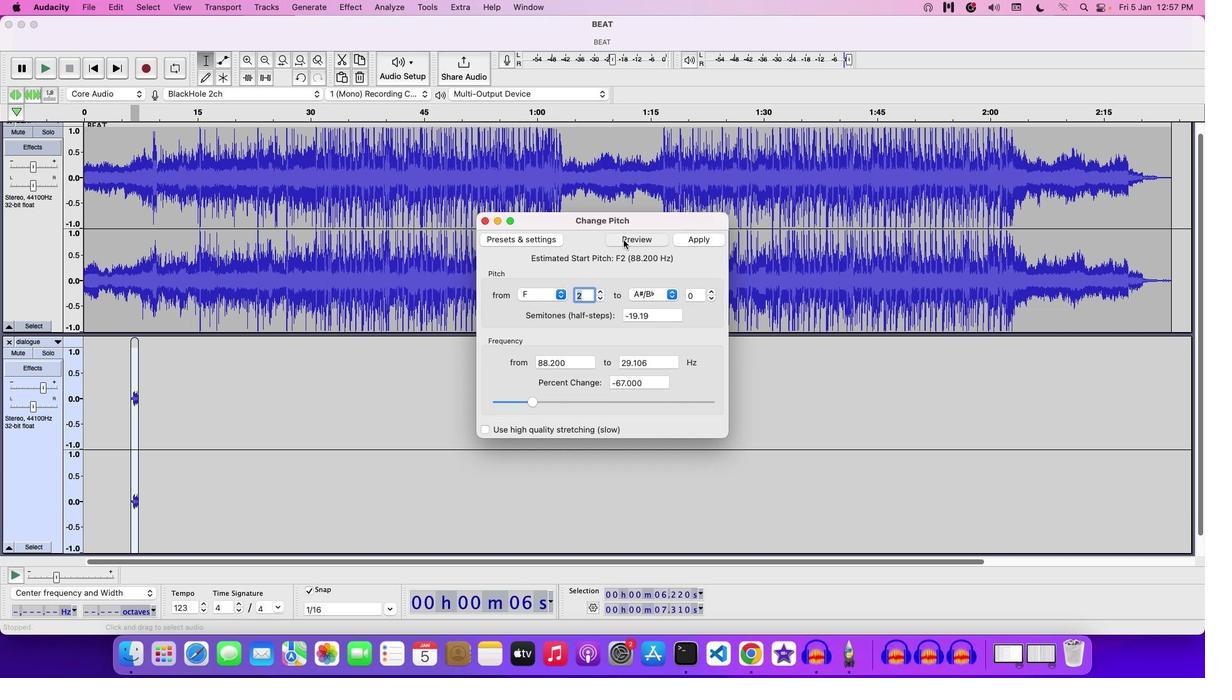 
Action: Mouse moved to (563, 407)
Screenshot: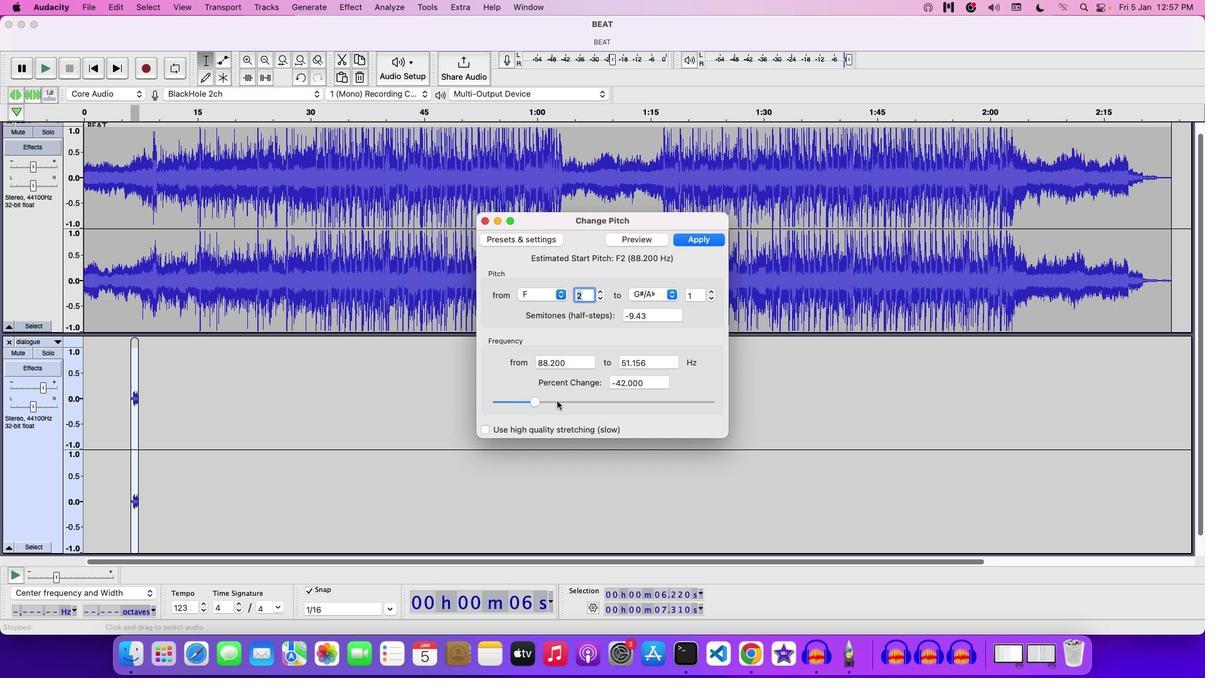 
Action: Mouse pressed left at (563, 407)
Screenshot: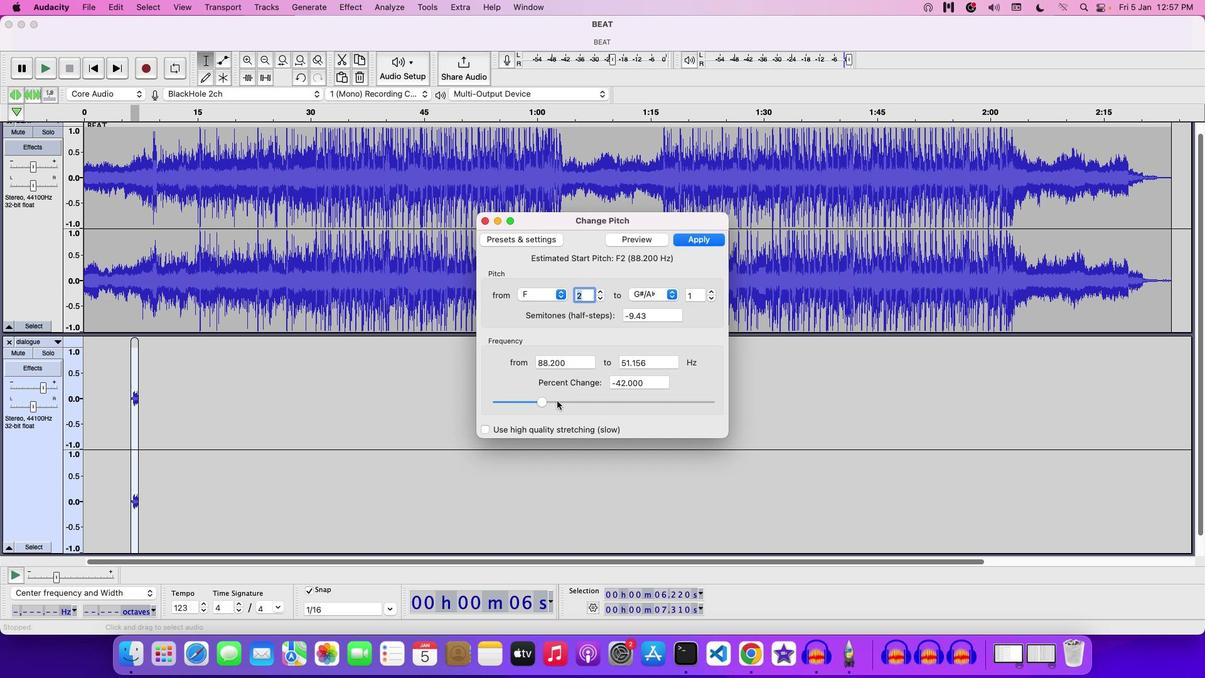 
Action: Mouse moved to (645, 248)
Screenshot: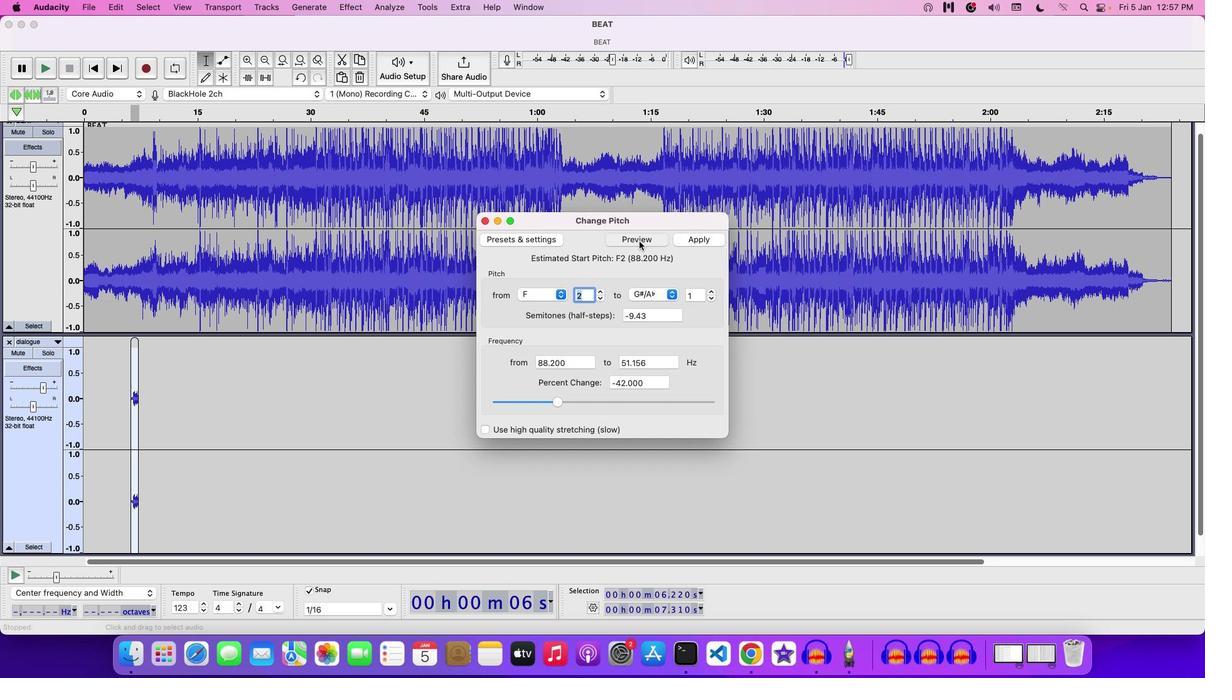 
Action: Mouse pressed left at (645, 248)
Screenshot: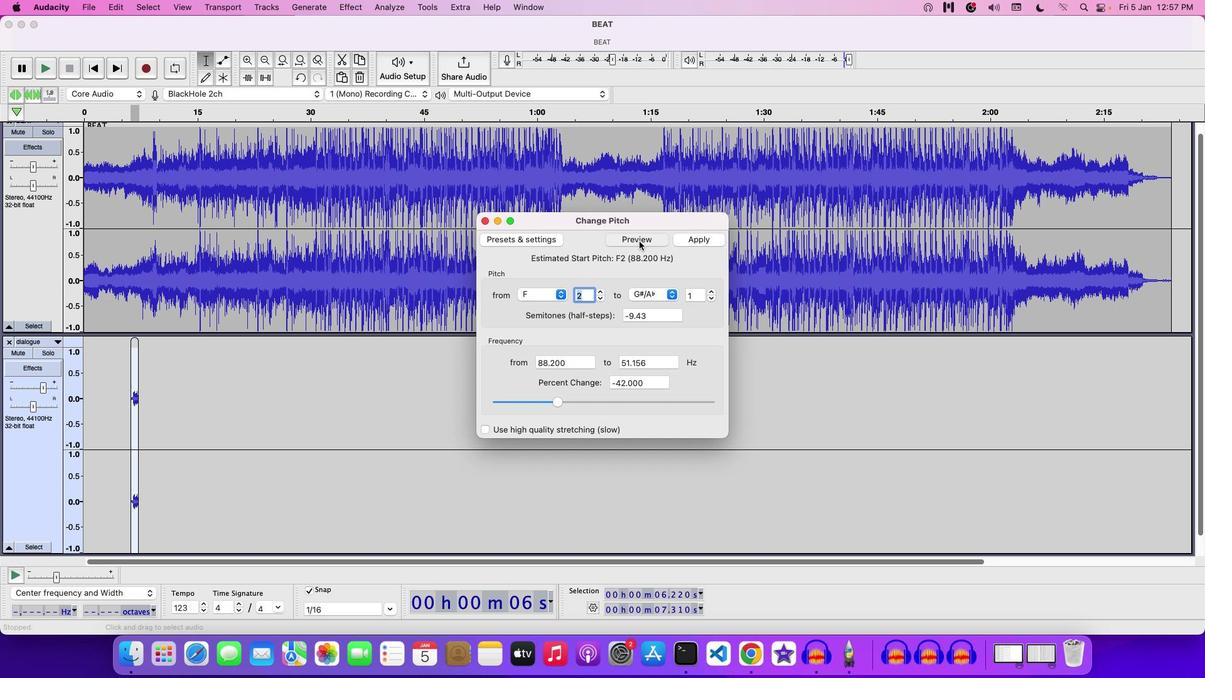 
Action: Mouse moved to (572, 405)
Screenshot: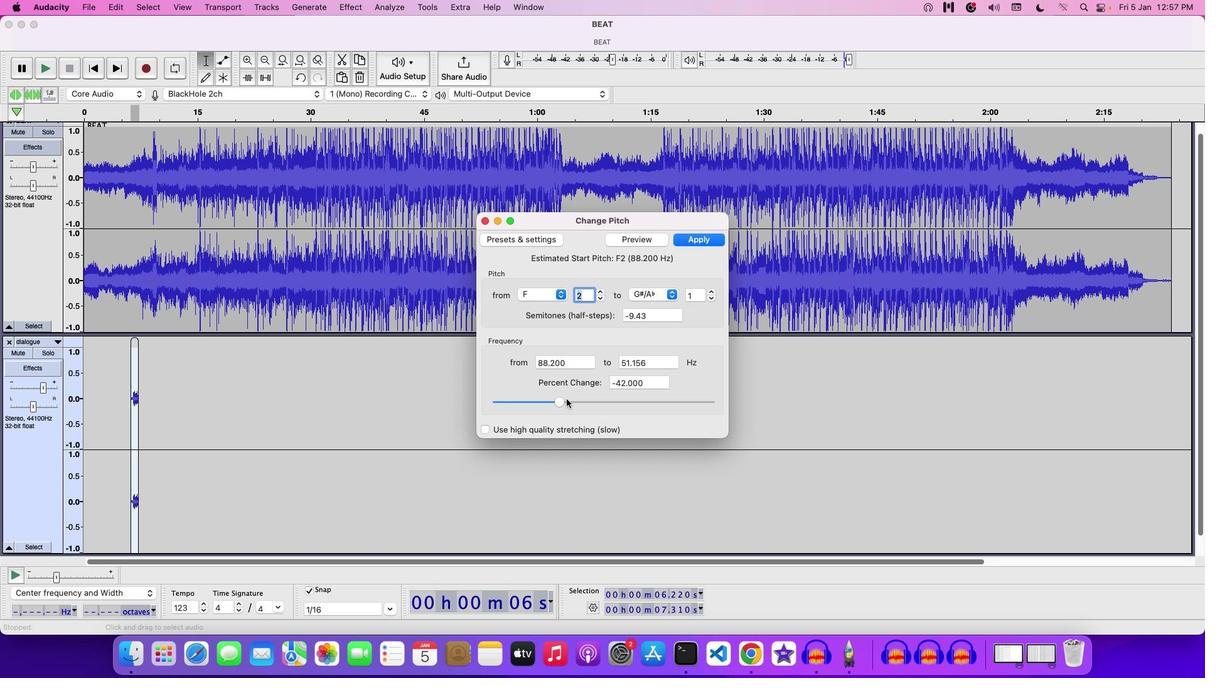 
Action: Mouse pressed left at (572, 405)
Screenshot: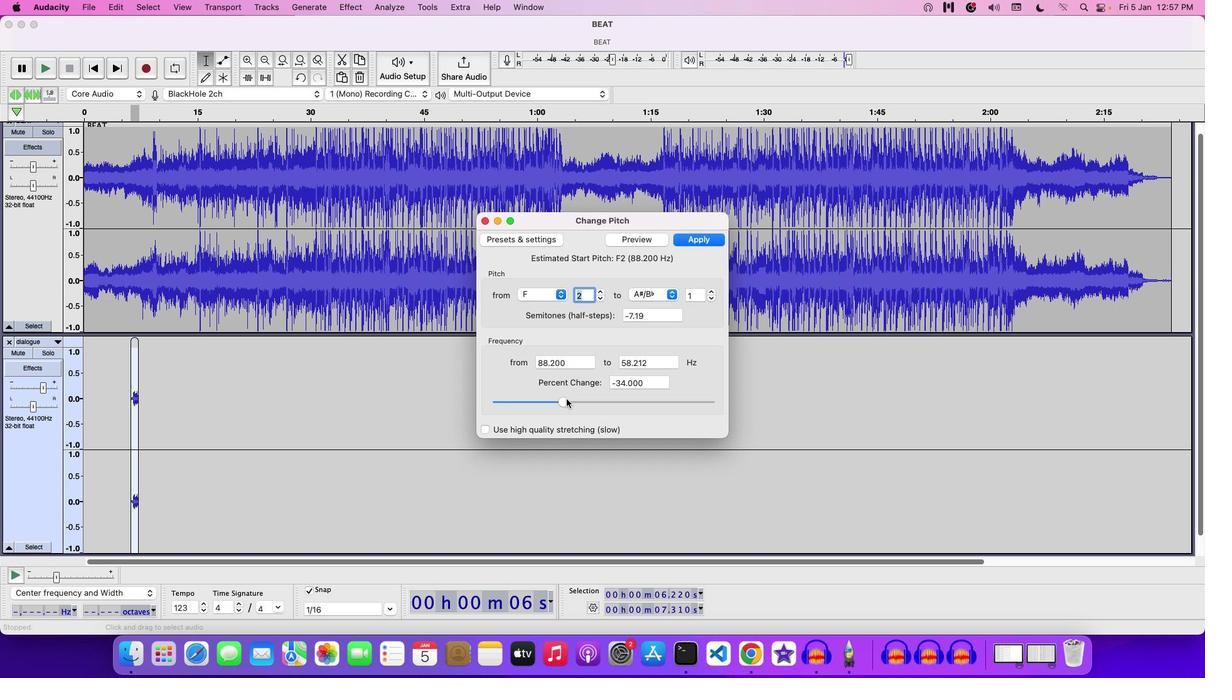 
Action: Mouse moved to (636, 246)
Screenshot: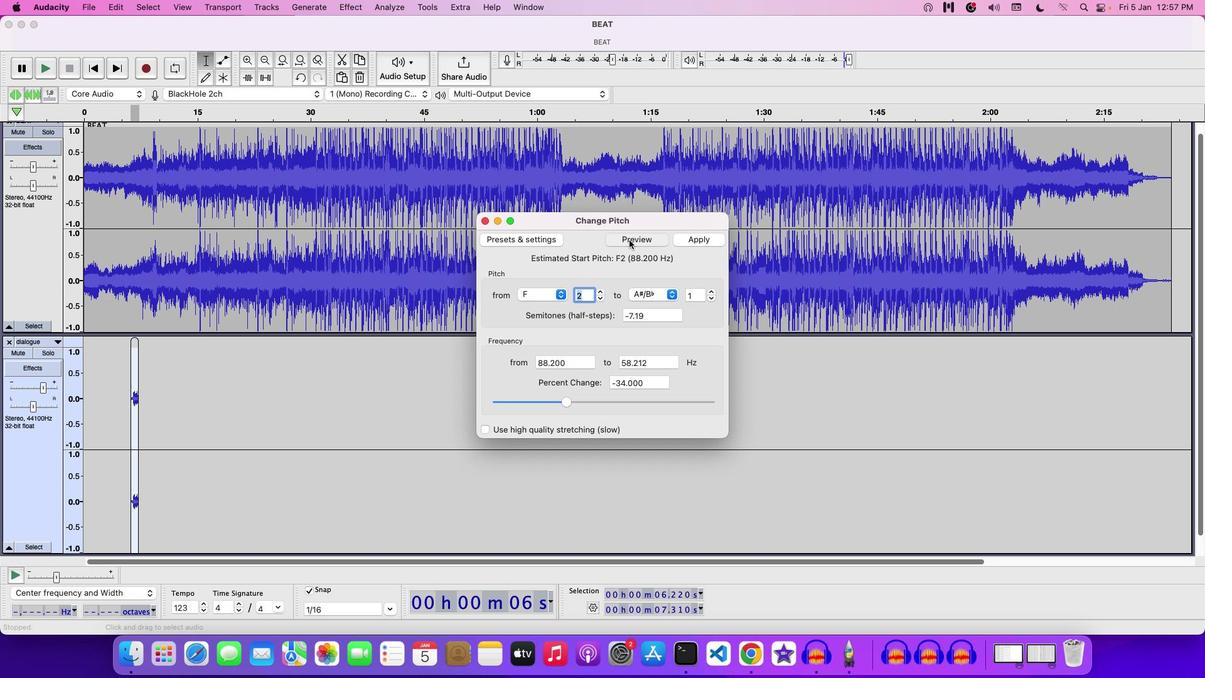
Action: Mouse pressed left at (636, 246)
Screenshot: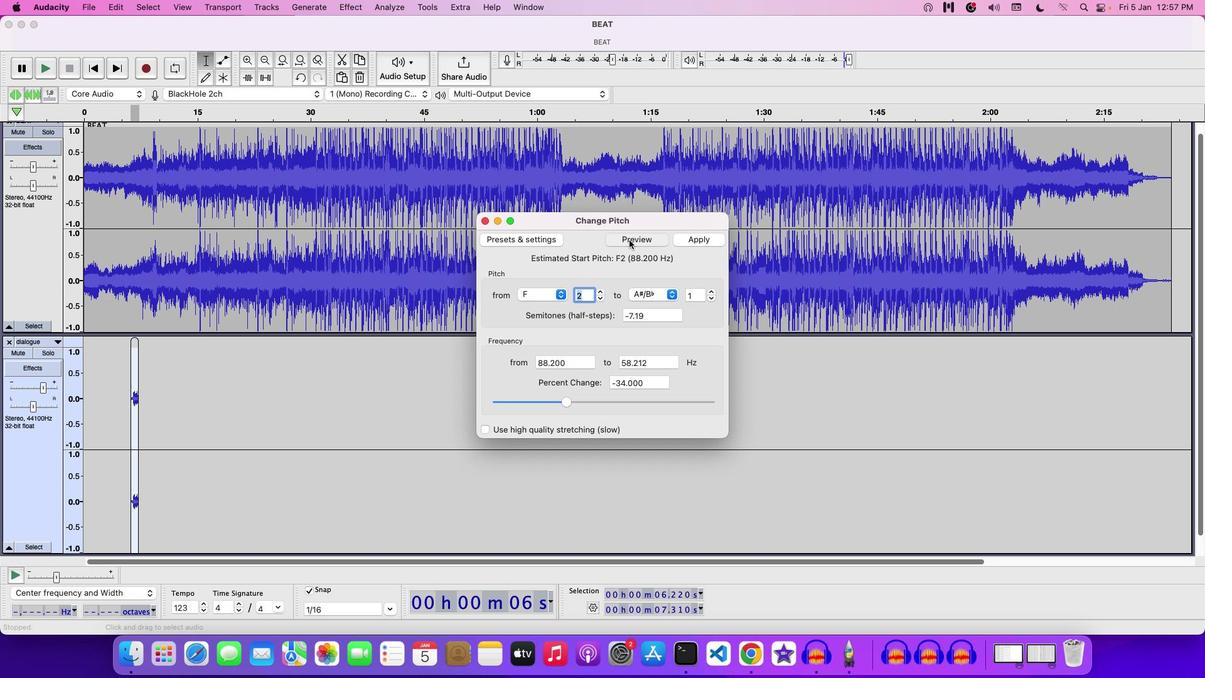 
Action: Mouse moved to (585, 403)
Screenshot: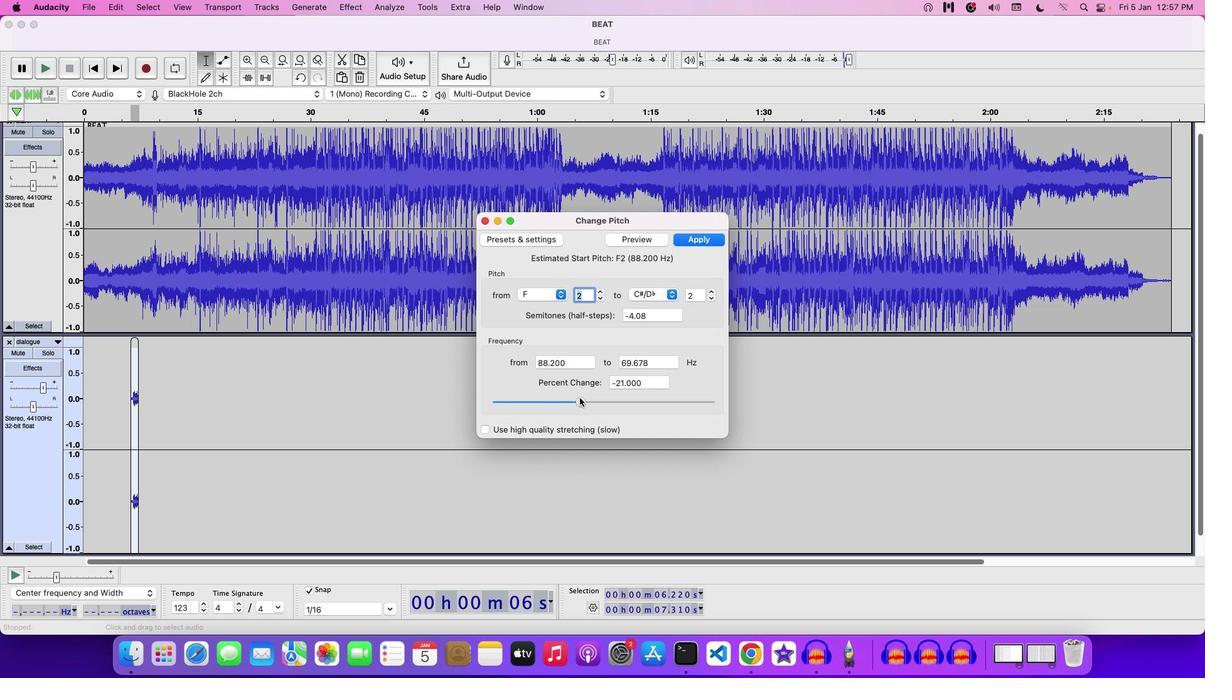 
Action: Mouse pressed left at (585, 403)
Screenshot: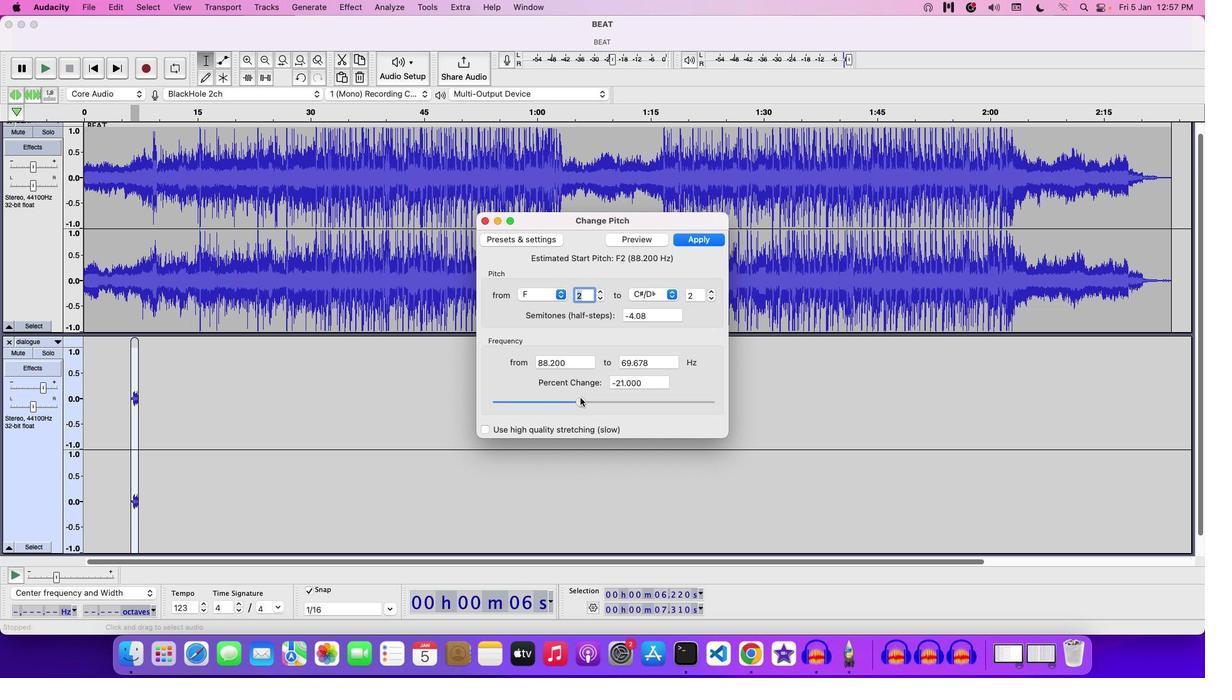 
Action: Mouse moved to (652, 243)
Screenshot: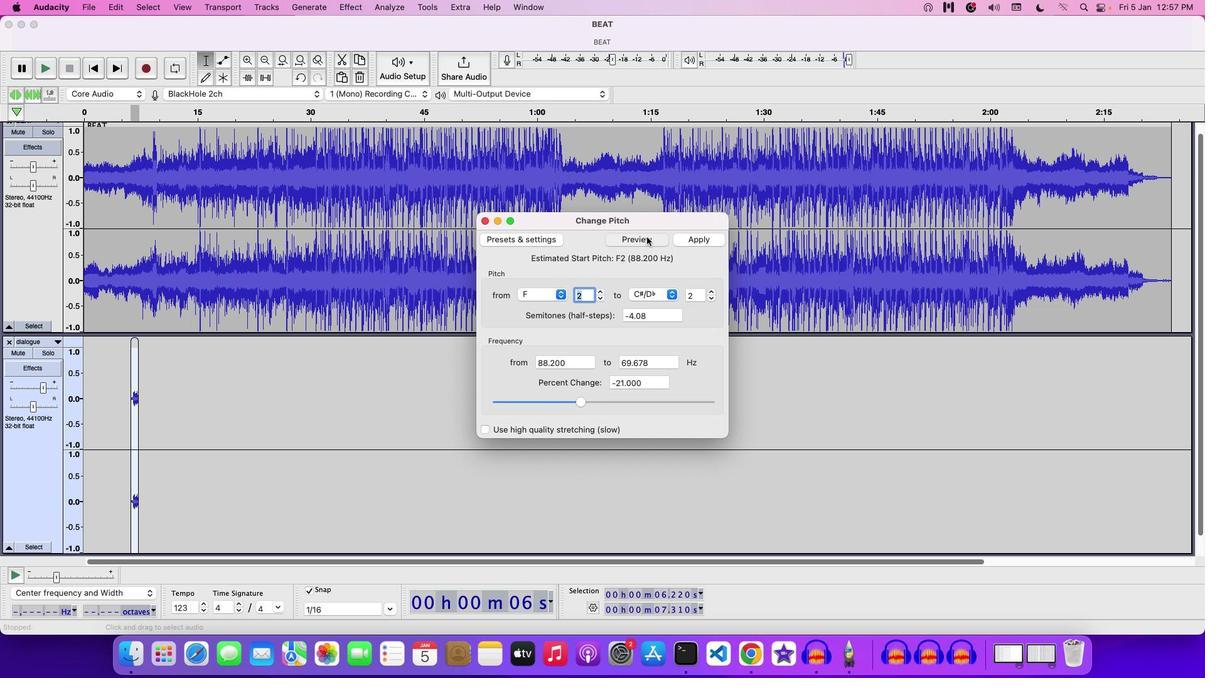 
Action: Mouse pressed left at (652, 243)
Screenshot: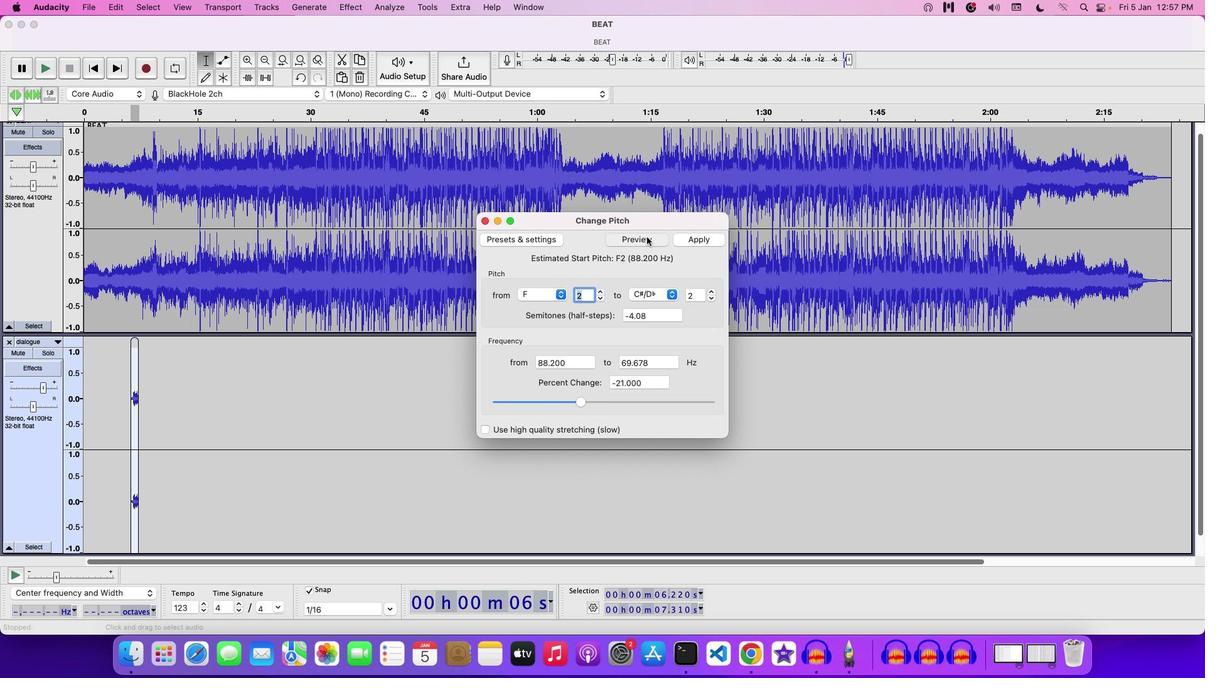 
Action: Mouse moved to (705, 244)
Screenshot: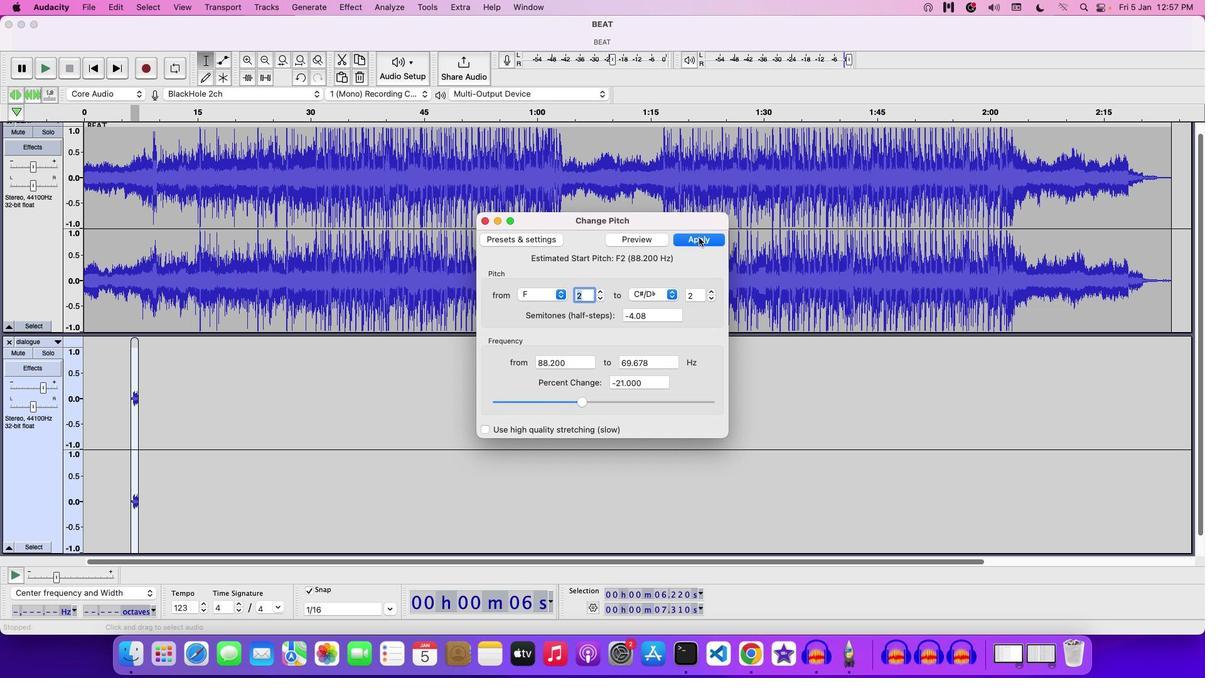 
Action: Mouse pressed left at (705, 244)
Screenshot: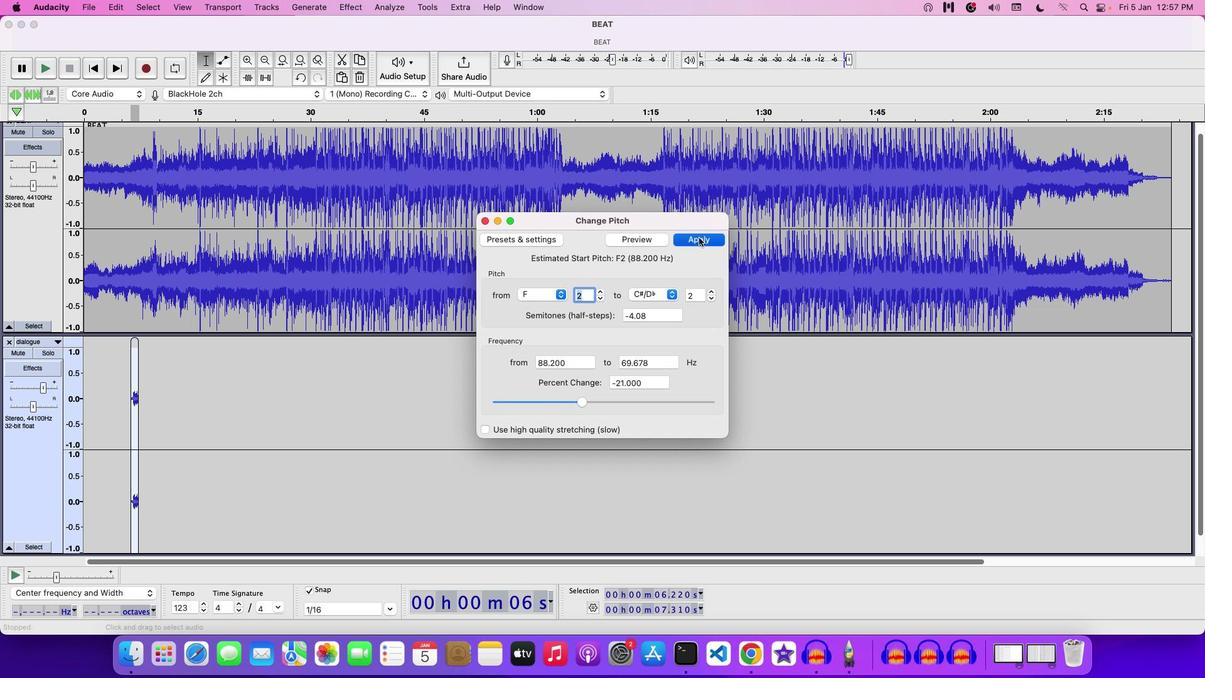
Action: Mouse moved to (345, 15)
Screenshot: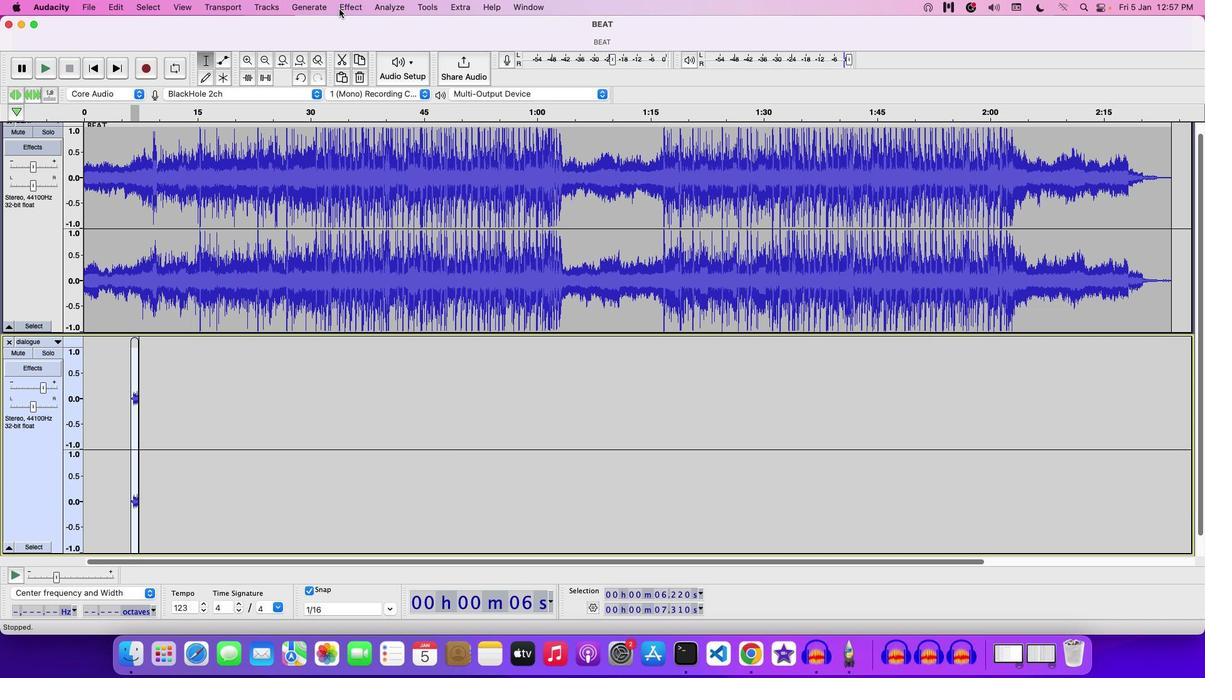 
Action: Mouse pressed left at (345, 15)
Screenshot: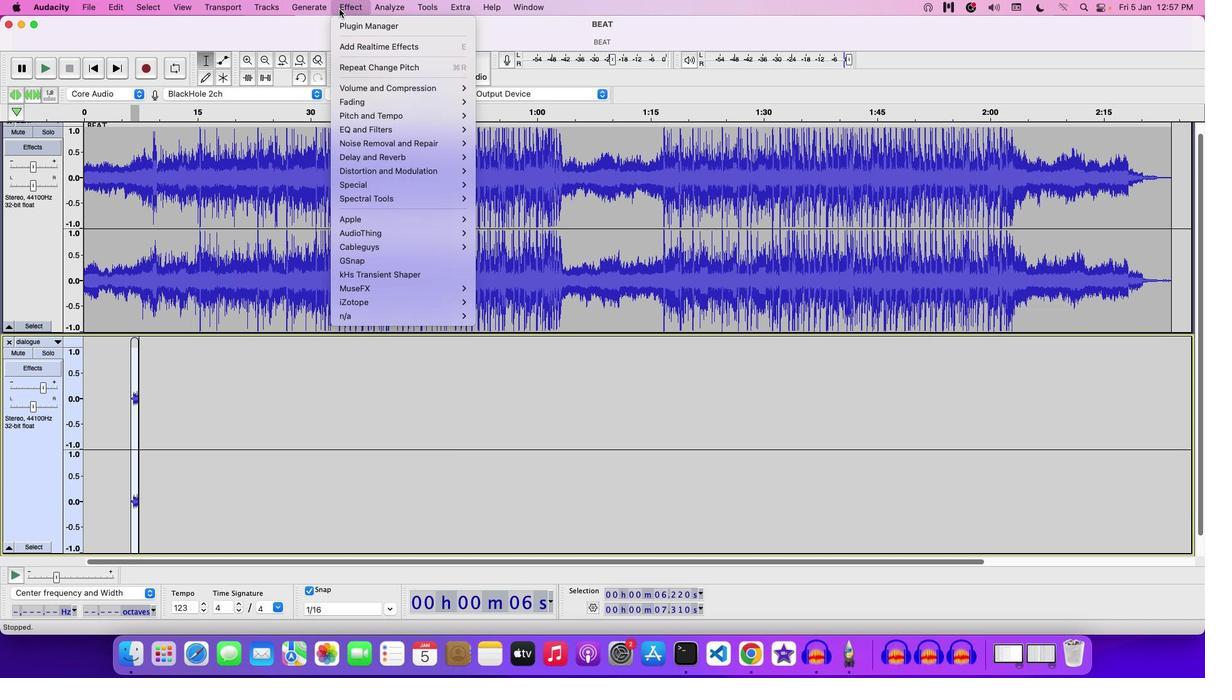 
Action: Mouse moved to (538, 133)
Screenshot: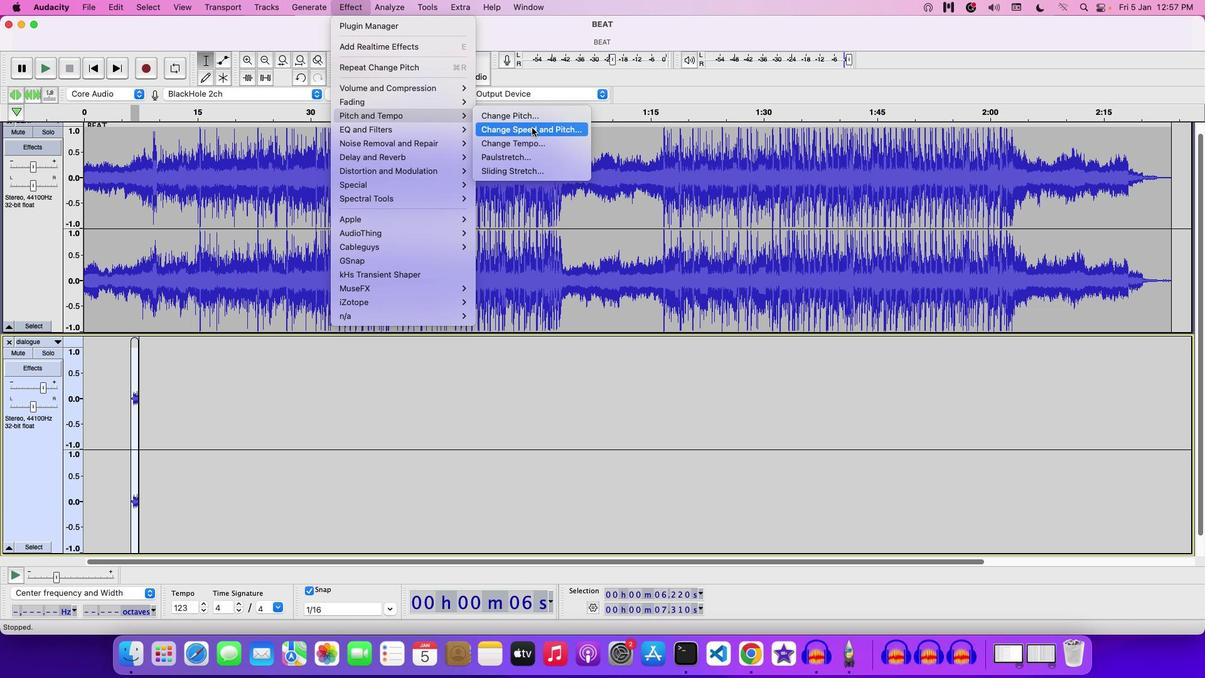 
Action: Mouse pressed left at (538, 133)
Screenshot: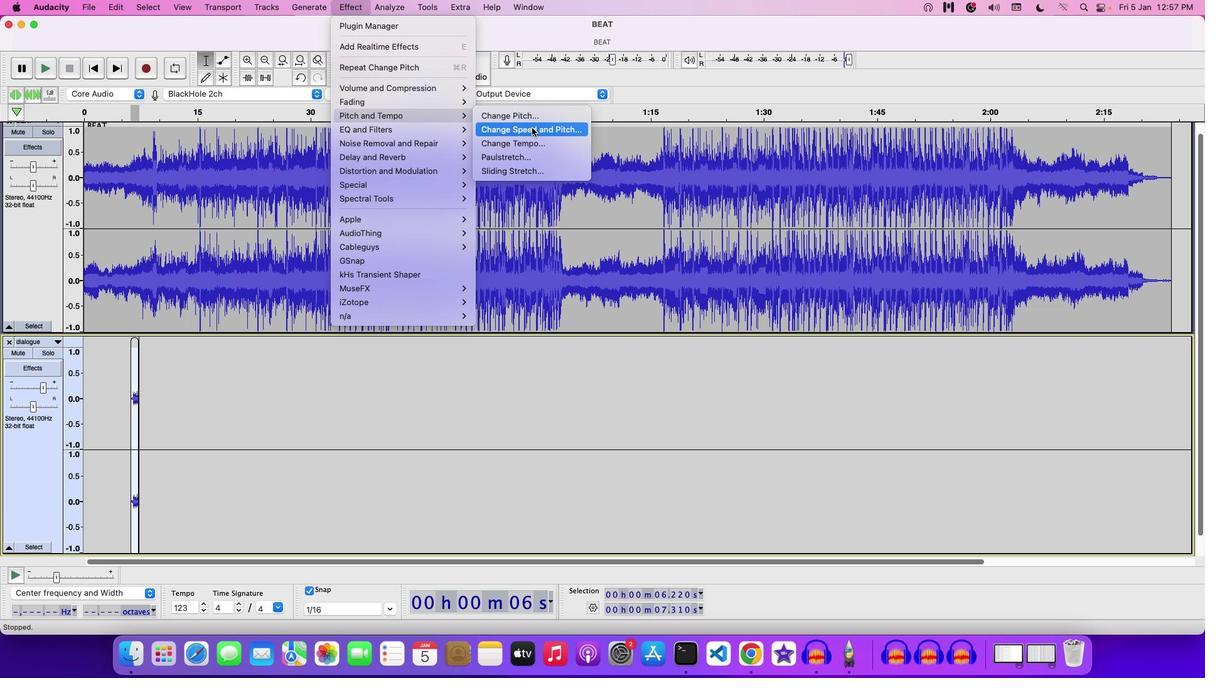 
Action: Mouse moved to (655, 271)
Screenshot: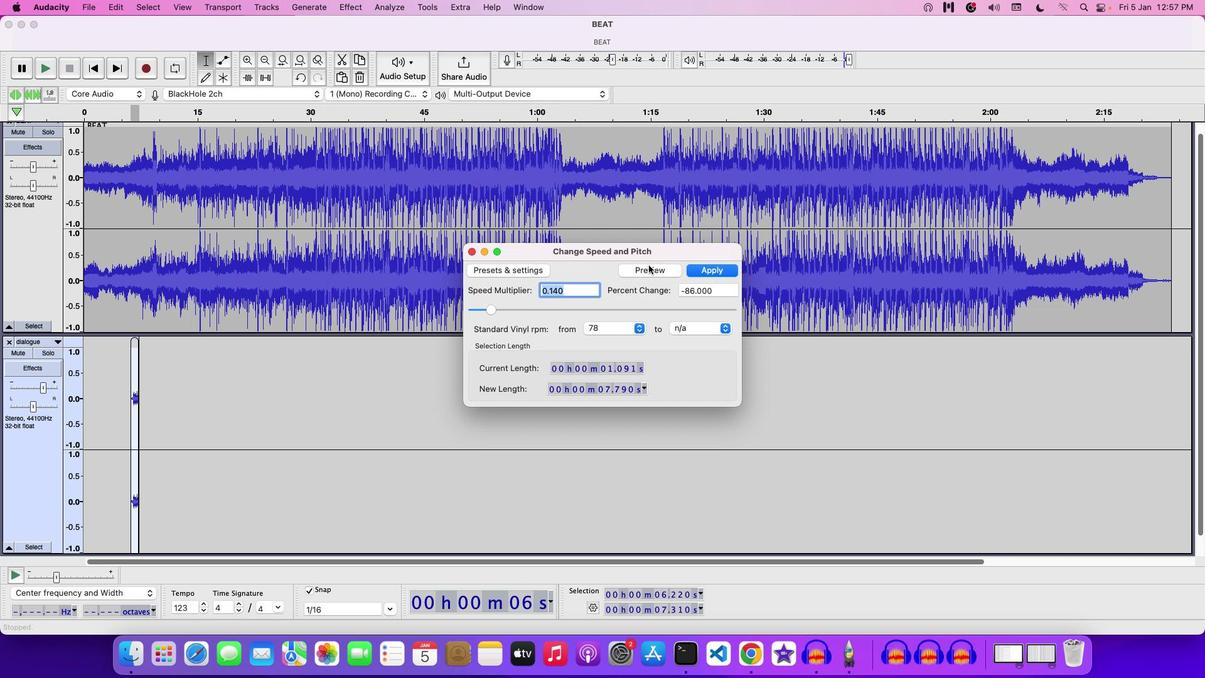 
Action: Mouse pressed left at (655, 271)
Screenshot: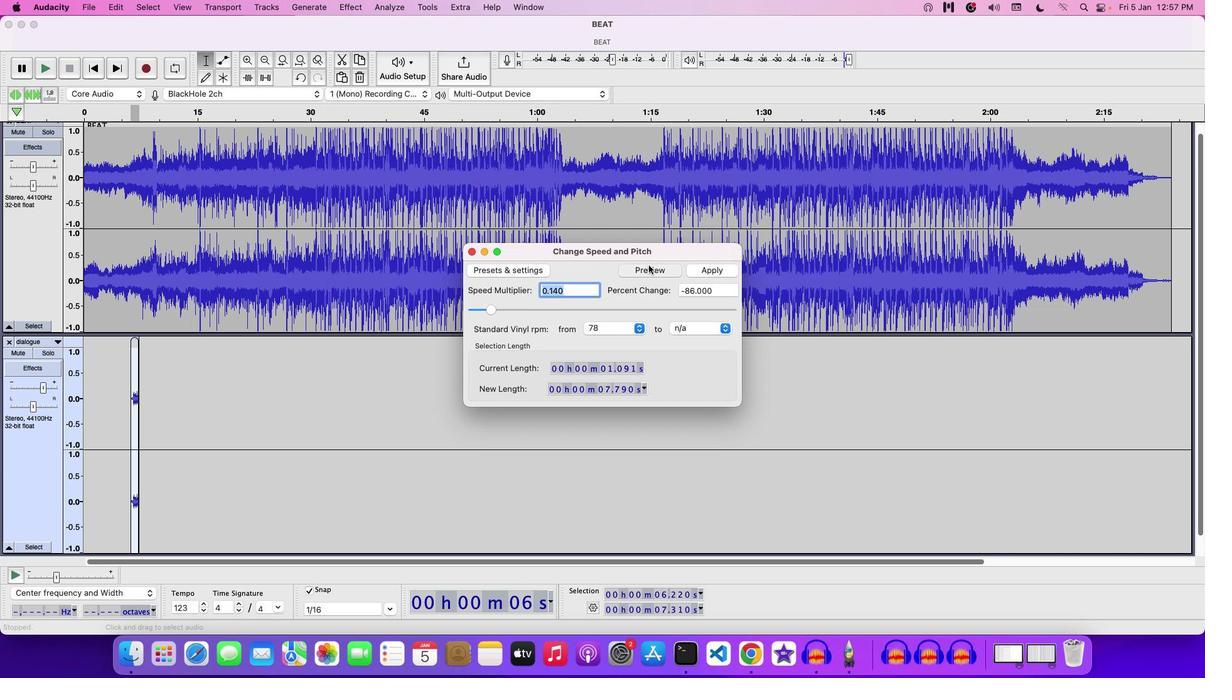 
Action: Mouse moved to (531, 309)
Screenshot: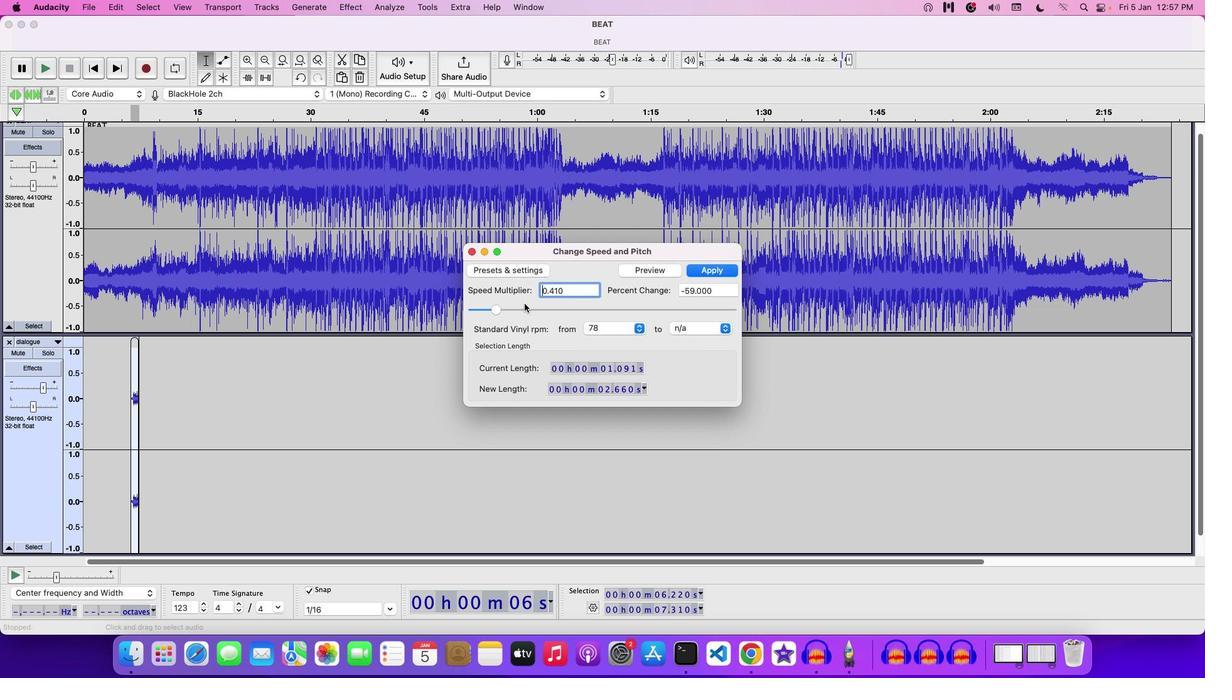 
Action: Mouse pressed left at (531, 309)
Screenshot: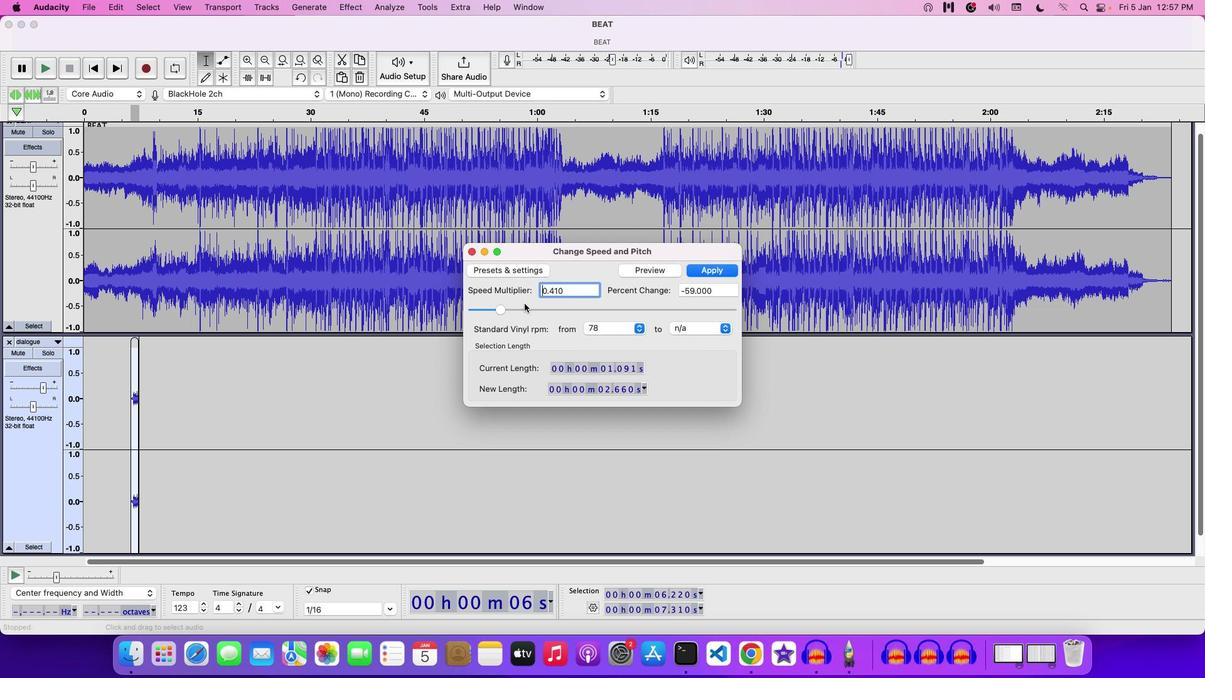 
Action: Mouse moved to (653, 278)
Screenshot: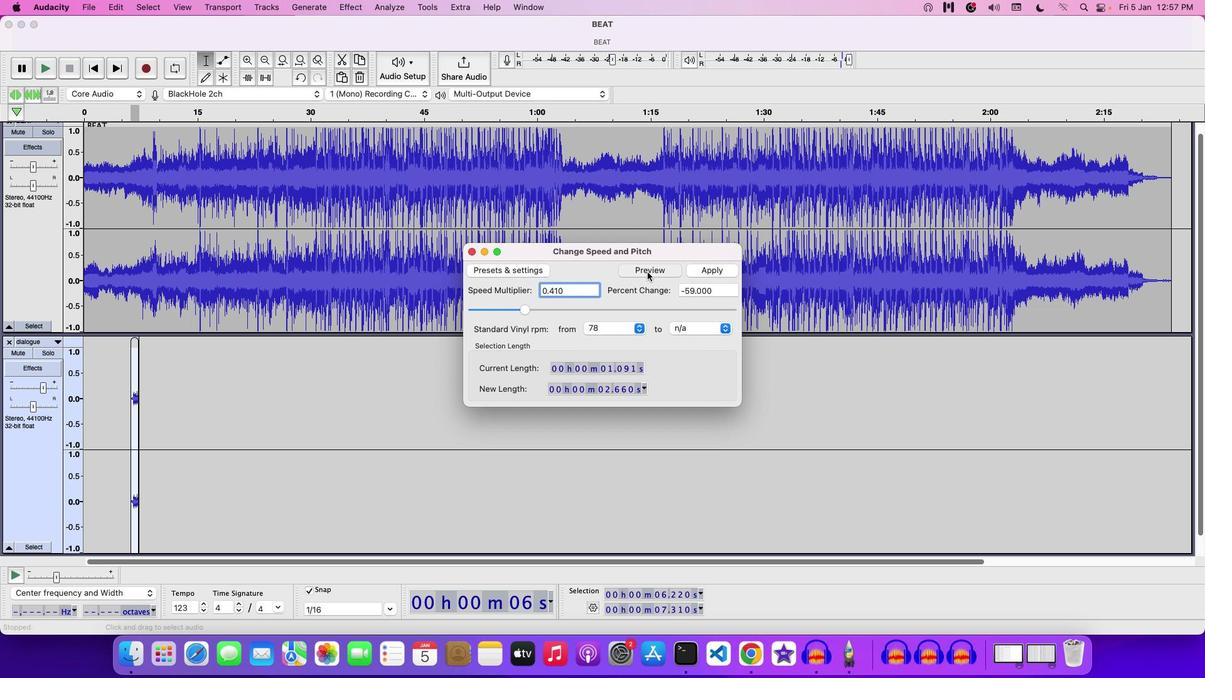 
Action: Mouse pressed left at (653, 278)
Screenshot: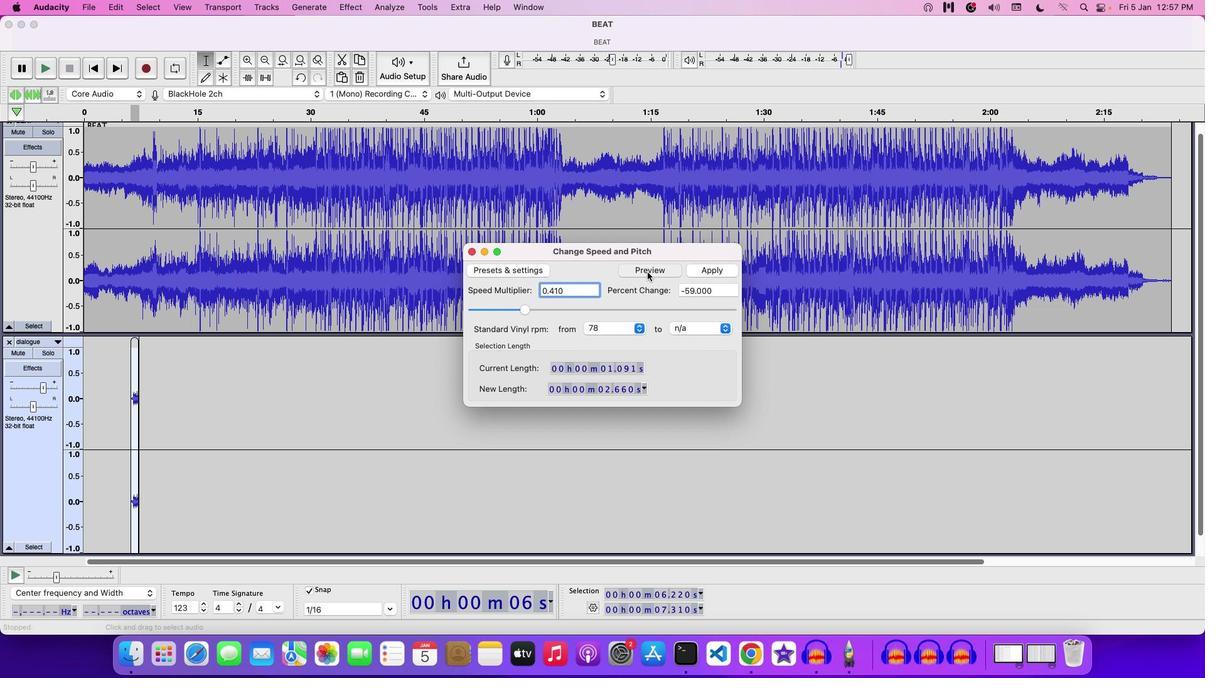 
Action: Mouse moved to (615, 315)
Screenshot: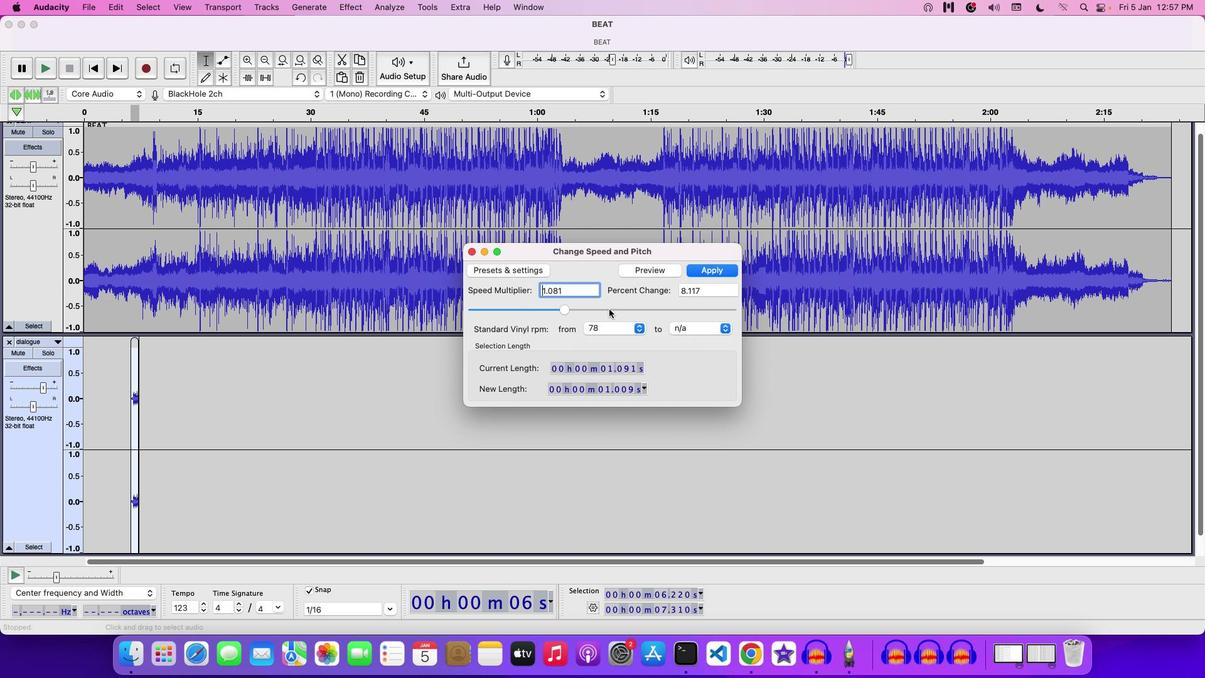 
Action: Mouse pressed left at (615, 315)
Screenshot: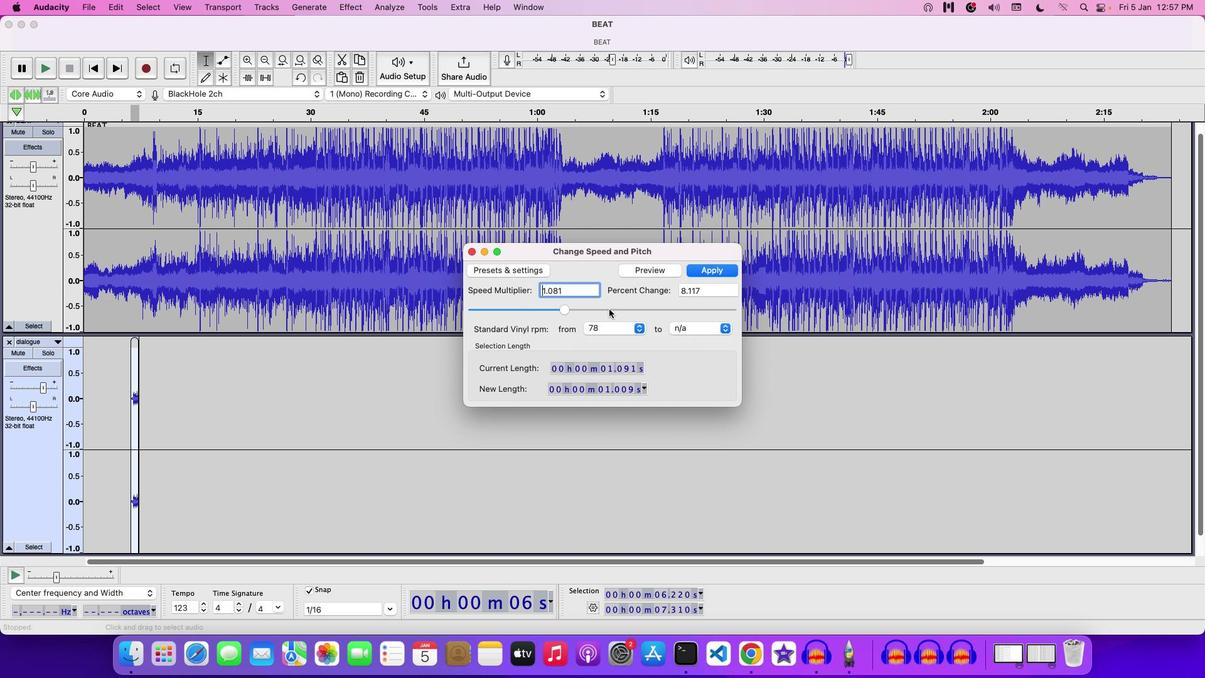 
Action: Mouse moved to (656, 274)
Screenshot: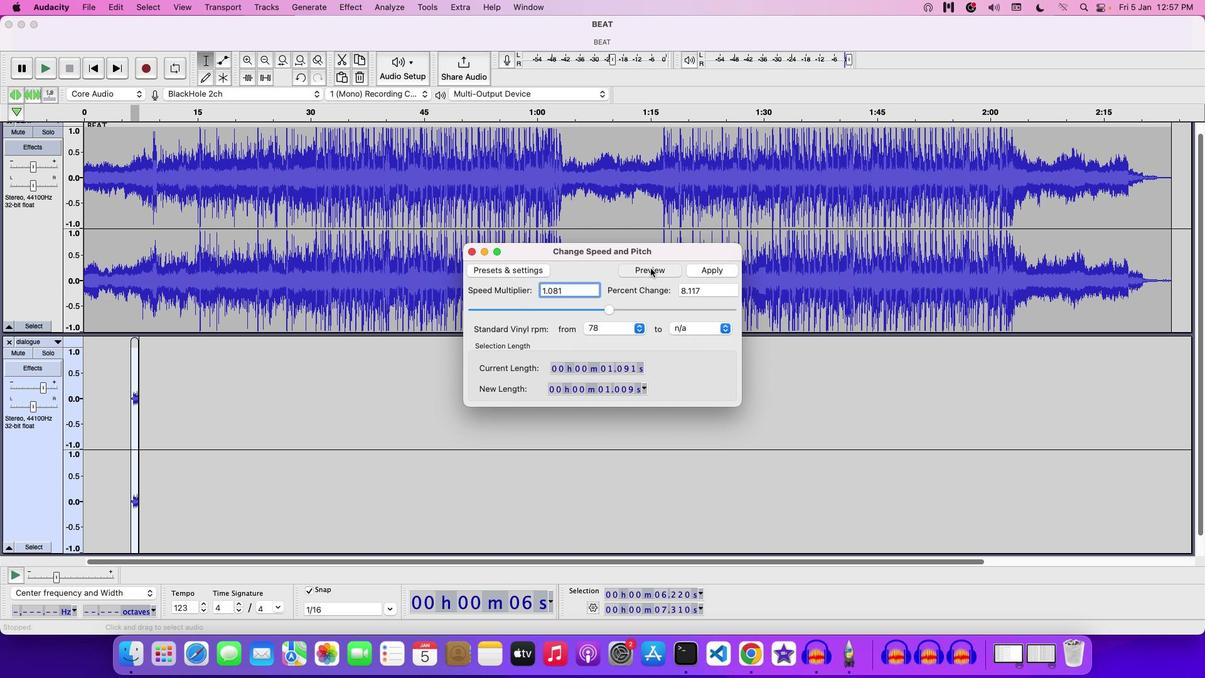 
Action: Mouse pressed left at (656, 274)
Screenshot: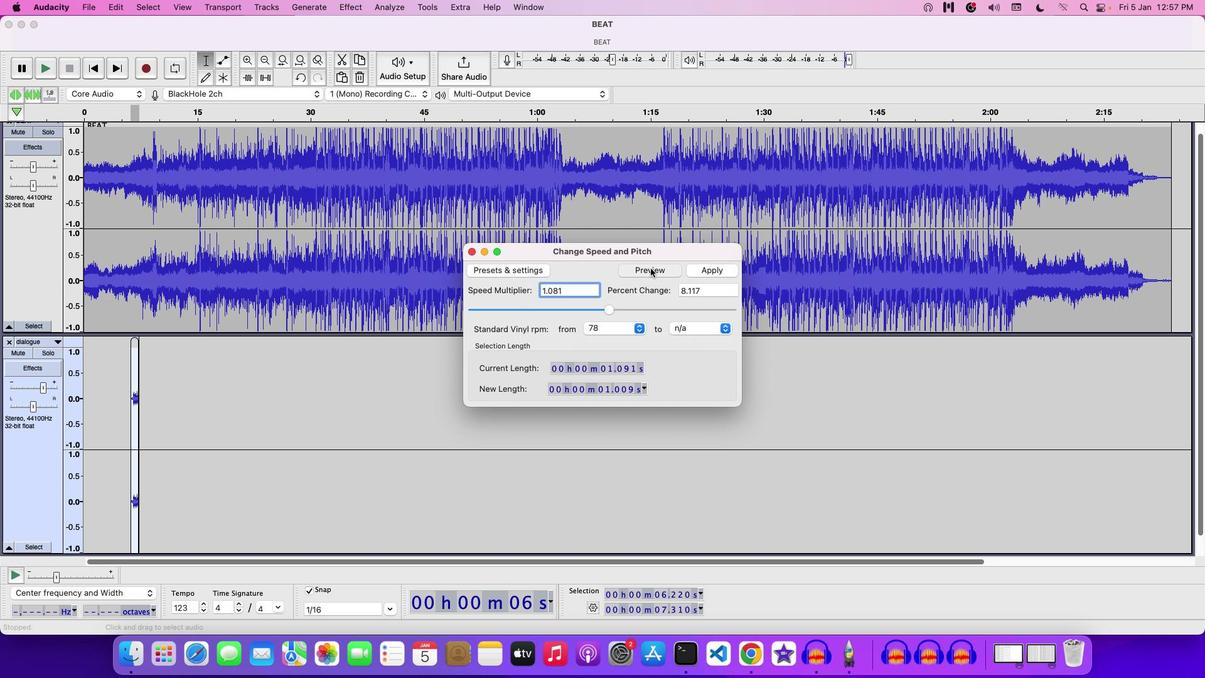 
Action: Mouse moved to (588, 310)
Screenshot: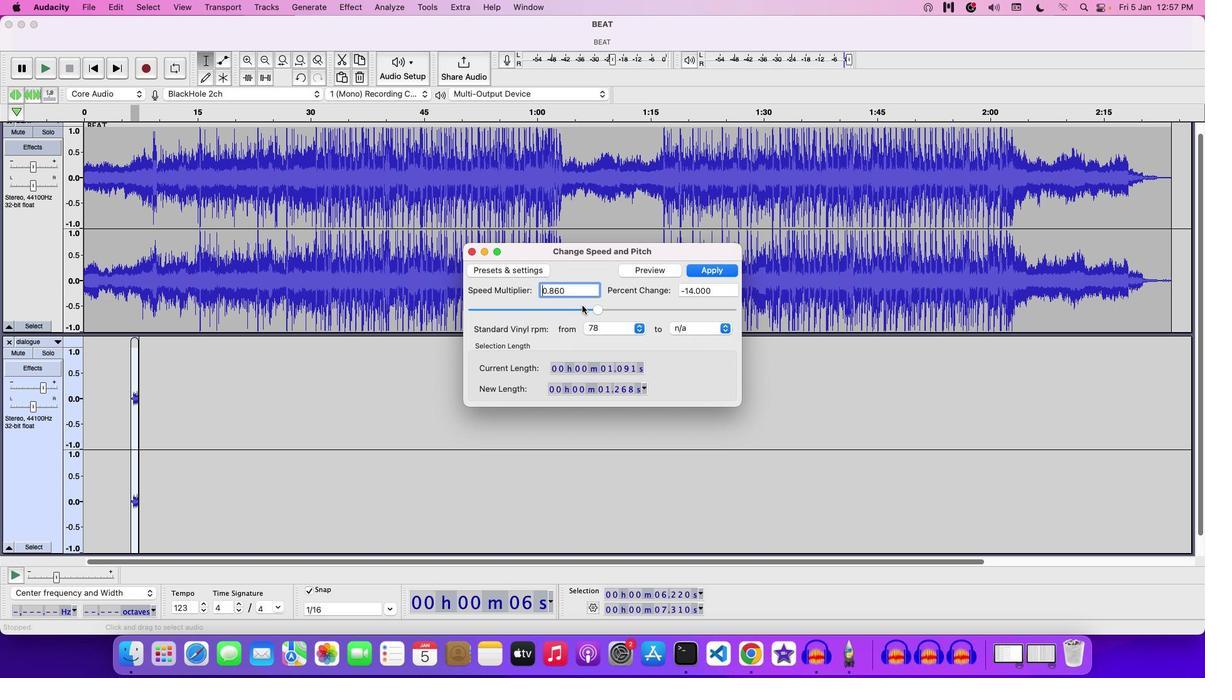 
Action: Mouse pressed left at (588, 310)
Screenshot: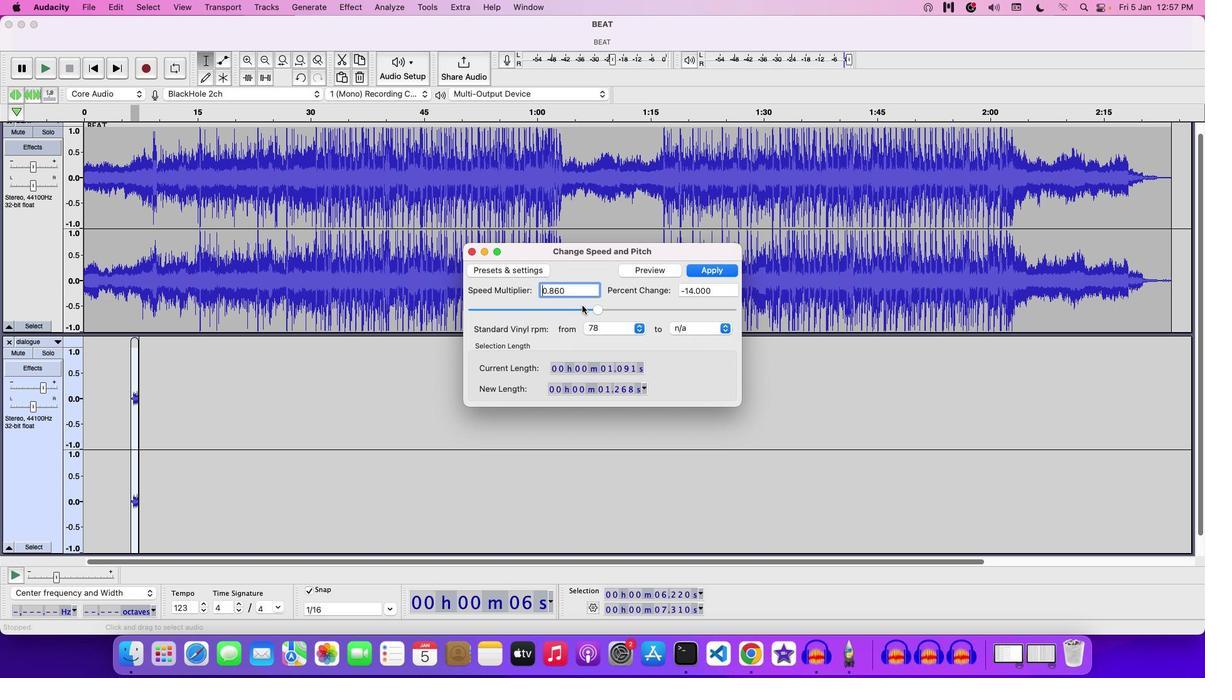 
Action: Mouse moved to (647, 272)
Screenshot: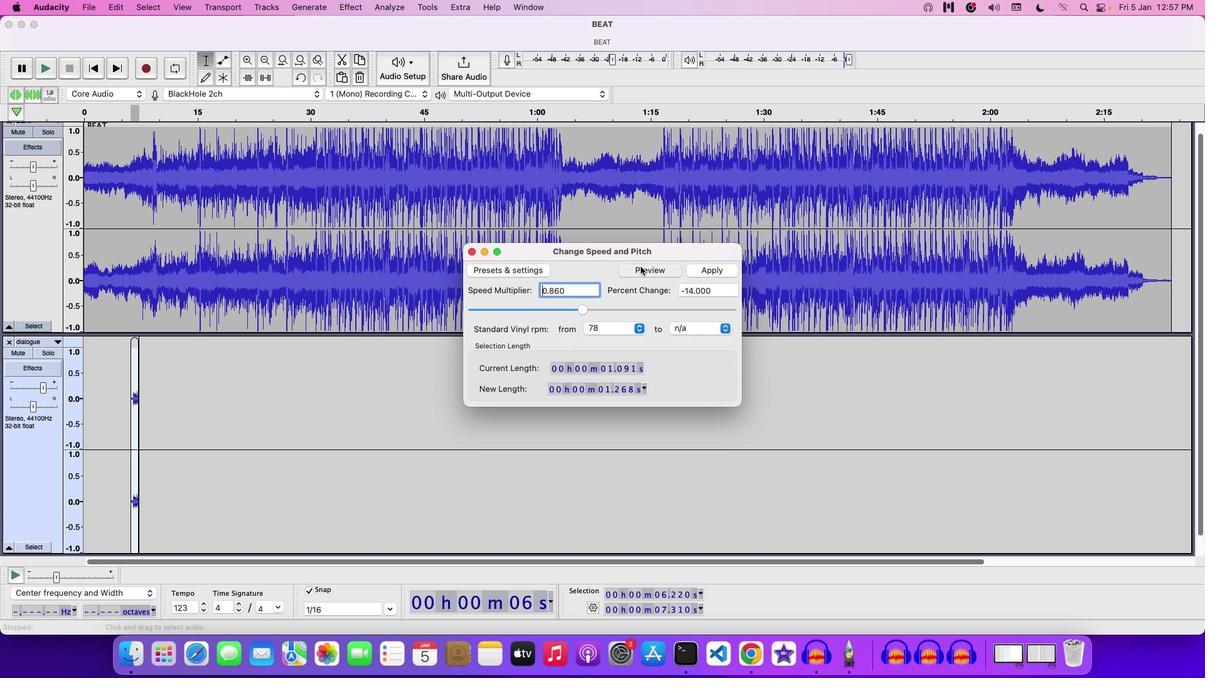 
Action: Mouse pressed left at (647, 272)
Screenshot: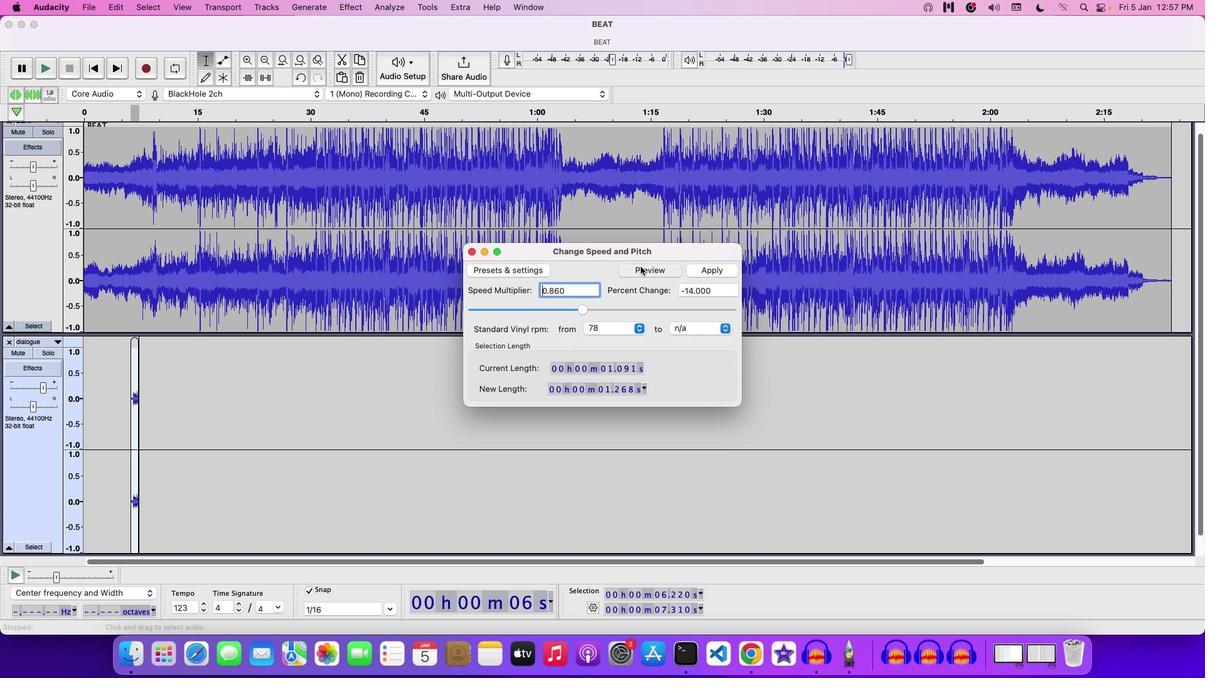
Action: Mouse moved to (723, 274)
Screenshot: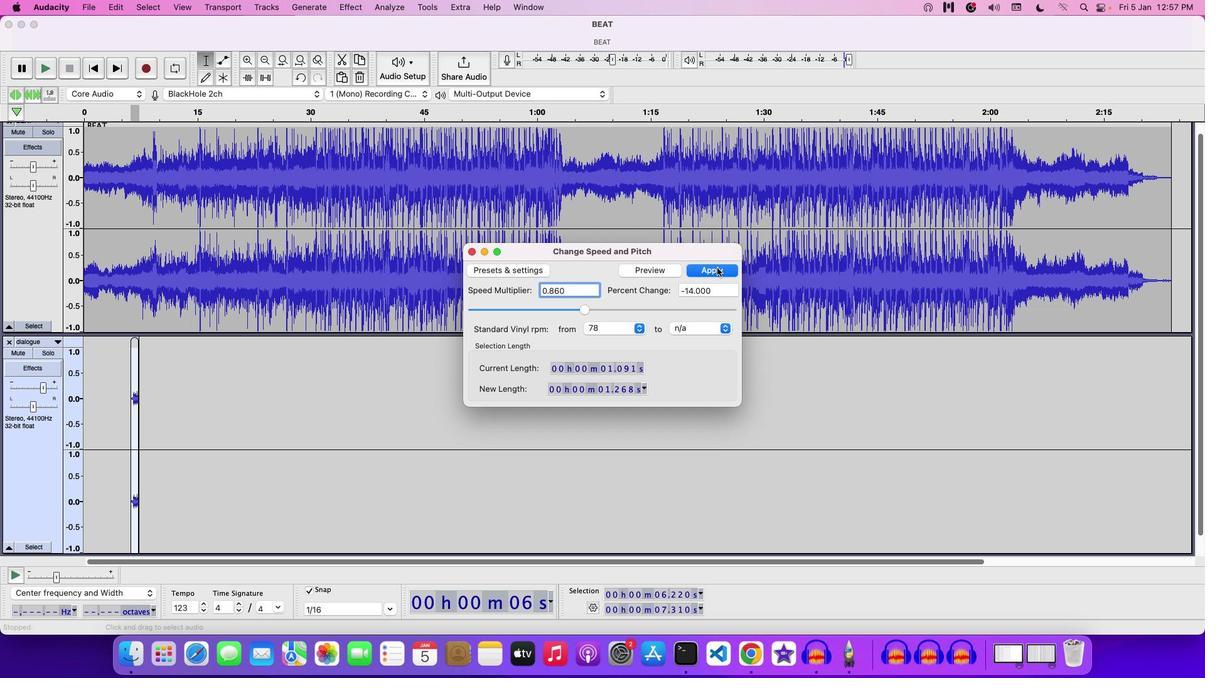 
Action: Mouse pressed left at (723, 274)
Screenshot: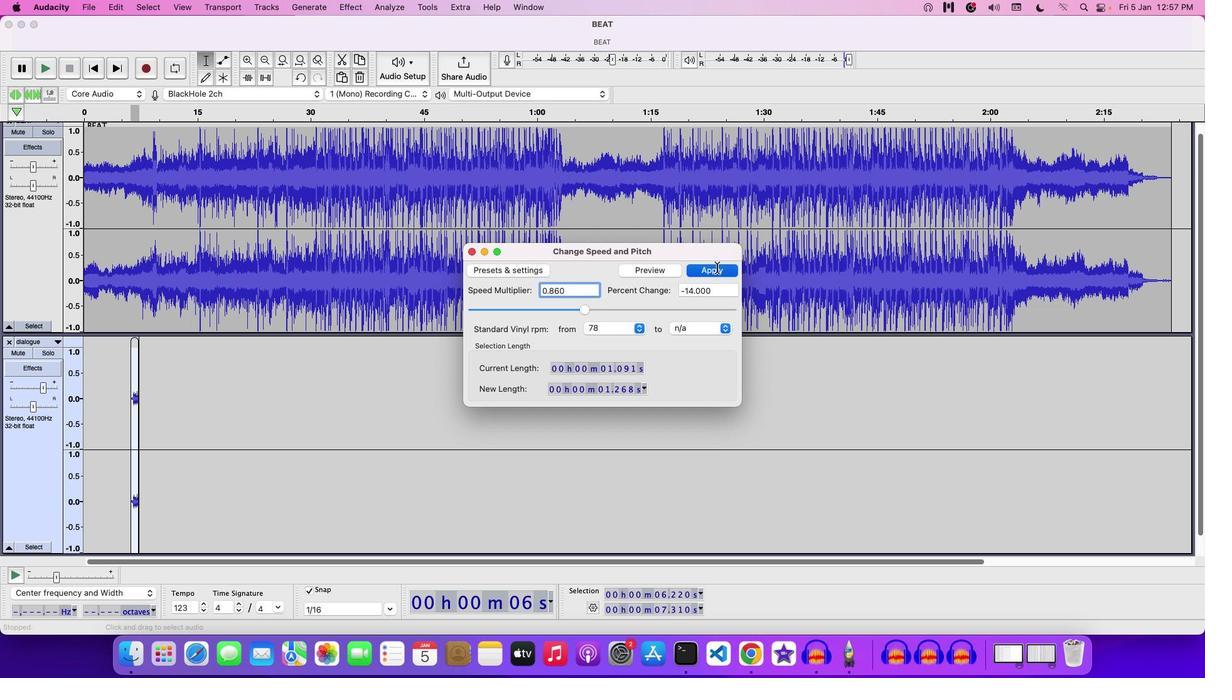 
Action: Mouse moved to (118, 361)
Screenshot: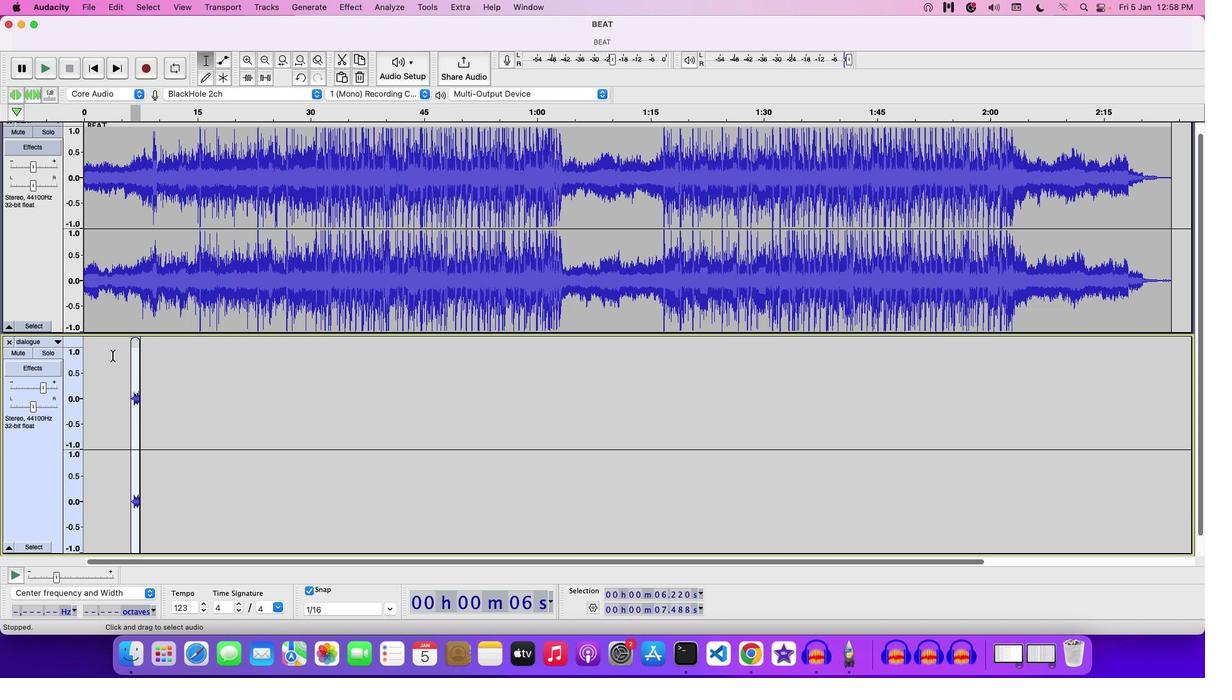 
Action: Mouse pressed left at (118, 361)
Screenshot: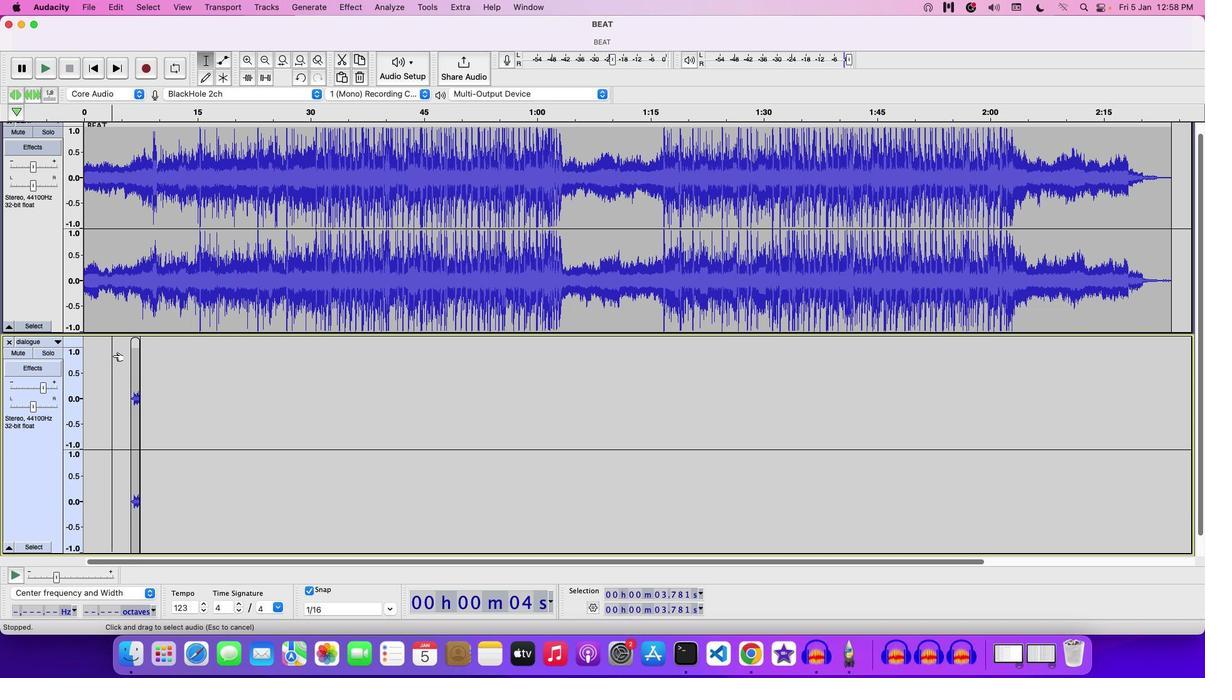 
Action: Mouse moved to (122, 360)
Screenshot: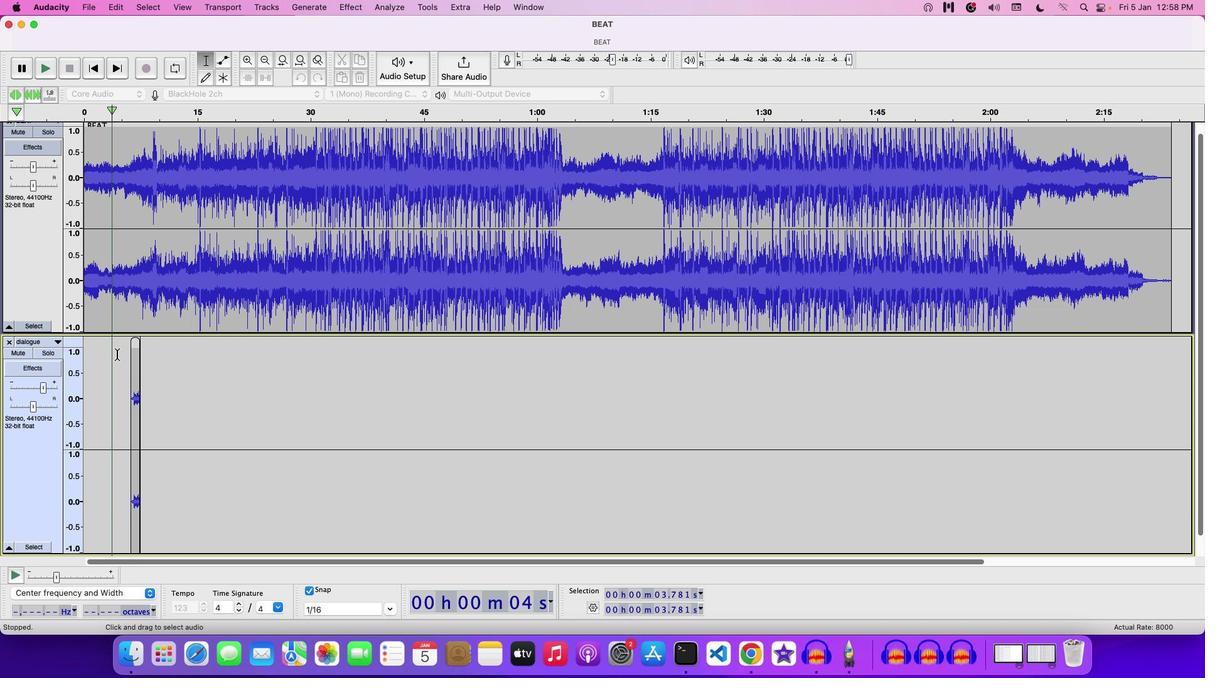 
Action: Key pressed Key.space
Screenshot: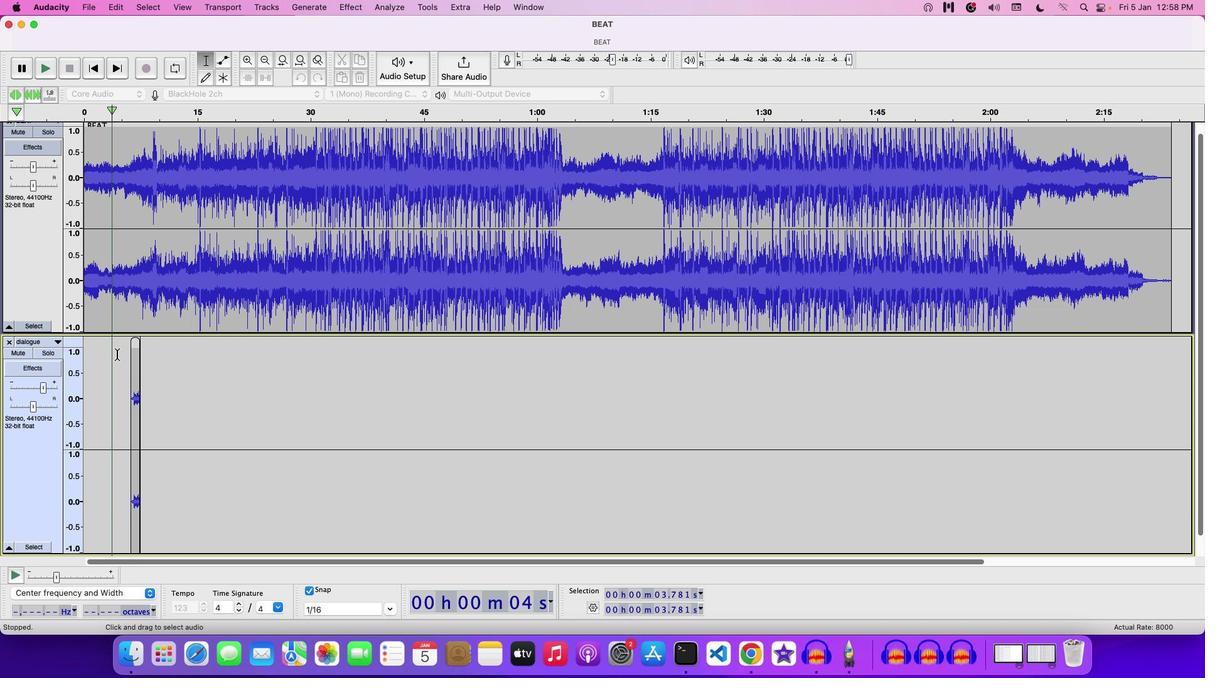 
Action: Mouse moved to (131, 372)
Screenshot: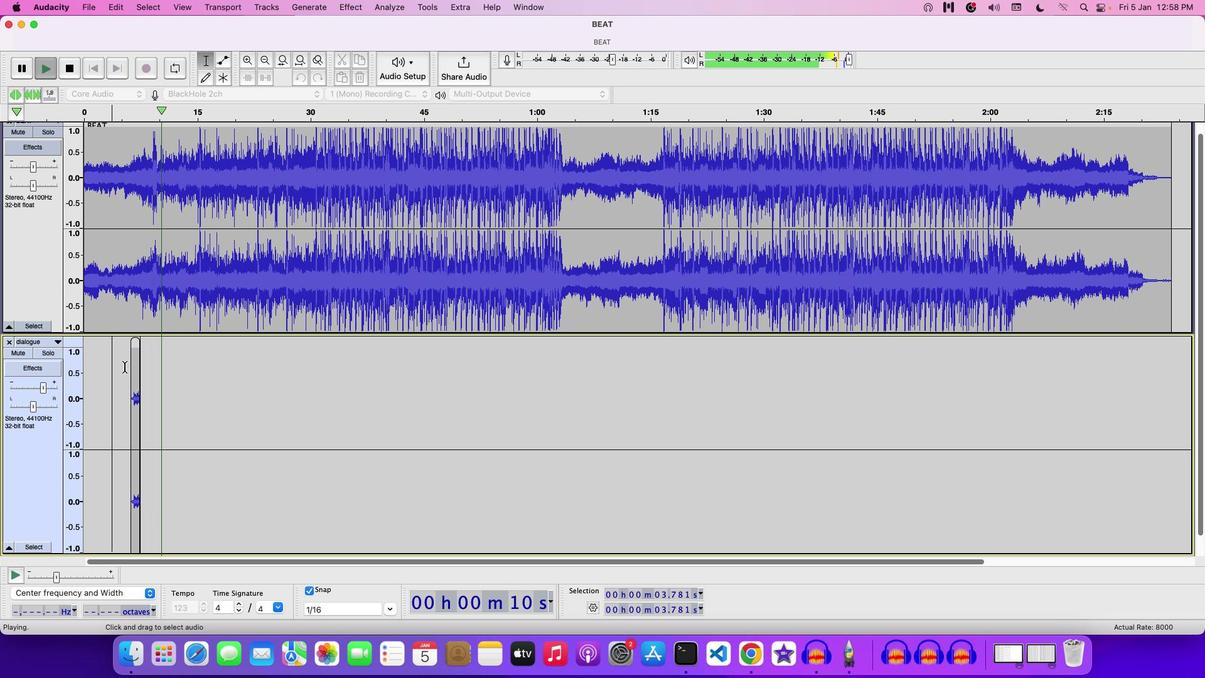 
Action: Mouse pressed left at (131, 372)
Screenshot: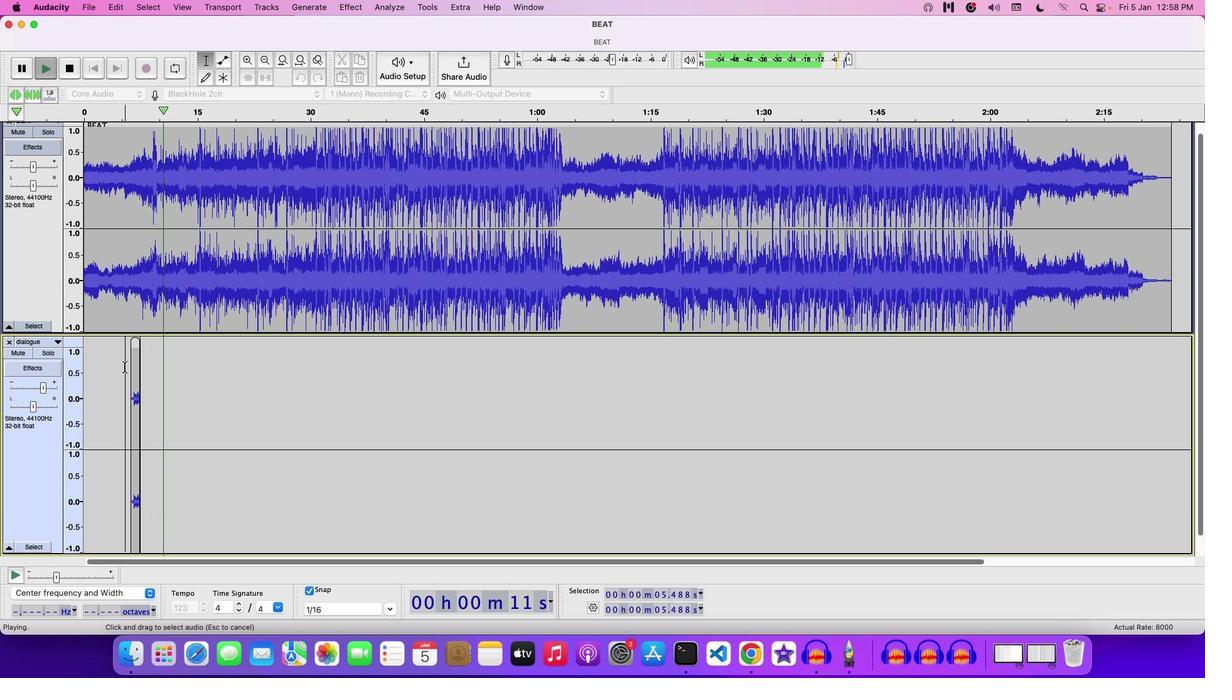 
Action: Mouse moved to (198, 378)
Screenshot: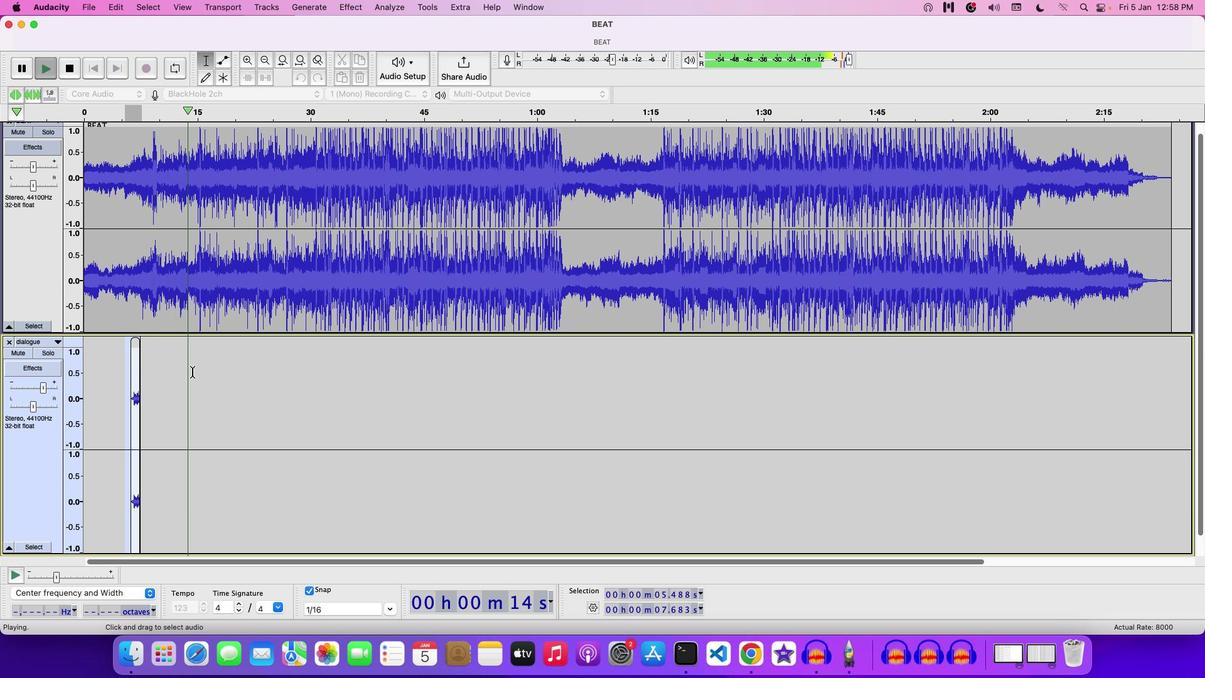 
Action: Key pressed Key.space
Screenshot: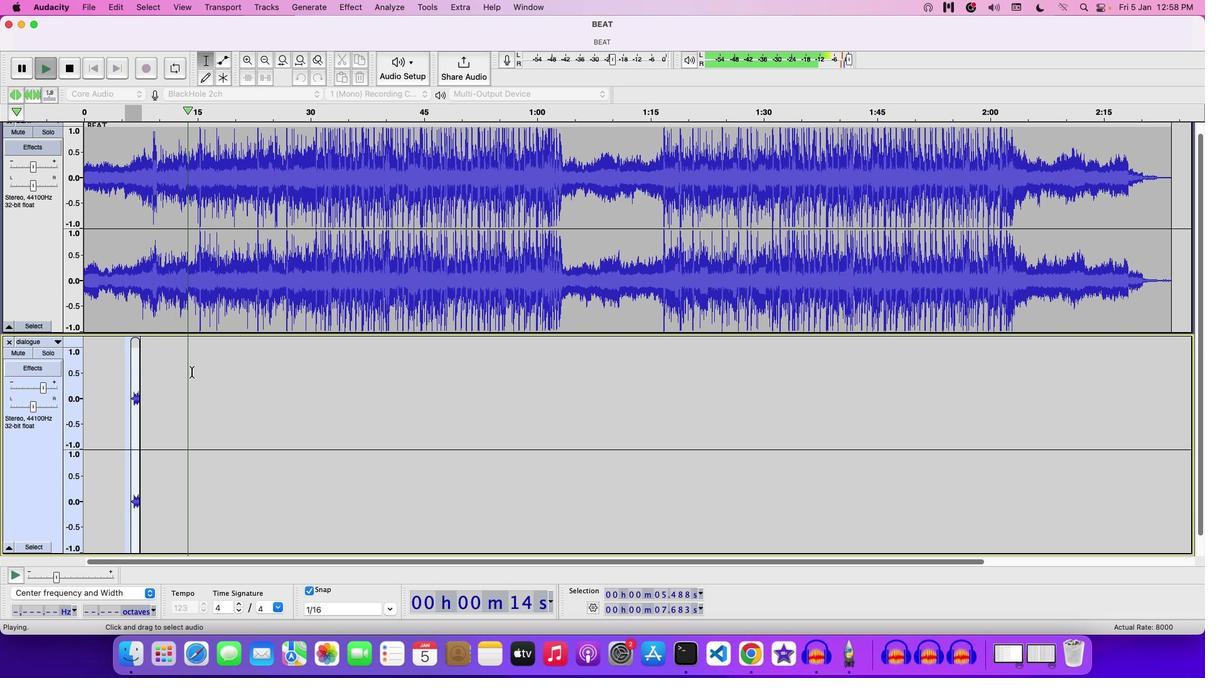 
Action: Mouse moved to (192, 379)
Screenshot: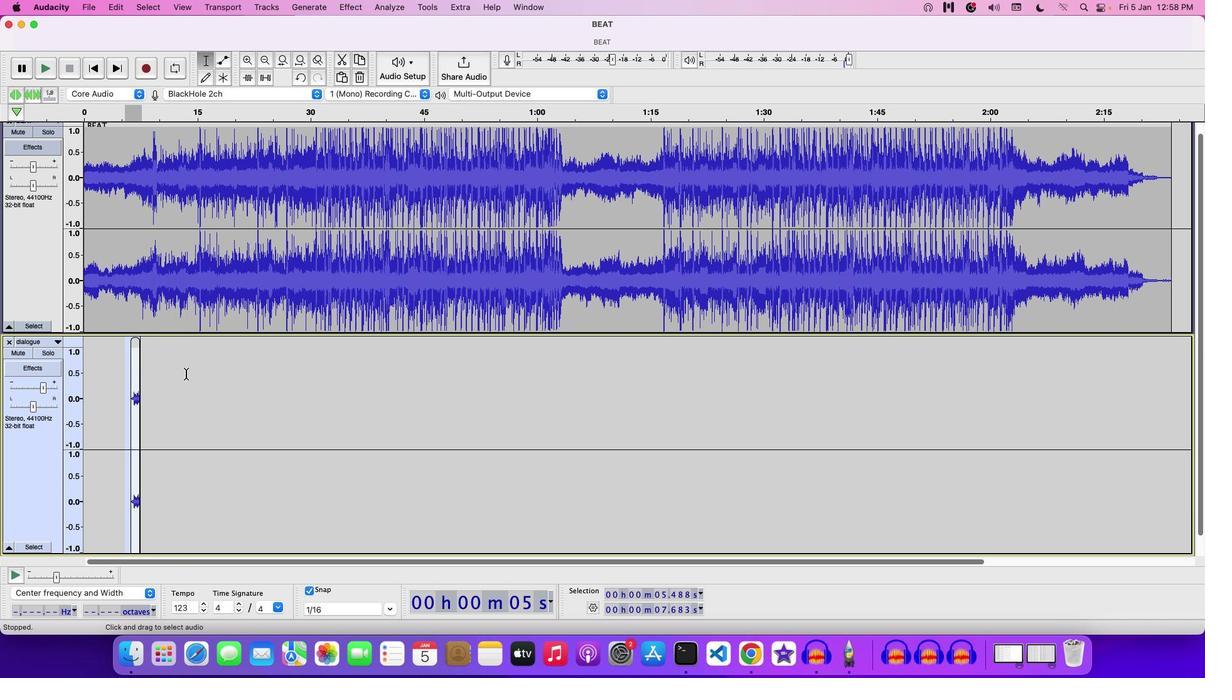 
Action: Mouse pressed left at (192, 379)
Screenshot: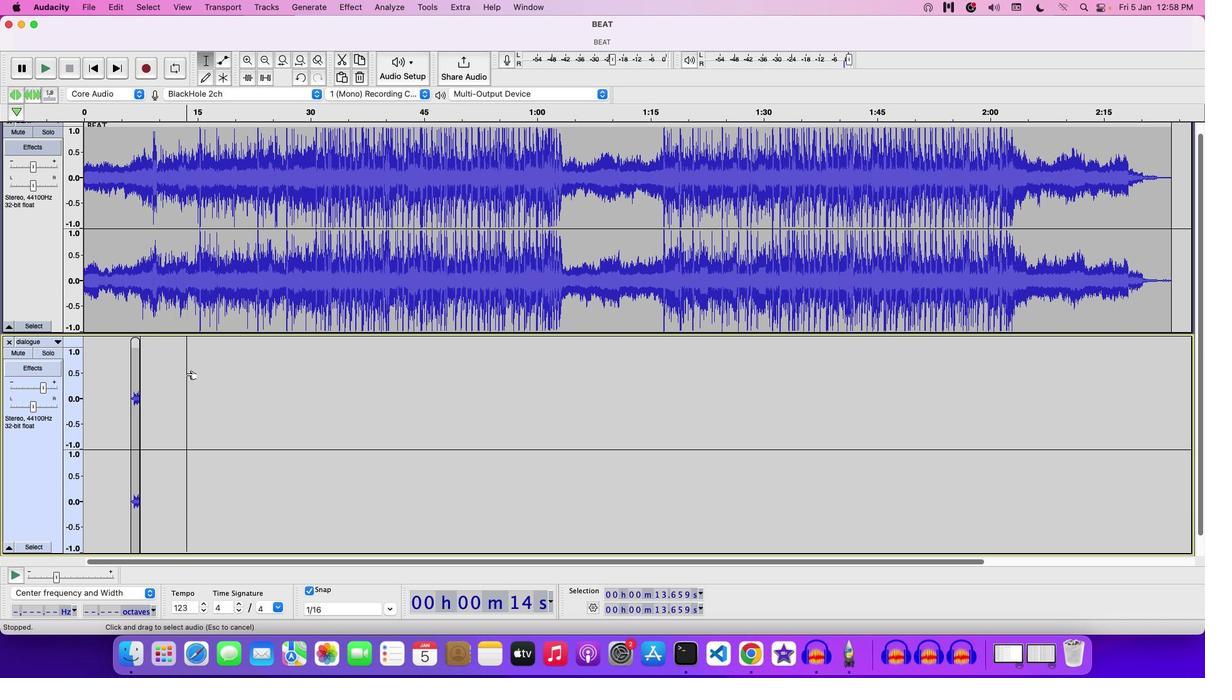 
Action: Mouse moved to (140, 395)
Screenshot: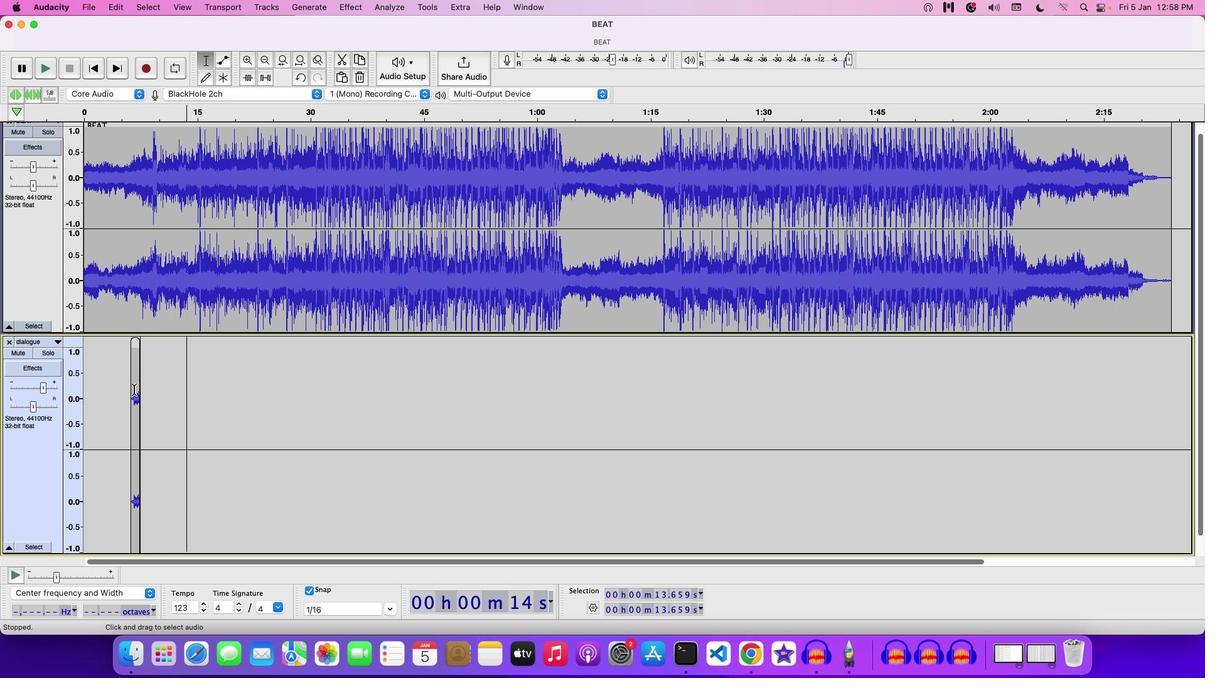 
Action: Mouse pressed left at (140, 395)
Screenshot: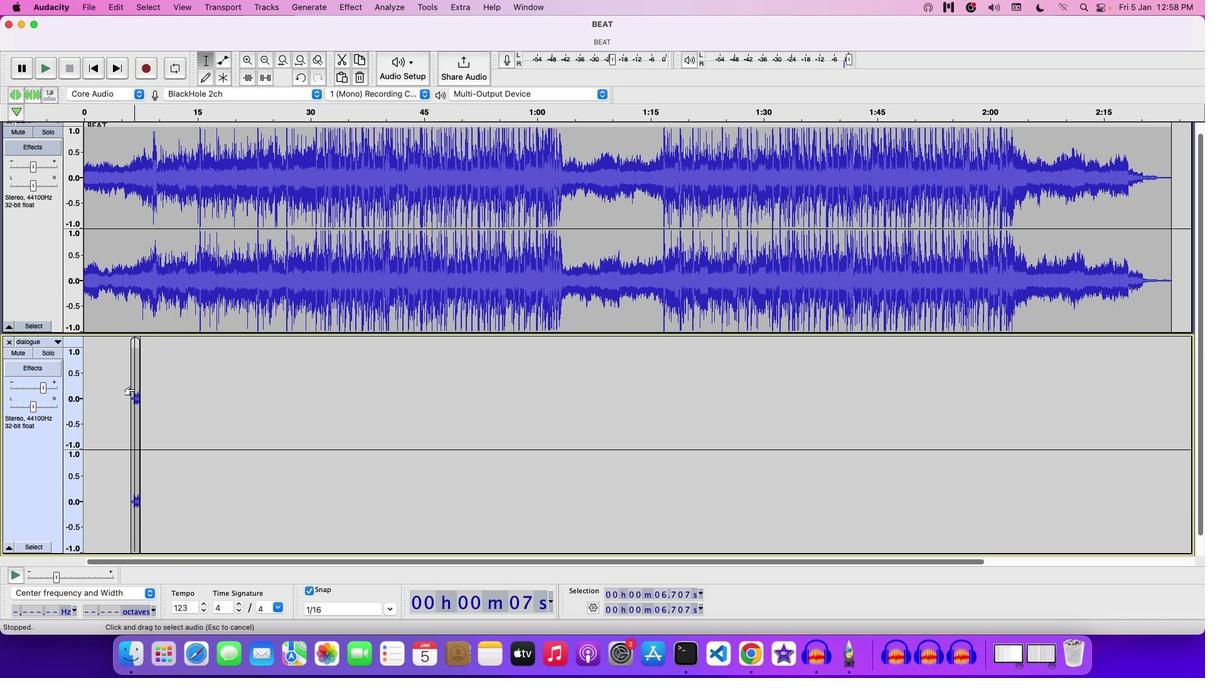 
Action: Mouse pressed left at (140, 395)
Screenshot: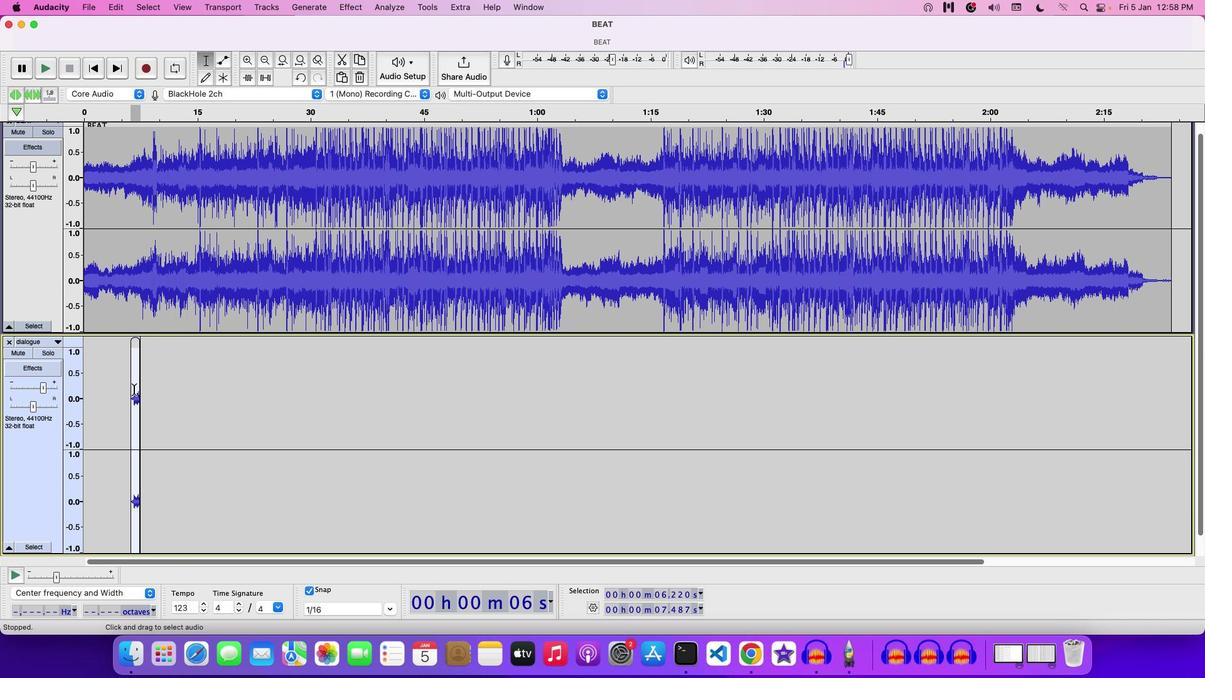 
Action: Key pressed Key.cmd
Screenshot: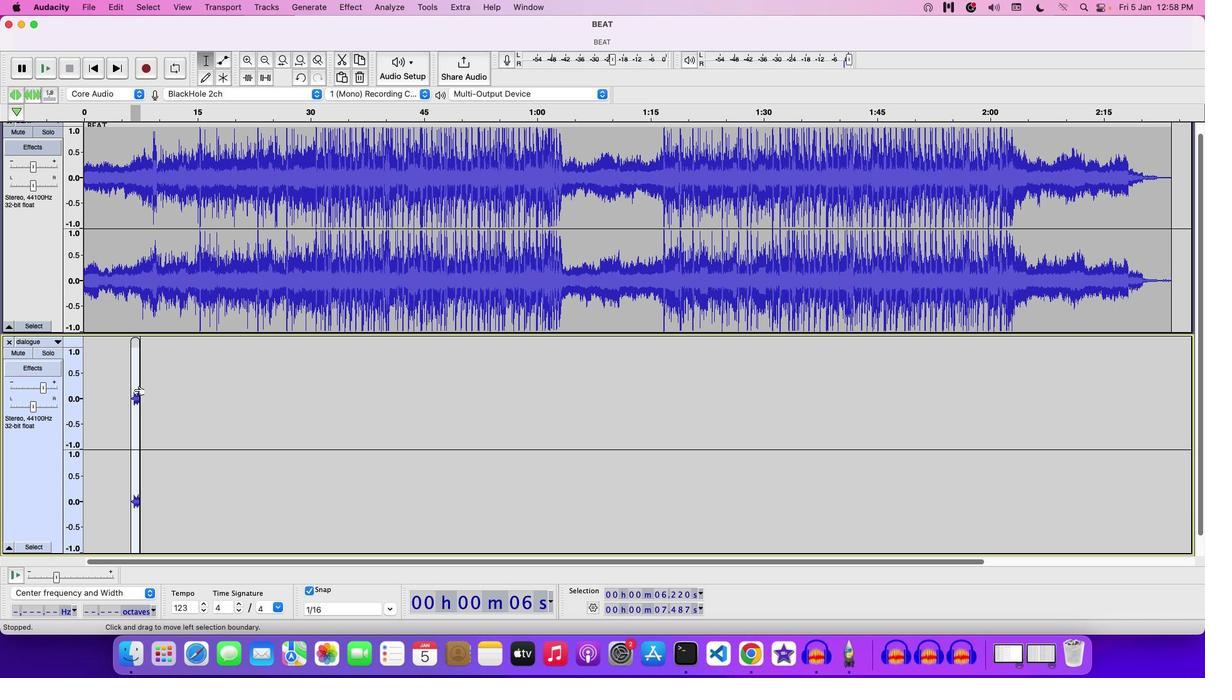 
Action: Mouse moved to (142, 394)
Screenshot: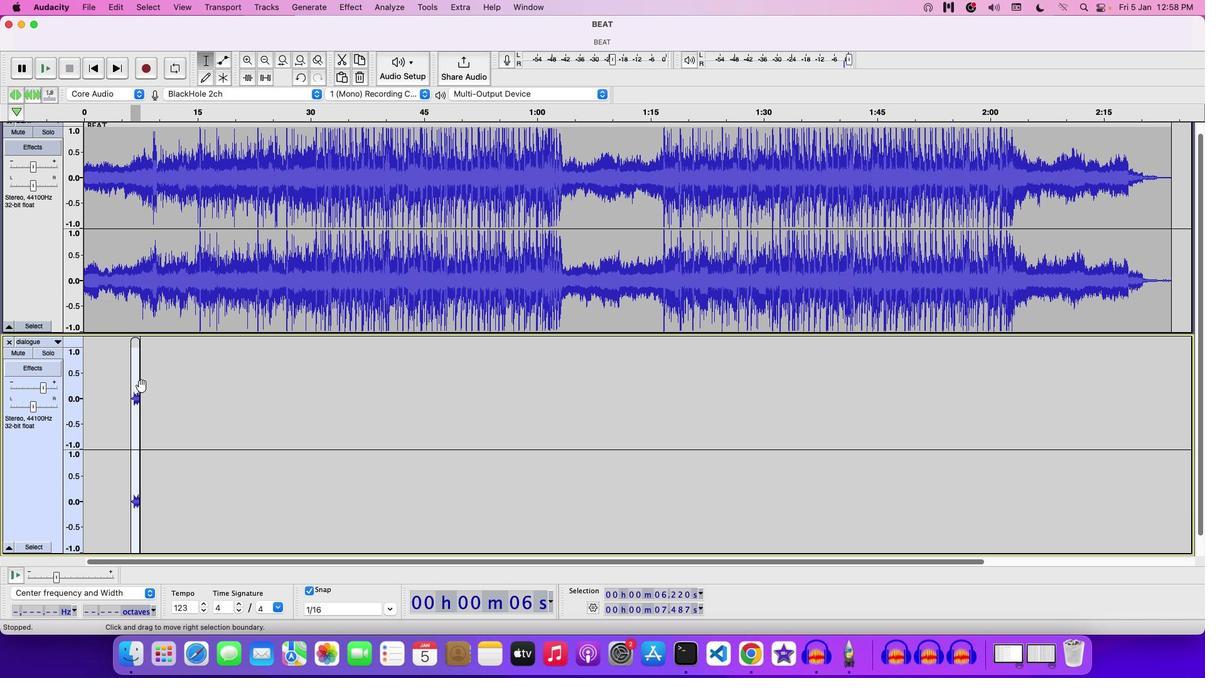 
Action: Key pressed 'c'
Screenshot: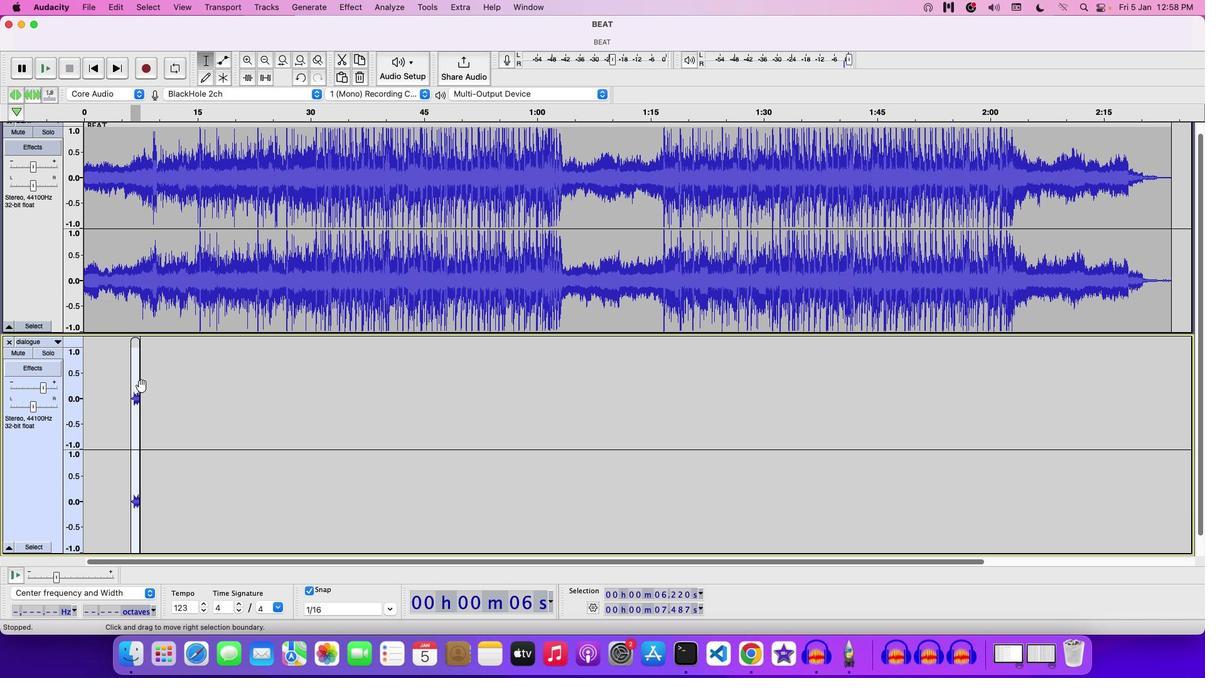 
Action: Mouse moved to (153, 390)
Screenshot: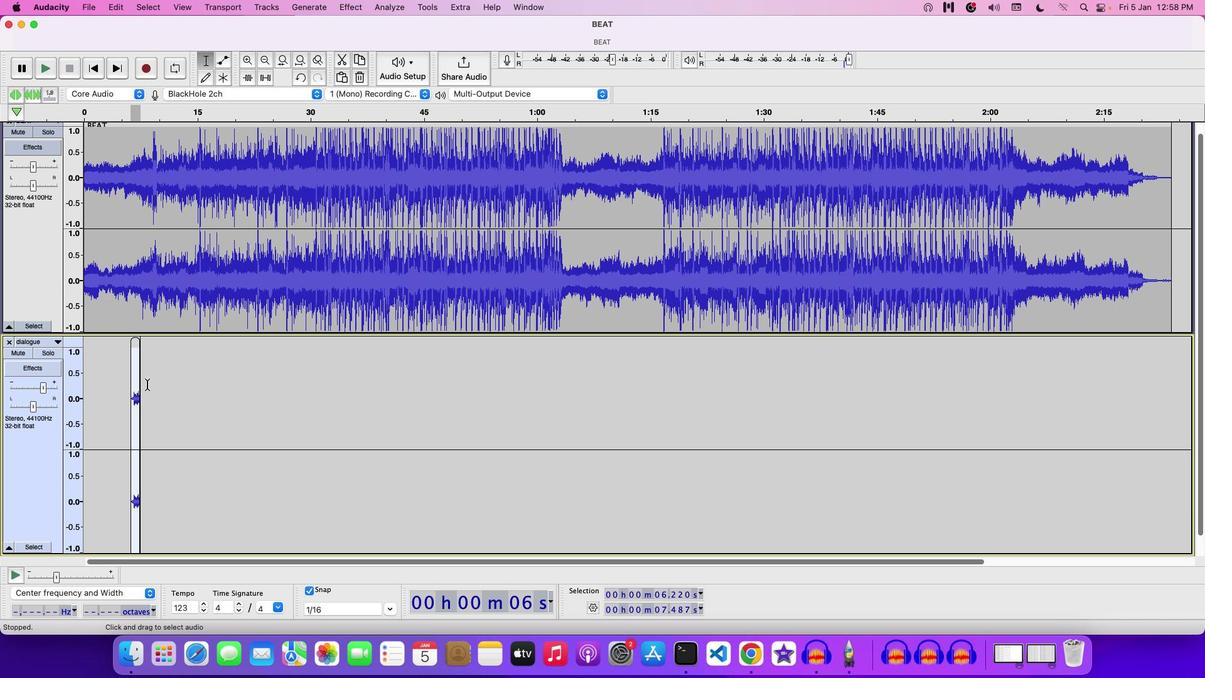 
Action: Key pressed Key.cmd'v'
Screenshot: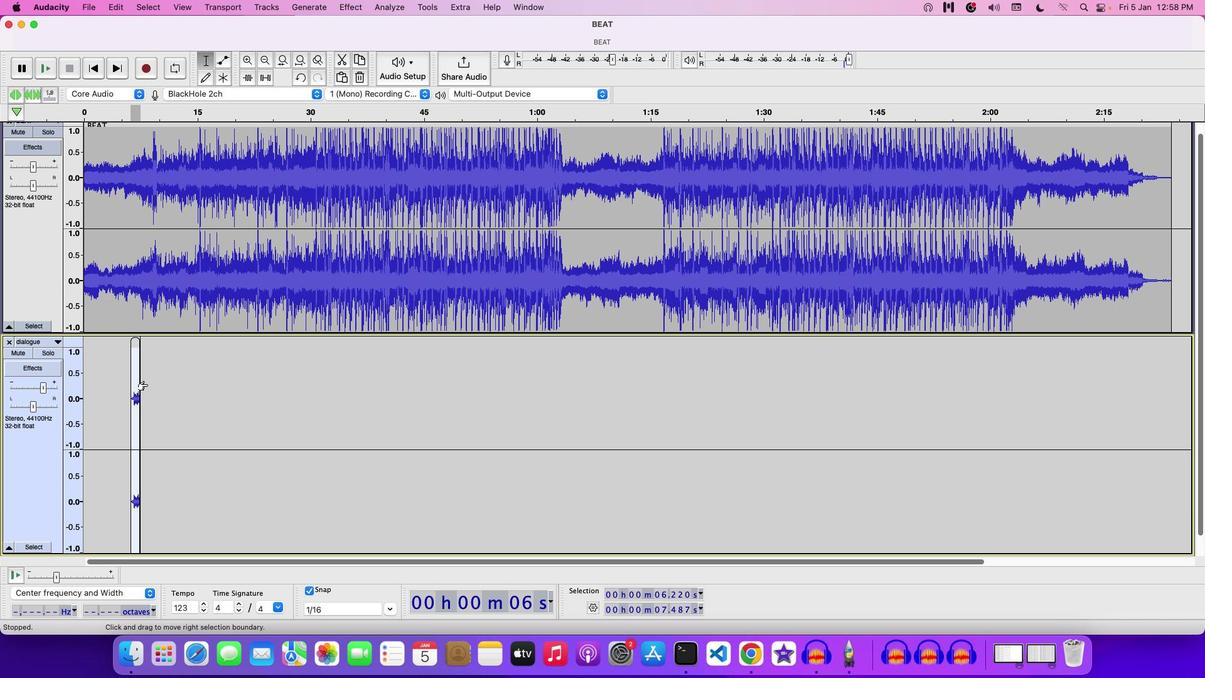 
Action: Mouse moved to (161, 391)
Screenshot: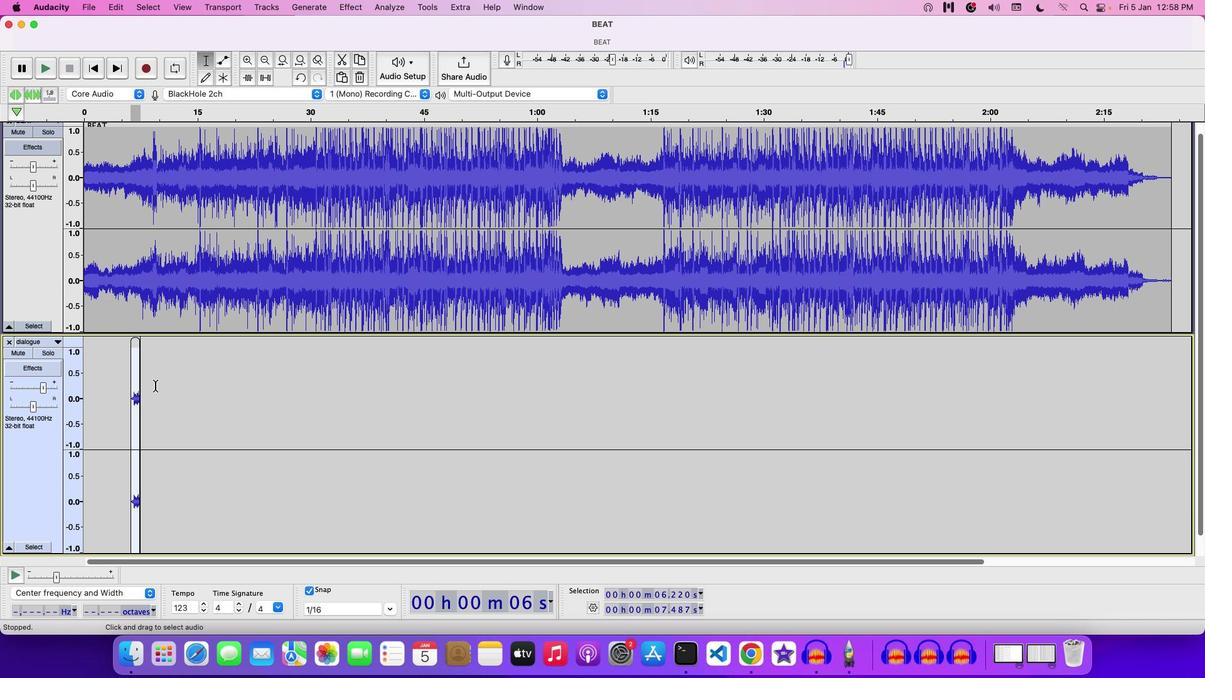 
Action: Mouse pressed left at (161, 391)
Screenshot: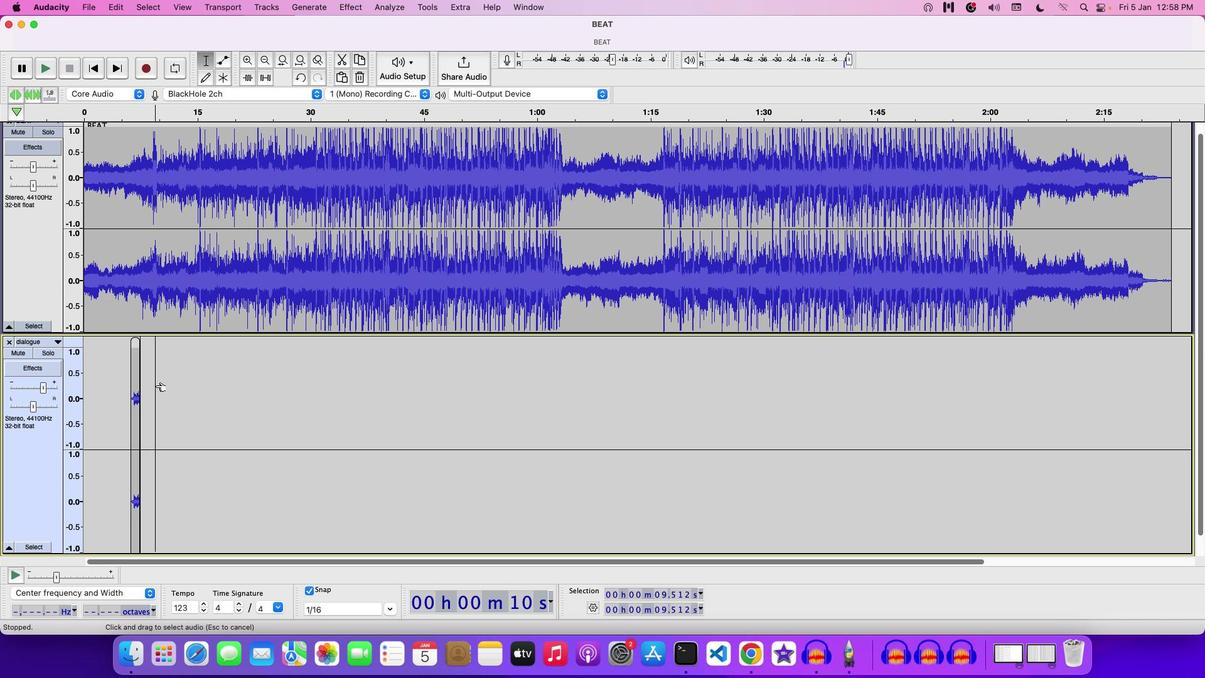 
Action: Key pressed Key.cmd'v'
Screenshot: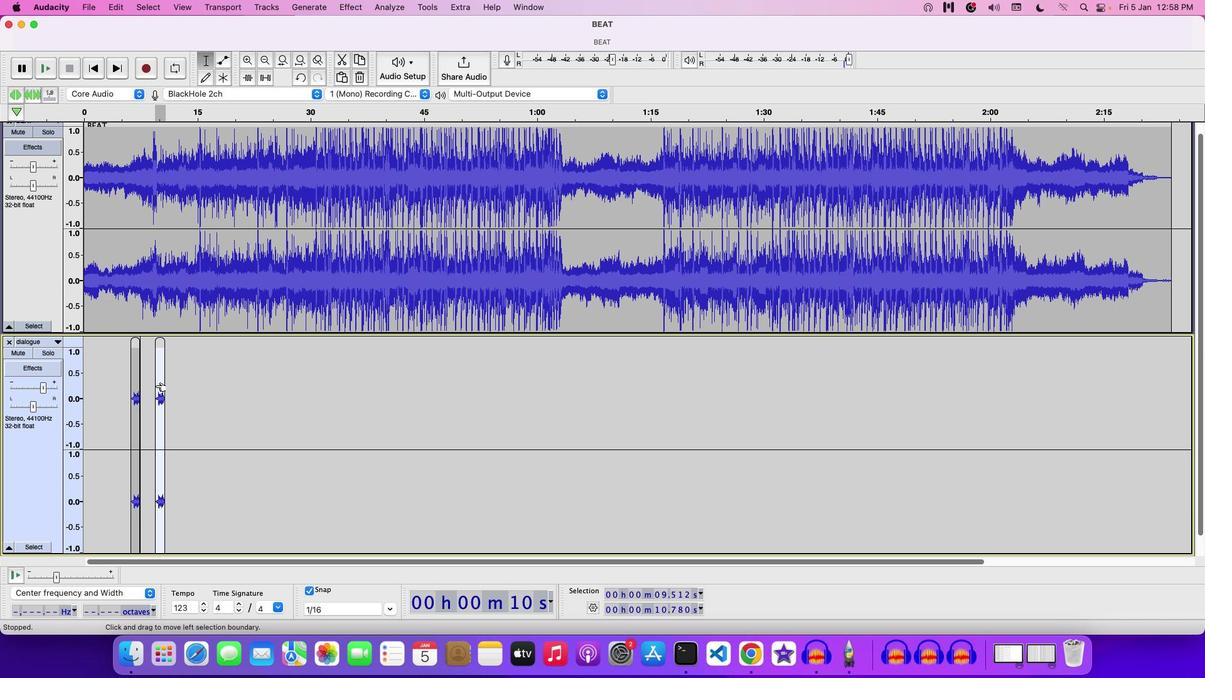
Action: Mouse moved to (192, 391)
Screenshot: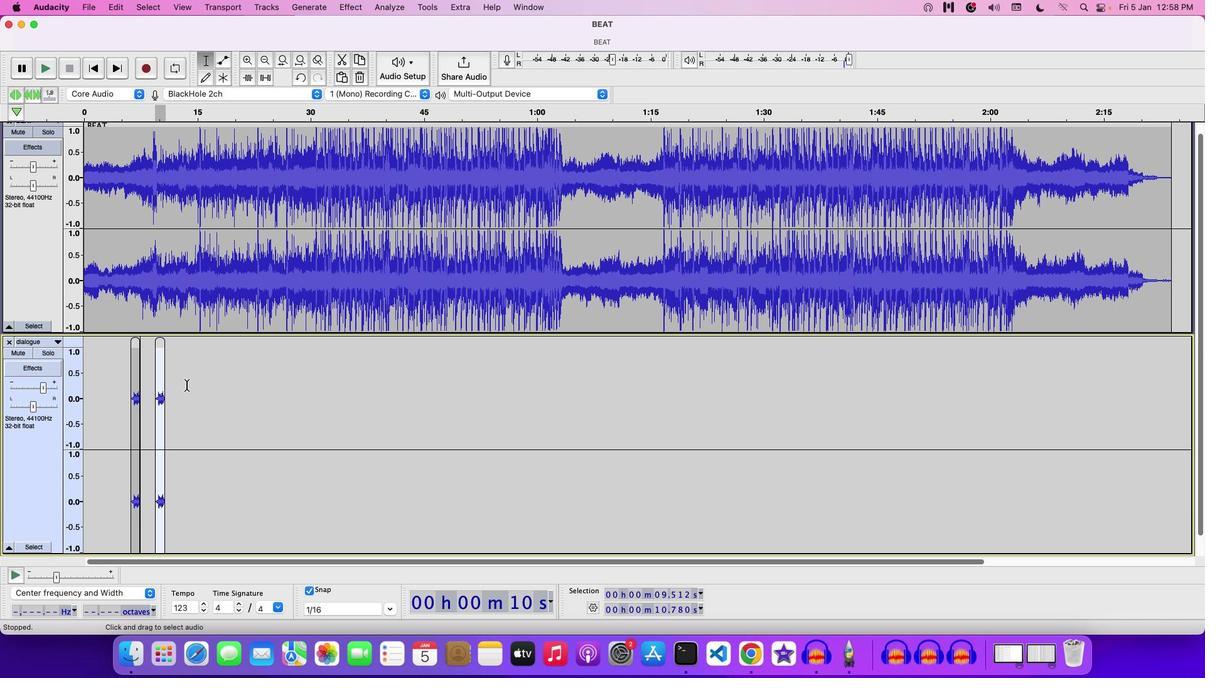 
Action: Mouse pressed left at (192, 391)
Screenshot: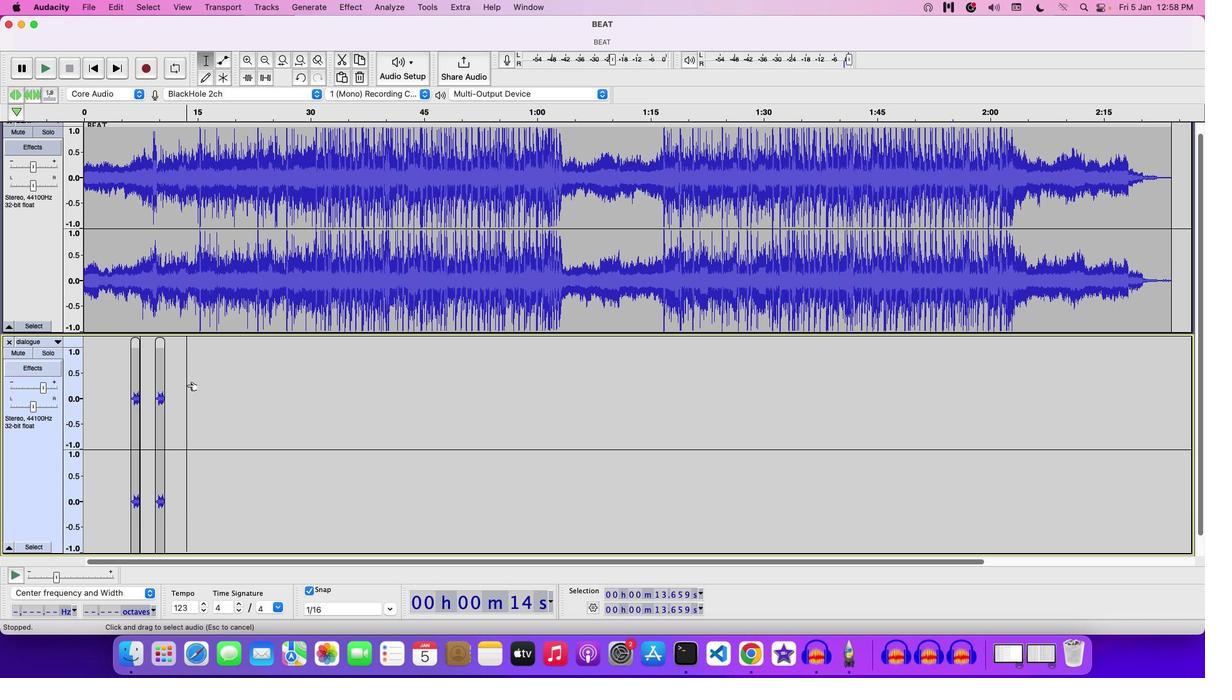 
Action: Mouse moved to (211, 393)
Screenshot: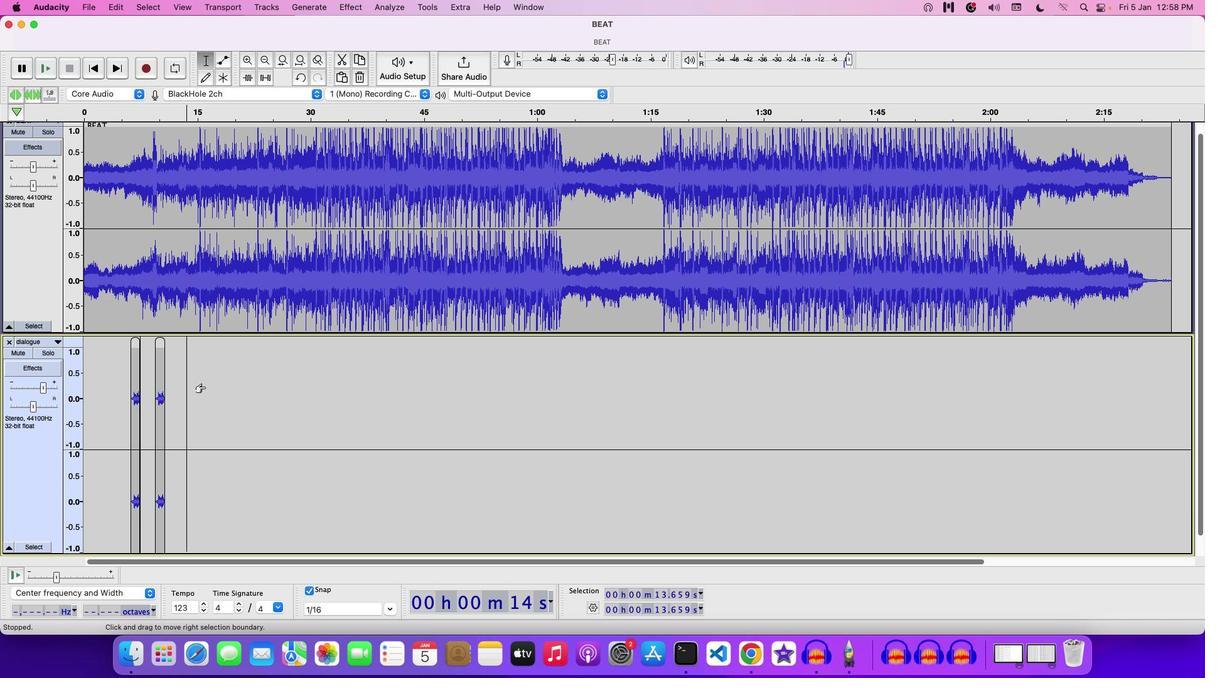
Action: Key pressed Key.cmd
Screenshot: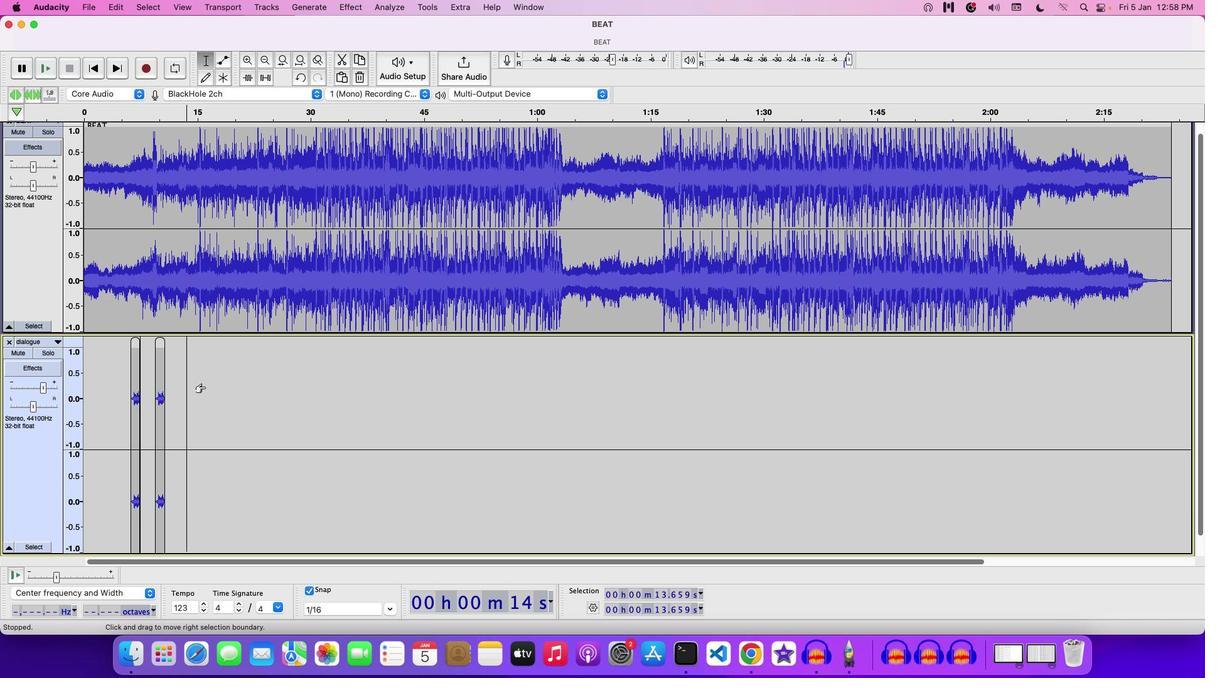 
Action: Mouse moved to (211, 393)
Screenshot: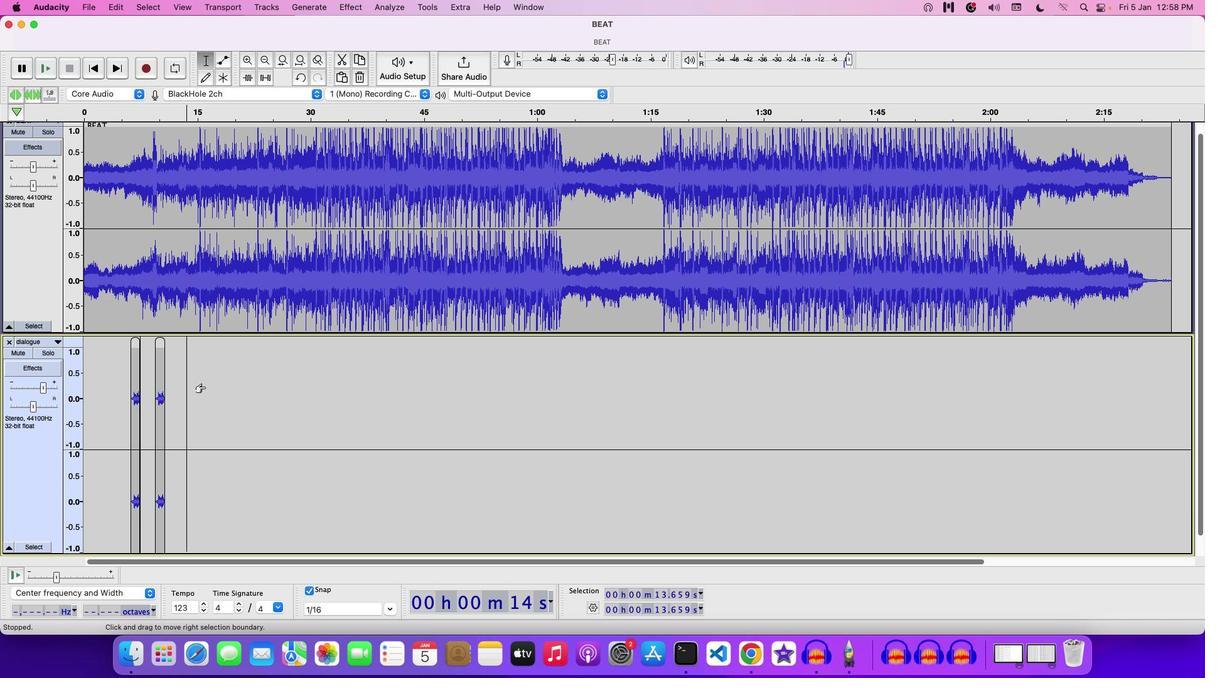 
Action: Key pressed 'v'
Screenshot: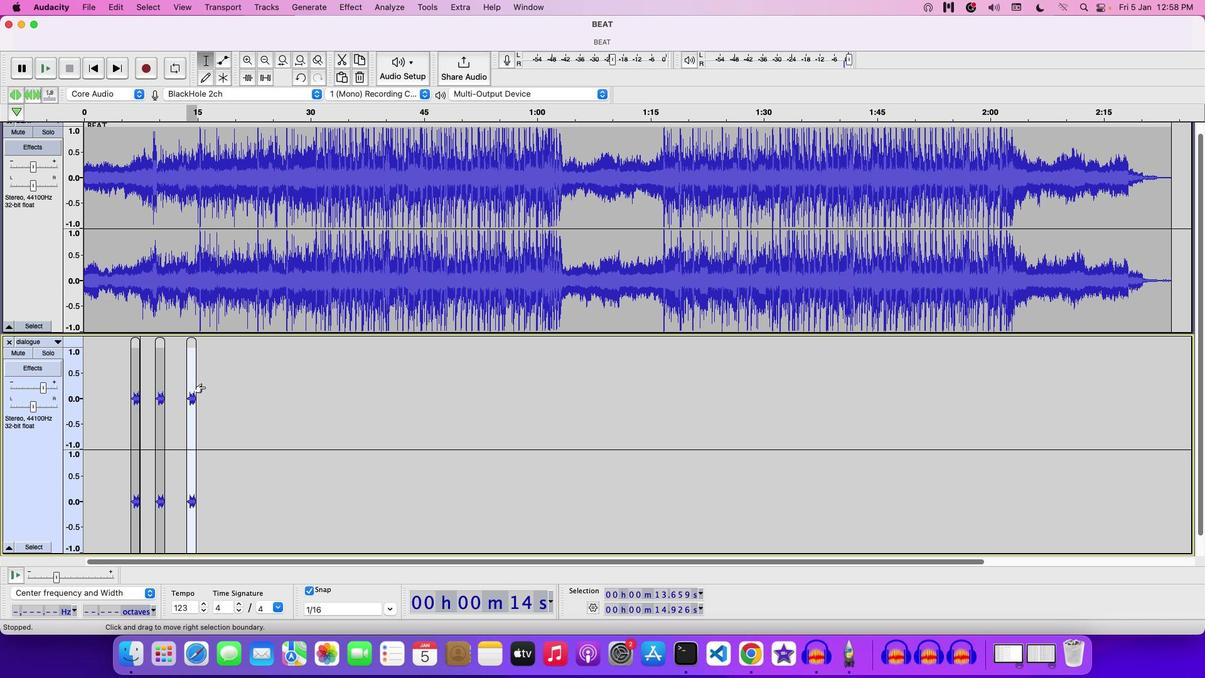 
Action: Mouse moved to (239, 393)
Screenshot: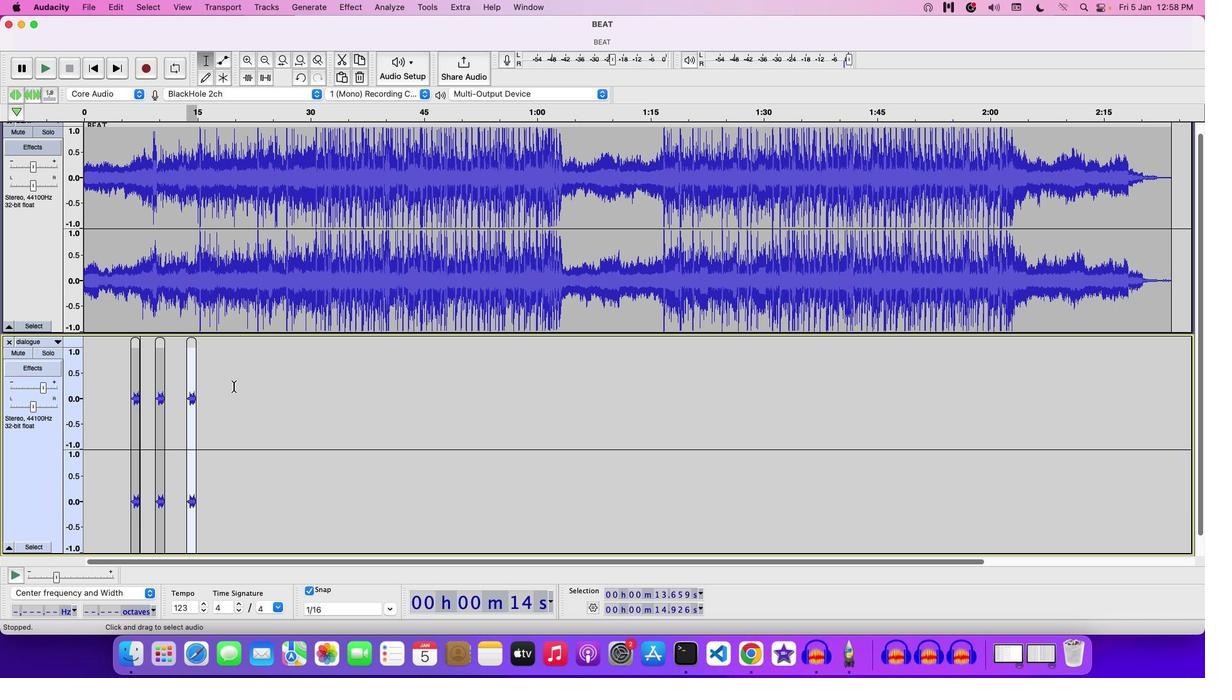 
Action: Mouse pressed left at (239, 393)
Screenshot: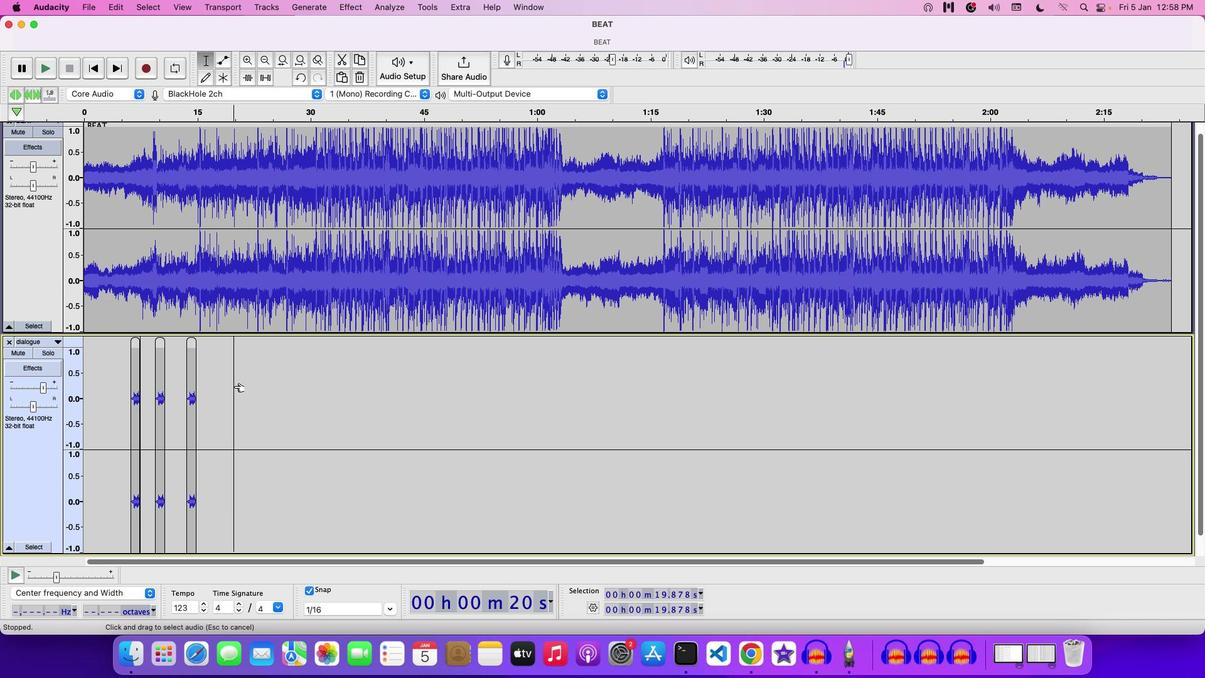 
Action: Key pressed Key.cmd'v'
Screenshot: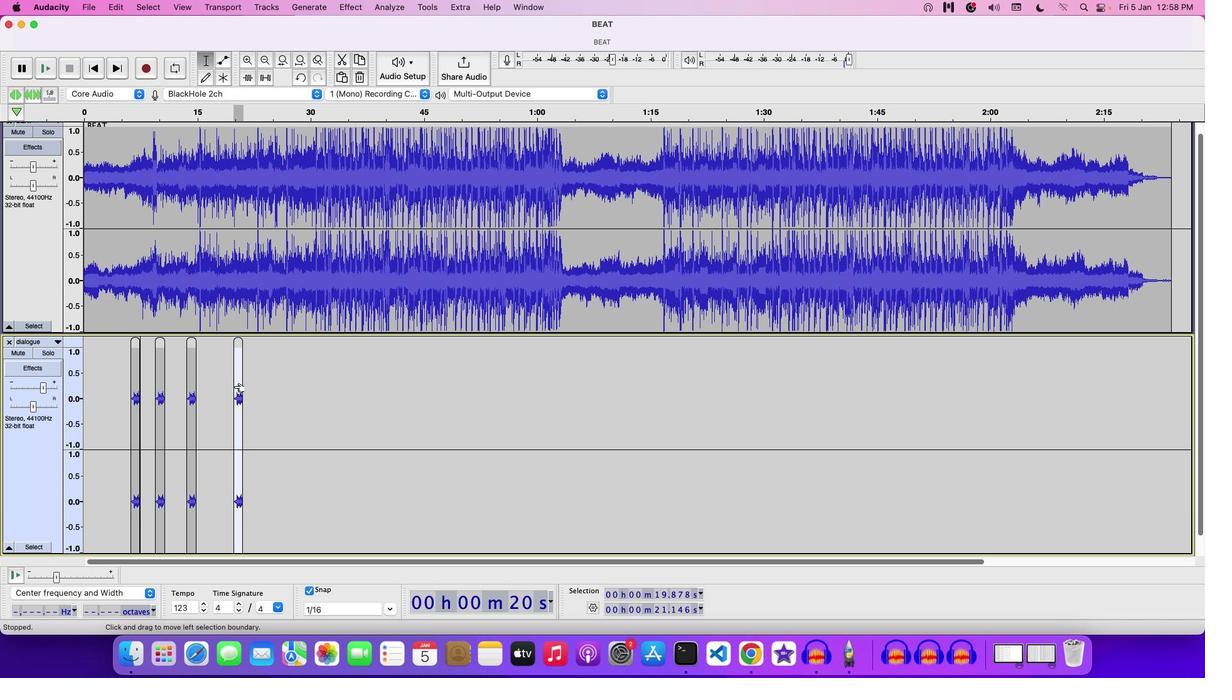 
Action: Mouse moved to (167, 377)
Screenshot: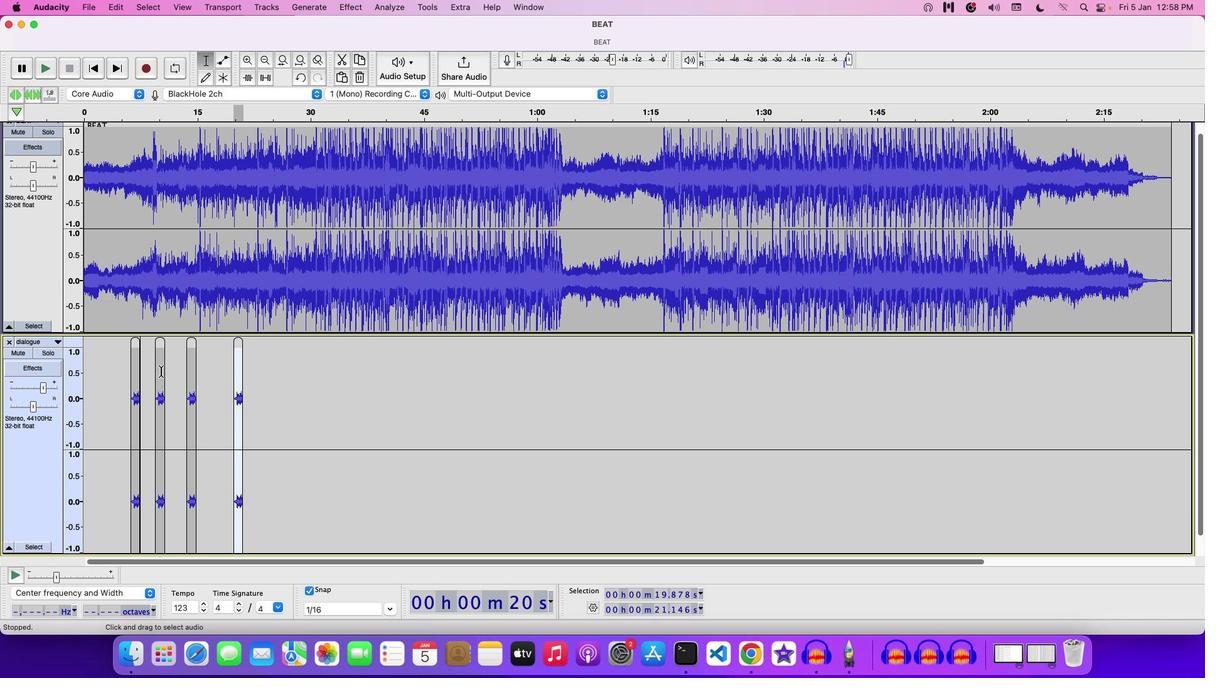 
Action: Mouse pressed left at (167, 377)
Screenshot: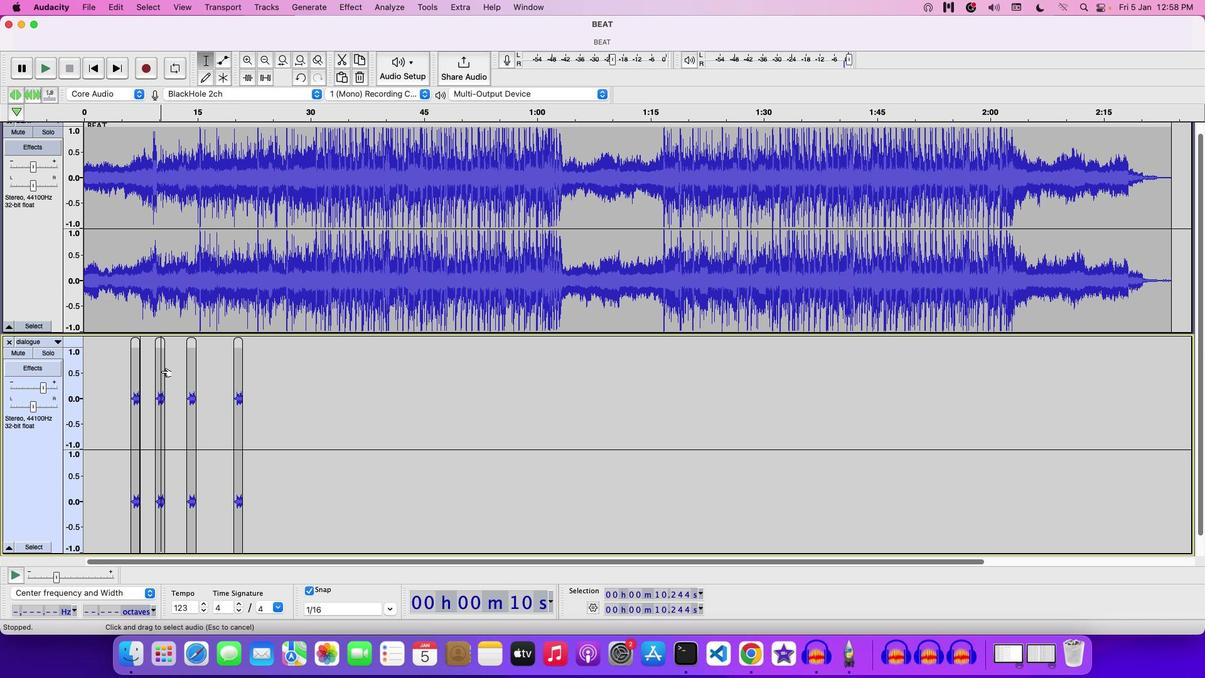 
Action: Mouse moved to (166, 349)
Screenshot: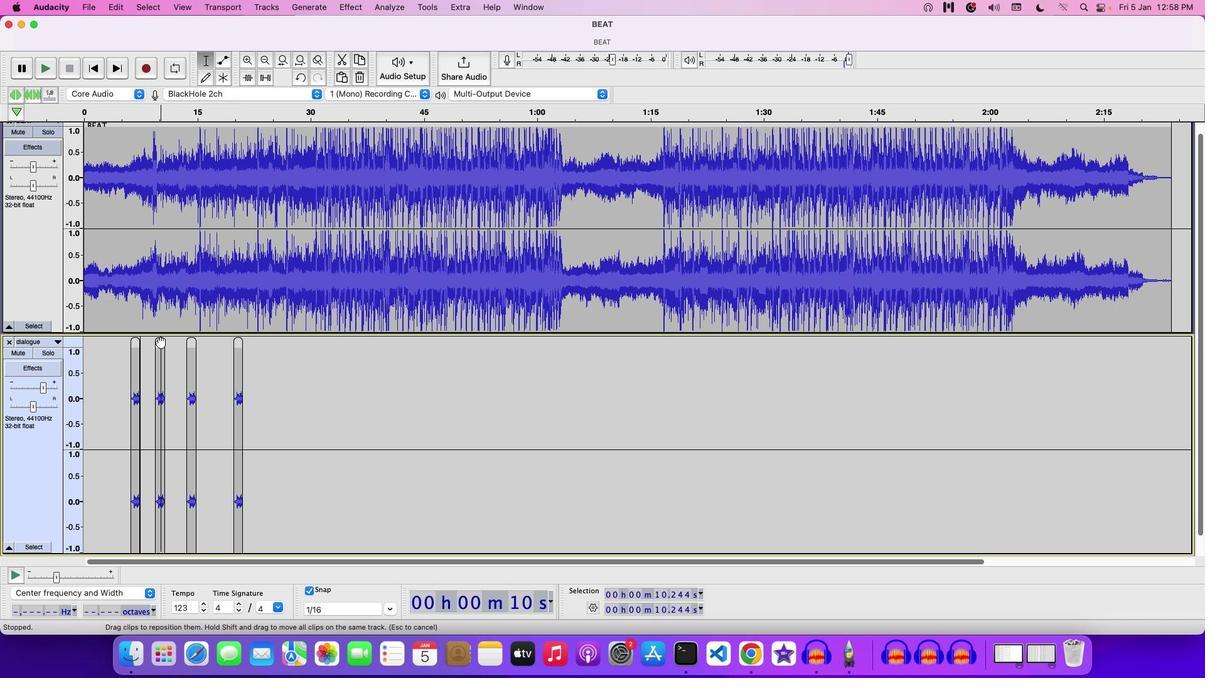 
Action: Mouse pressed left at (166, 349)
Screenshot: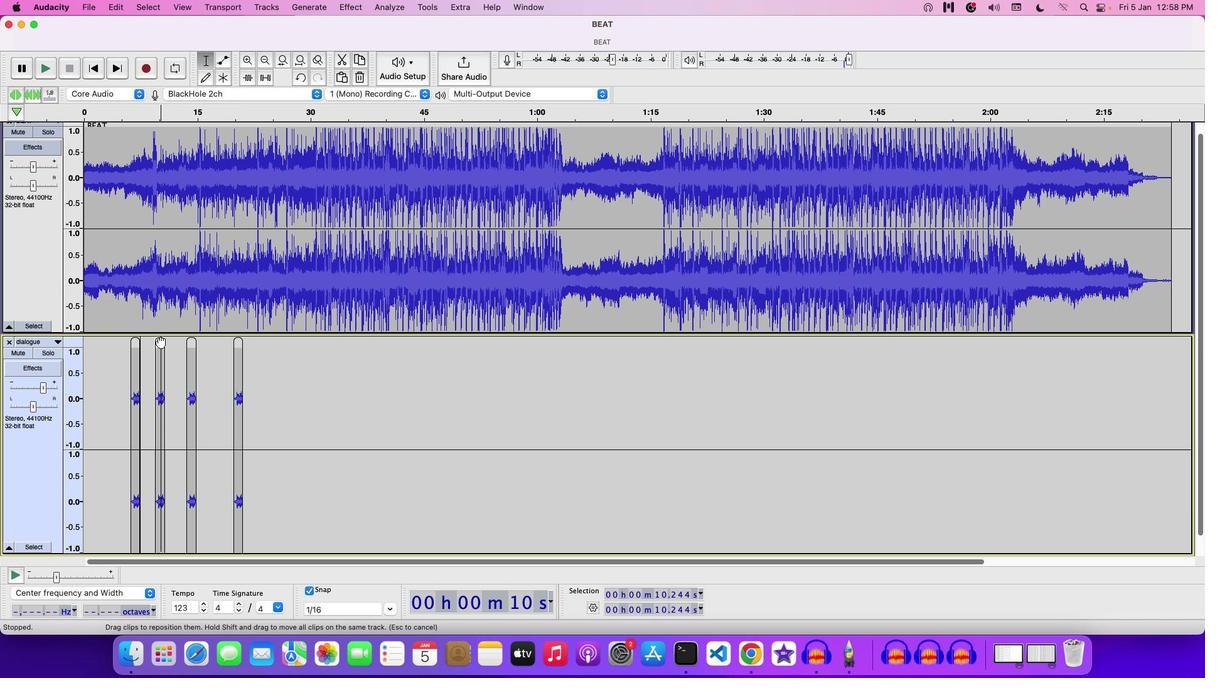 
Action: Mouse moved to (199, 349)
Screenshot: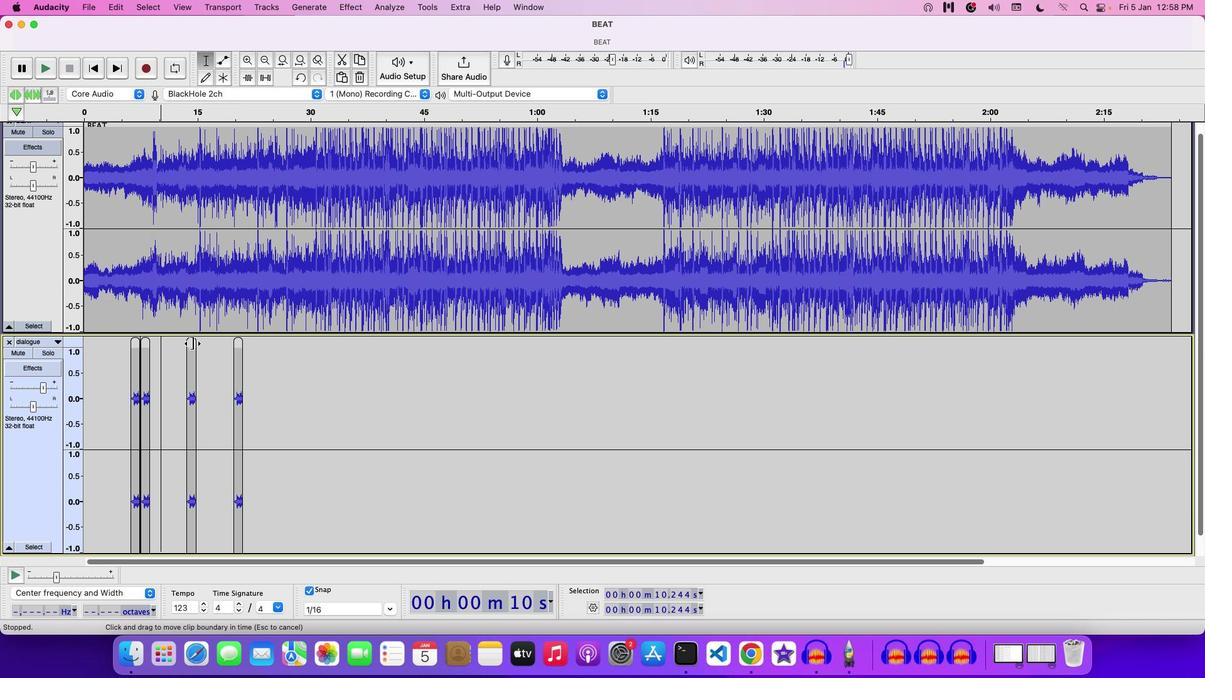 
Action: Mouse pressed left at (199, 349)
Screenshot: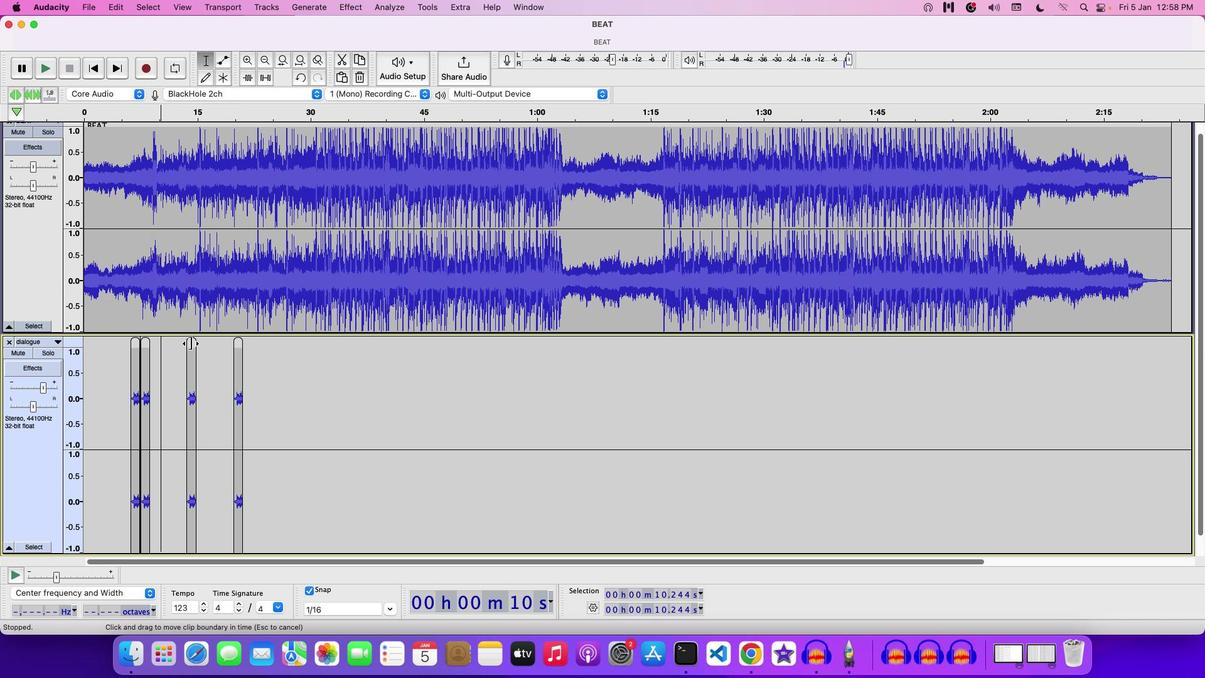 
Action: Mouse moved to (197, 352)
Screenshot: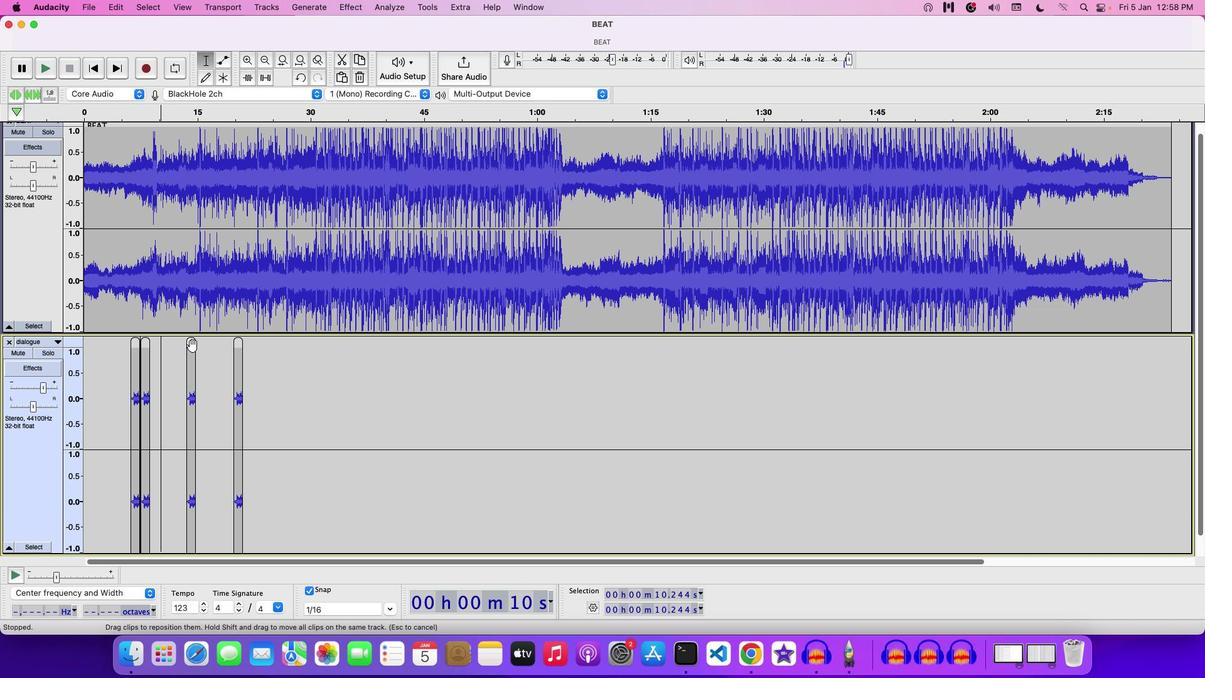 
Action: Mouse pressed left at (197, 352)
Screenshot: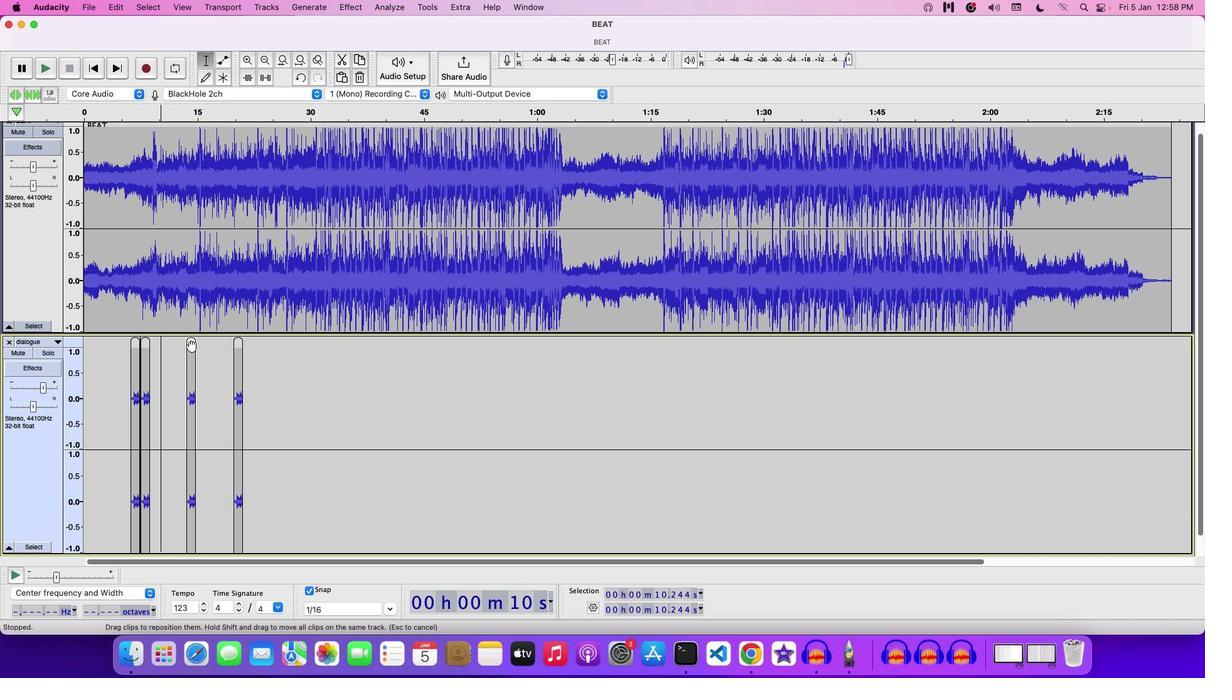 
Action: Mouse moved to (244, 350)
Screenshot: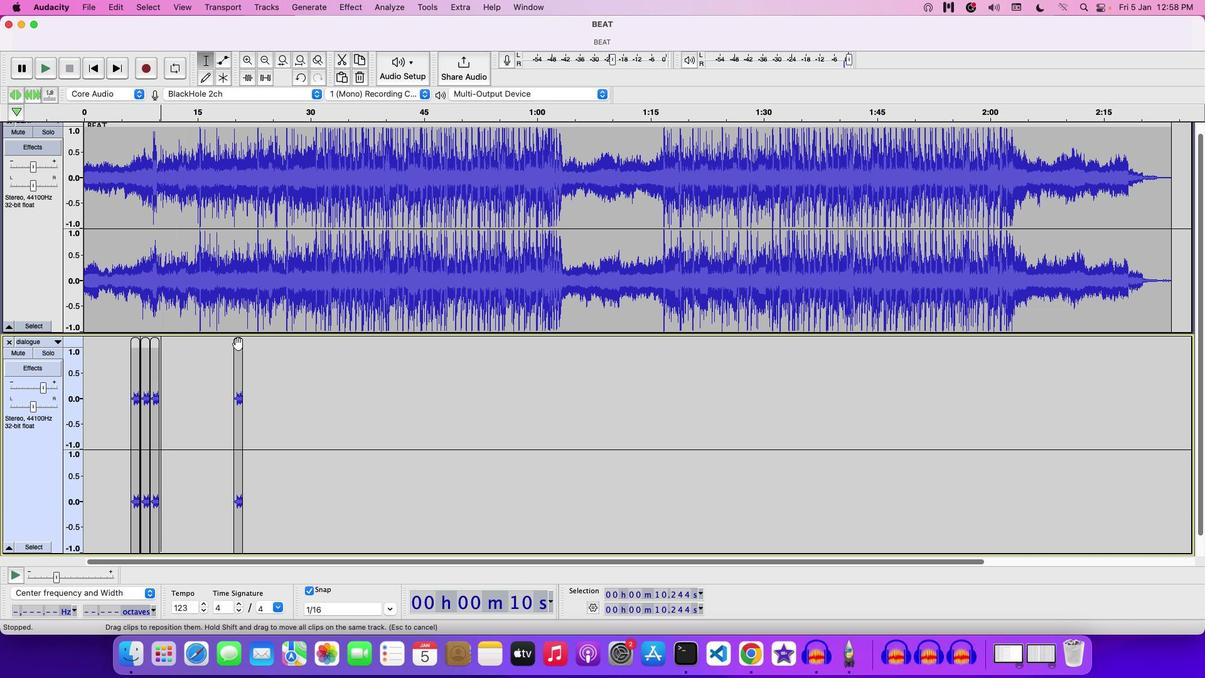 
Action: Mouse pressed left at (244, 350)
Screenshot: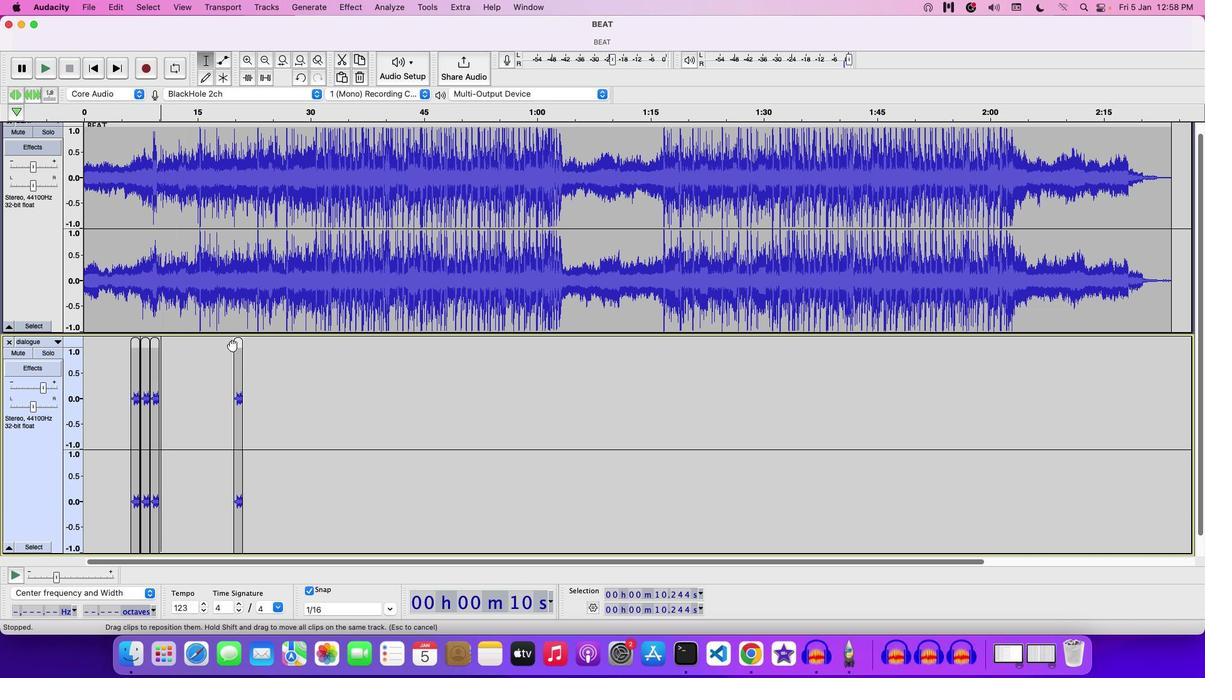 
Action: Mouse moved to (130, 356)
Screenshot: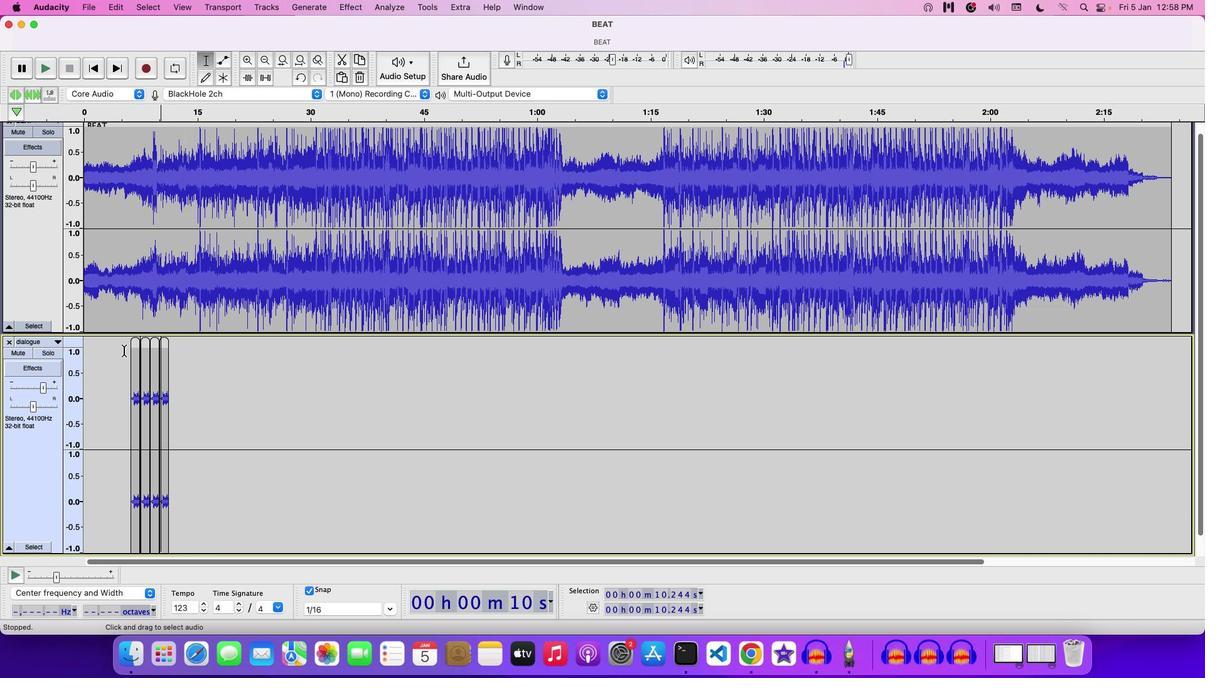 
Action: Mouse pressed left at (130, 356)
Screenshot: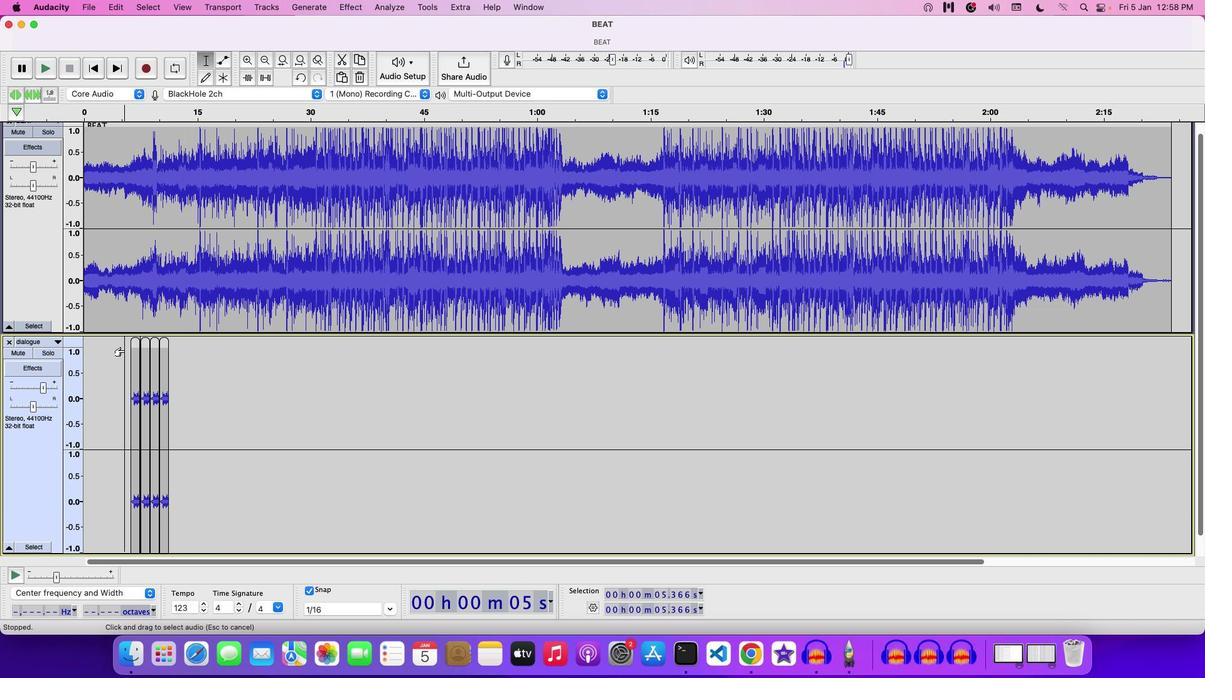 
Action: Key pressed Key.space
Screenshot: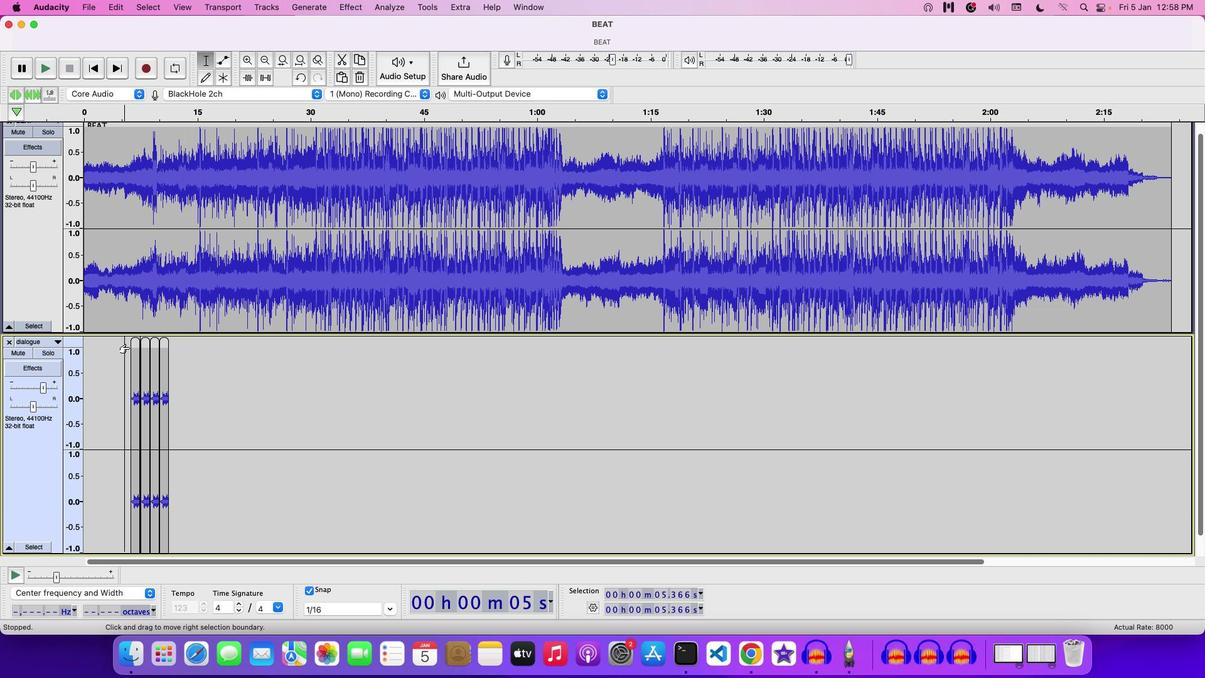 
Action: Mouse moved to (152, 371)
Screenshot: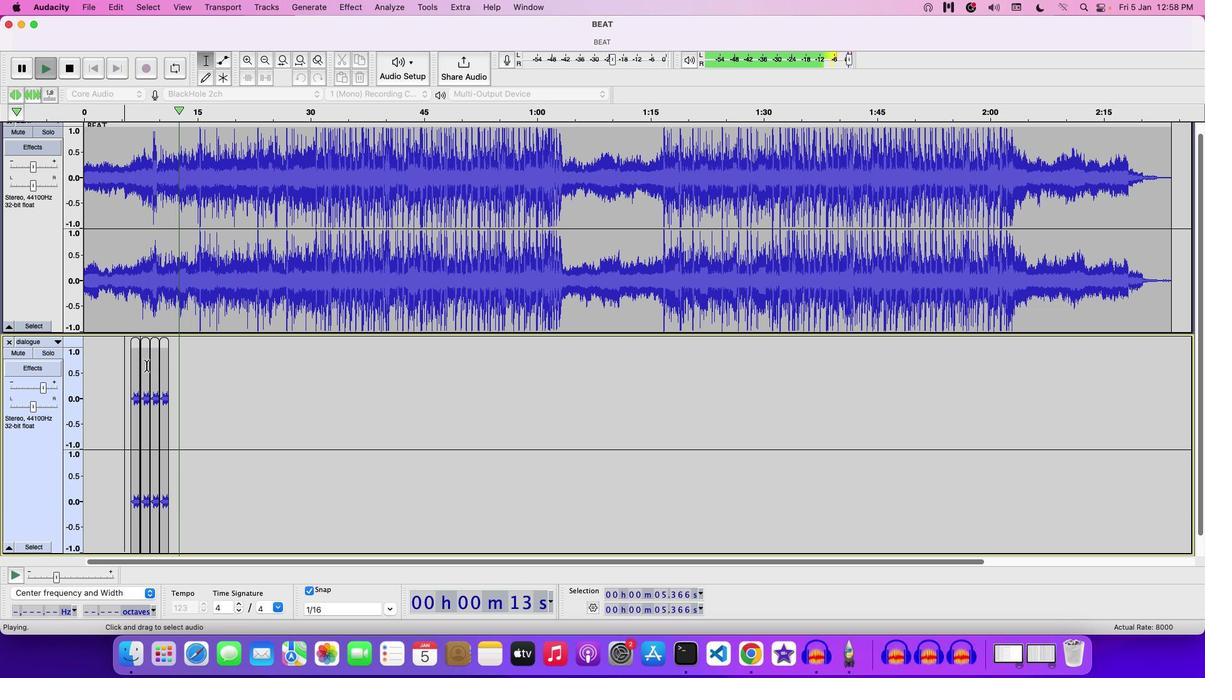 
Action: Mouse pressed right at (152, 371)
Screenshot: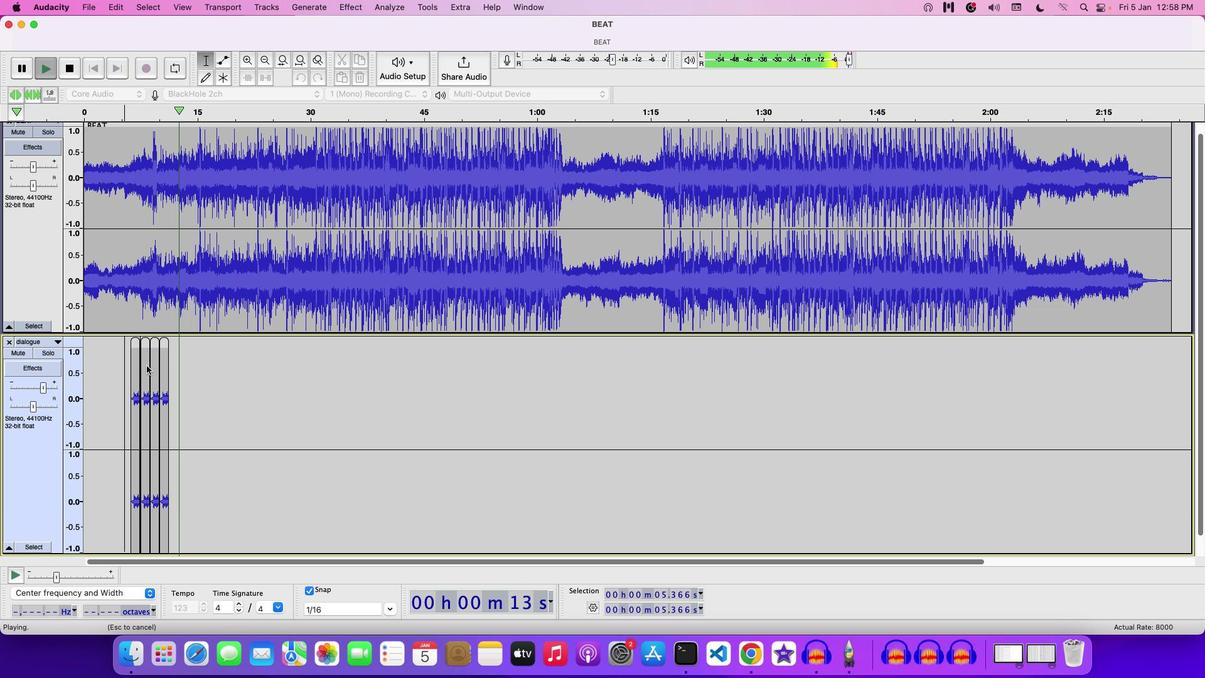 
Action: Mouse moved to (152, 365)
Screenshot: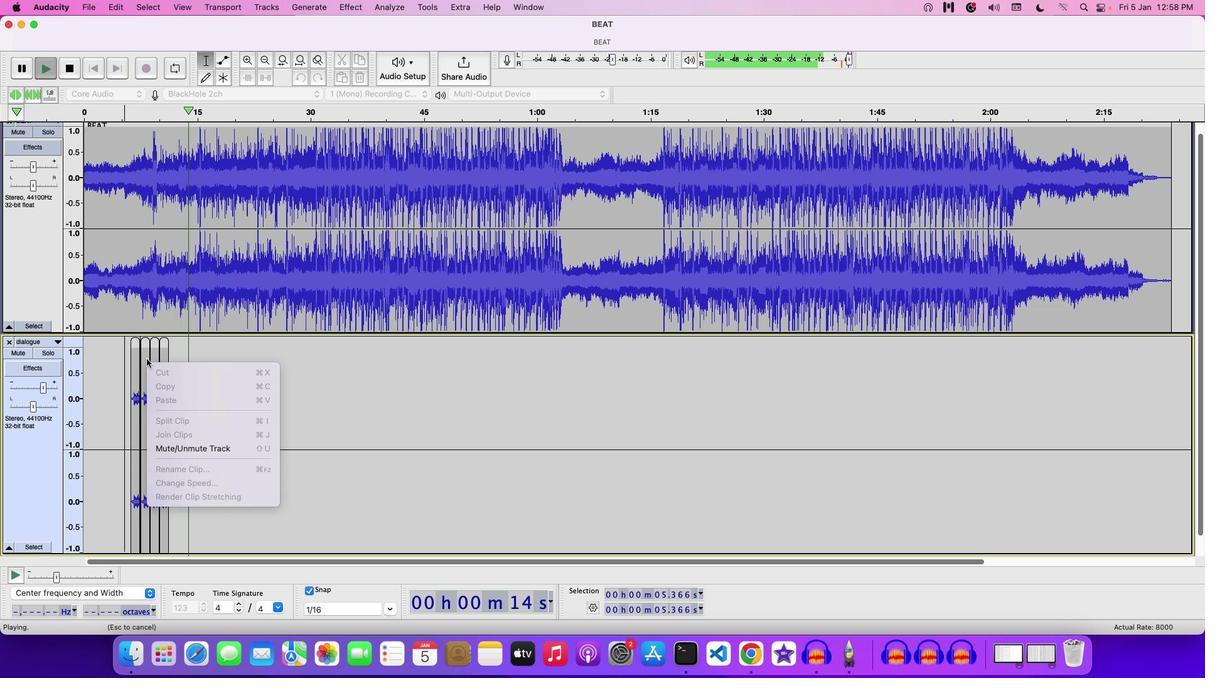 
Action: Mouse pressed left at (152, 365)
Screenshot: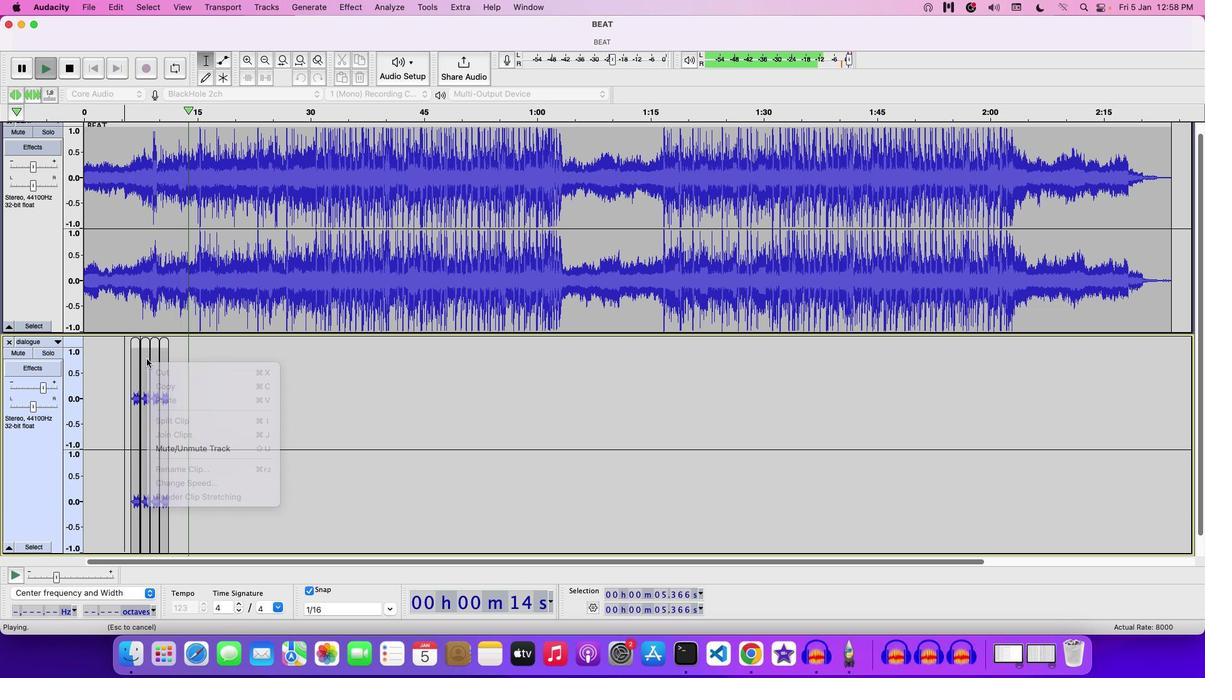 
Action: Key pressed Key.space
Screenshot: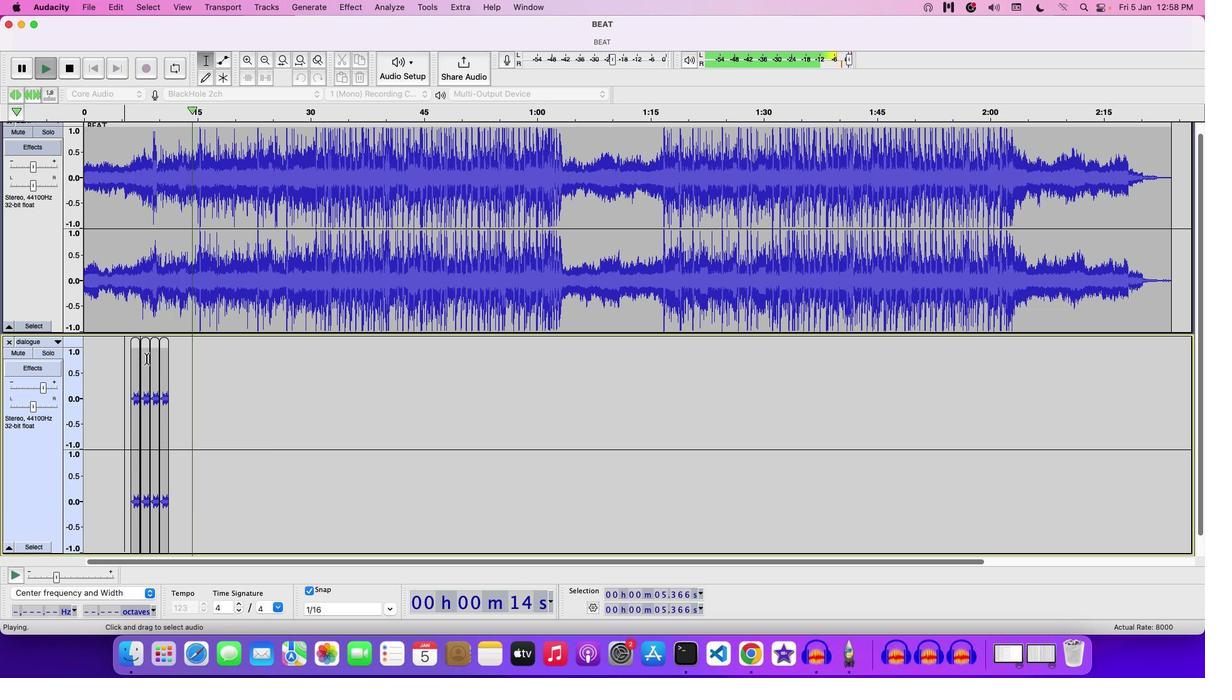 
Action: Mouse pressed left at (152, 365)
Screenshot: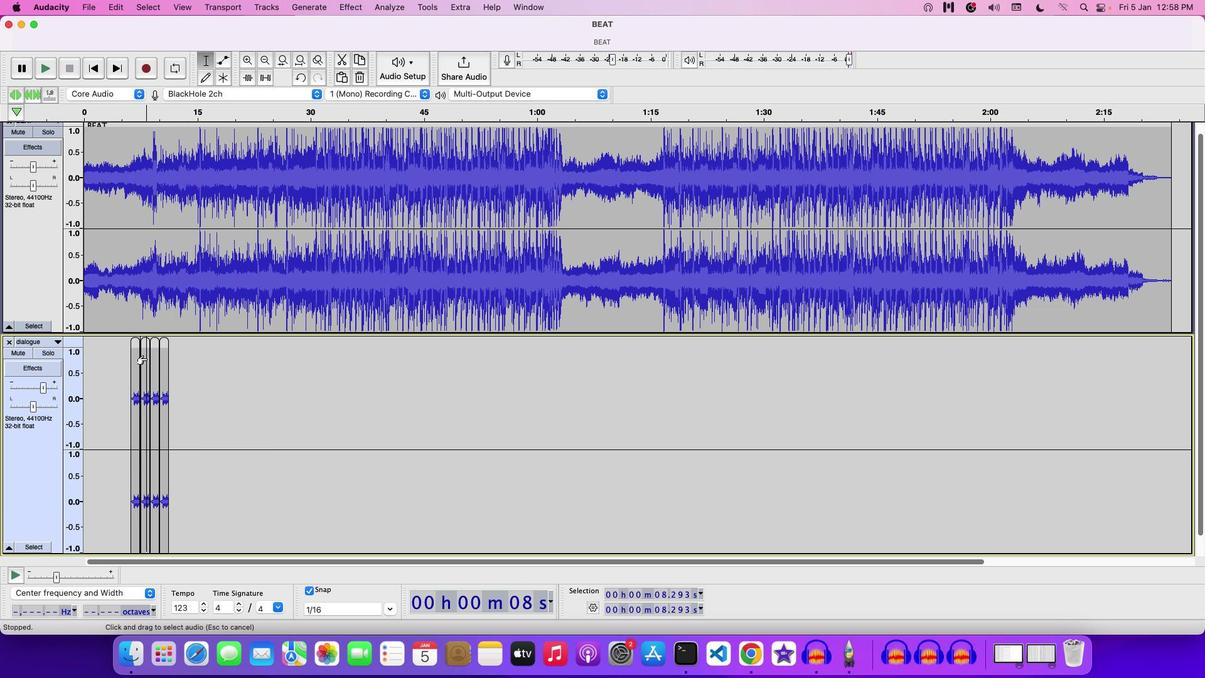 
Action: Mouse pressed left at (152, 365)
Screenshot: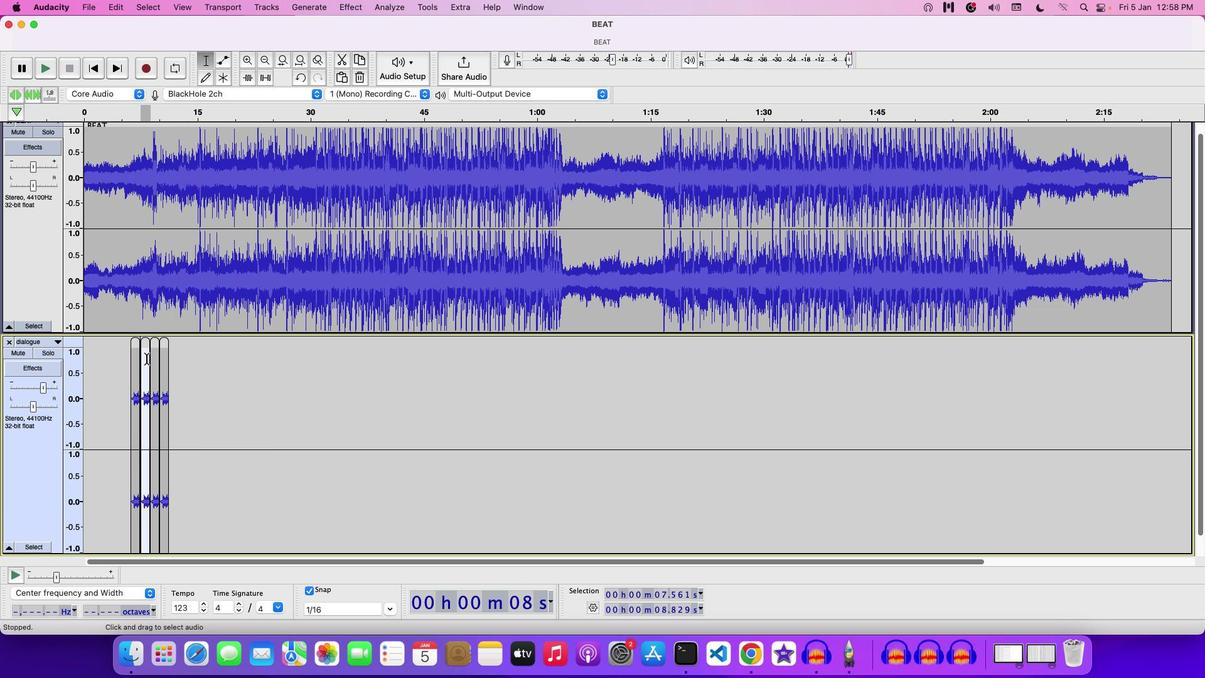 
Action: Mouse pressed right at (152, 365)
Screenshot: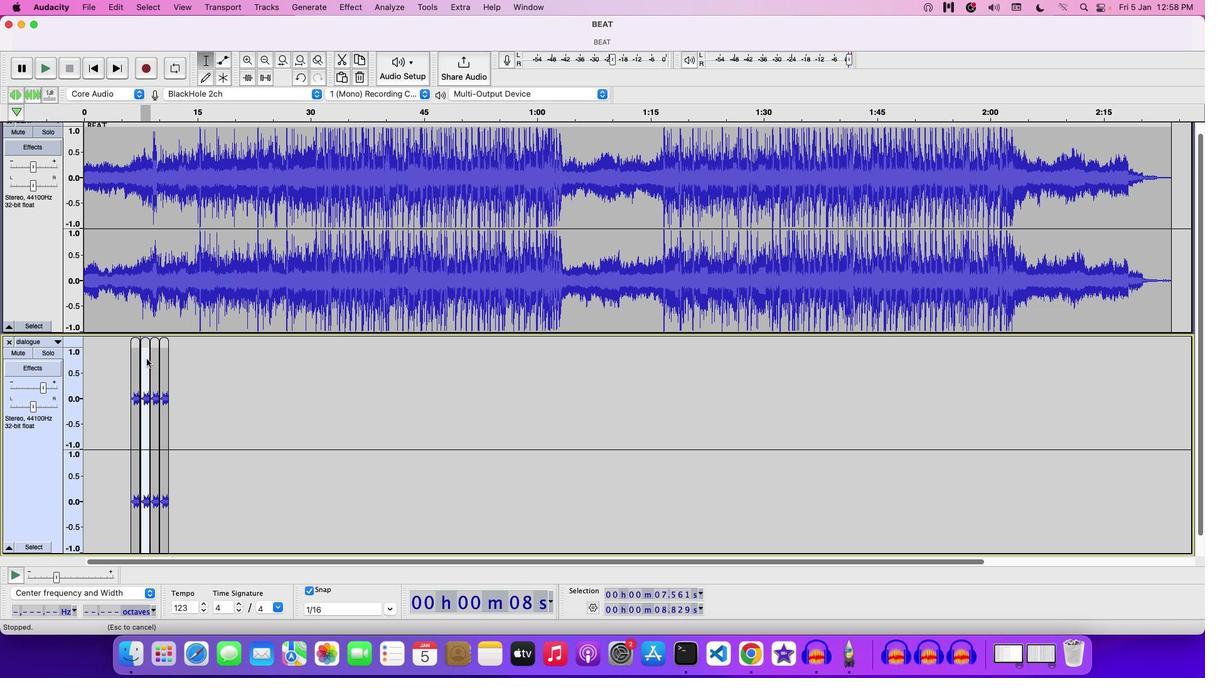 
Action: Mouse moved to (174, 374)
Screenshot: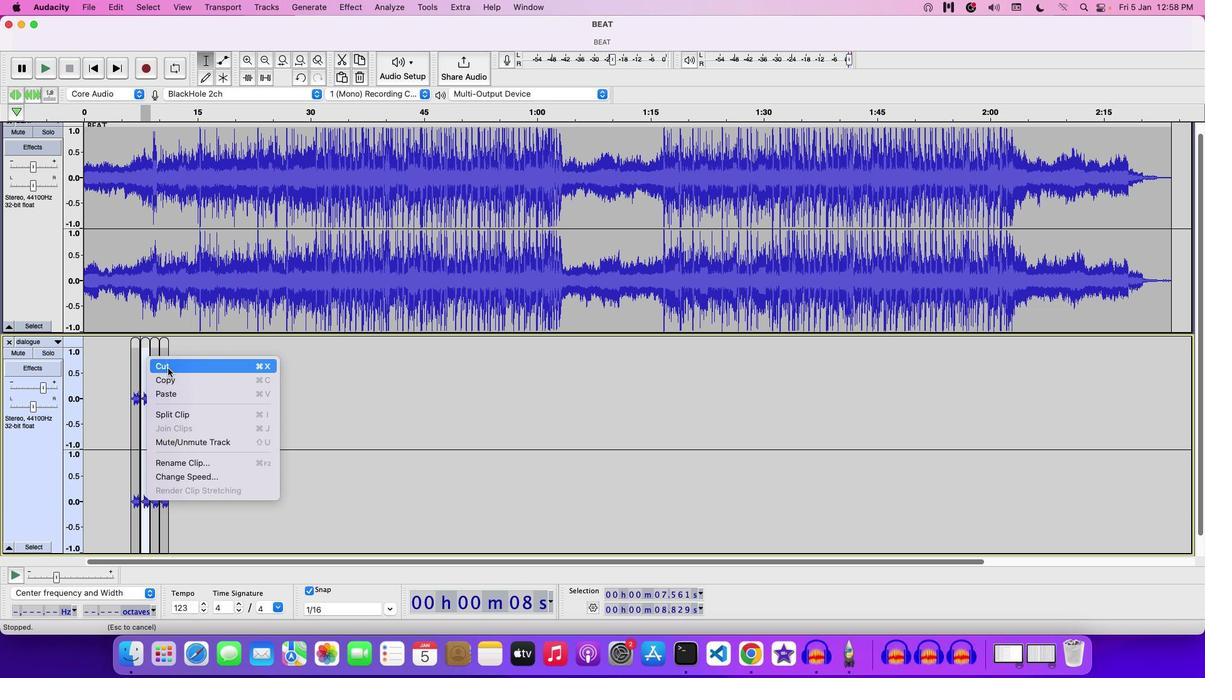 
Action: Mouse pressed left at (174, 374)
Screenshot: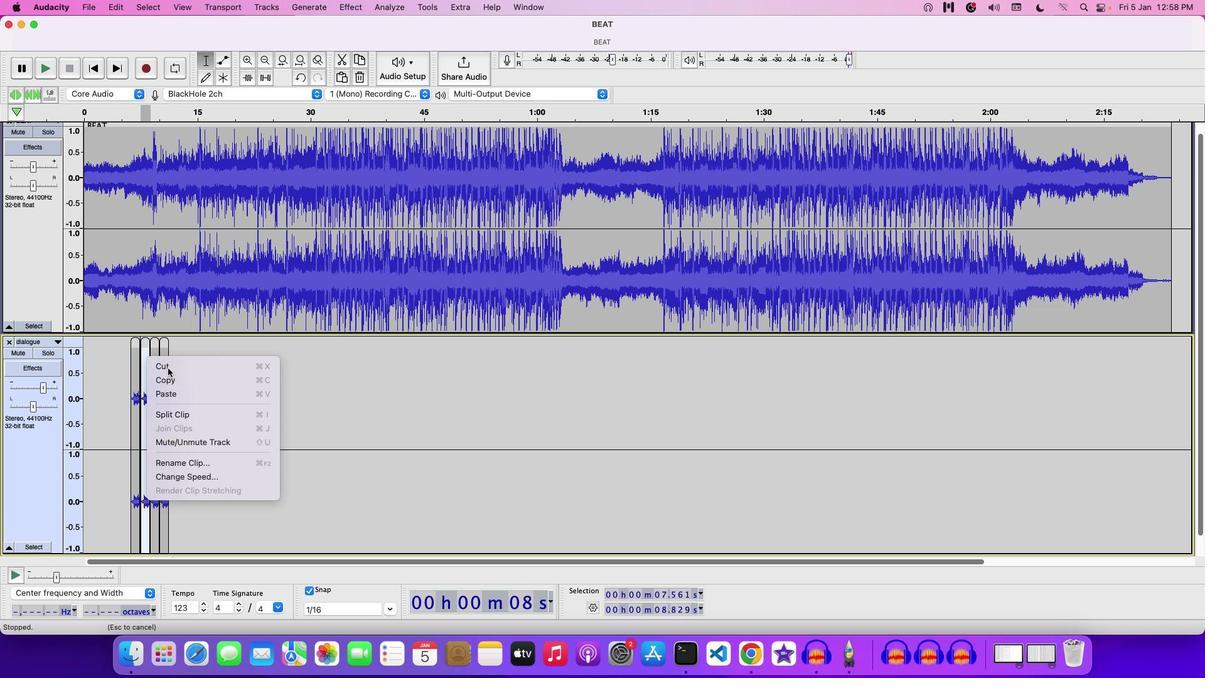 
Action: Mouse moved to (172, 374)
